 Task: Look for Airbnb options in Tamazunchale, Mexico from 5th December, 2023 to 16th December, 2023 for 2 adults.1  bedroom having 1 bed and 1 bathroom. Property type can be hotel. Look for 4 properties as per requirement.
Action: Mouse moved to (447, 101)
Screenshot: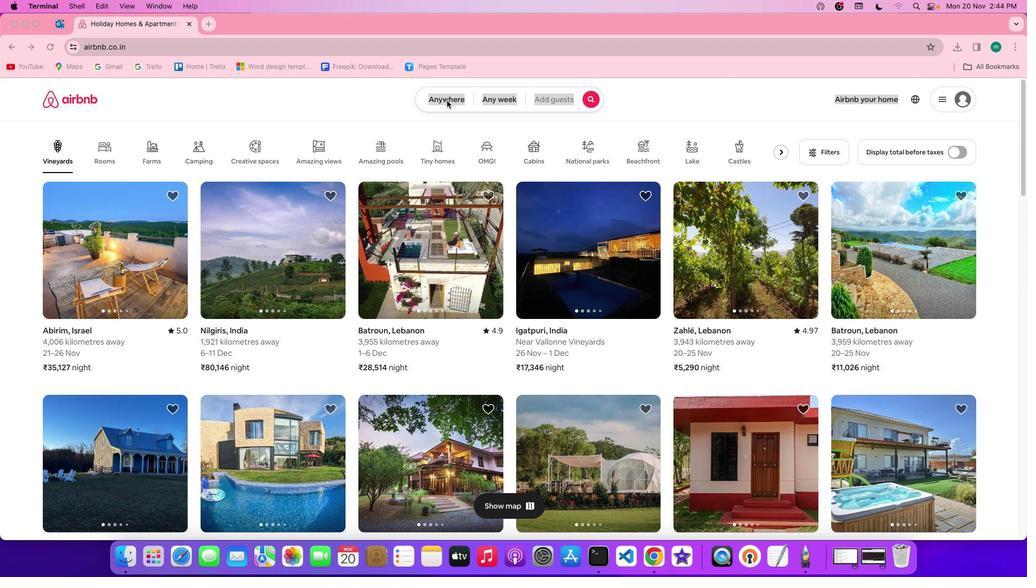 
Action: Mouse pressed left at (447, 101)
Screenshot: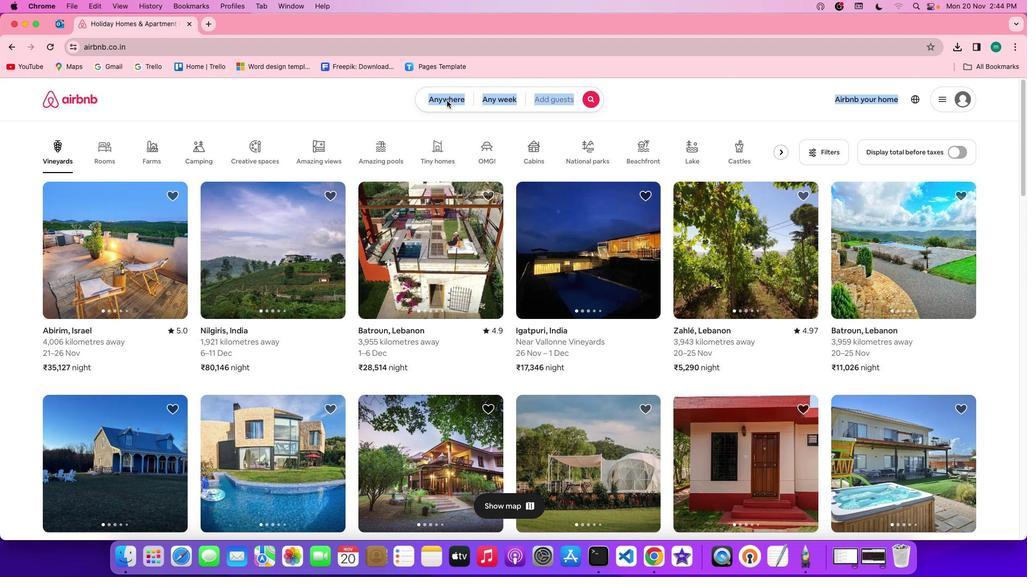 
Action: Mouse pressed left at (447, 101)
Screenshot: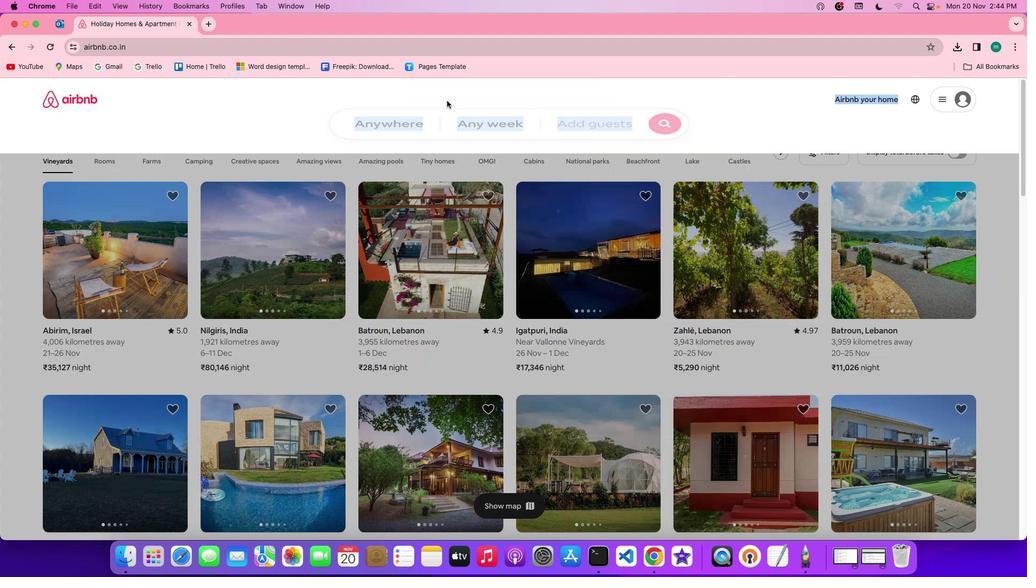 
Action: Mouse moved to (376, 144)
Screenshot: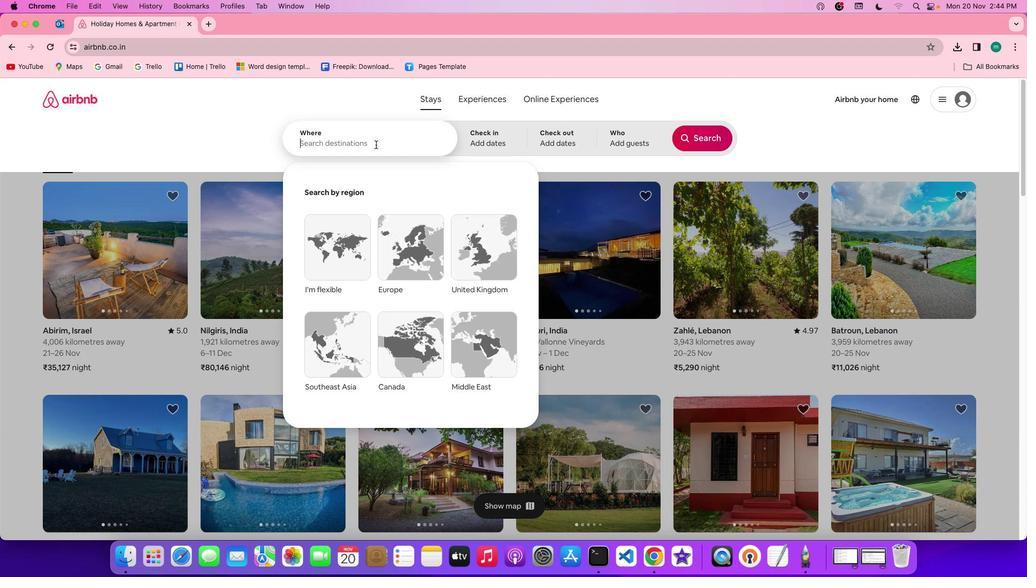 
Action: Mouse pressed left at (376, 144)
Screenshot: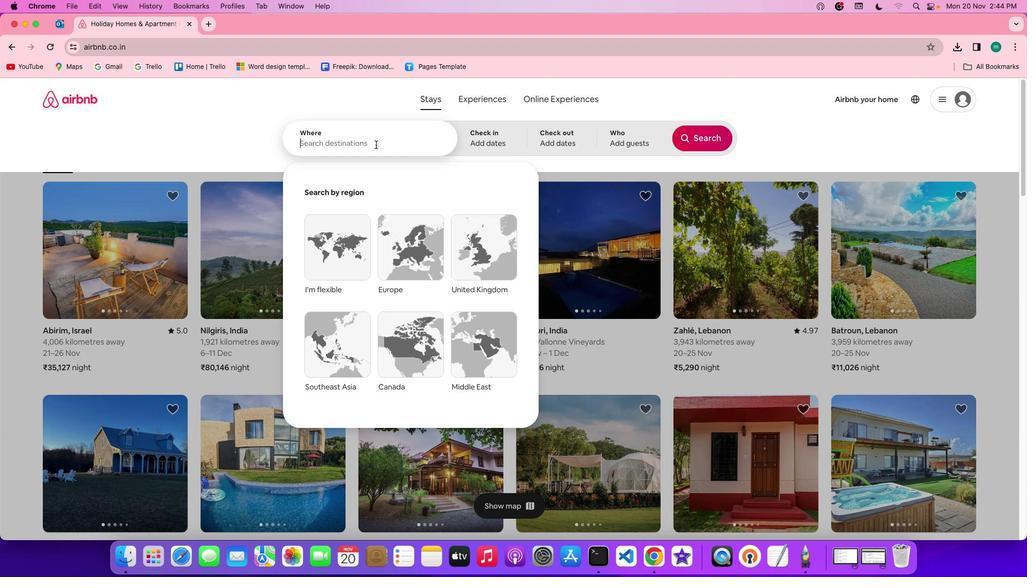 
Action: Mouse moved to (376, 144)
Screenshot: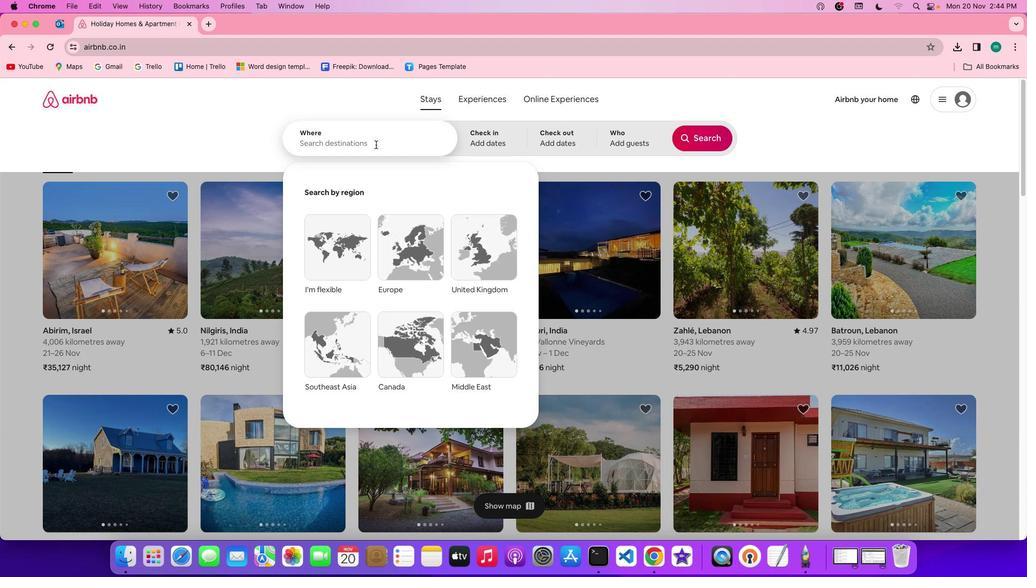 
Action: Key pressed Key.shift'T''a''m''a''z''u''n''c''h''a''l''e'','Key.spaceKey.shift'm''e''x''i''c''o'
Screenshot: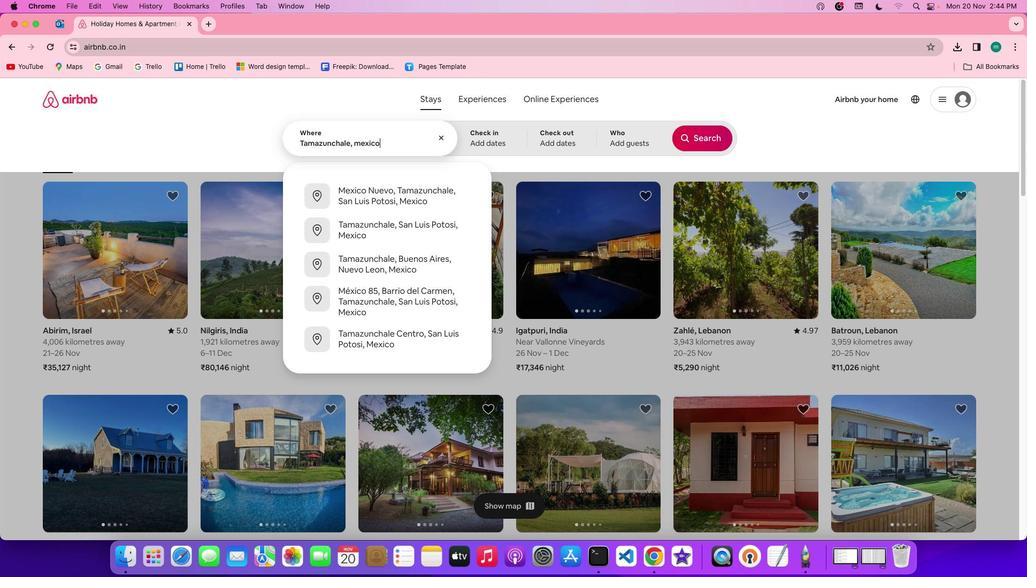 
Action: Mouse moved to (498, 131)
Screenshot: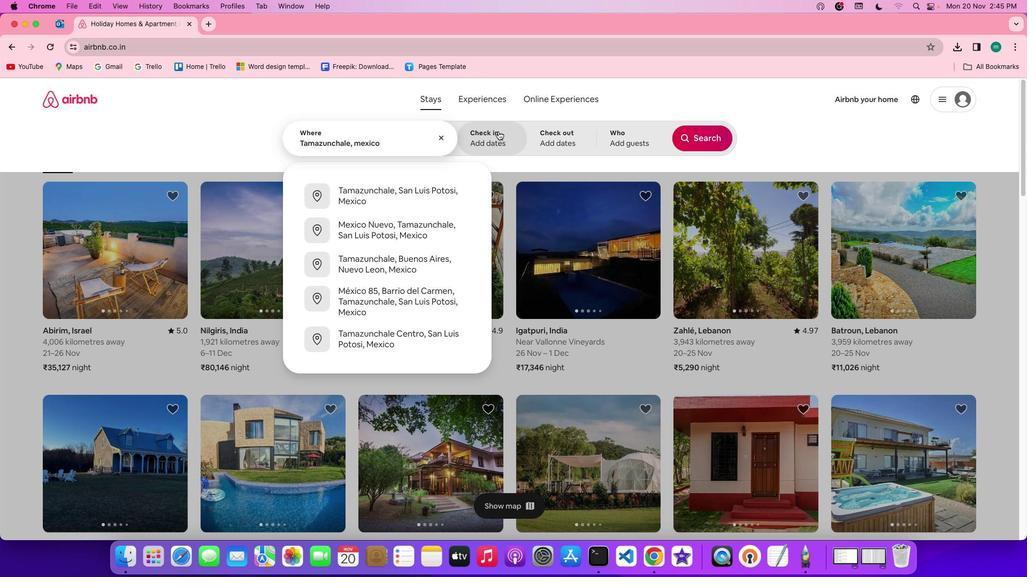 
Action: Mouse pressed left at (498, 131)
Screenshot: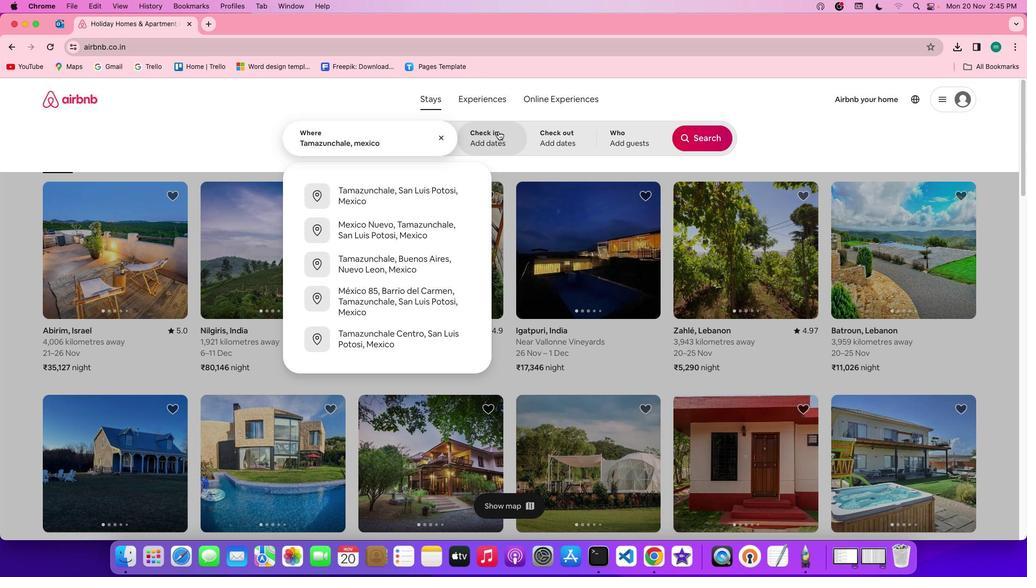 
Action: Mouse moved to (596, 291)
Screenshot: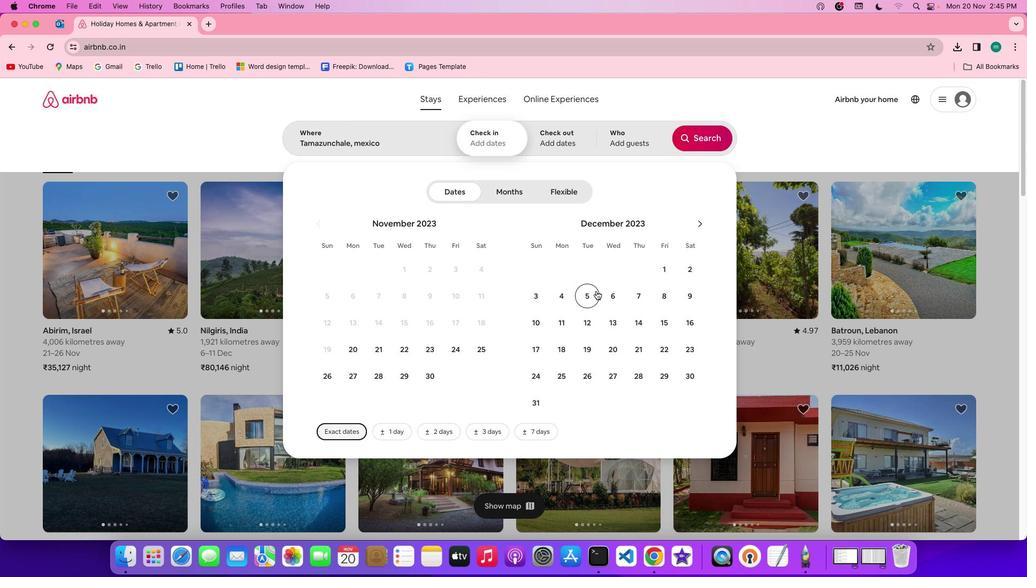 
Action: Mouse pressed left at (596, 291)
Screenshot: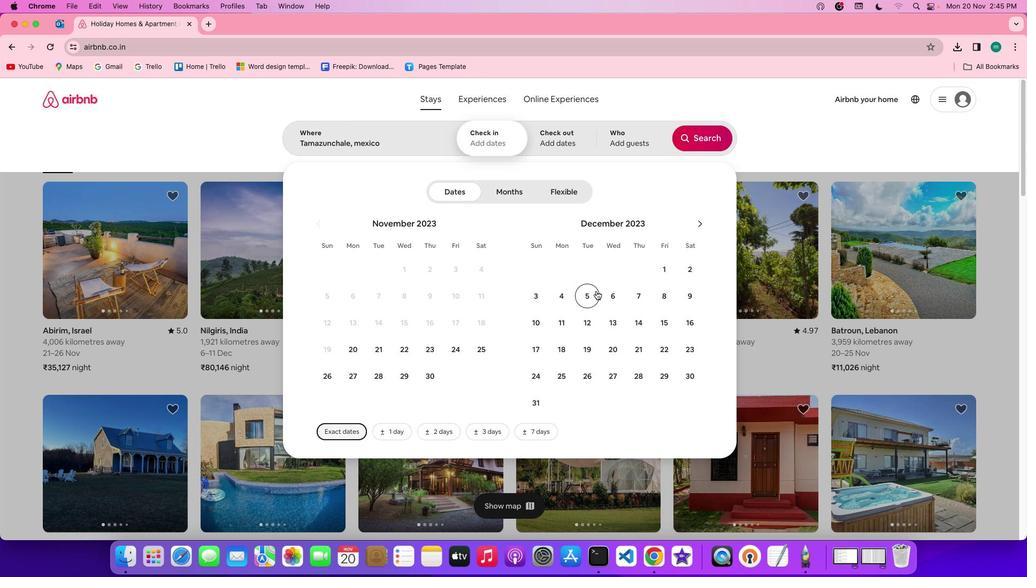 
Action: Mouse moved to (694, 330)
Screenshot: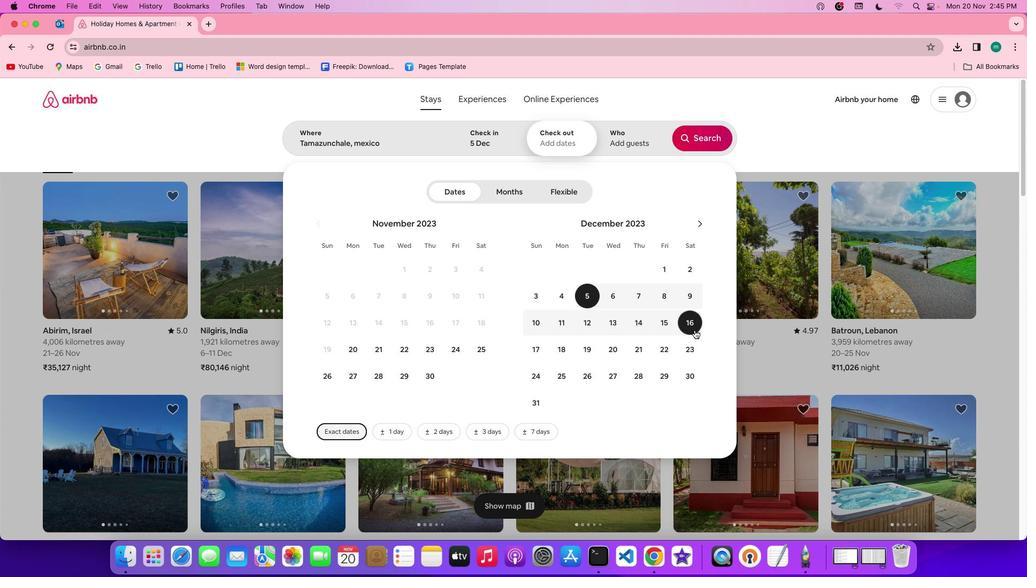 
Action: Mouse pressed left at (694, 330)
Screenshot: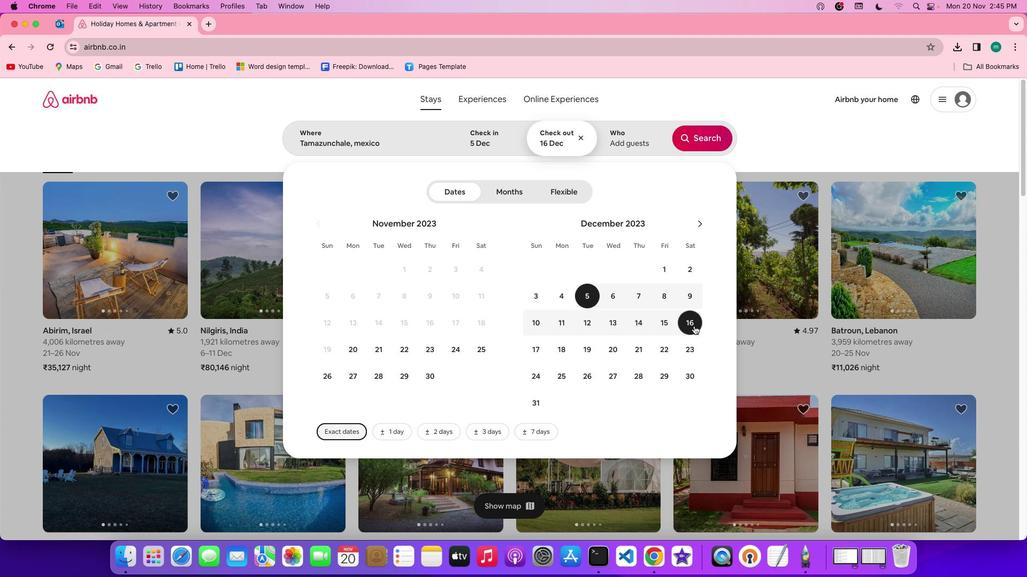 
Action: Mouse moved to (607, 137)
Screenshot: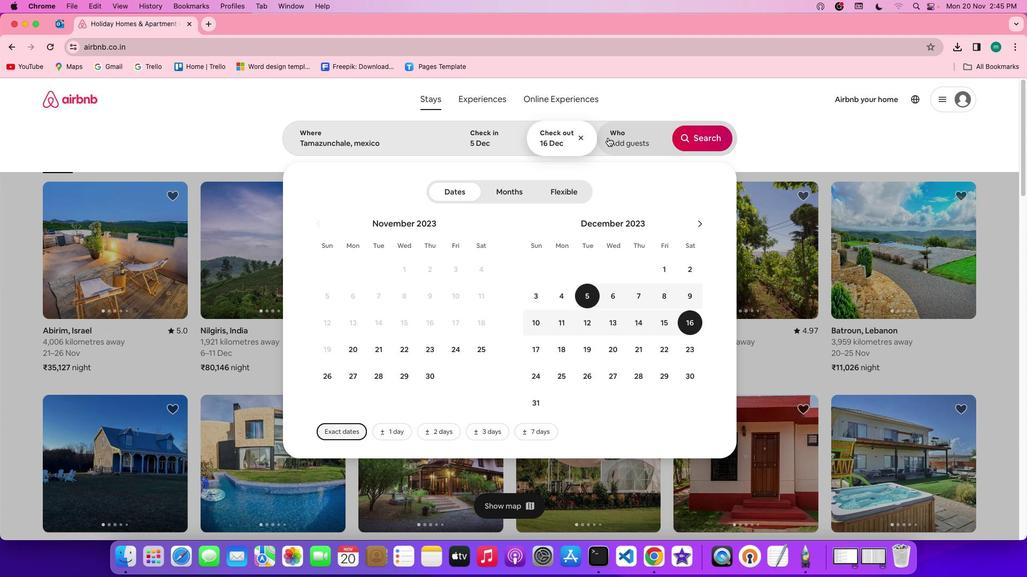 
Action: Mouse pressed left at (607, 137)
Screenshot: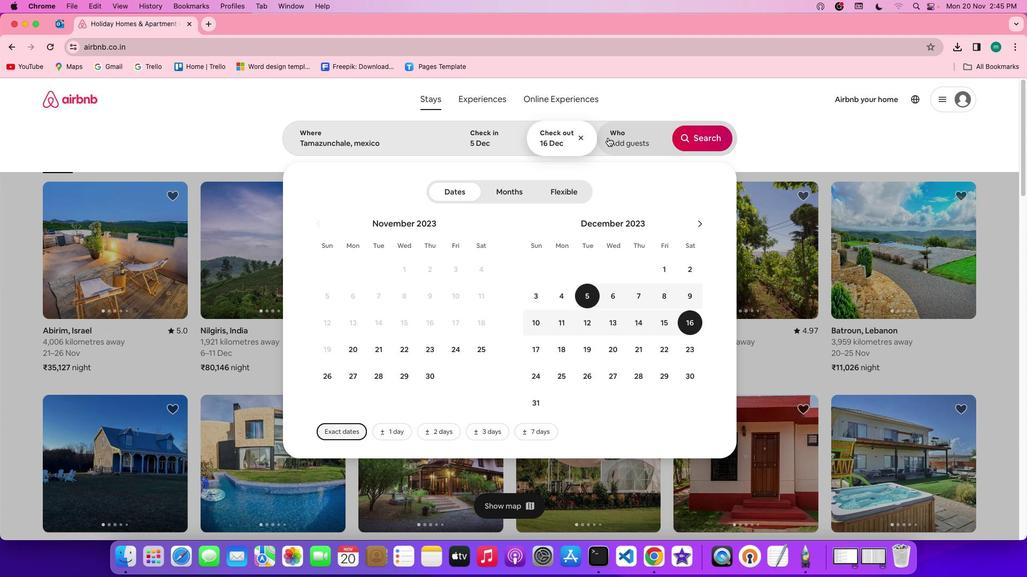 
Action: Mouse moved to (708, 196)
Screenshot: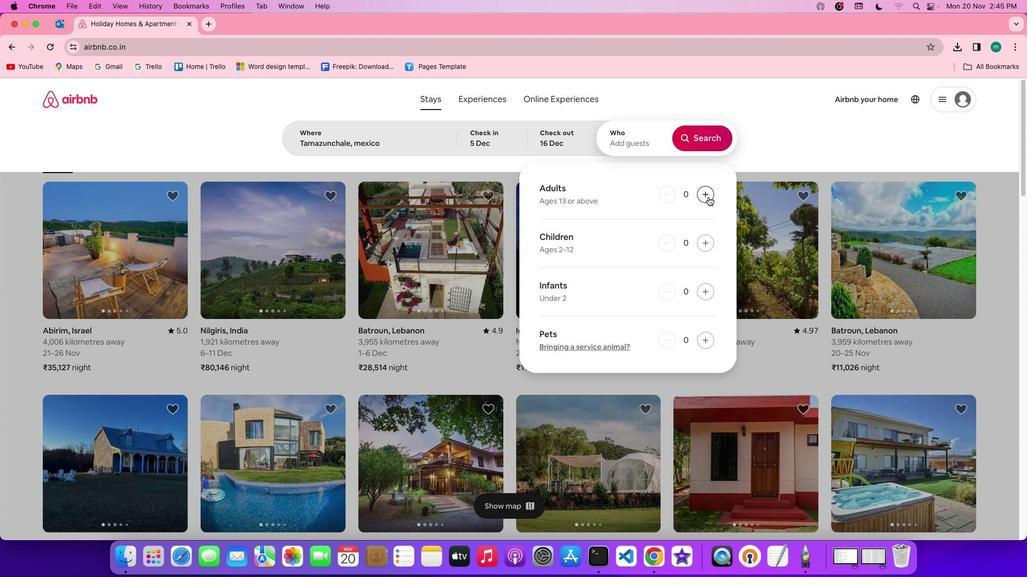 
Action: Mouse pressed left at (708, 196)
Screenshot: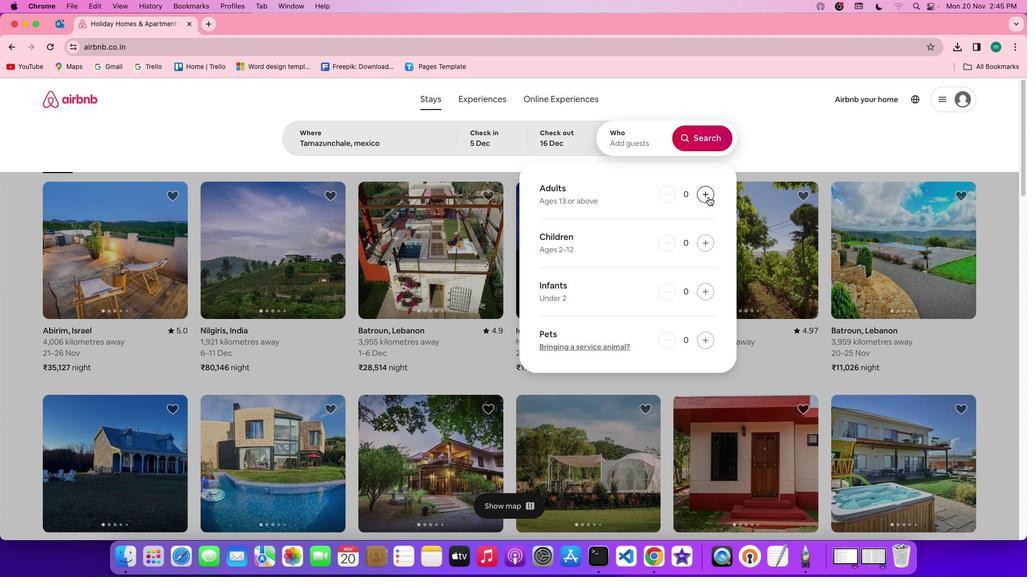 
Action: Mouse pressed left at (708, 196)
Screenshot: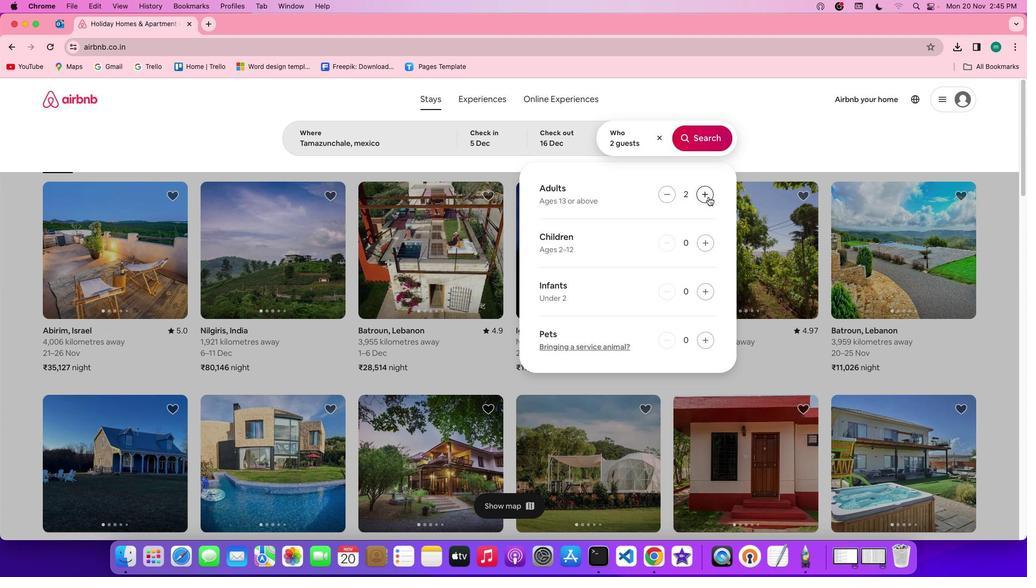 
Action: Mouse moved to (705, 140)
Screenshot: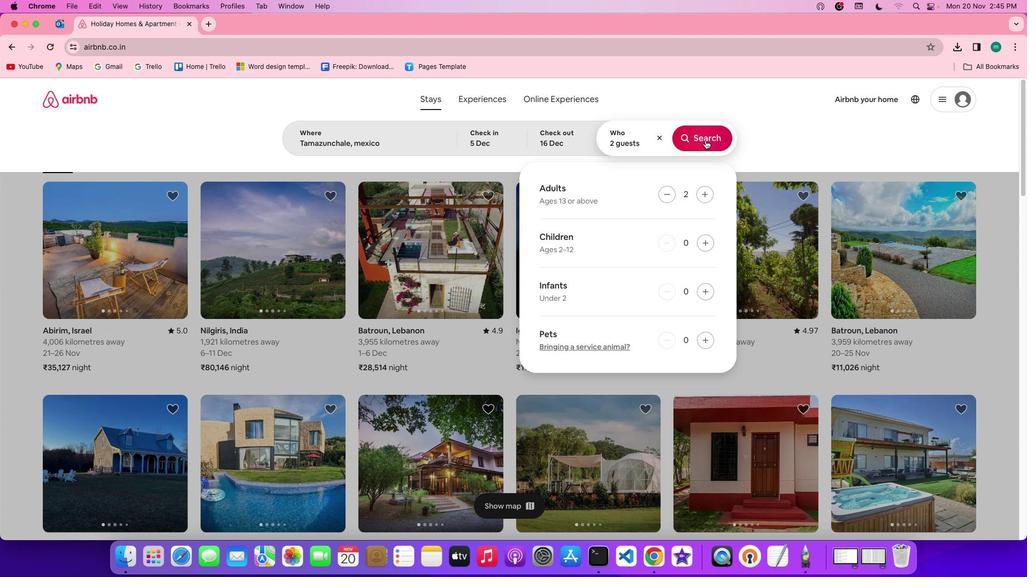 
Action: Mouse pressed left at (705, 140)
Screenshot: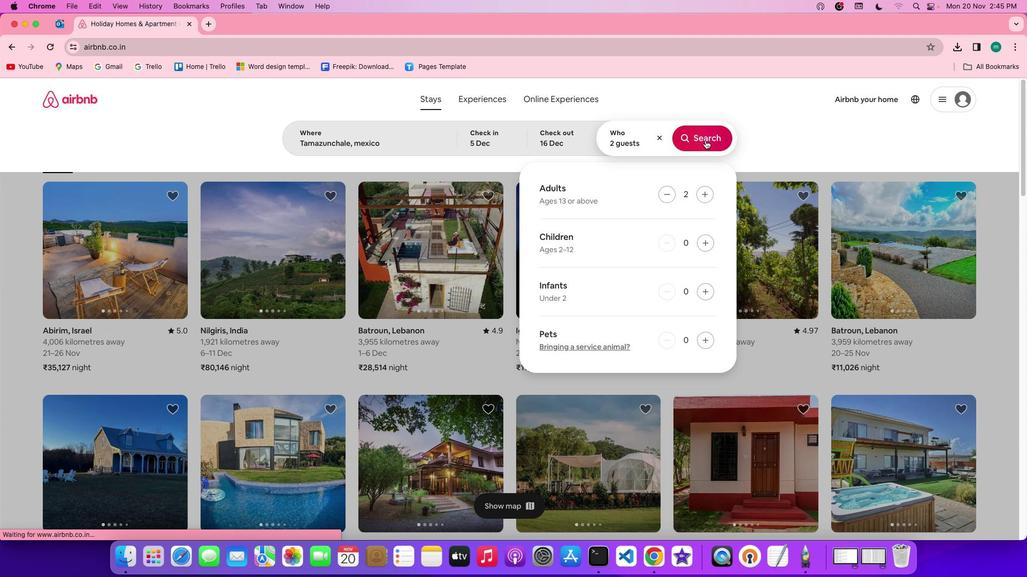 
Action: Mouse moved to (859, 139)
Screenshot: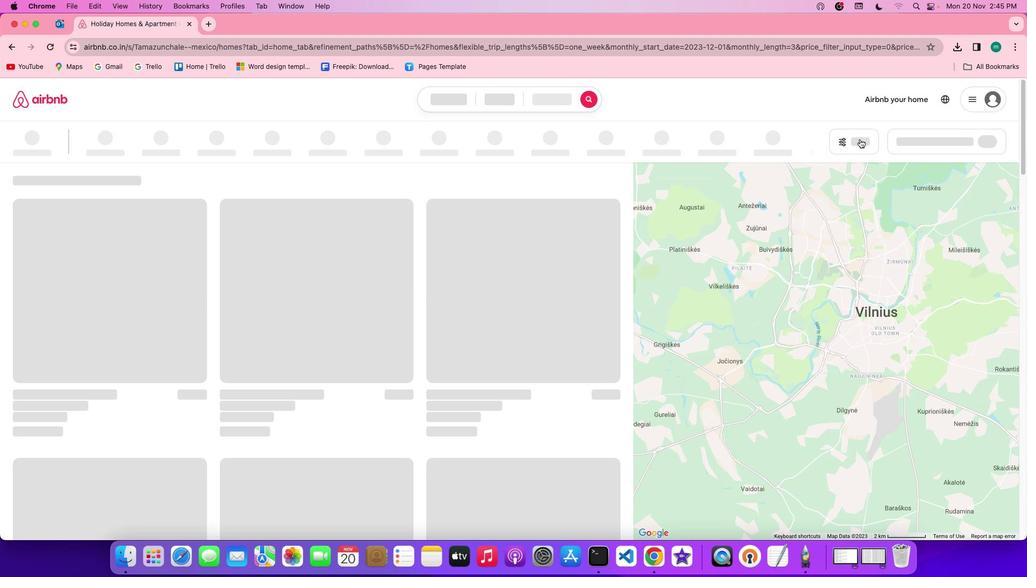 
Action: Mouse pressed left at (859, 139)
Screenshot: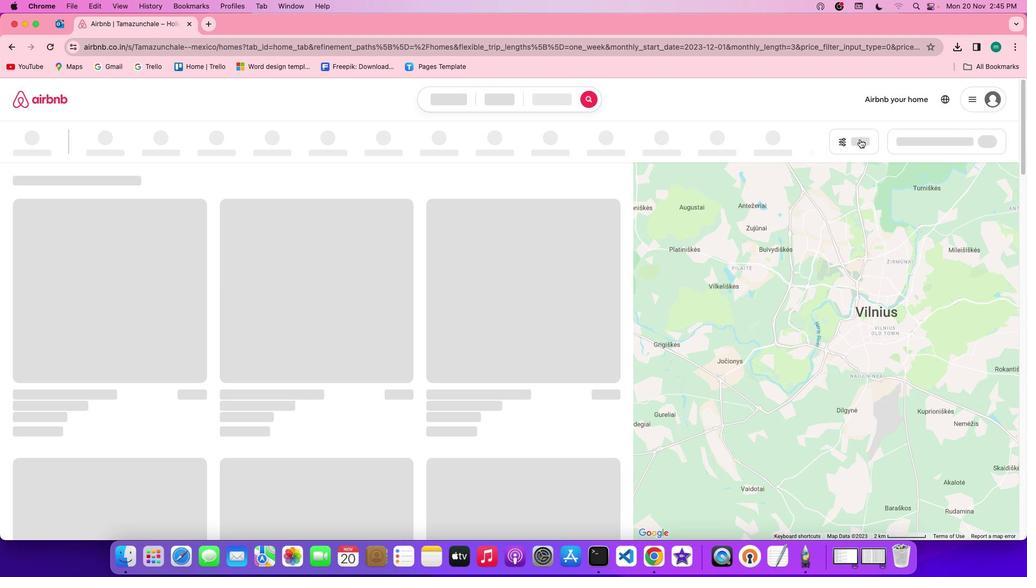 
Action: Mouse moved to (509, 288)
Screenshot: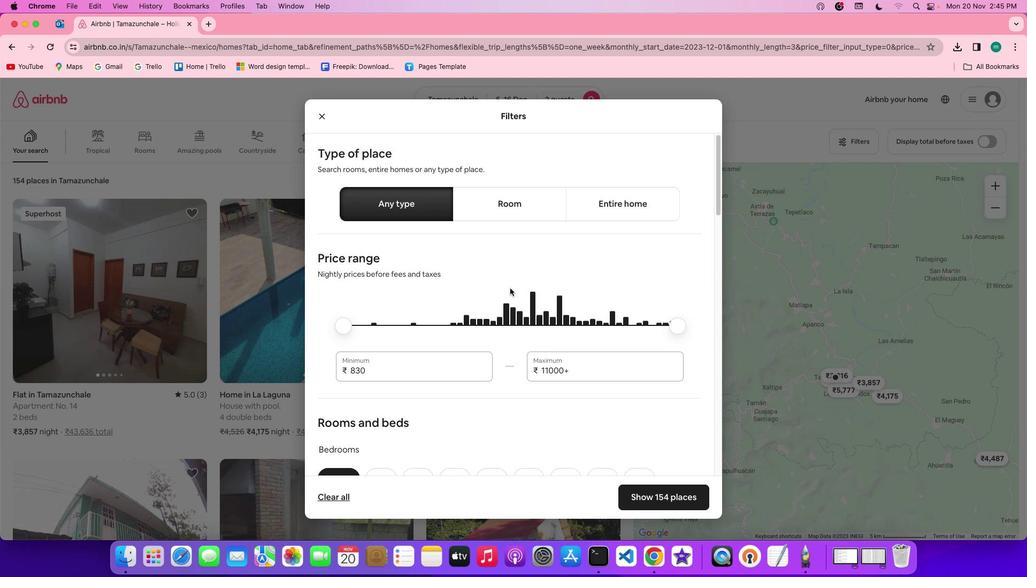 
Action: Mouse scrolled (509, 288) with delta (0, 0)
Screenshot: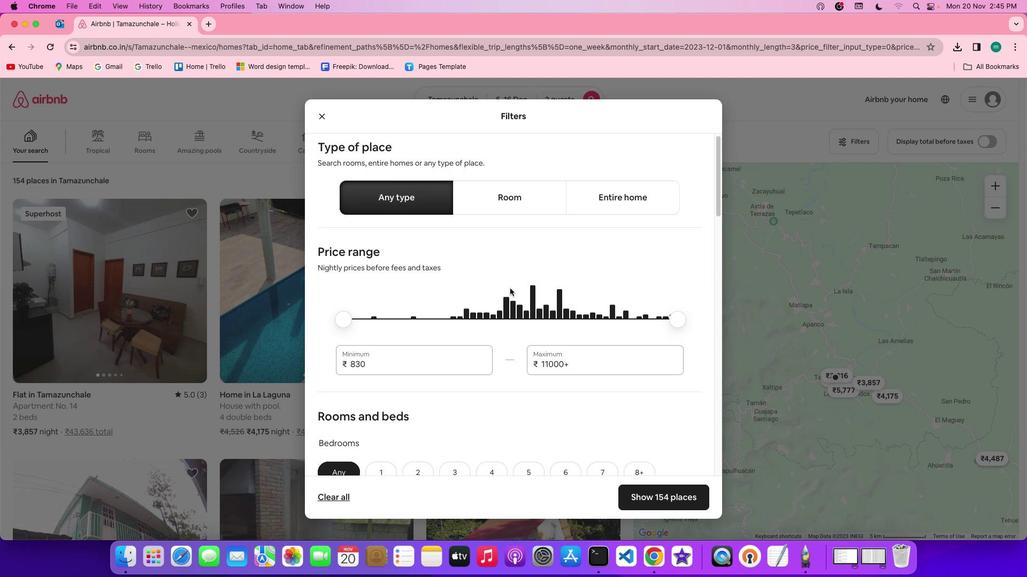 
Action: Mouse scrolled (509, 288) with delta (0, 0)
Screenshot: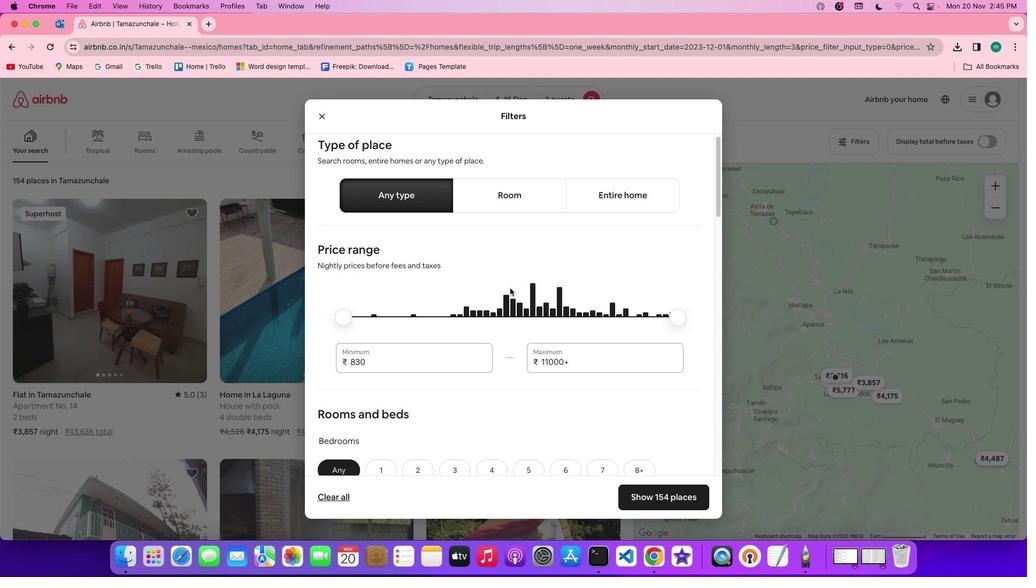 
Action: Mouse scrolled (509, 288) with delta (0, 0)
Screenshot: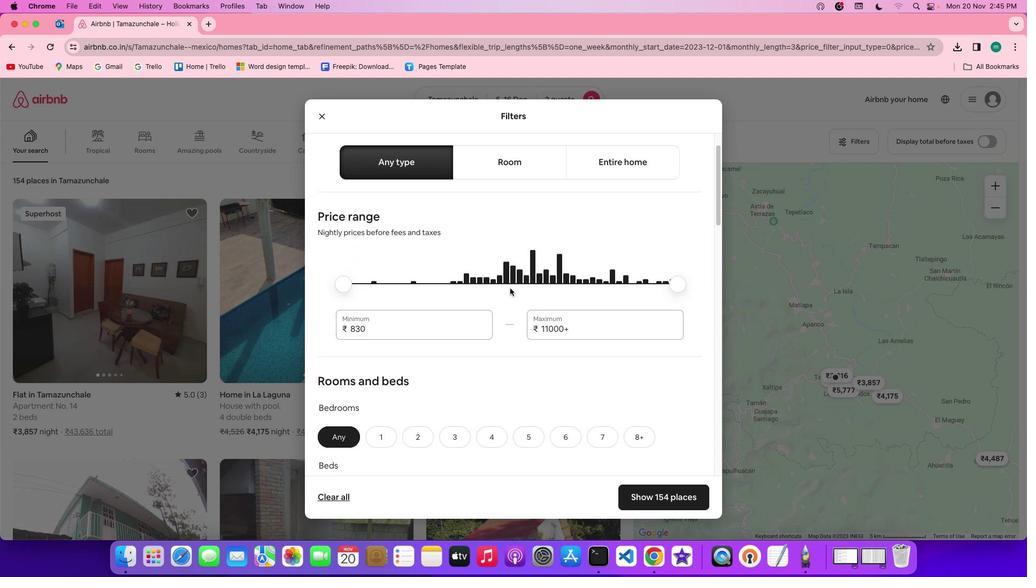 
Action: Mouse scrolled (509, 288) with delta (0, -1)
Screenshot: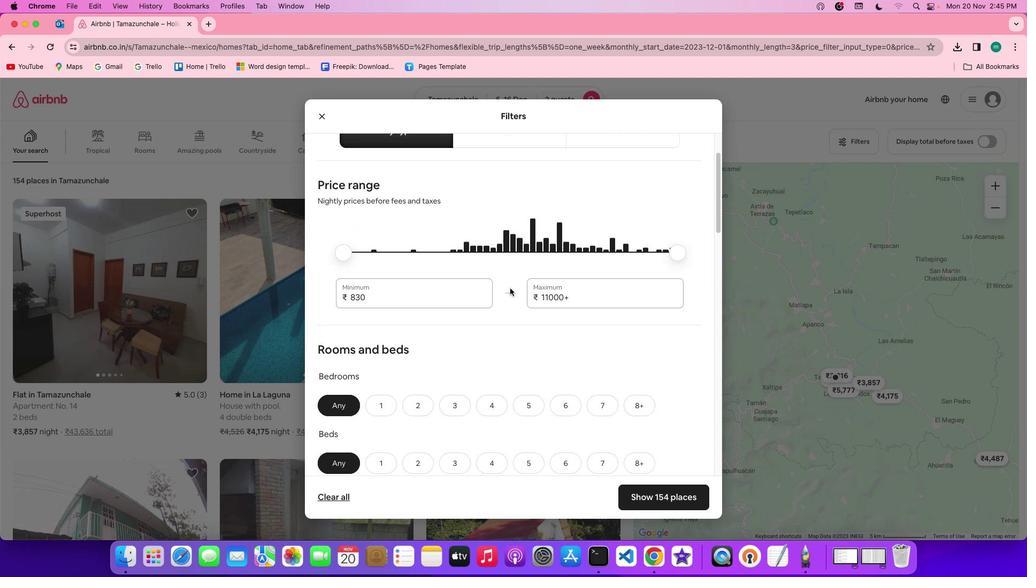
Action: Mouse scrolled (509, 288) with delta (0, 0)
Screenshot: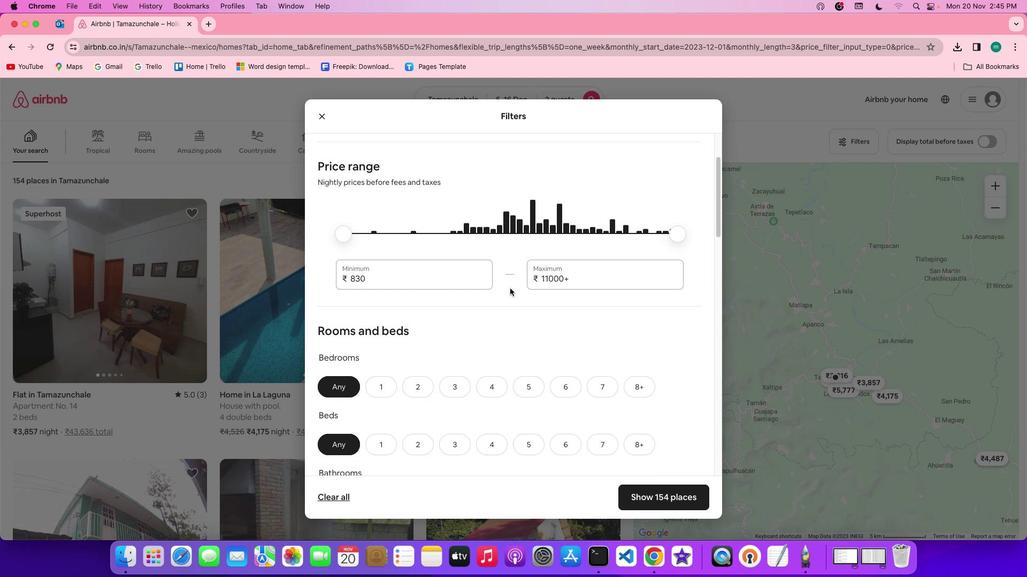 
Action: Mouse scrolled (509, 288) with delta (0, 0)
Screenshot: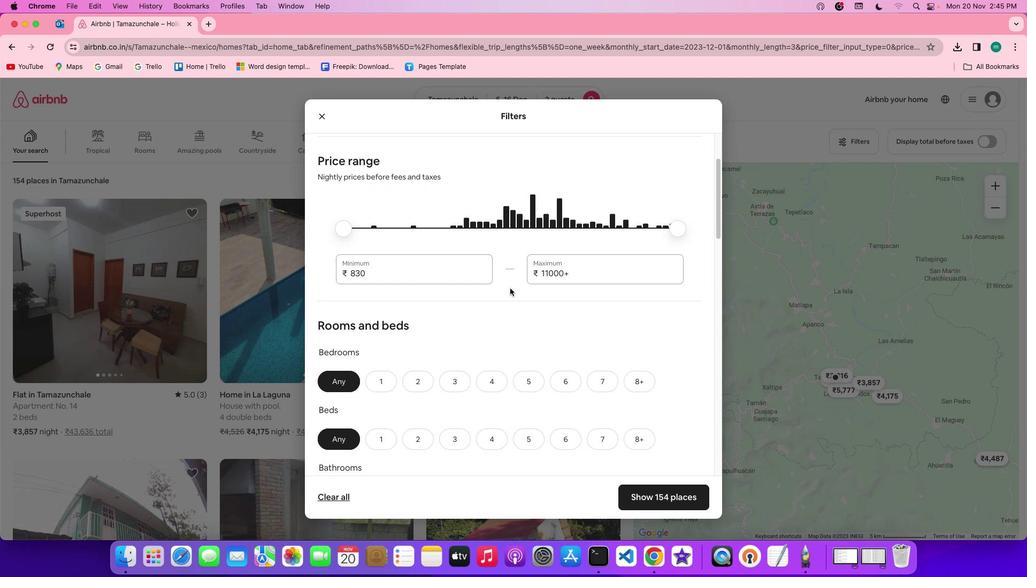 
Action: Mouse scrolled (509, 288) with delta (0, 0)
Screenshot: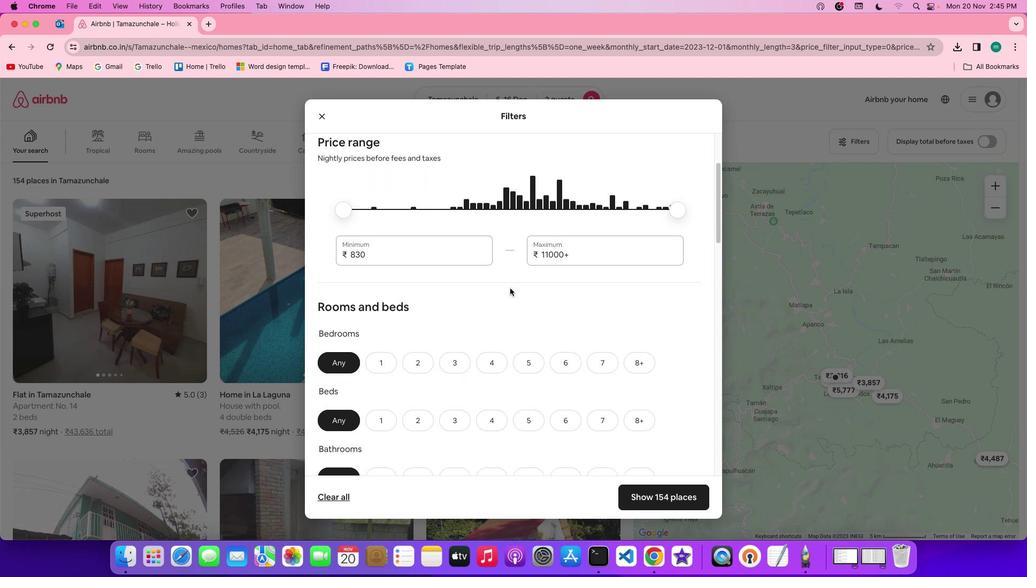 
Action: Mouse scrolled (509, 288) with delta (0, 0)
Screenshot: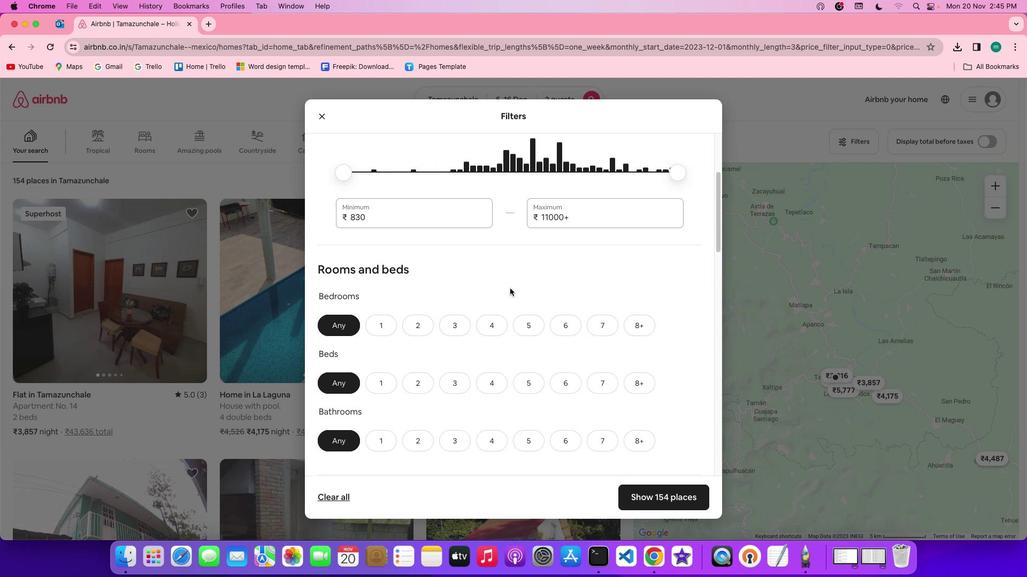 
Action: Mouse scrolled (509, 288) with delta (0, -1)
Screenshot: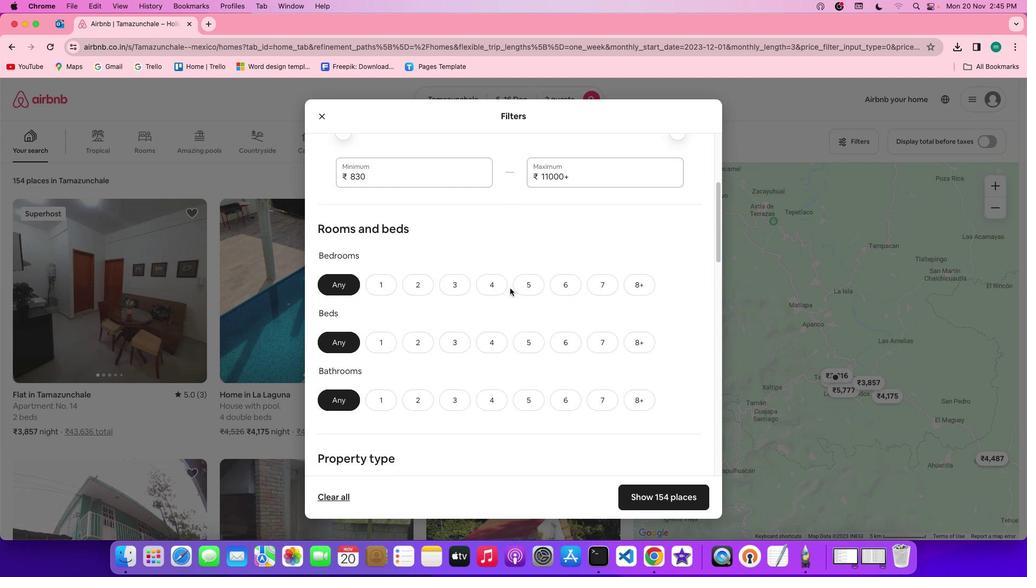 
Action: Mouse moved to (509, 288)
Screenshot: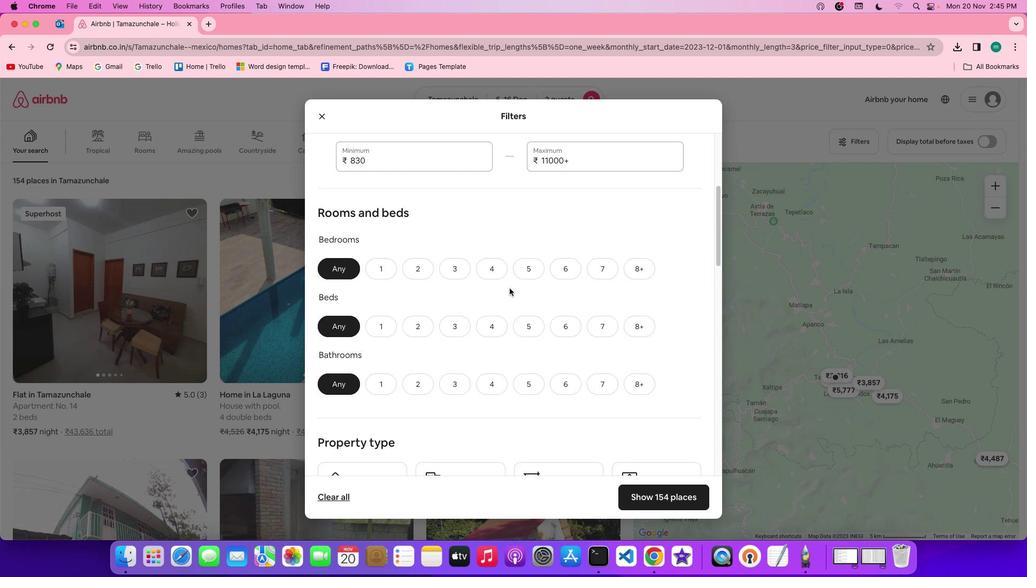 
Action: Mouse scrolled (509, 288) with delta (0, 0)
Screenshot: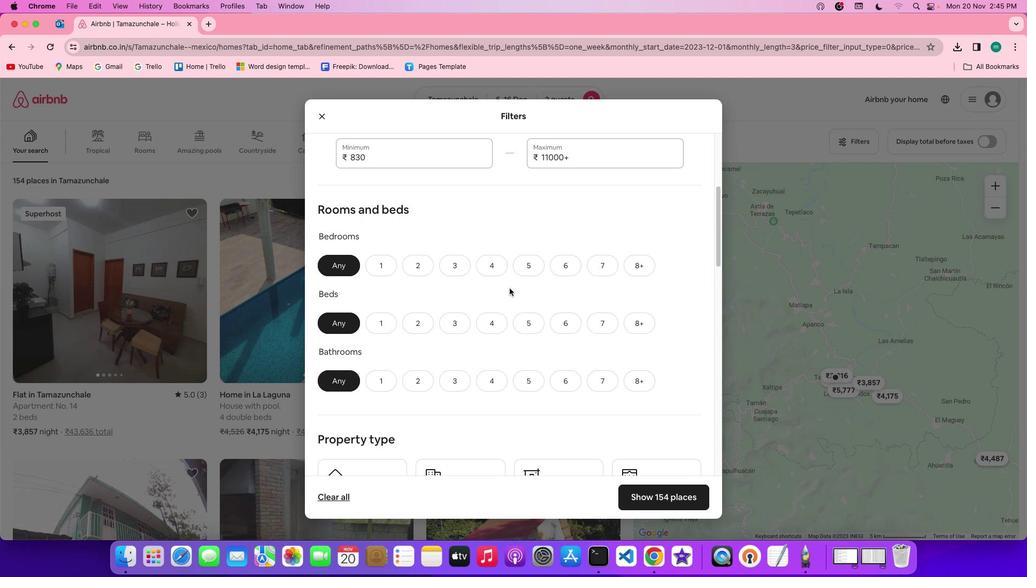 
Action: Mouse scrolled (509, 288) with delta (0, 0)
Screenshot: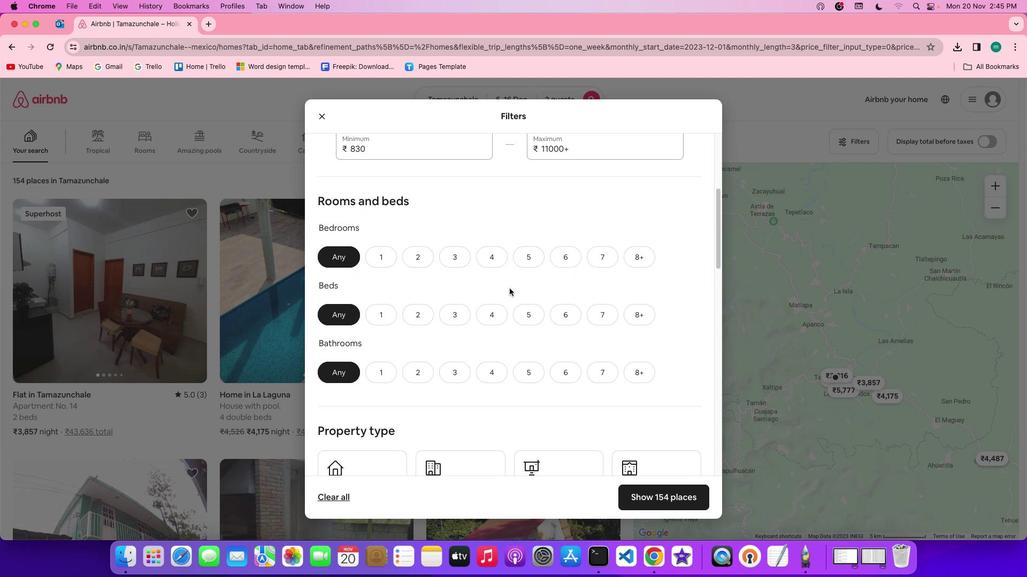 
Action: Mouse moved to (376, 252)
Screenshot: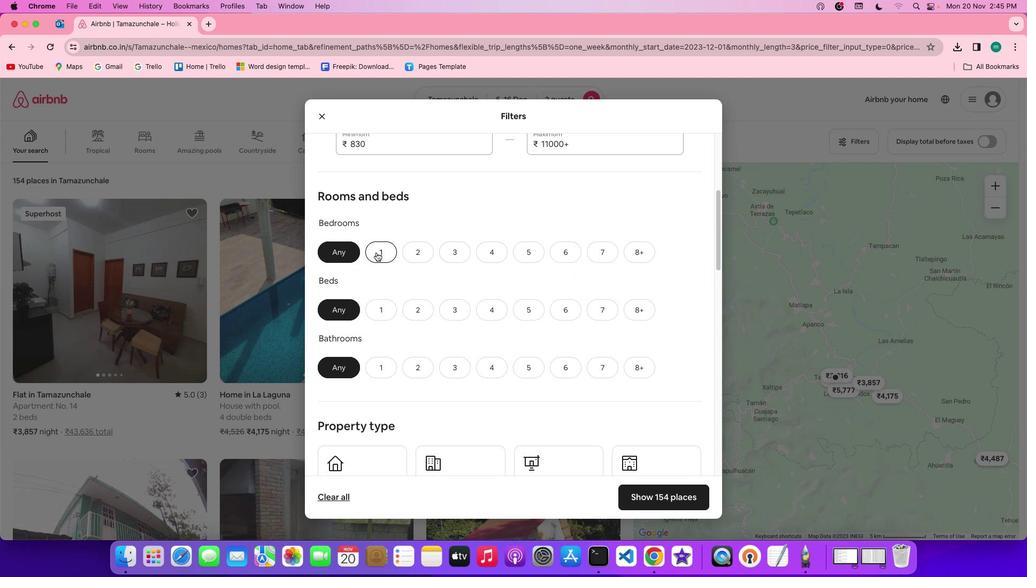 
Action: Mouse pressed left at (376, 252)
Screenshot: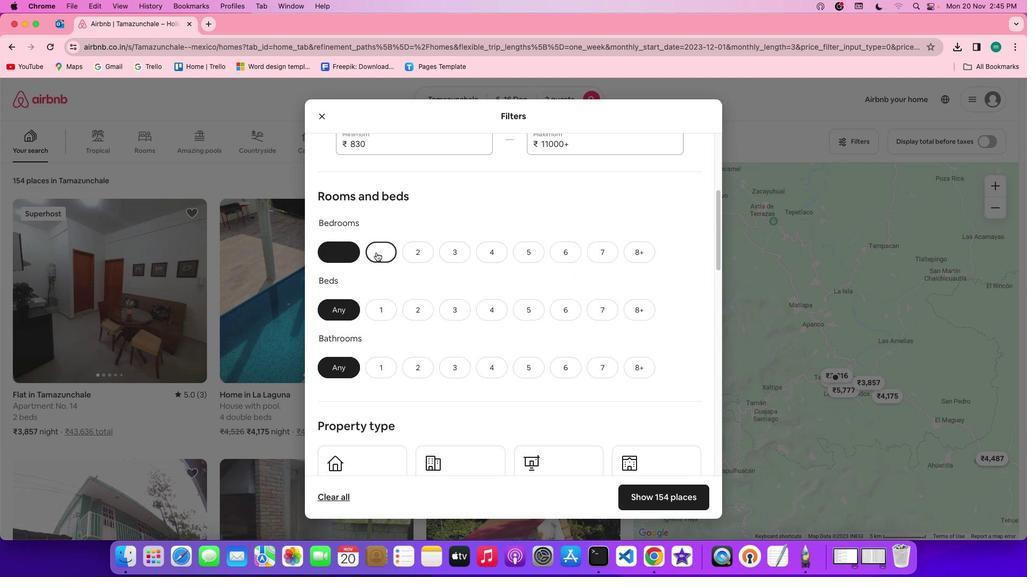 
Action: Mouse moved to (376, 308)
Screenshot: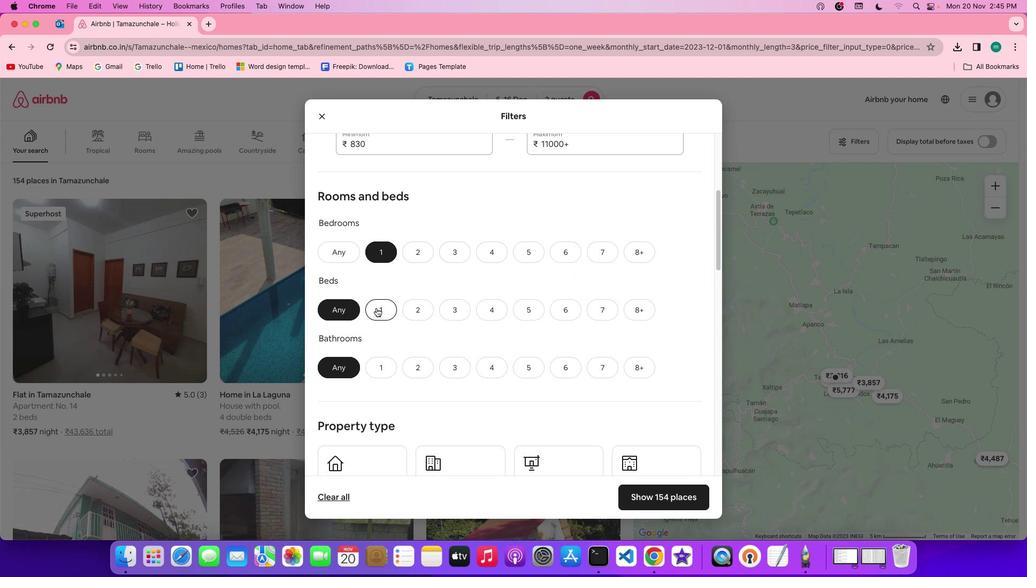 
Action: Mouse pressed left at (376, 308)
Screenshot: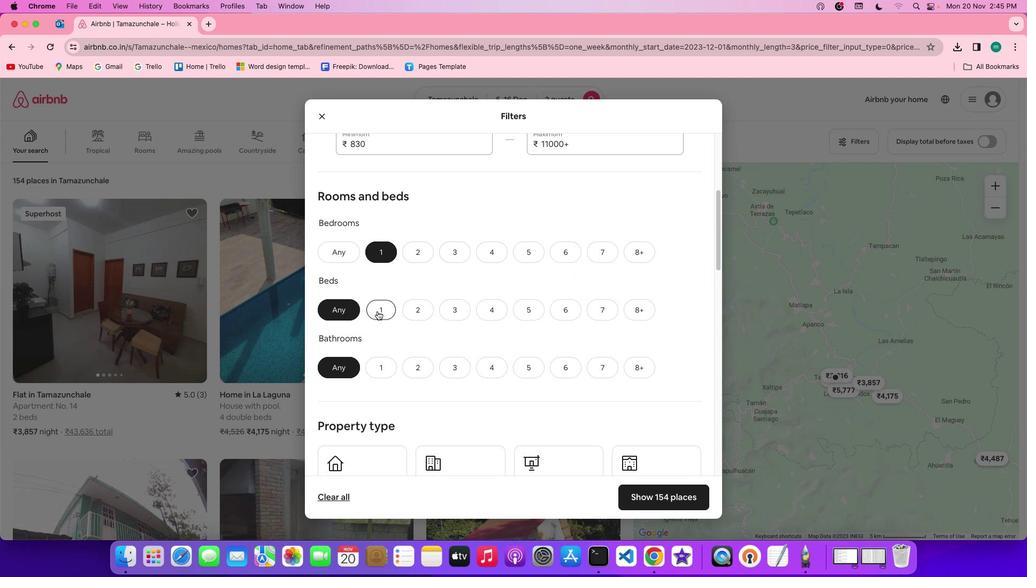 
Action: Mouse moved to (377, 368)
Screenshot: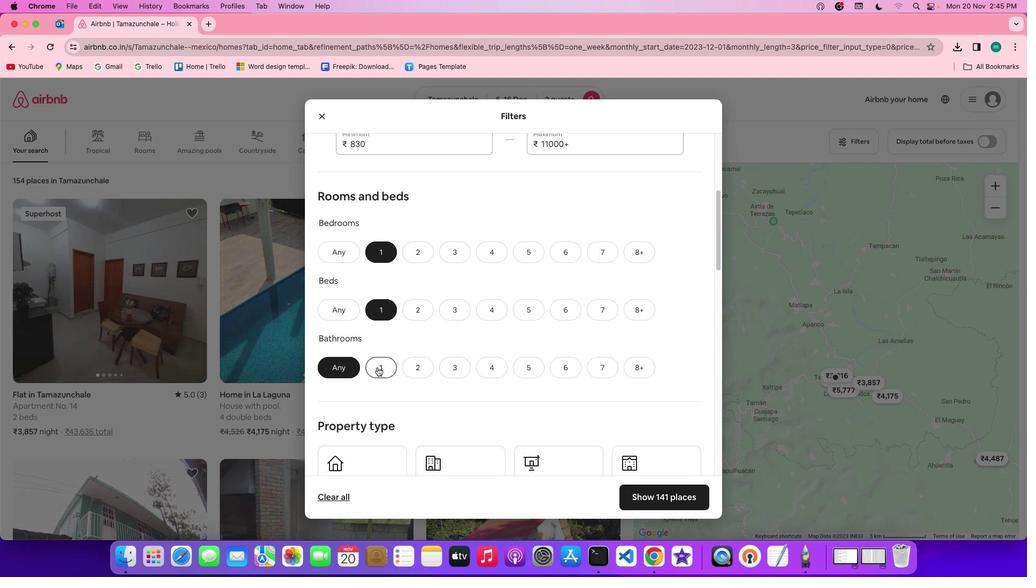 
Action: Mouse pressed left at (377, 368)
Screenshot: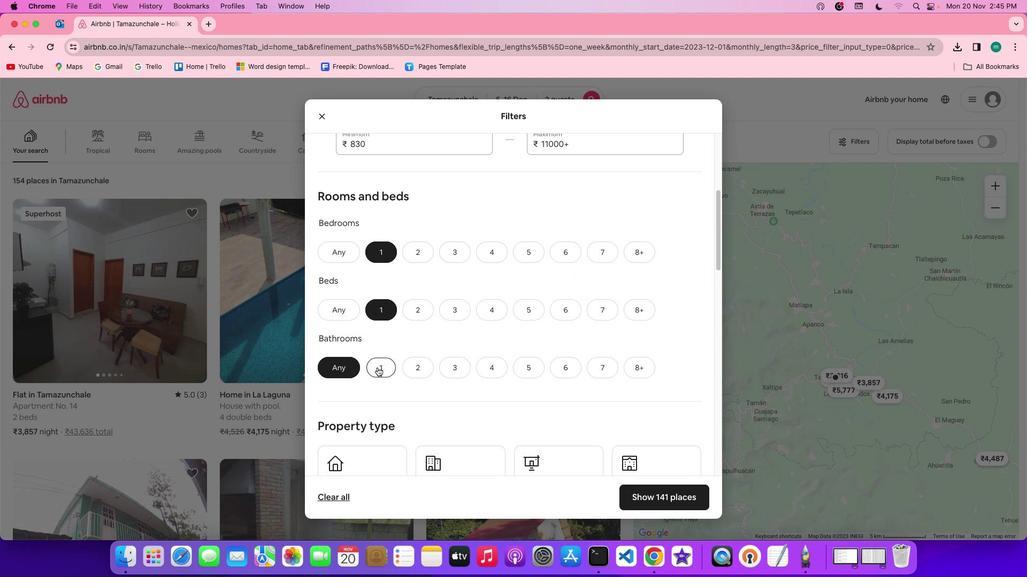 
Action: Mouse moved to (494, 353)
Screenshot: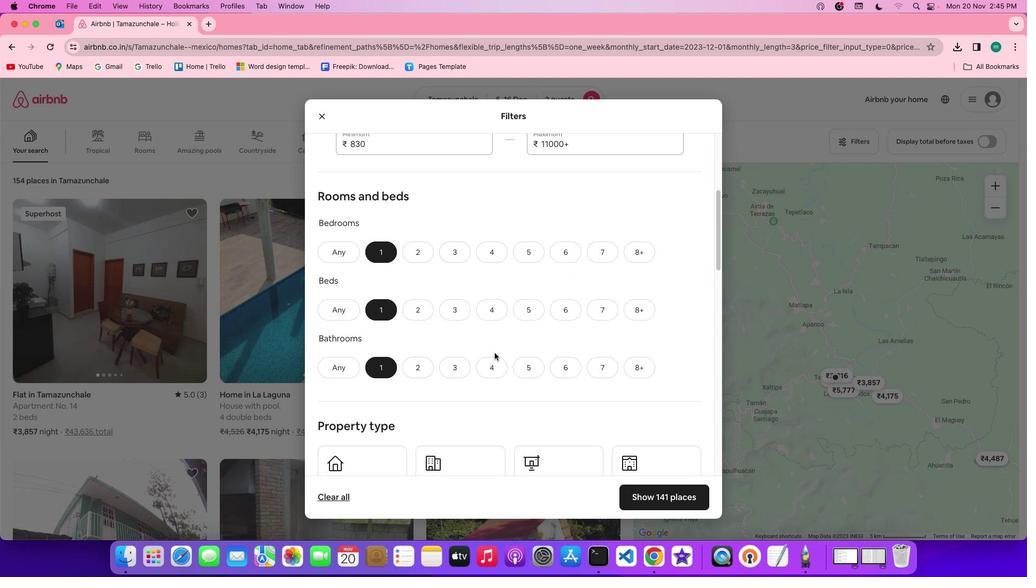 
Action: Mouse scrolled (494, 353) with delta (0, 0)
Screenshot: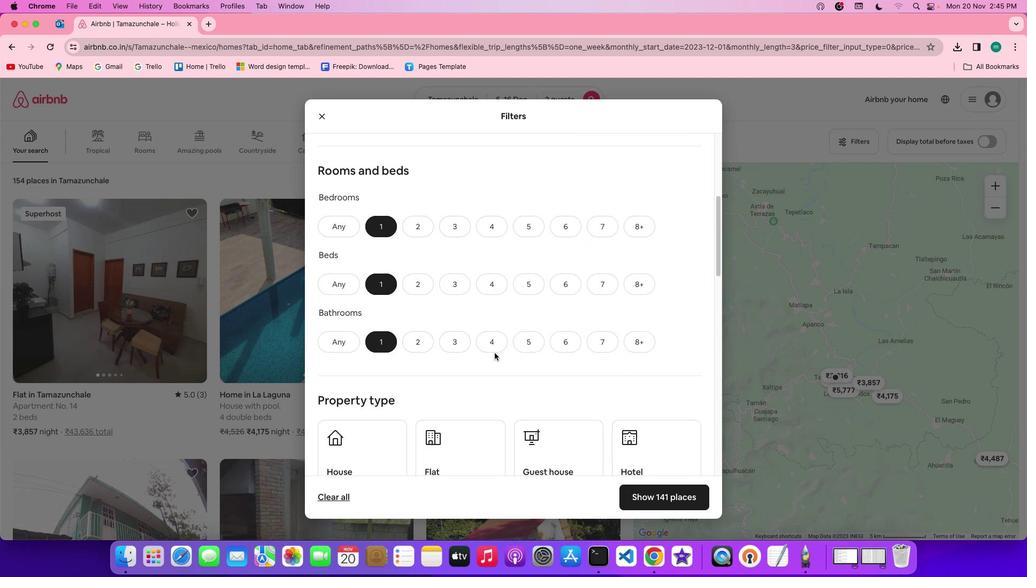 
Action: Mouse scrolled (494, 353) with delta (0, 0)
Screenshot: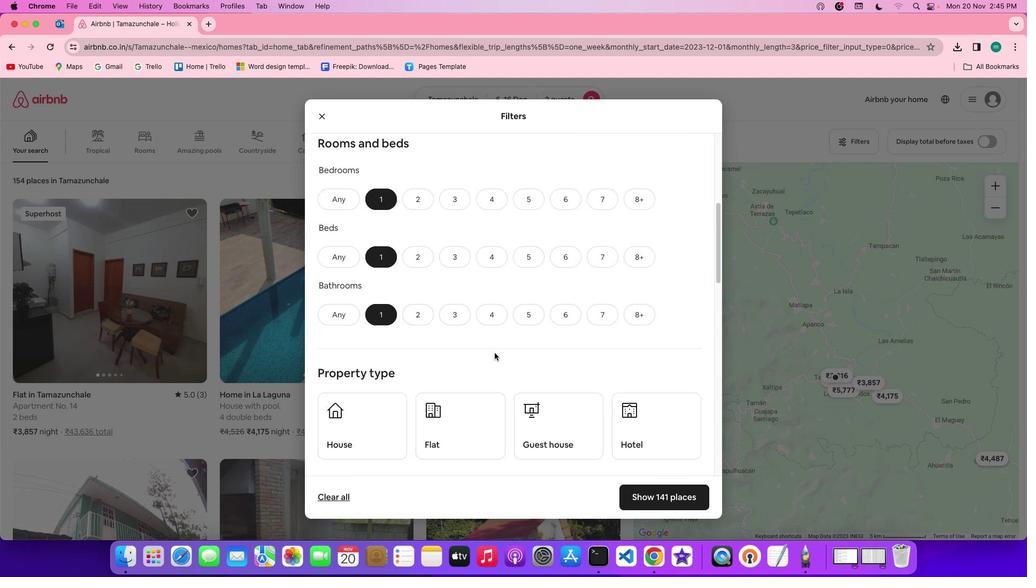 
Action: Mouse scrolled (494, 353) with delta (0, -1)
Screenshot: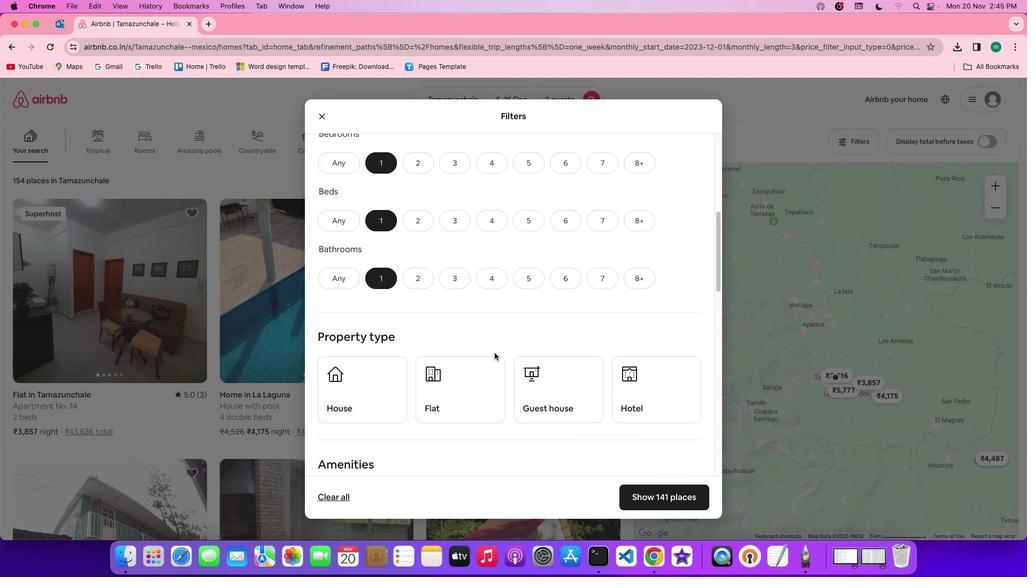 
Action: Mouse scrolled (494, 353) with delta (0, -1)
Screenshot: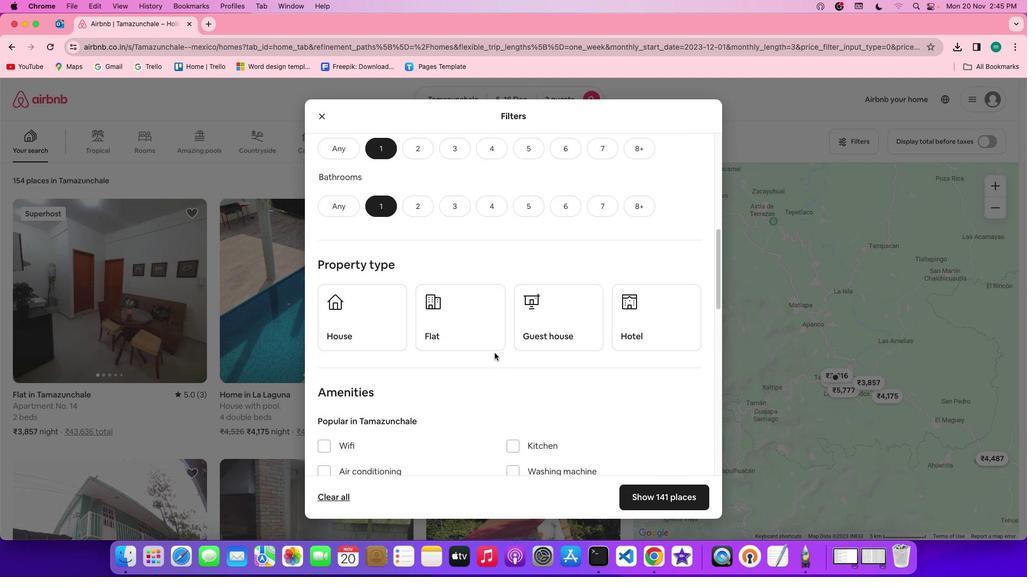
Action: Mouse moved to (645, 286)
Screenshot: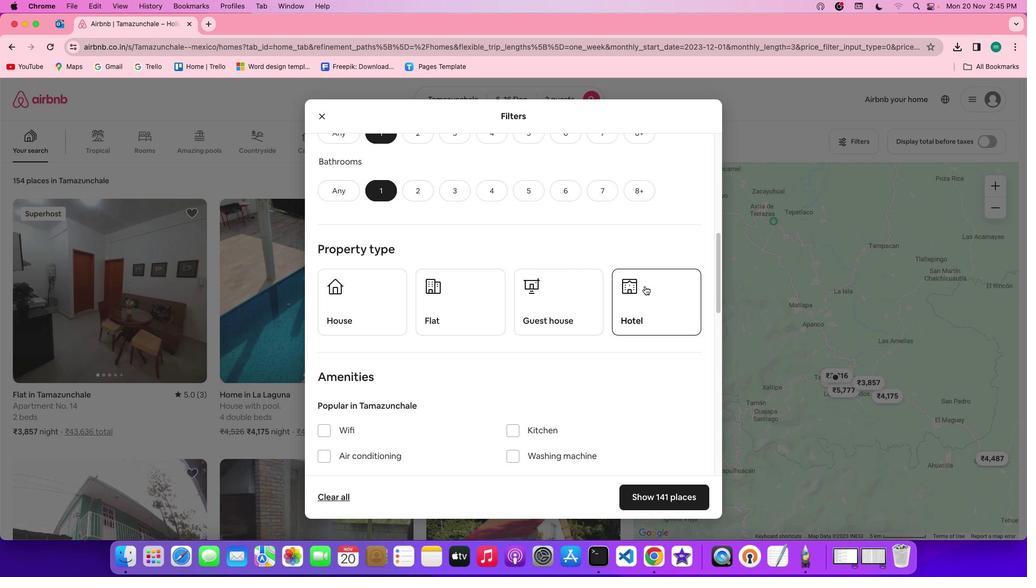 
Action: Mouse pressed left at (645, 286)
Screenshot: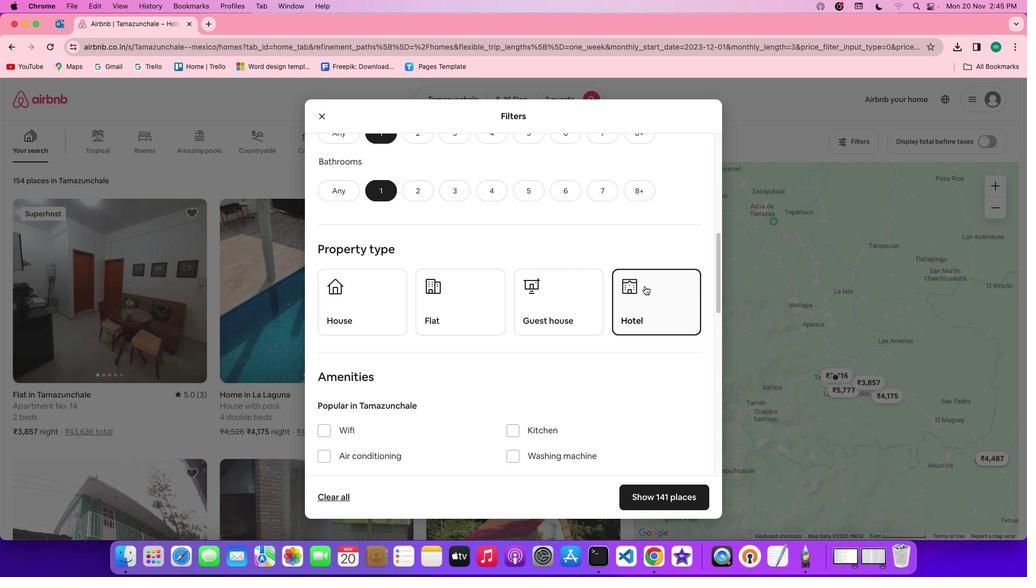 
Action: Mouse moved to (628, 347)
Screenshot: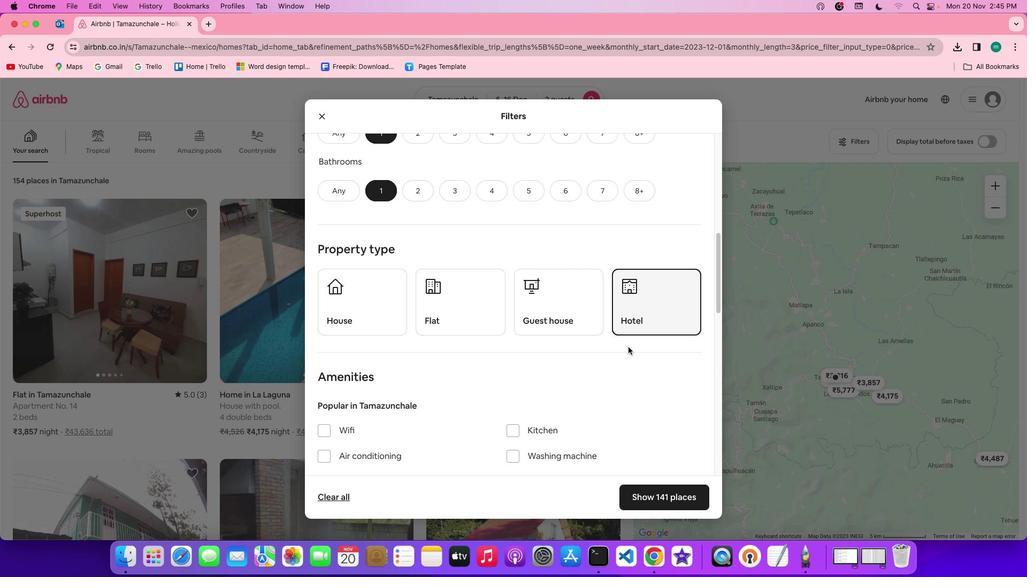 
Action: Mouse scrolled (628, 347) with delta (0, 0)
Screenshot: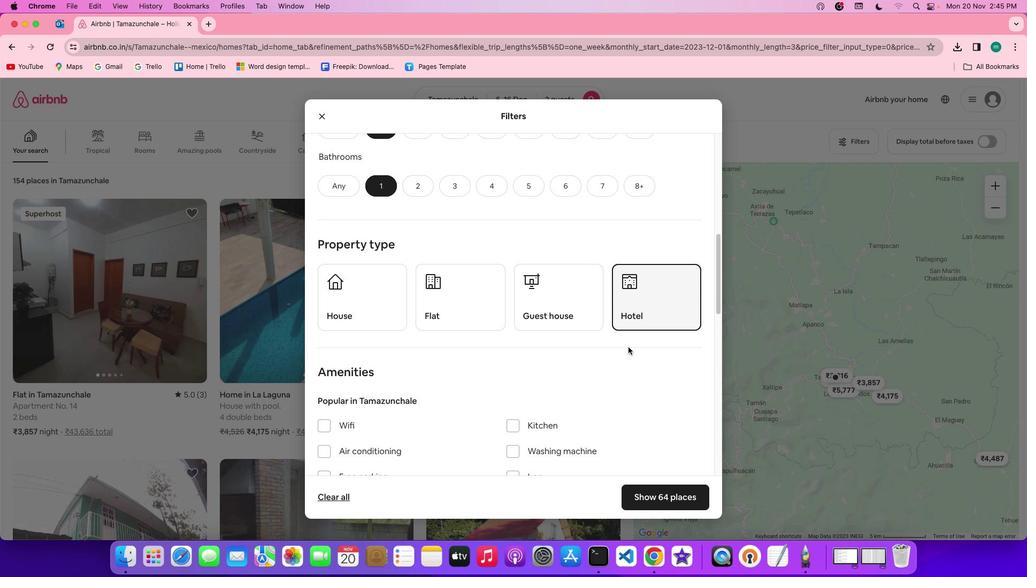 
Action: Mouse scrolled (628, 347) with delta (0, 0)
Screenshot: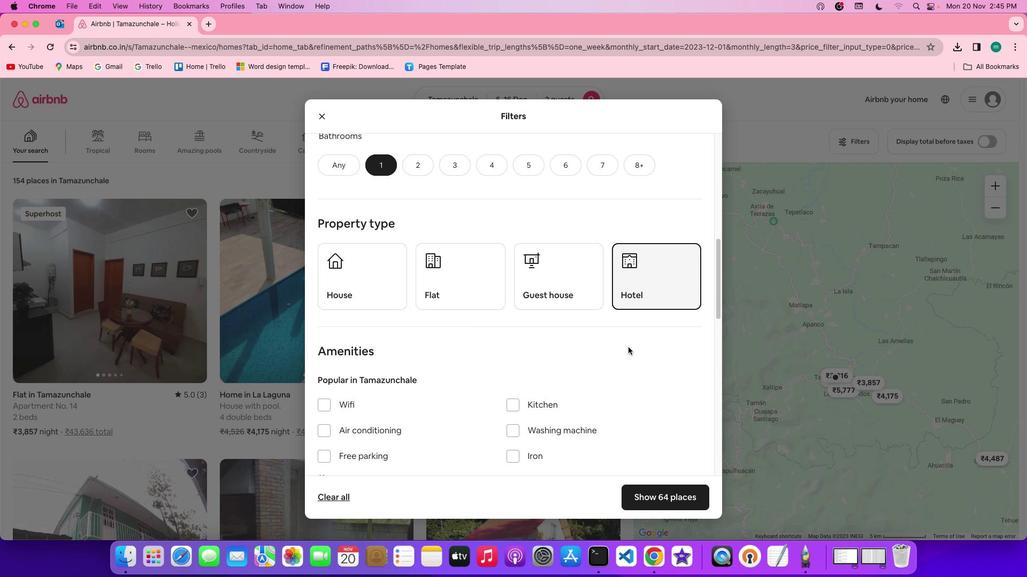 
Action: Mouse scrolled (628, 347) with delta (0, -1)
Screenshot: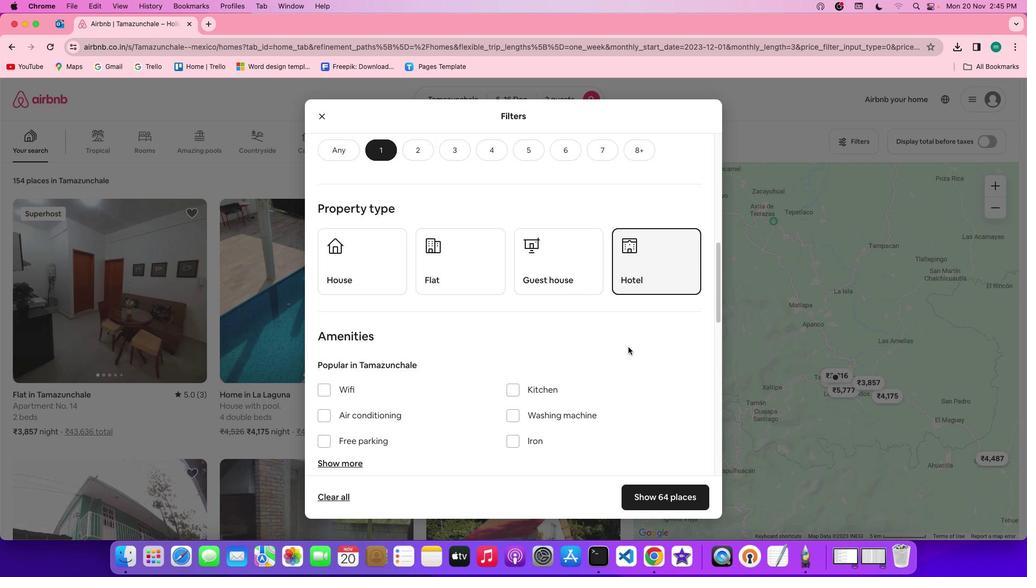 
Action: Mouse scrolled (628, 347) with delta (0, 0)
Screenshot: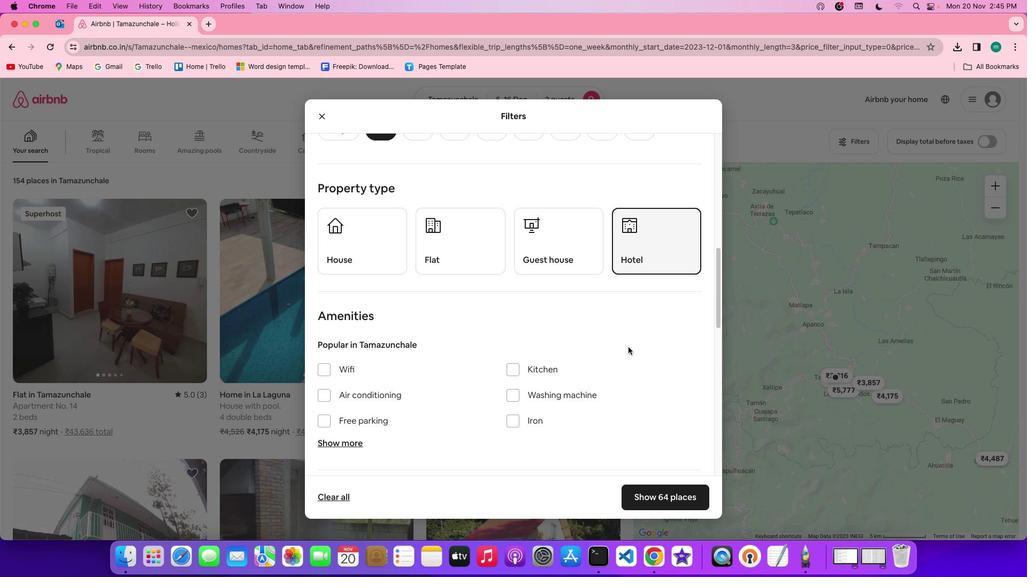 
Action: Mouse scrolled (628, 347) with delta (0, 0)
Screenshot: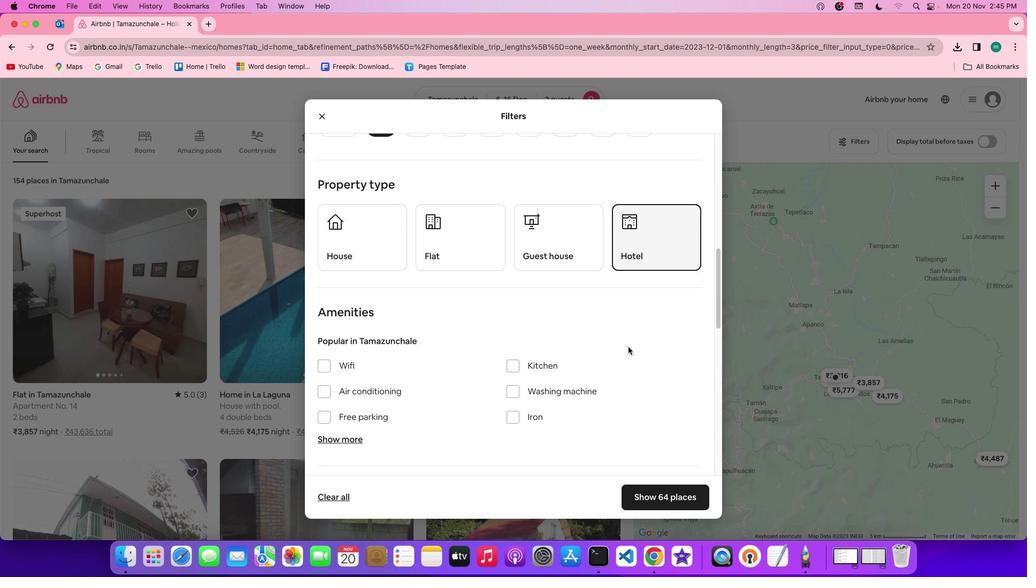 
Action: Mouse scrolled (628, 347) with delta (0, 0)
Screenshot: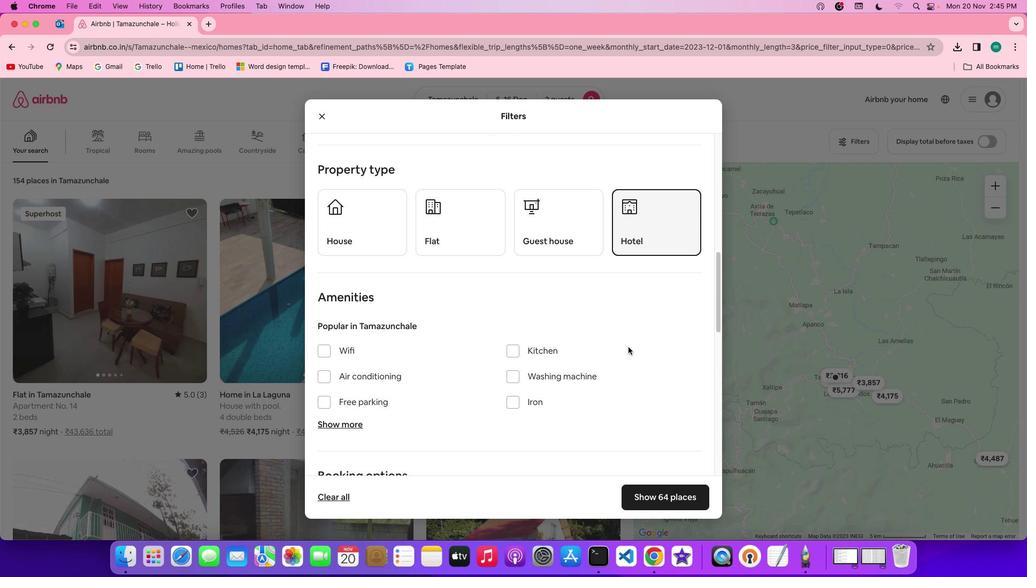 
Action: Mouse scrolled (628, 347) with delta (0, -1)
Screenshot: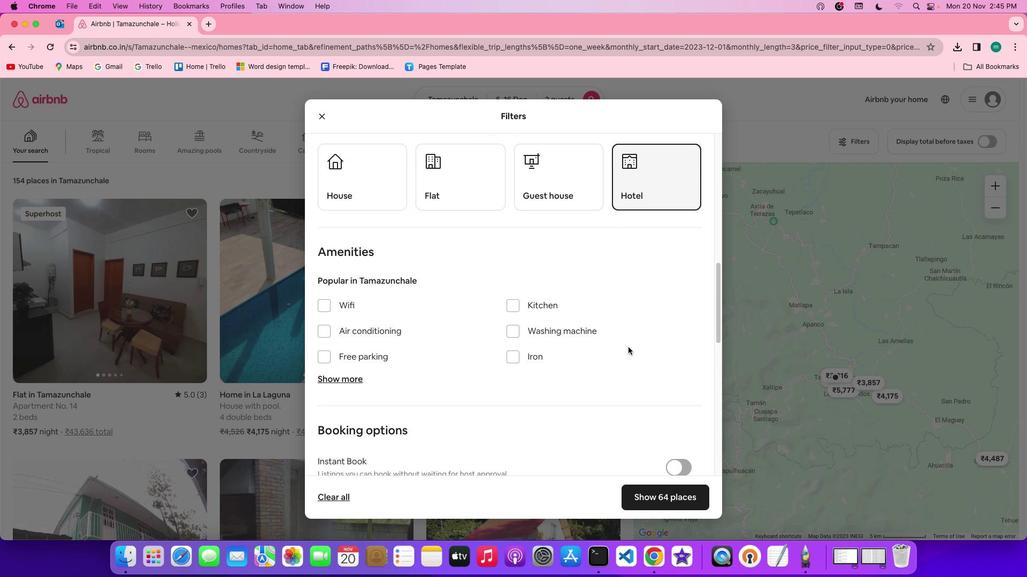 
Action: Mouse scrolled (628, 347) with delta (0, -1)
Screenshot: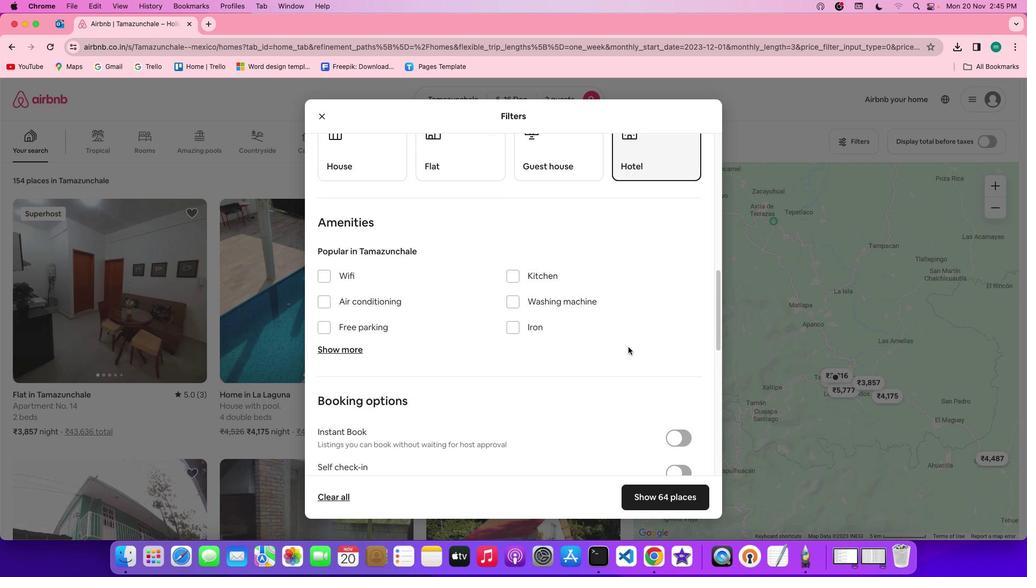 
Action: Mouse scrolled (628, 347) with delta (0, 0)
Screenshot: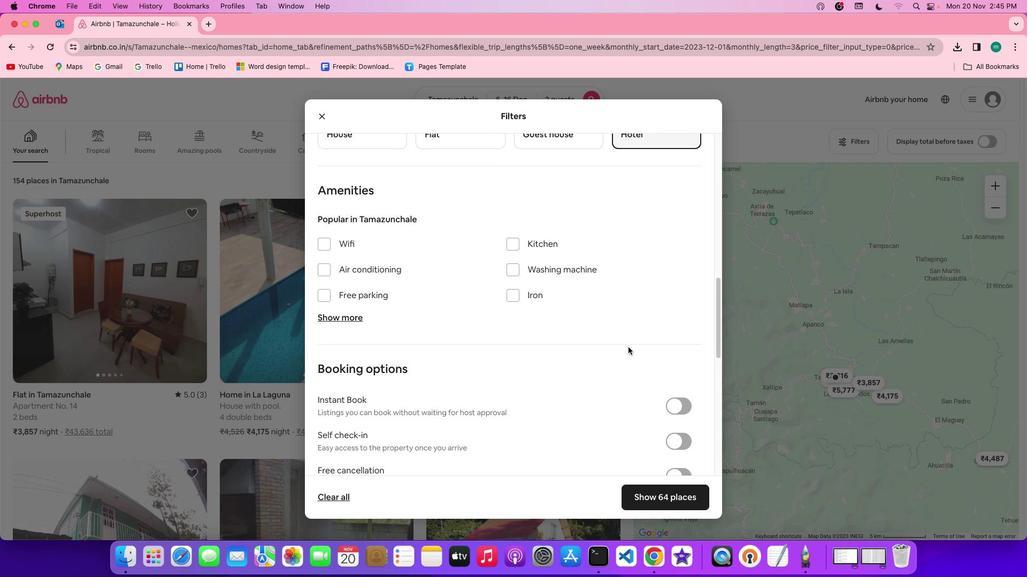 
Action: Mouse scrolled (628, 347) with delta (0, 0)
Screenshot: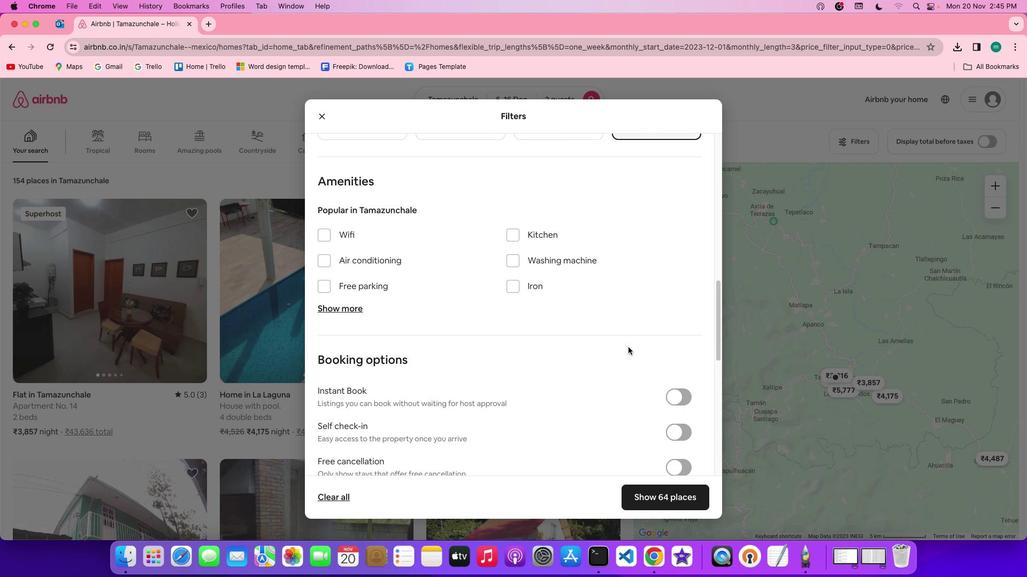 
Action: Mouse scrolled (628, 347) with delta (0, 0)
Screenshot: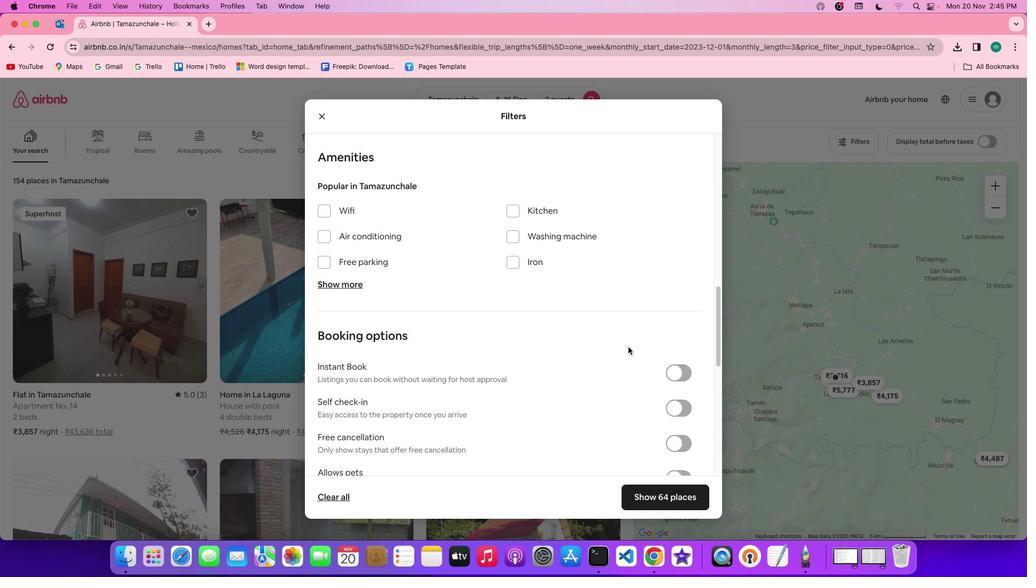 
Action: Mouse scrolled (628, 347) with delta (0, -1)
Screenshot: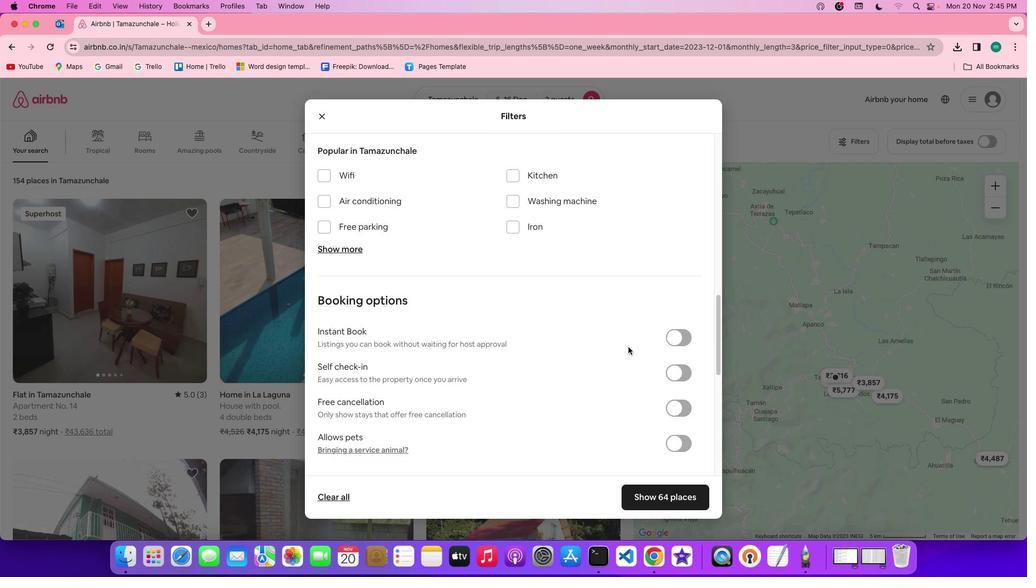 
Action: Mouse scrolled (628, 347) with delta (0, 0)
Screenshot: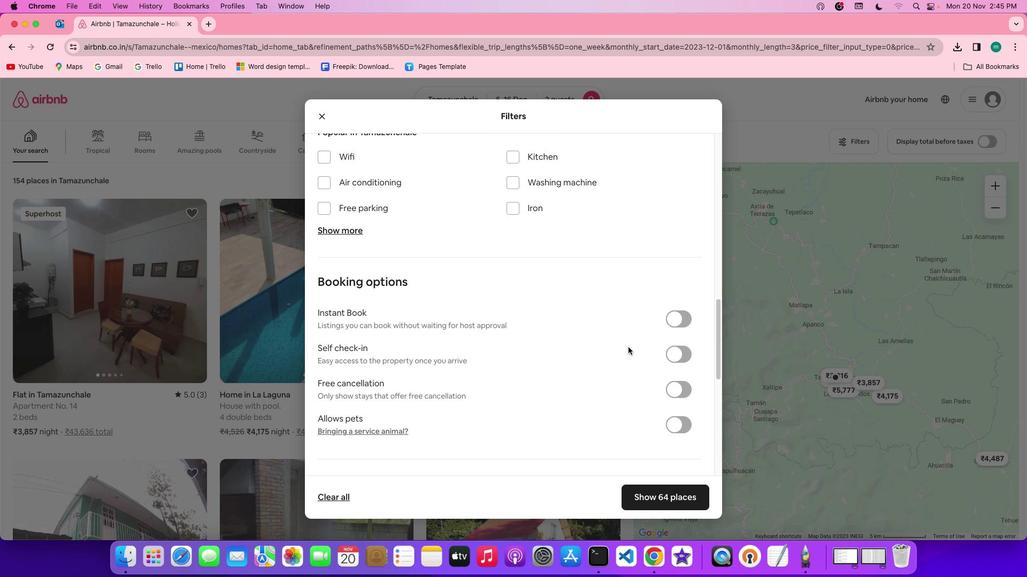 
Action: Mouse scrolled (628, 347) with delta (0, 0)
Screenshot: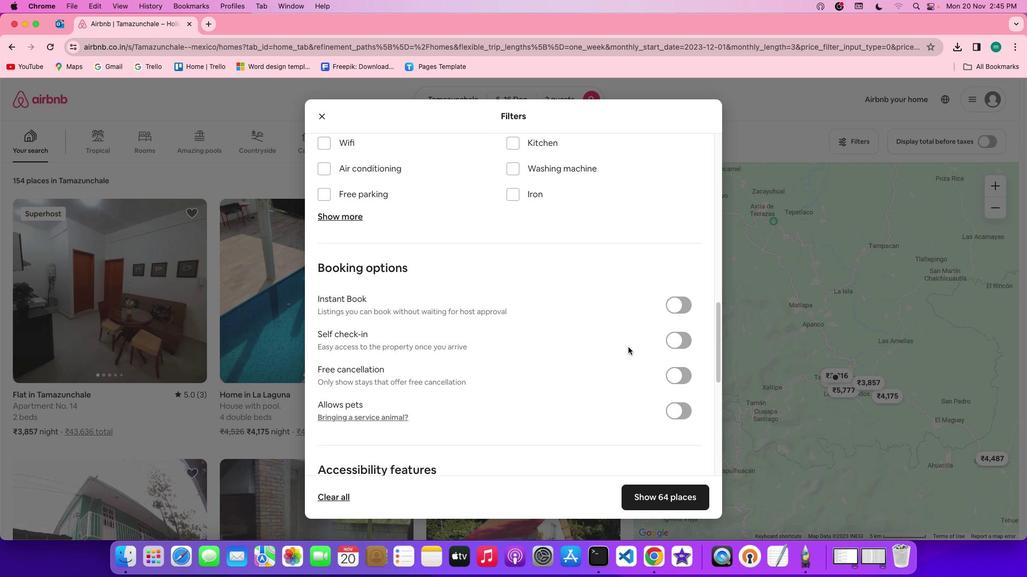 
Action: Mouse scrolled (628, 347) with delta (0, 0)
Screenshot: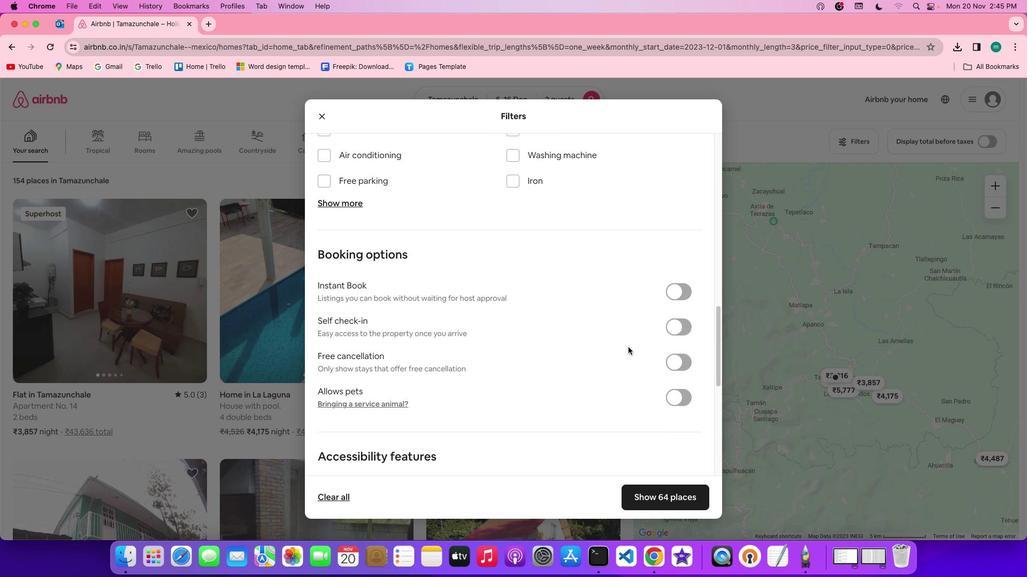 
Action: Mouse scrolled (628, 347) with delta (0, -1)
Screenshot: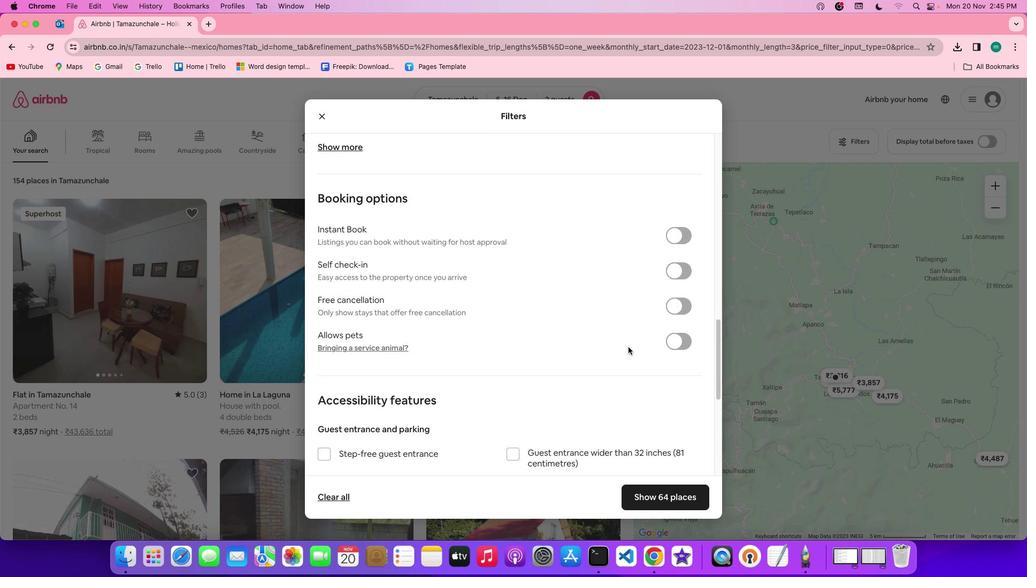 
Action: Mouse scrolled (628, 347) with delta (0, 0)
Screenshot: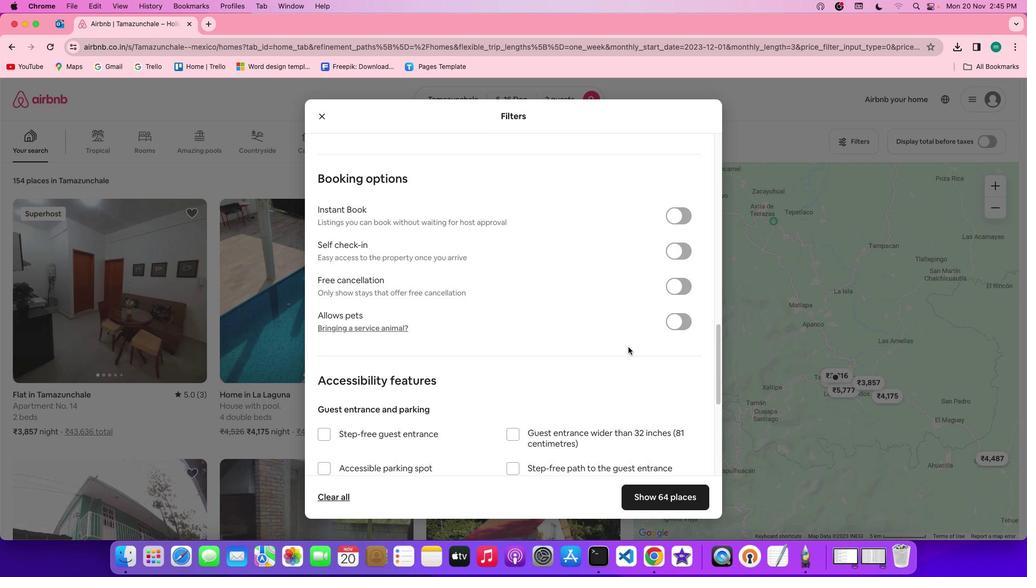 
Action: Mouse scrolled (628, 347) with delta (0, 0)
Screenshot: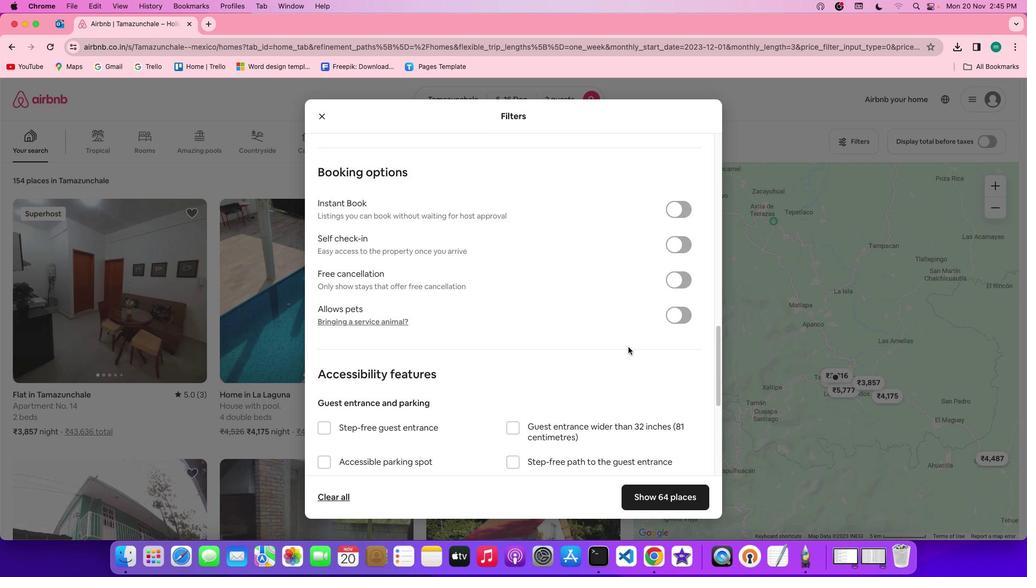 
Action: Mouse scrolled (628, 347) with delta (0, 0)
Screenshot: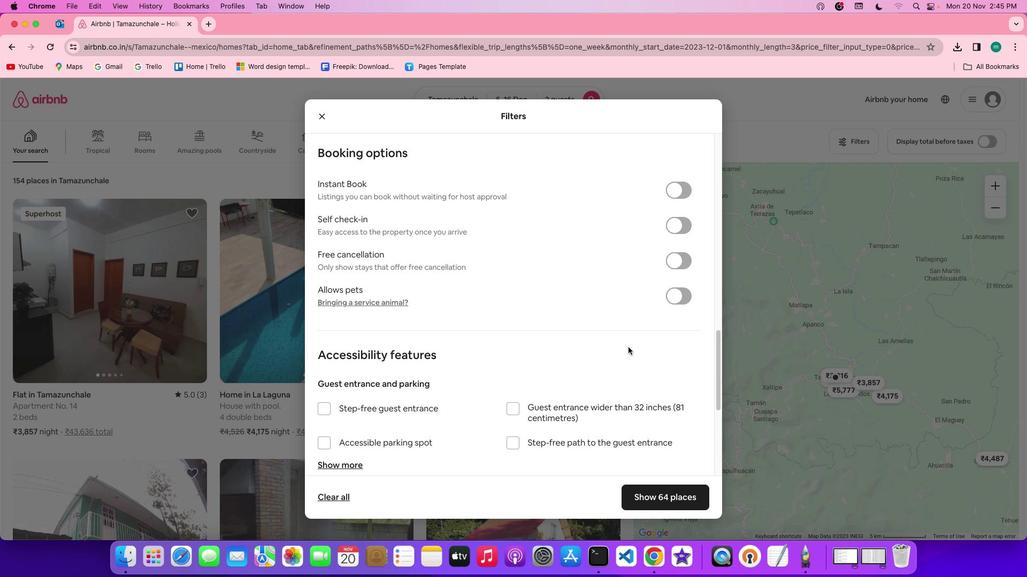 
Action: Mouse scrolled (628, 347) with delta (0, 0)
Screenshot: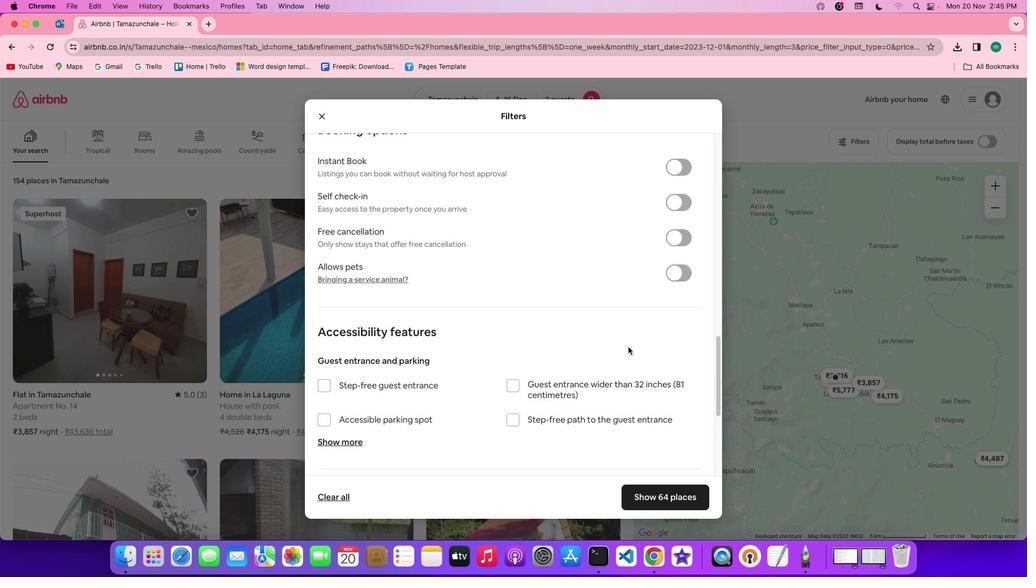 
Action: Mouse scrolled (628, 347) with delta (0, 0)
Screenshot: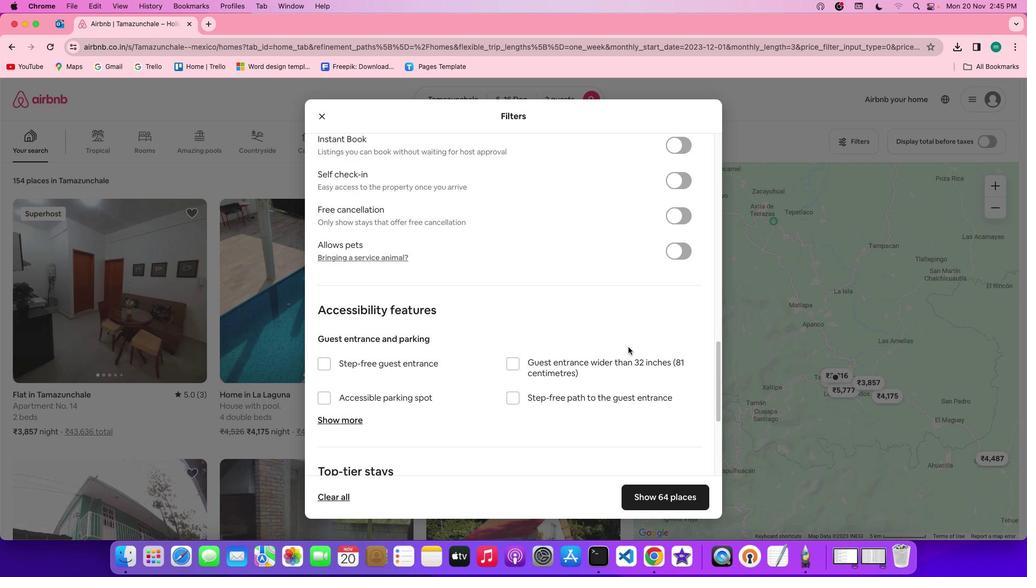
Action: Mouse scrolled (628, 347) with delta (0, 0)
Screenshot: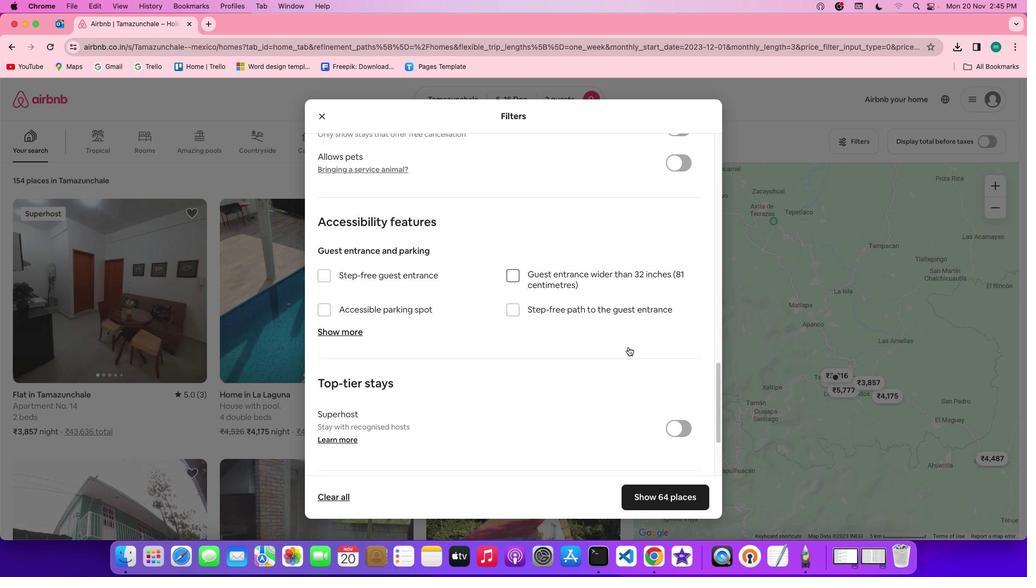 
Action: Mouse scrolled (628, 347) with delta (0, 0)
Screenshot: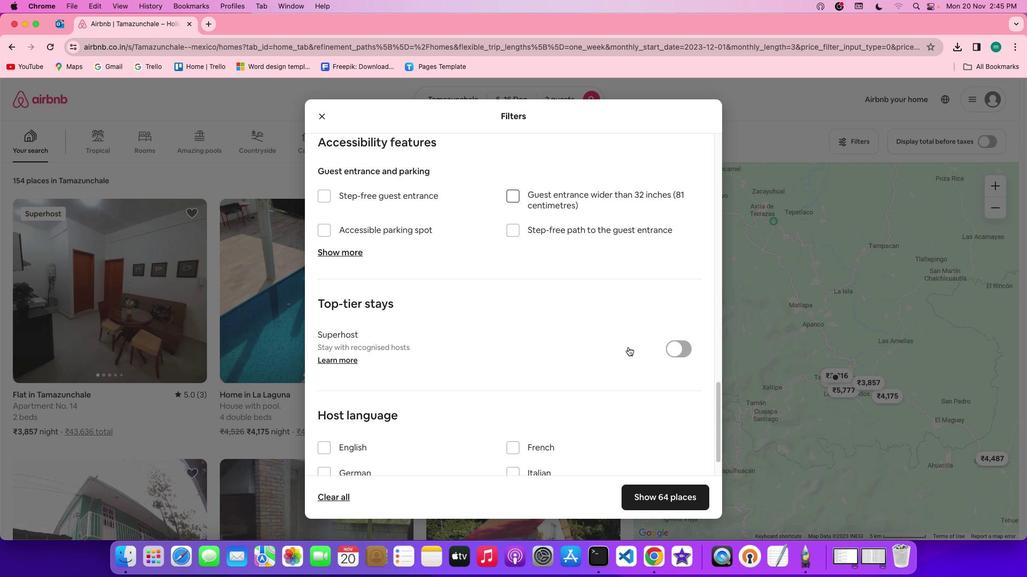 
Action: Mouse scrolled (628, 347) with delta (0, -1)
Screenshot: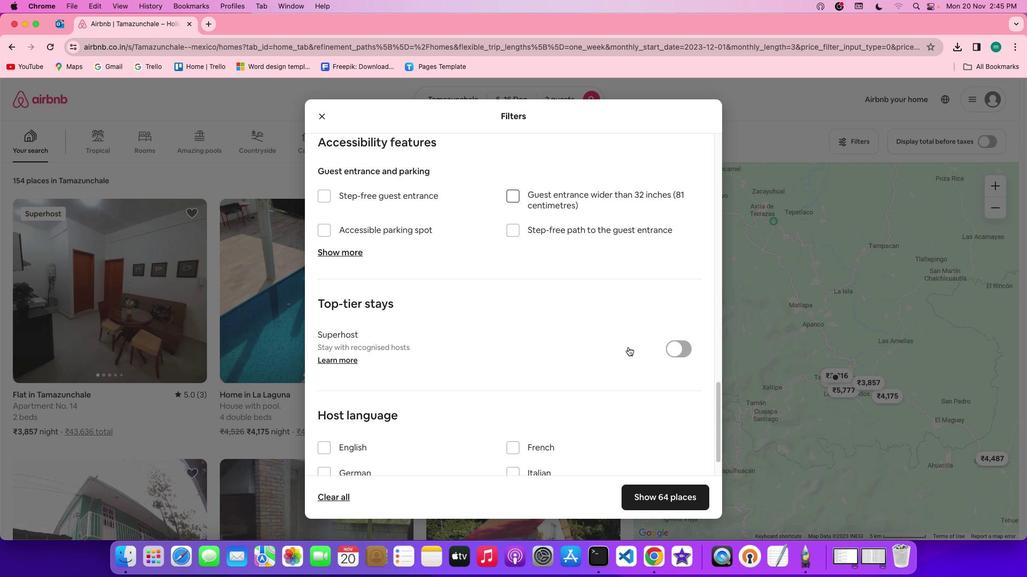
Action: Mouse scrolled (628, 347) with delta (0, -2)
Screenshot: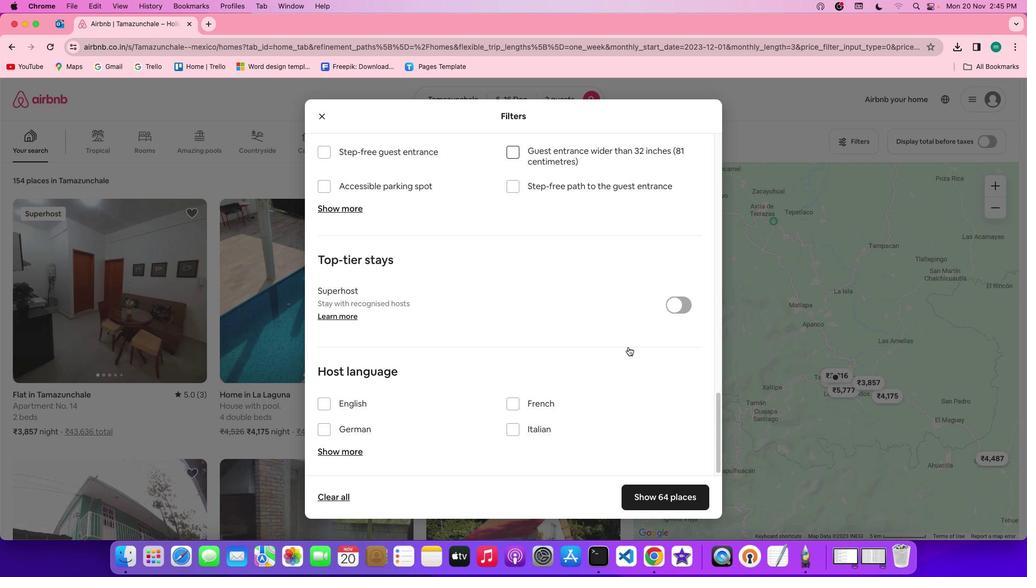 
Action: Mouse scrolled (628, 347) with delta (0, -3)
Screenshot: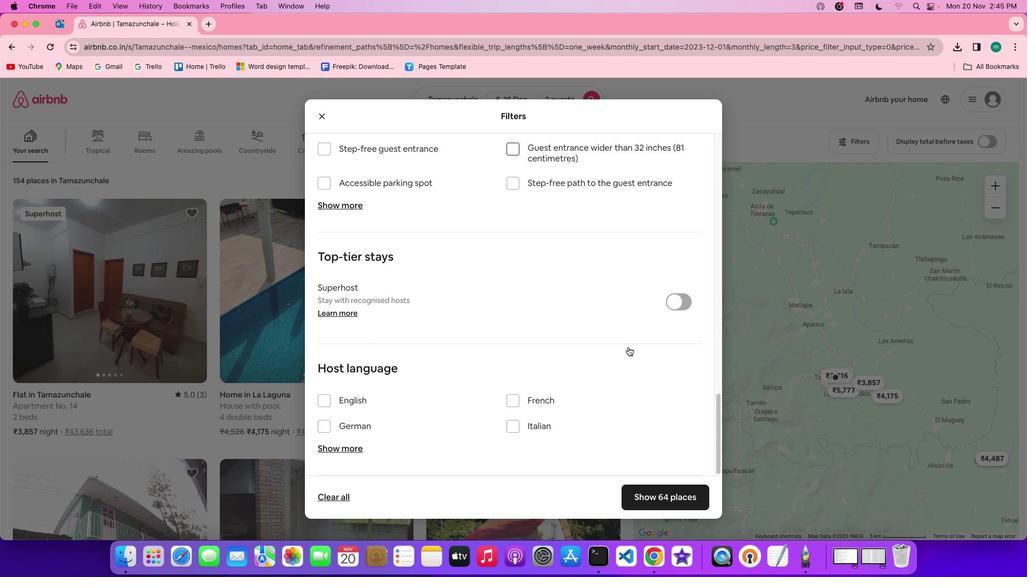 
Action: Mouse scrolled (628, 347) with delta (0, -3)
Screenshot: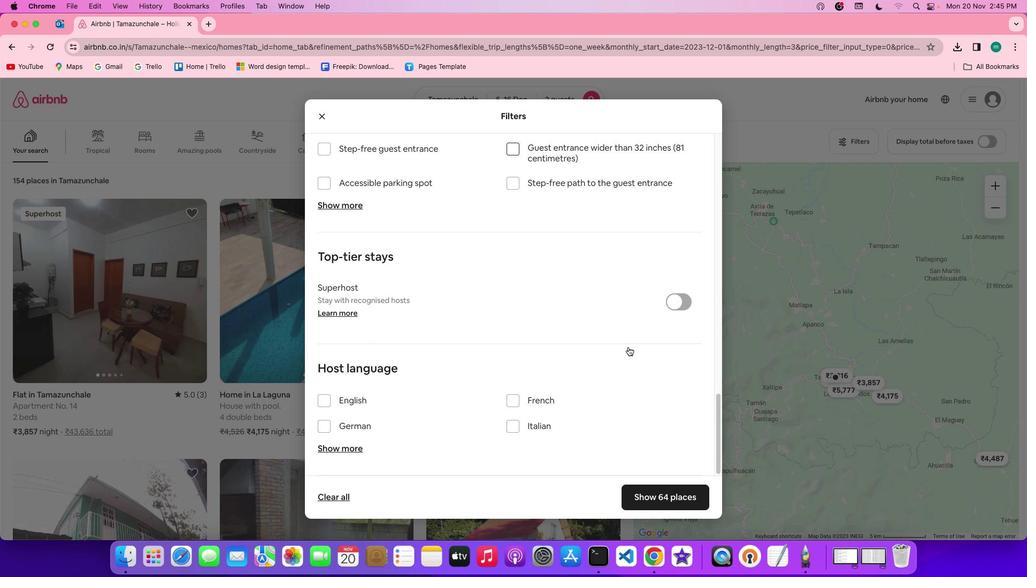 
Action: Mouse scrolled (628, 347) with delta (0, 0)
Screenshot: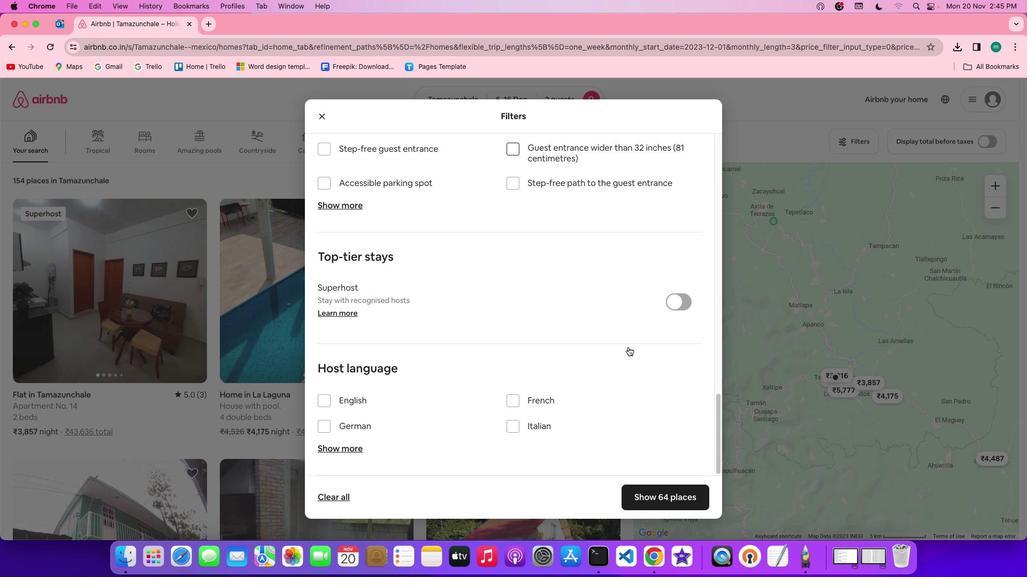 
Action: Mouse scrolled (628, 347) with delta (0, 0)
Screenshot: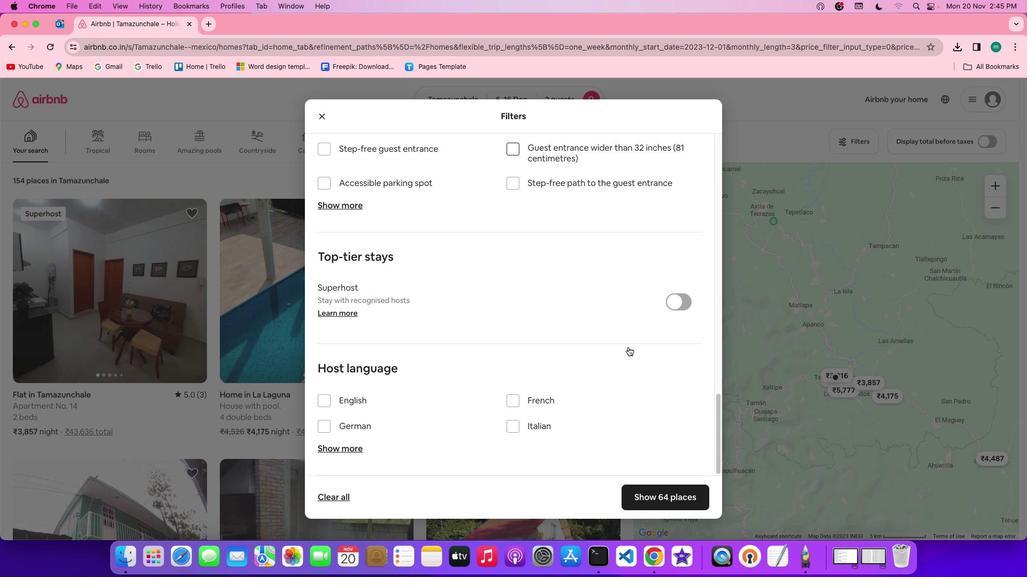 
Action: Mouse scrolled (628, 347) with delta (0, -1)
Screenshot: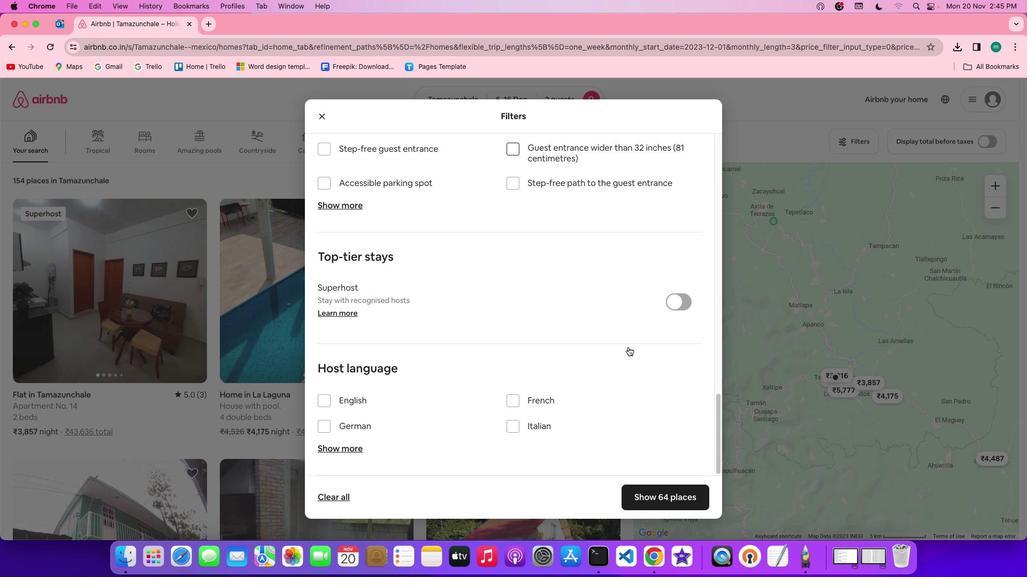 
Action: Mouse scrolled (628, 347) with delta (0, -2)
Screenshot: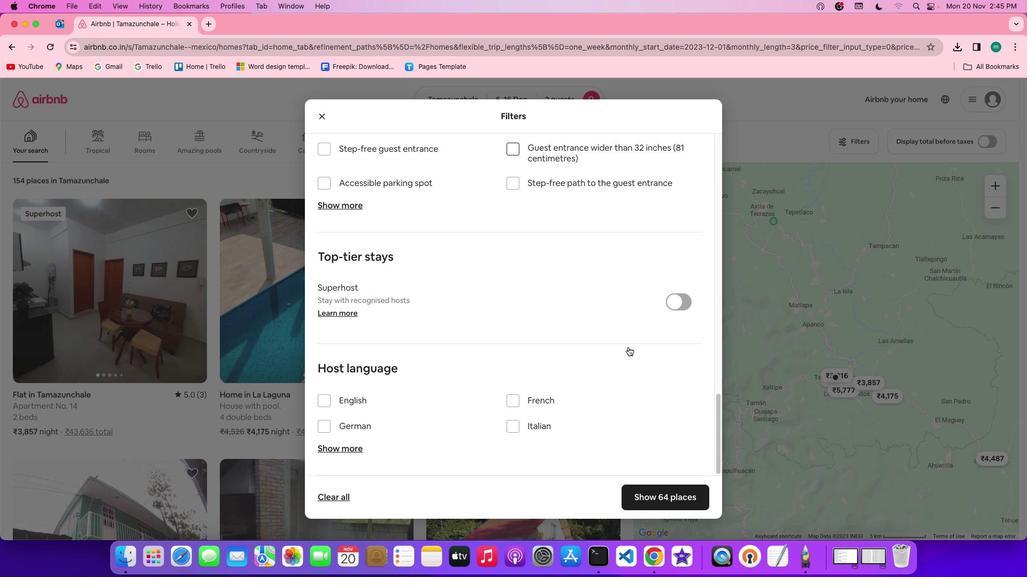
Action: Mouse scrolled (628, 347) with delta (0, -3)
Screenshot: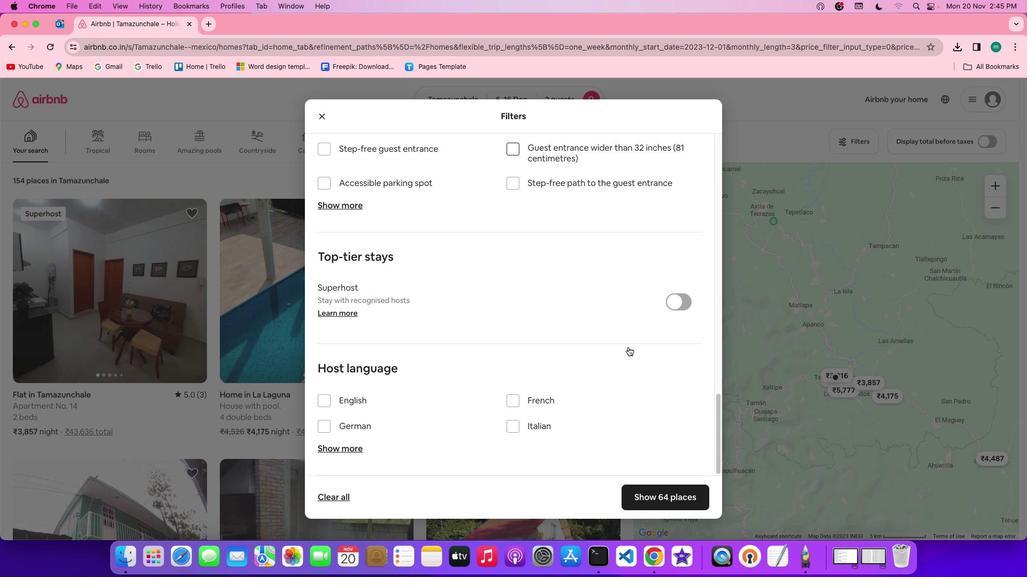 
Action: Mouse scrolled (628, 347) with delta (0, -3)
Screenshot: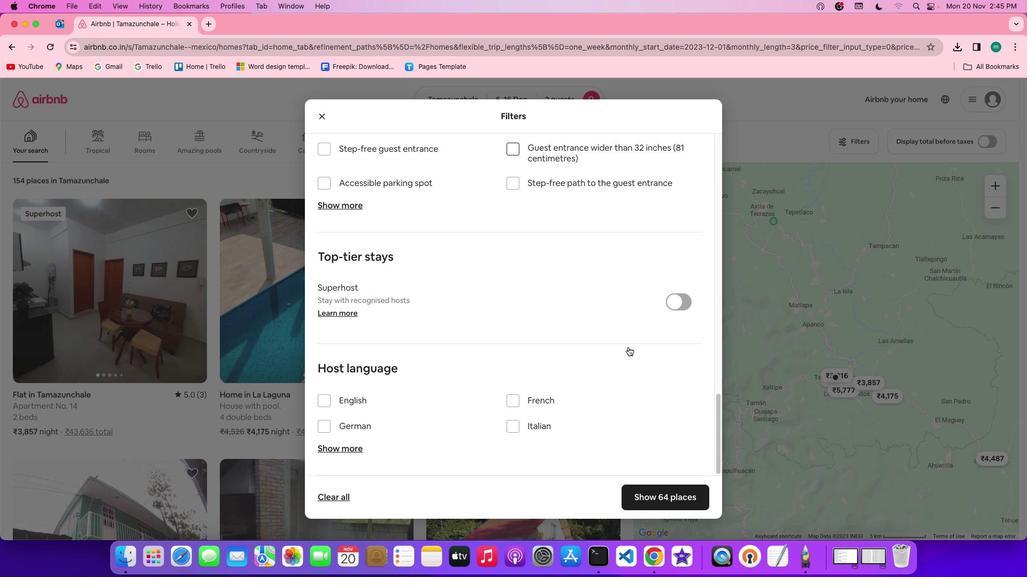 
Action: Mouse moved to (665, 505)
Screenshot: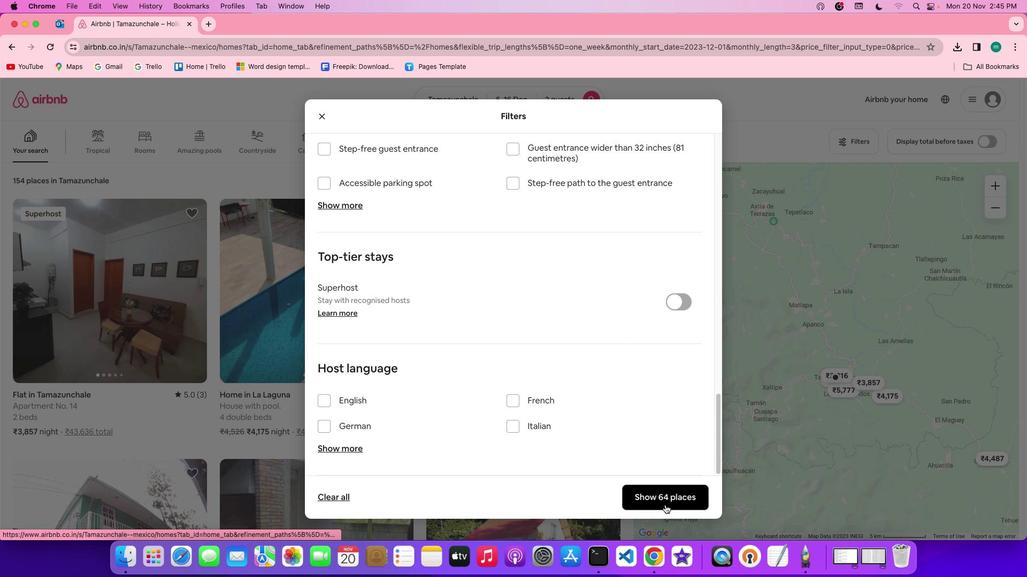 
Action: Mouse pressed left at (665, 505)
Screenshot: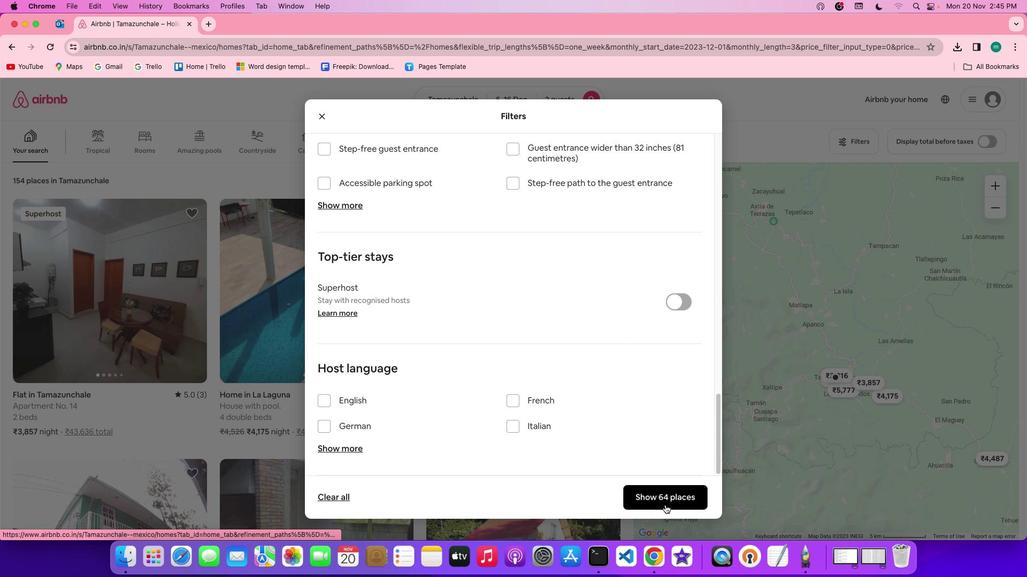 
Action: Mouse moved to (426, 390)
Screenshot: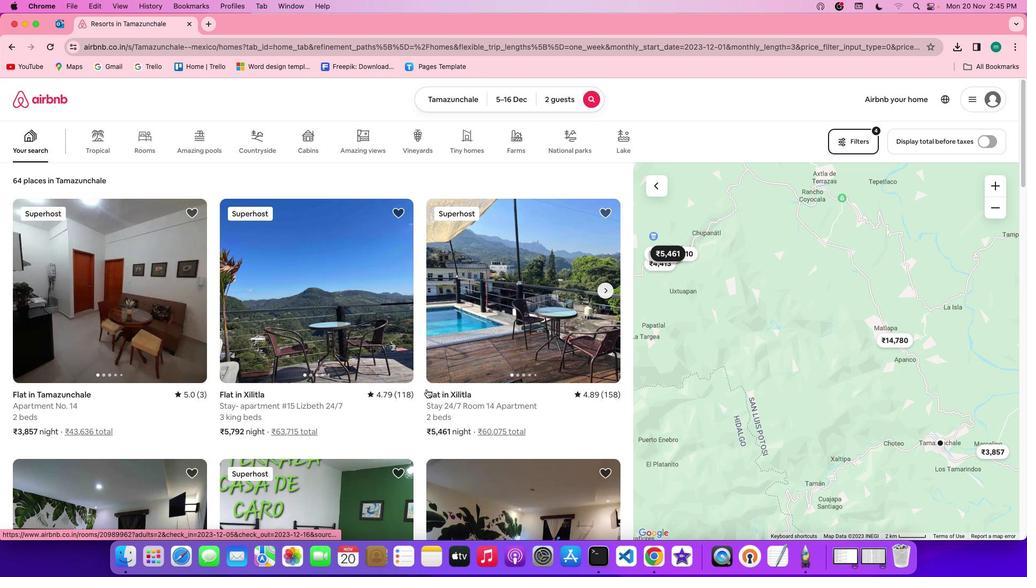 
Action: Mouse scrolled (426, 390) with delta (0, 0)
Screenshot: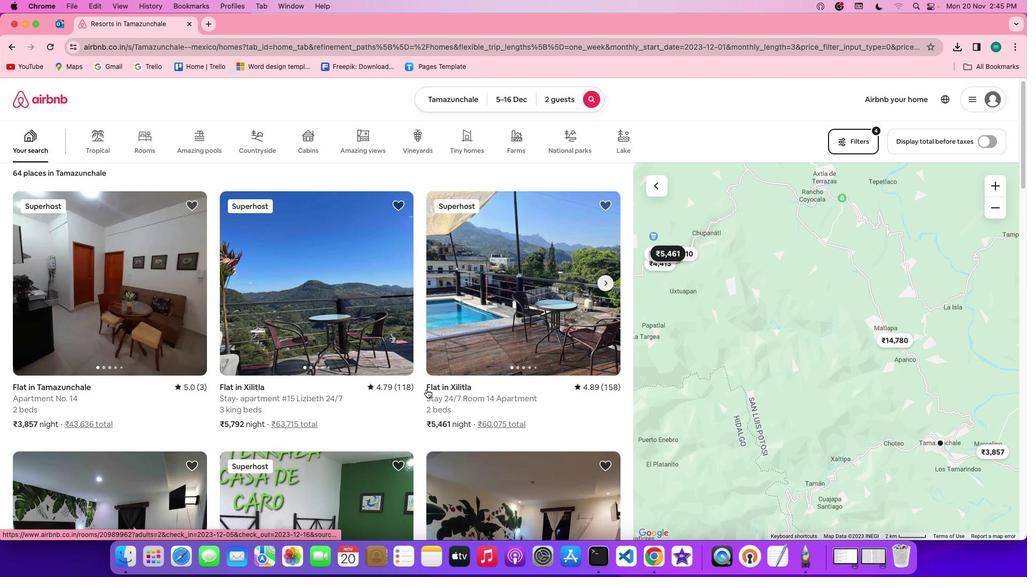 
Action: Mouse scrolled (426, 390) with delta (0, 0)
Screenshot: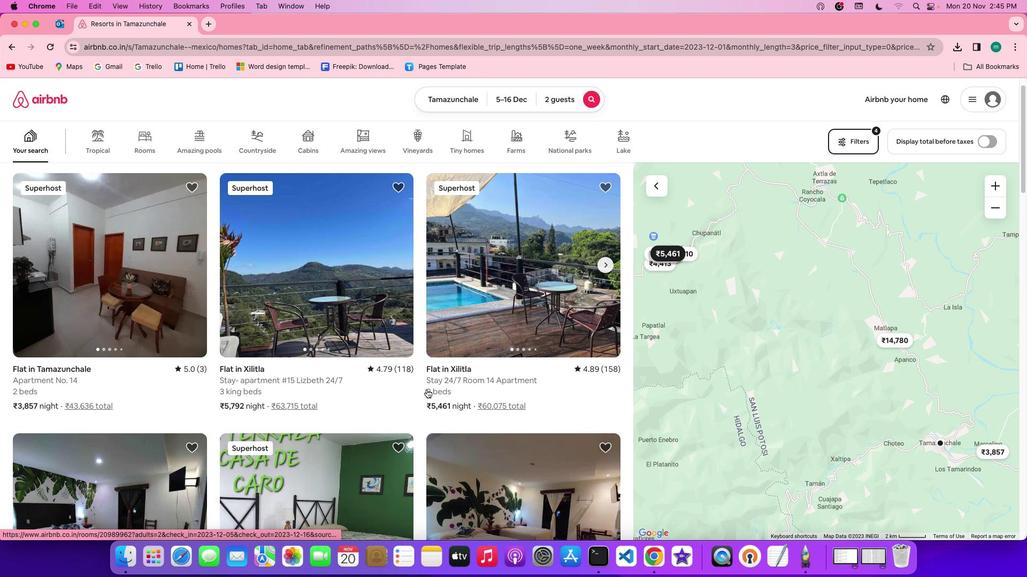 
Action: Mouse scrolled (426, 390) with delta (0, -1)
Screenshot: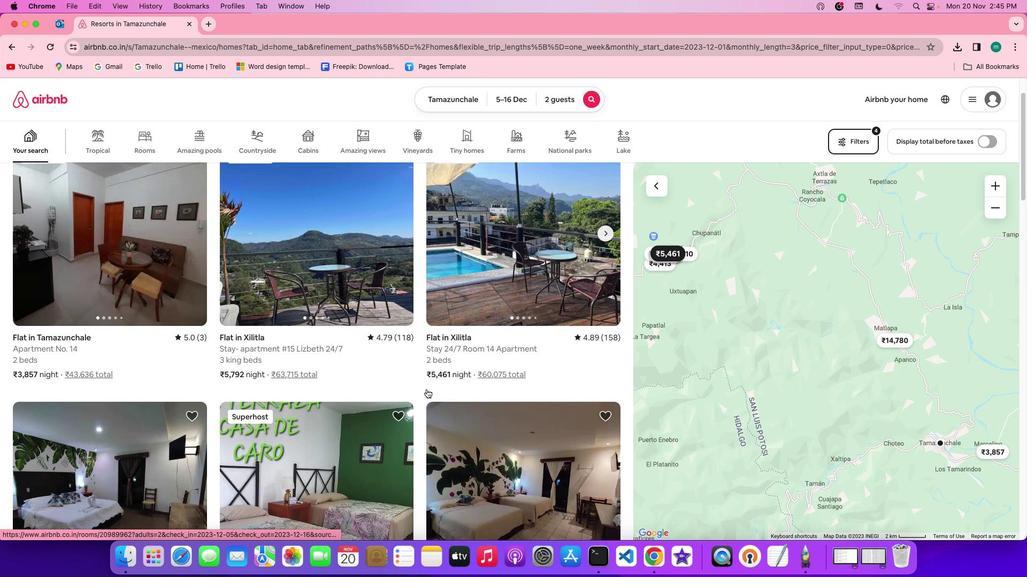 
Action: Mouse scrolled (426, 390) with delta (0, -1)
Screenshot: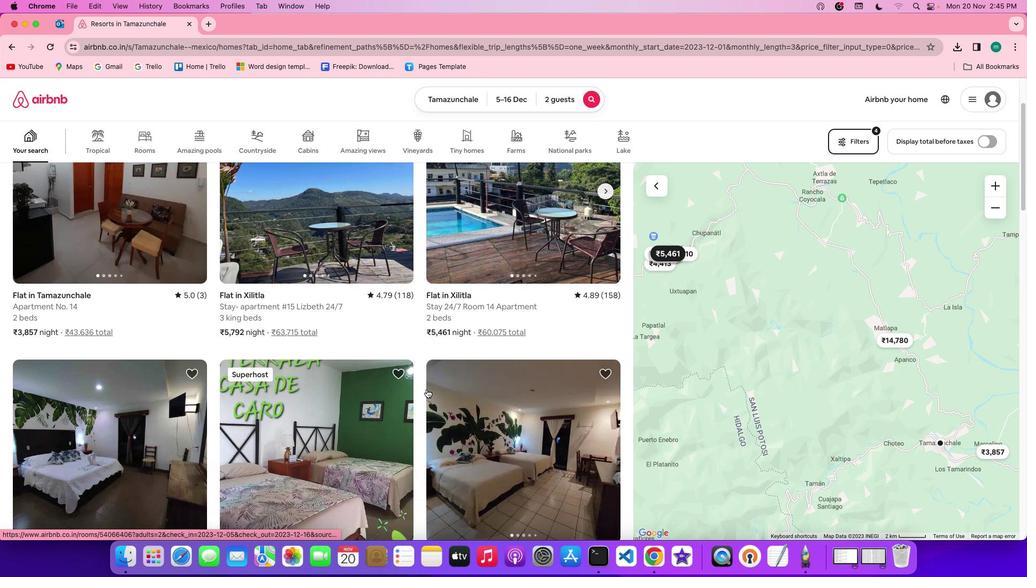 
Action: Mouse scrolled (426, 390) with delta (0, 0)
Screenshot: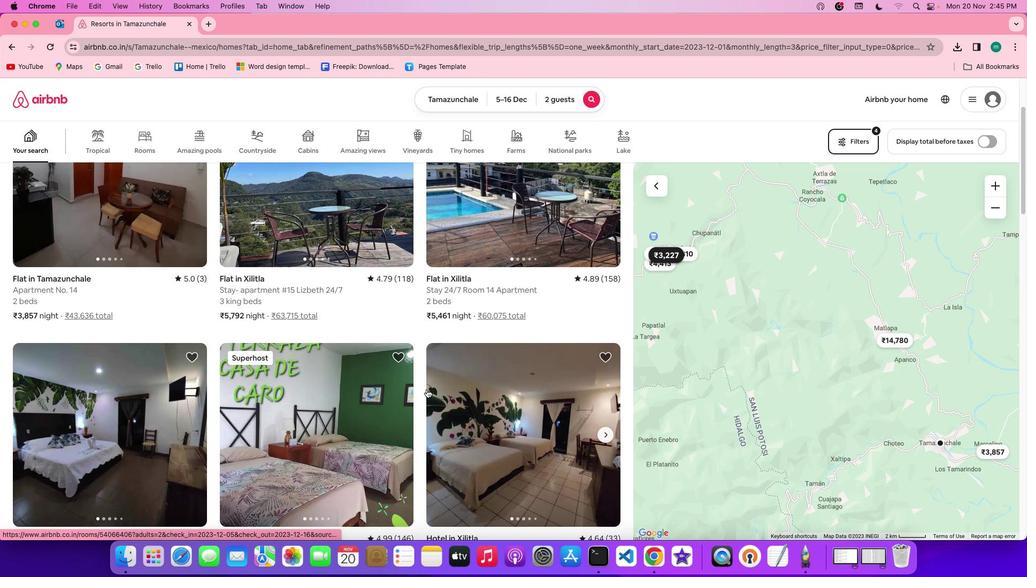 
Action: Mouse scrolled (426, 390) with delta (0, 0)
Screenshot: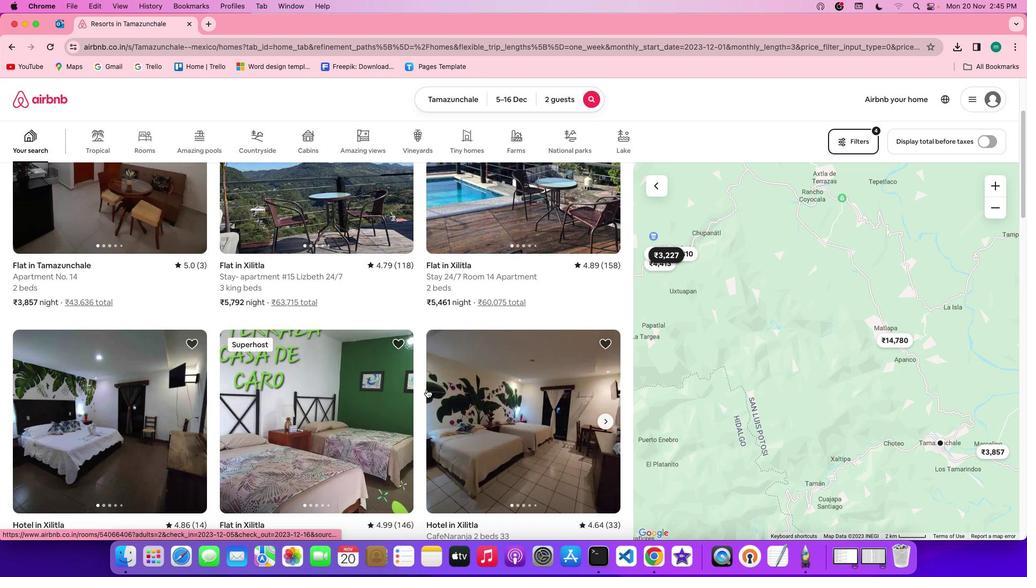 
Action: Mouse scrolled (426, 390) with delta (0, 0)
Screenshot: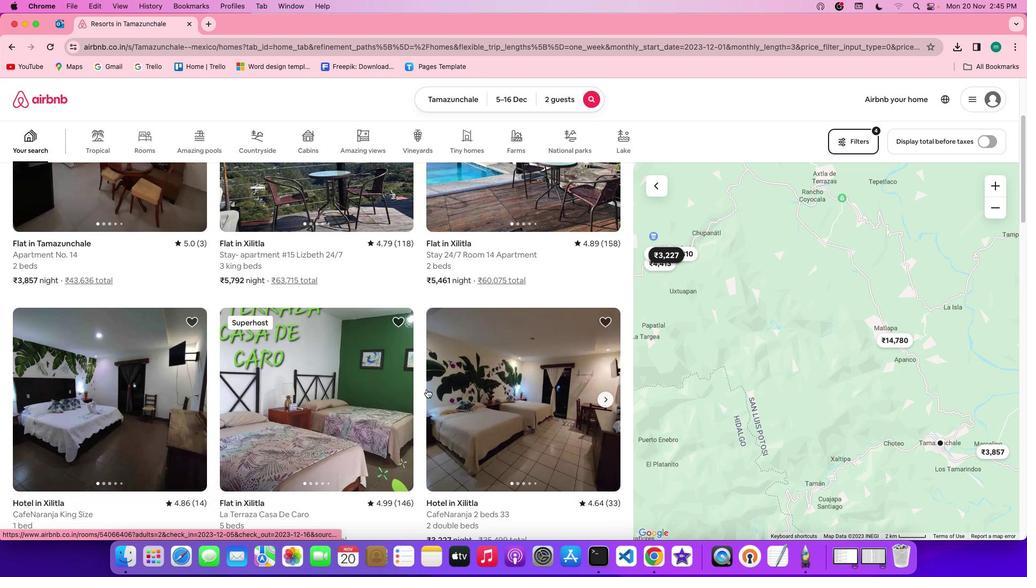
Action: Mouse scrolled (426, 390) with delta (0, -1)
Screenshot: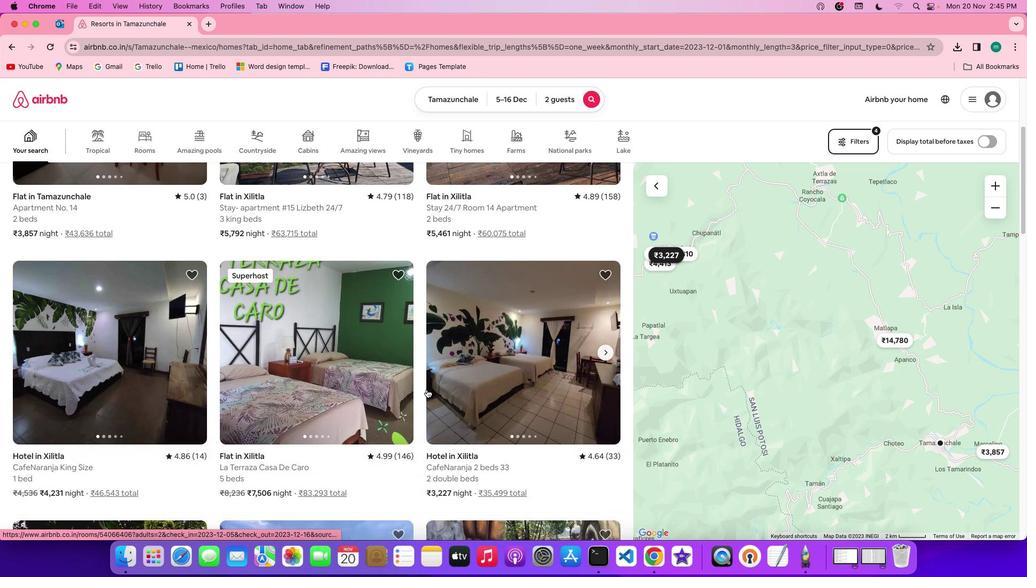 
Action: Mouse moved to (426, 389)
Screenshot: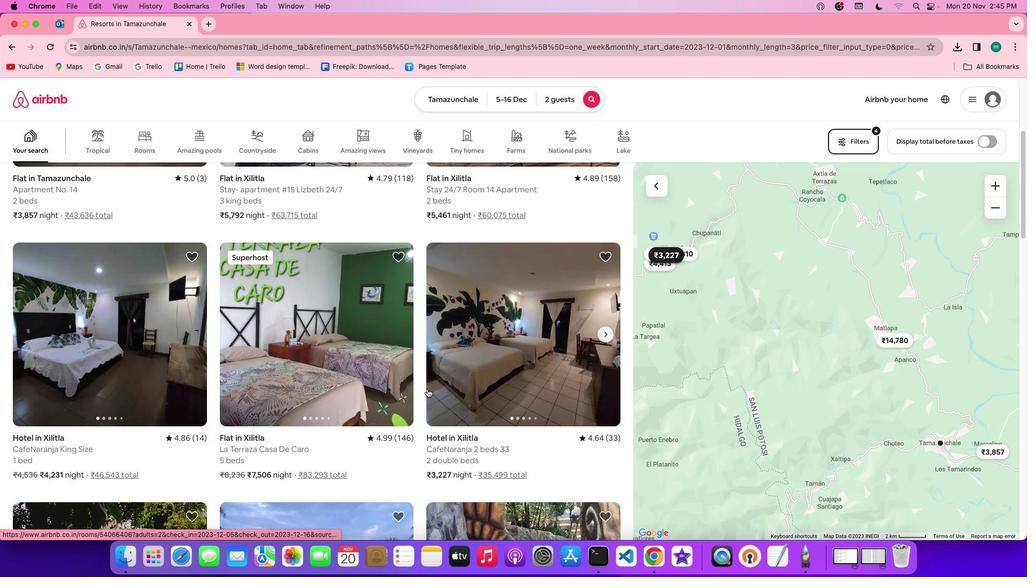 
Action: Mouse scrolled (426, 389) with delta (0, 0)
Screenshot: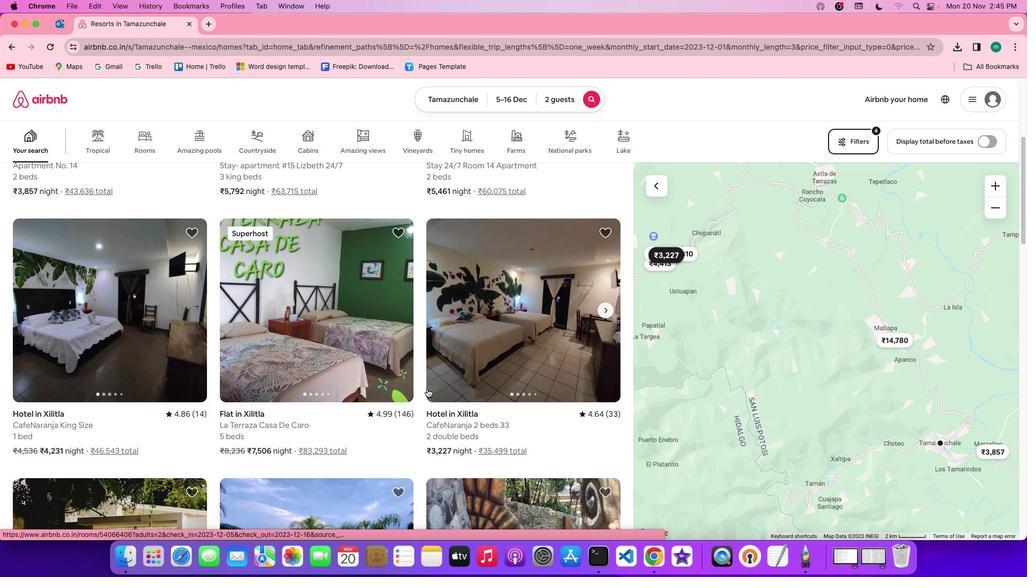 
Action: Mouse scrolled (426, 389) with delta (0, 0)
Screenshot: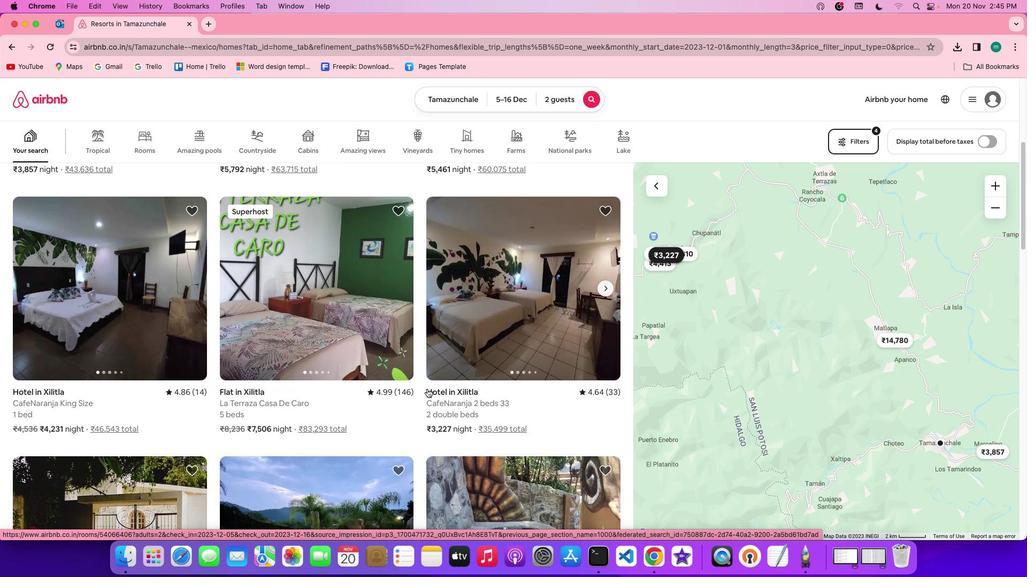 
Action: Mouse scrolled (426, 389) with delta (0, -1)
Screenshot: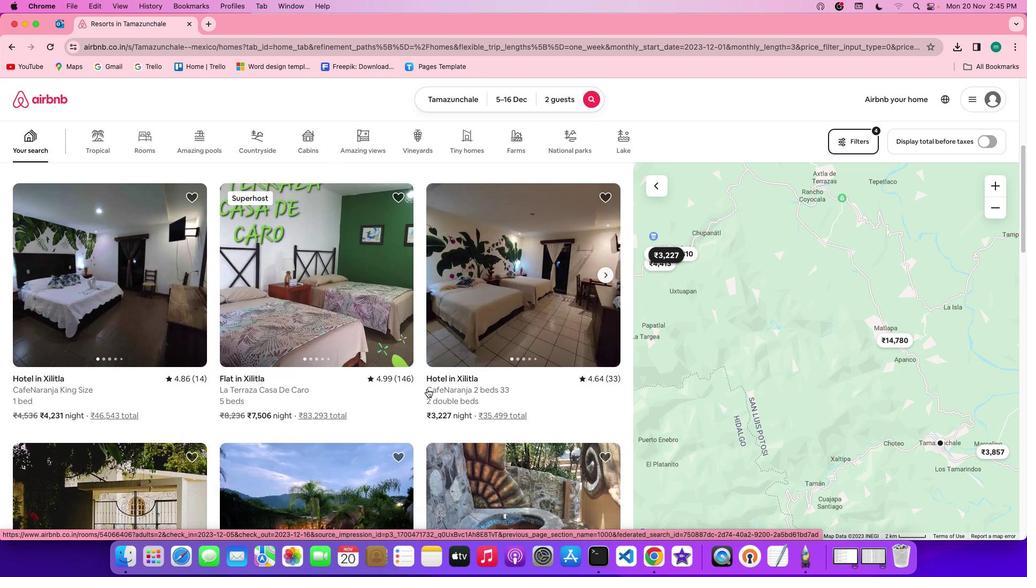 
Action: Mouse scrolled (426, 389) with delta (0, -1)
Screenshot: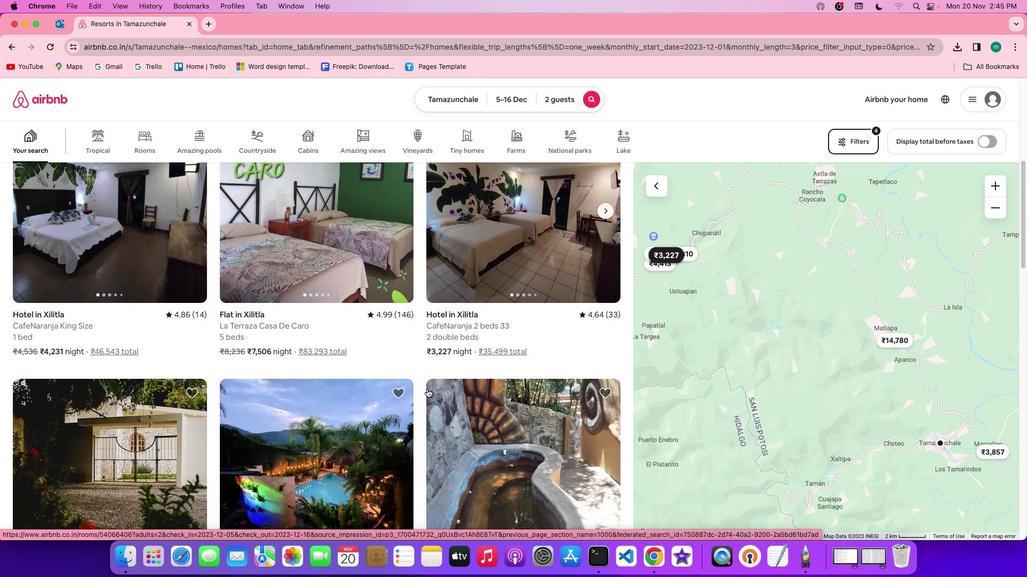 
Action: Mouse scrolled (426, 389) with delta (0, 0)
Screenshot: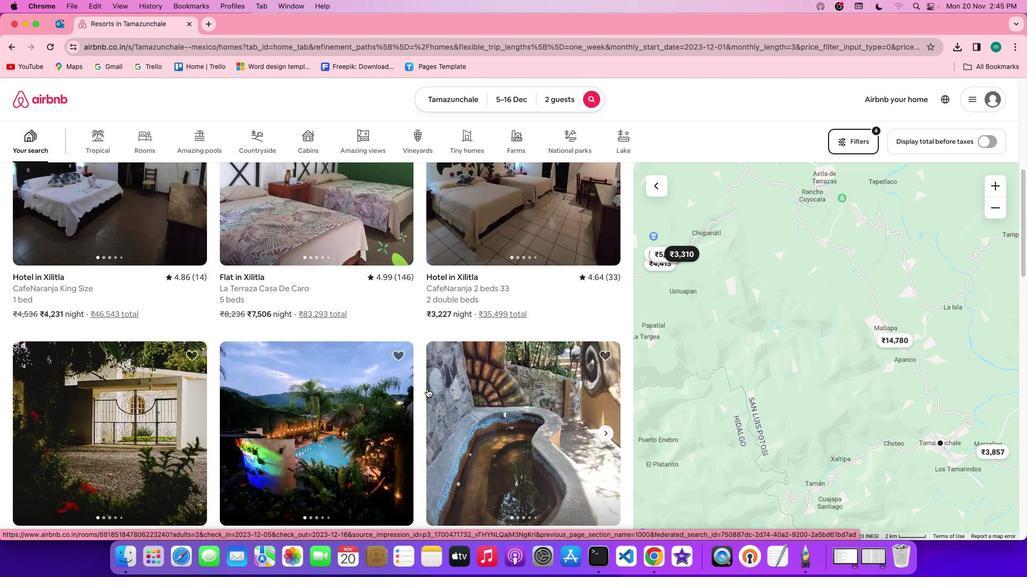 
Action: Mouse scrolled (426, 389) with delta (0, 0)
Screenshot: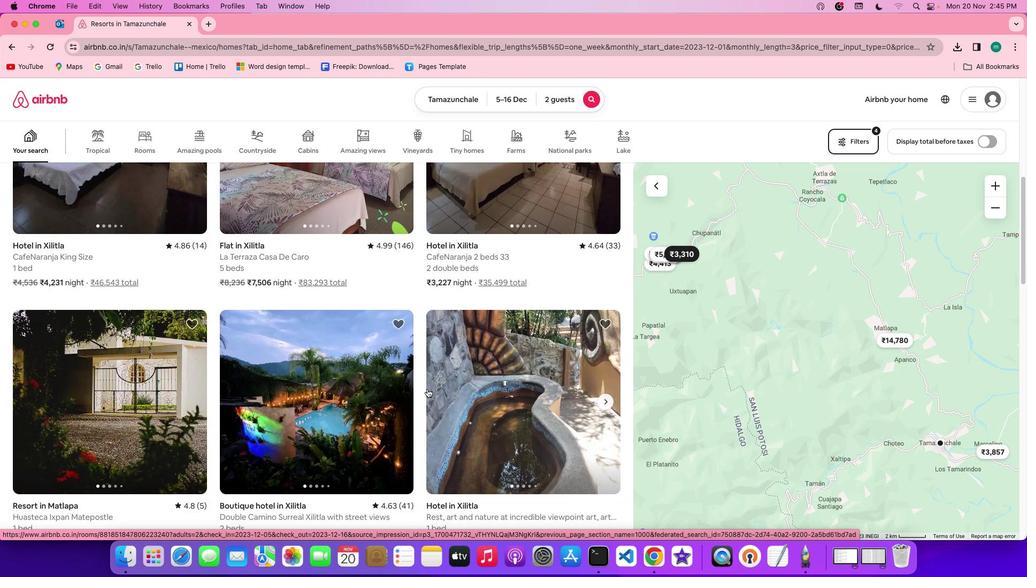 
Action: Mouse scrolled (426, 389) with delta (0, -1)
Screenshot: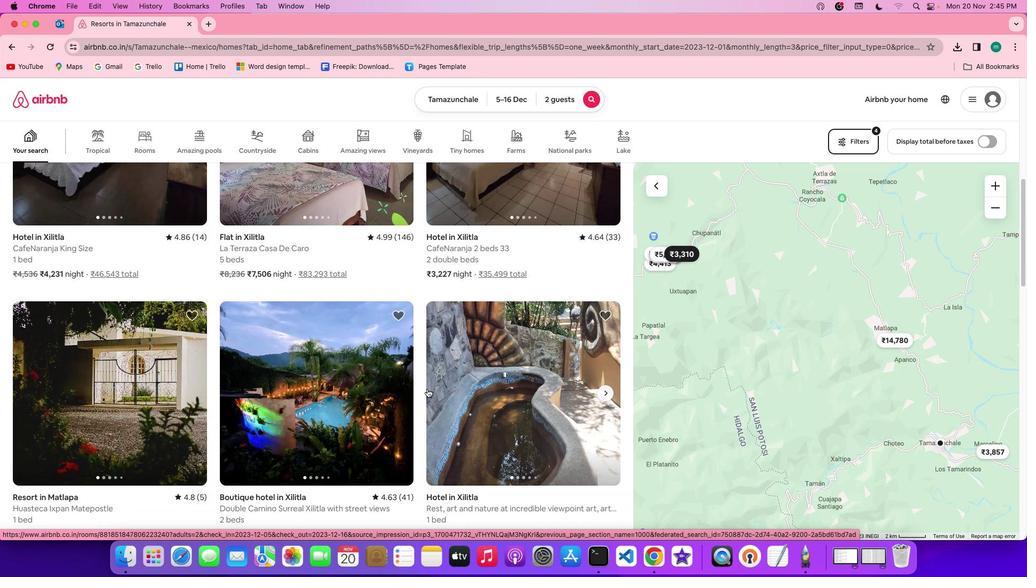 
Action: Mouse scrolled (426, 389) with delta (0, 0)
Screenshot: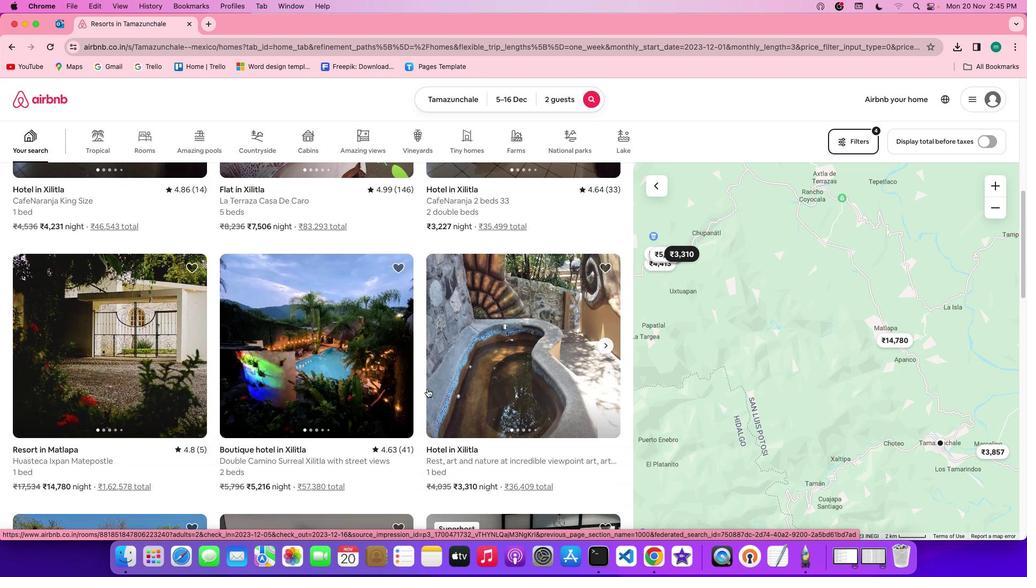 
Action: Mouse moved to (323, 364)
Screenshot: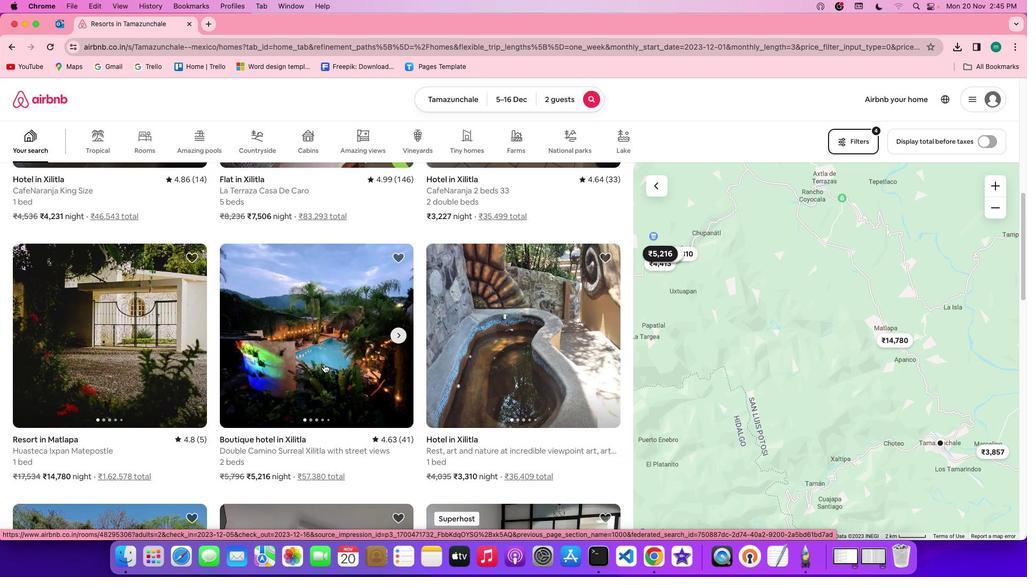 
Action: Mouse pressed left at (323, 364)
Screenshot: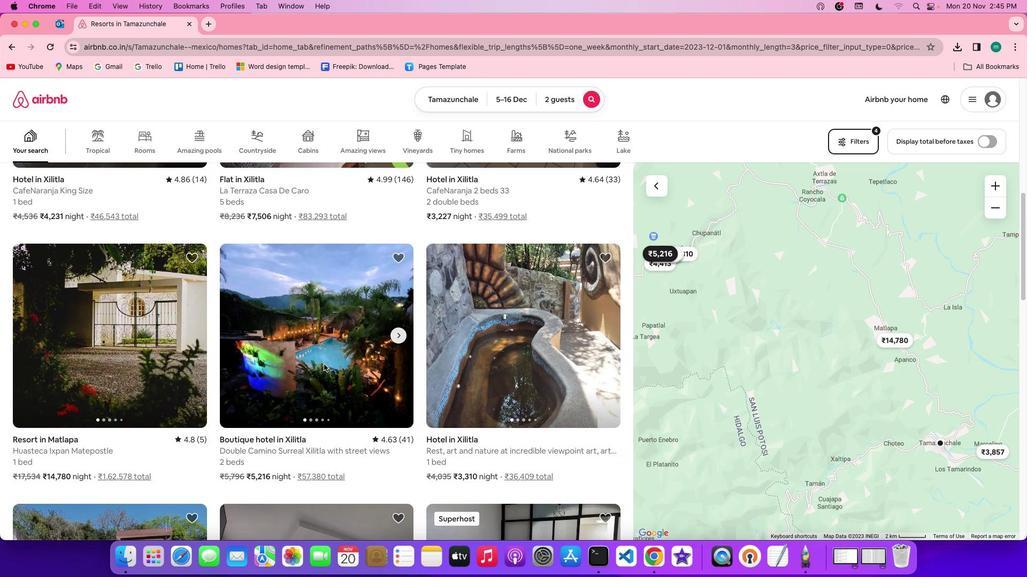 
Action: Mouse moved to (727, 397)
Screenshot: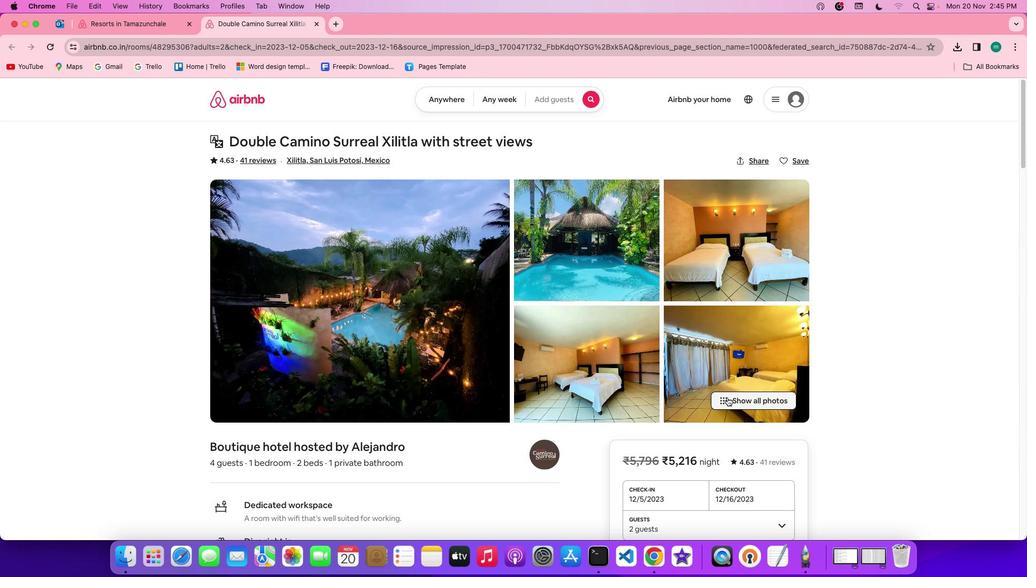 
Action: Mouse pressed left at (727, 397)
Screenshot: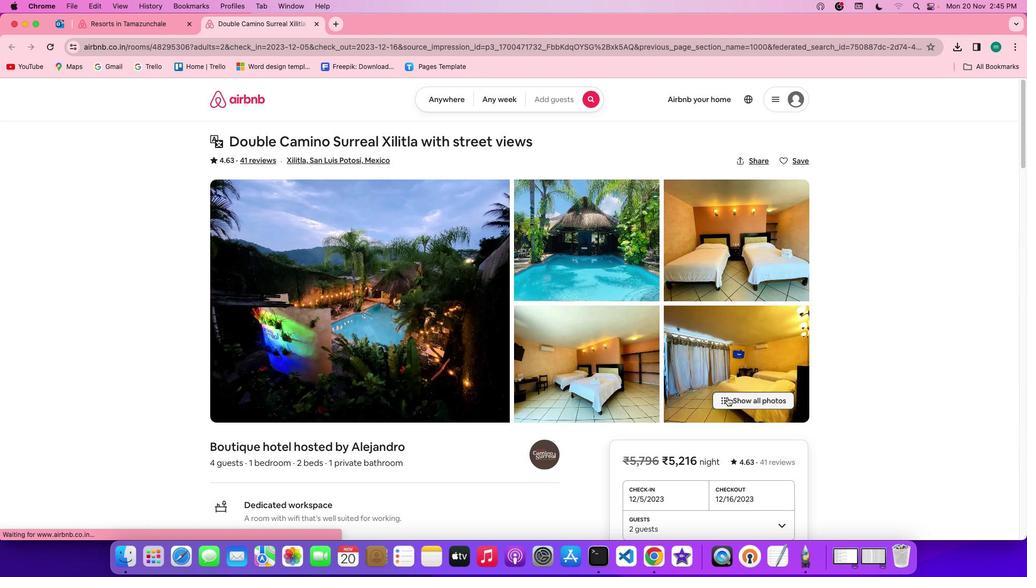 
Action: Mouse moved to (470, 385)
Screenshot: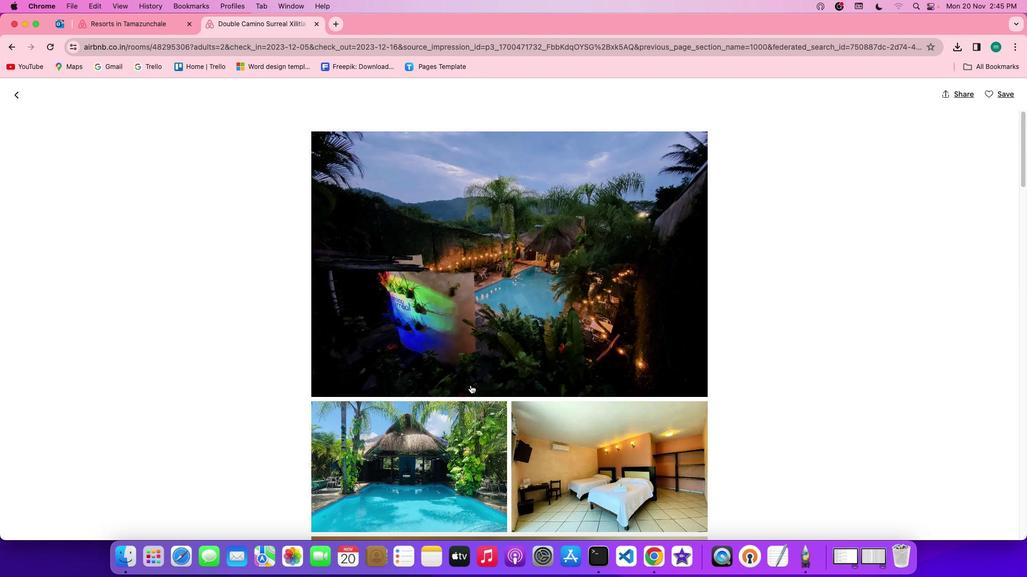 
Action: Mouse scrolled (470, 385) with delta (0, 0)
Screenshot: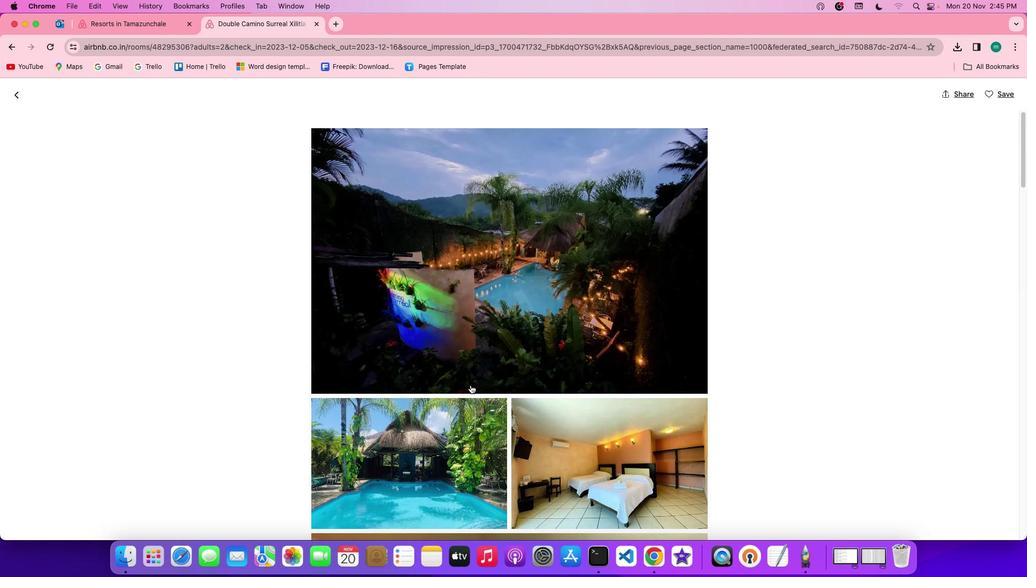 
Action: Mouse scrolled (470, 385) with delta (0, 0)
Screenshot: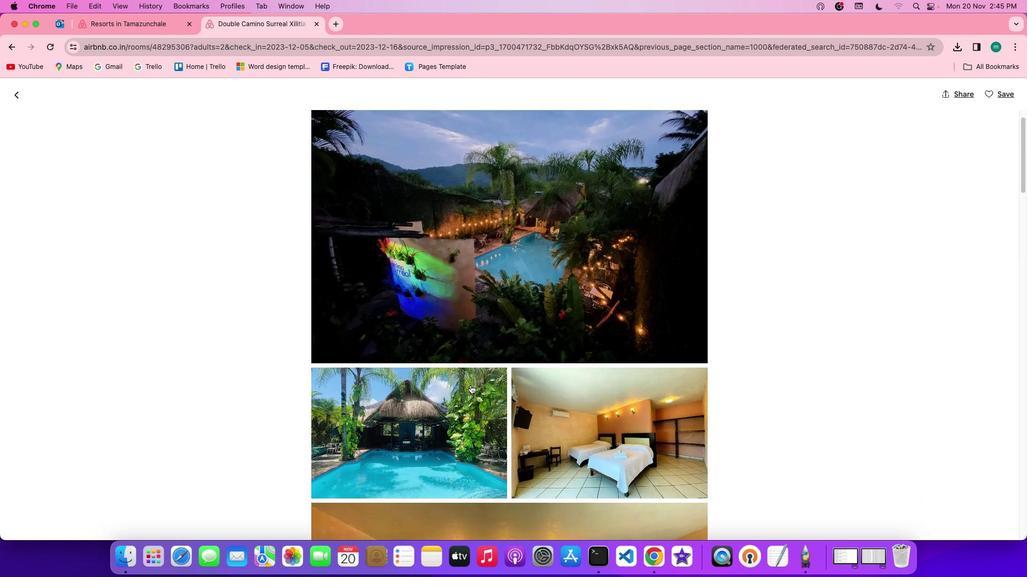 
Action: Mouse scrolled (470, 385) with delta (0, -1)
Screenshot: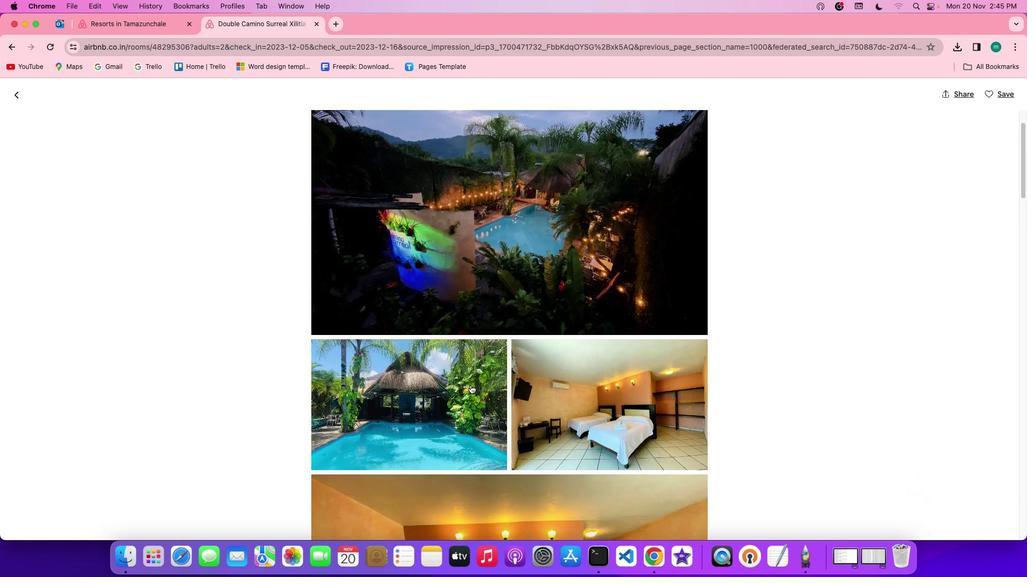 
Action: Mouse scrolled (470, 385) with delta (0, -1)
Screenshot: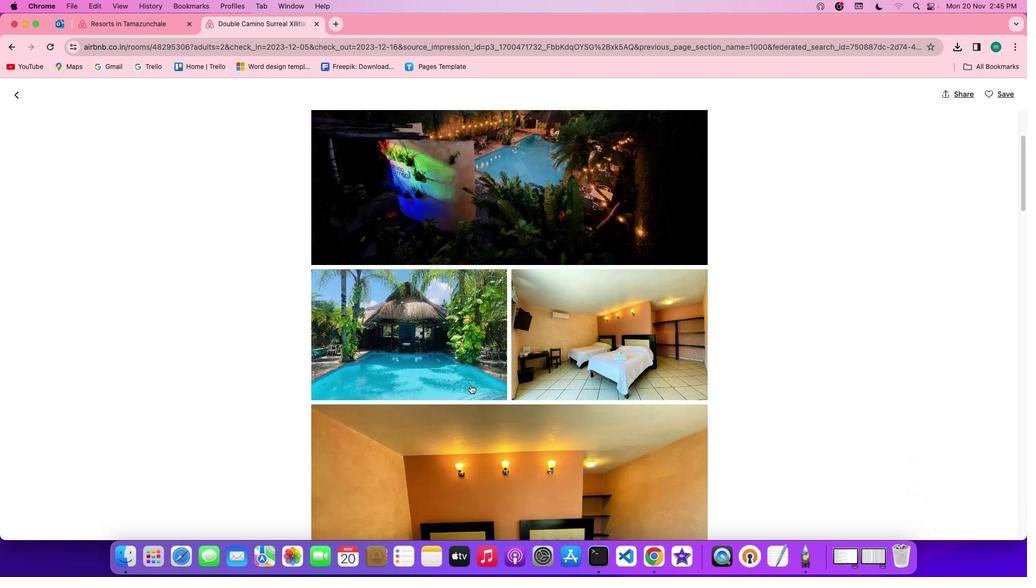 
Action: Mouse scrolled (470, 385) with delta (0, 0)
Screenshot: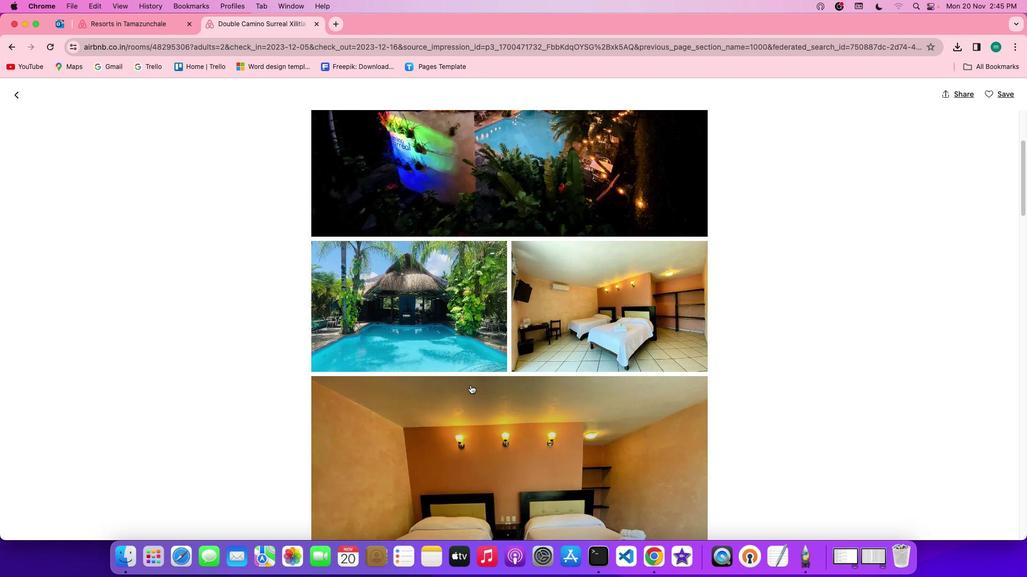 
Action: Mouse scrolled (470, 385) with delta (0, 0)
Screenshot: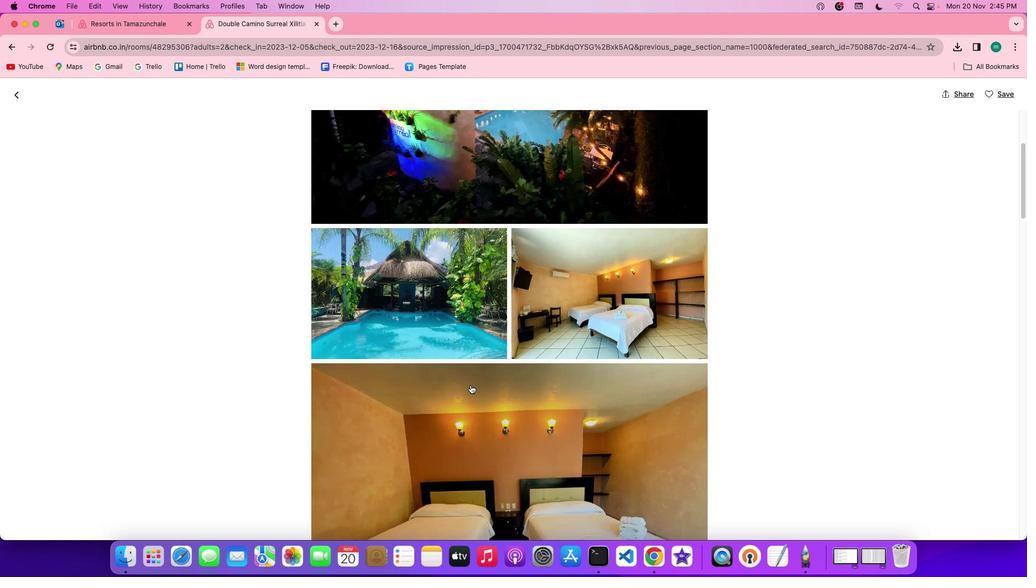 
Action: Mouse scrolled (470, 385) with delta (0, 0)
Screenshot: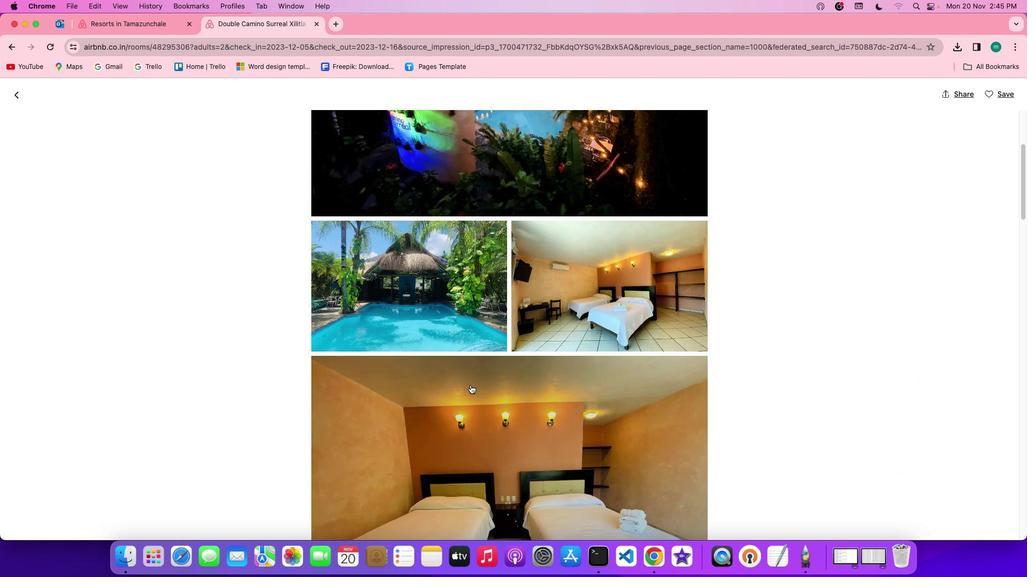 
Action: Mouse scrolled (470, 385) with delta (0, -1)
Screenshot: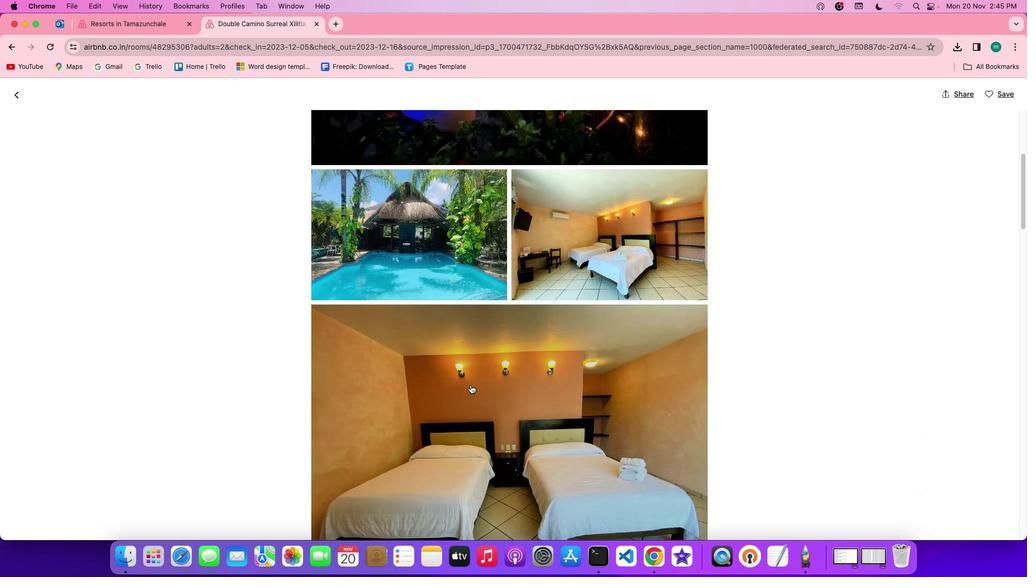
Action: Mouse scrolled (470, 385) with delta (0, 0)
Screenshot: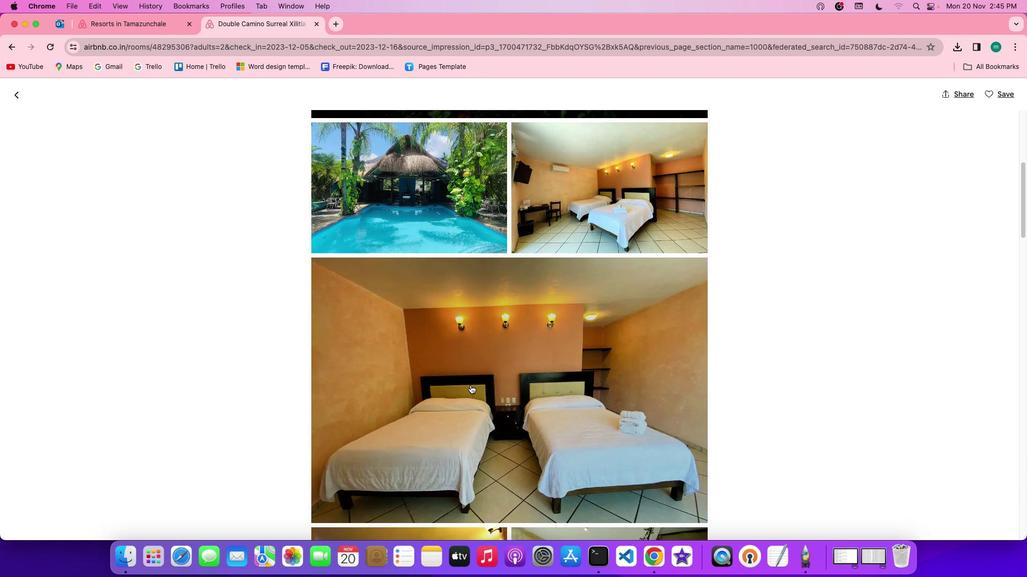
Action: Mouse scrolled (470, 385) with delta (0, 0)
Screenshot: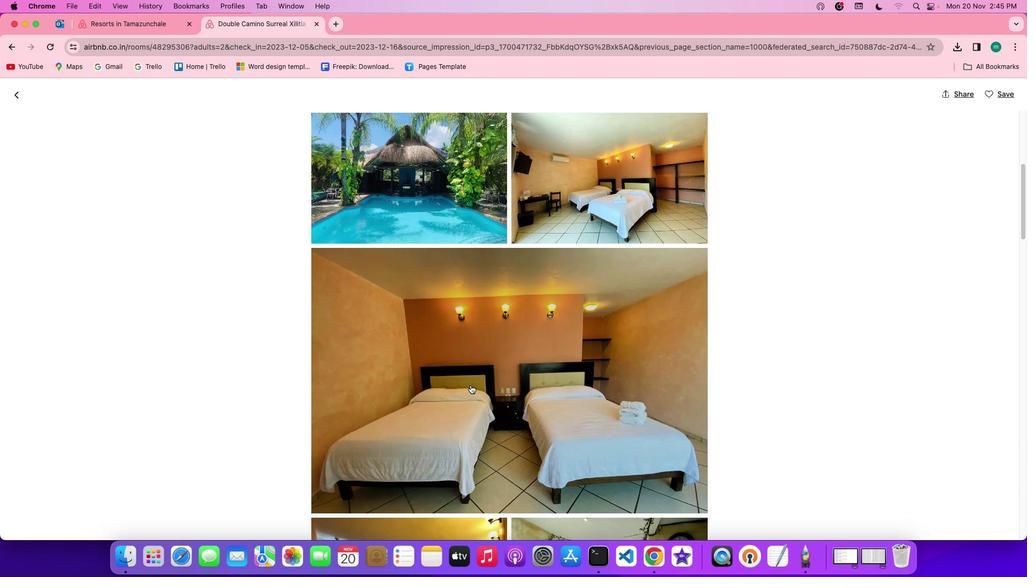 
Action: Mouse scrolled (470, 385) with delta (0, 0)
Screenshot: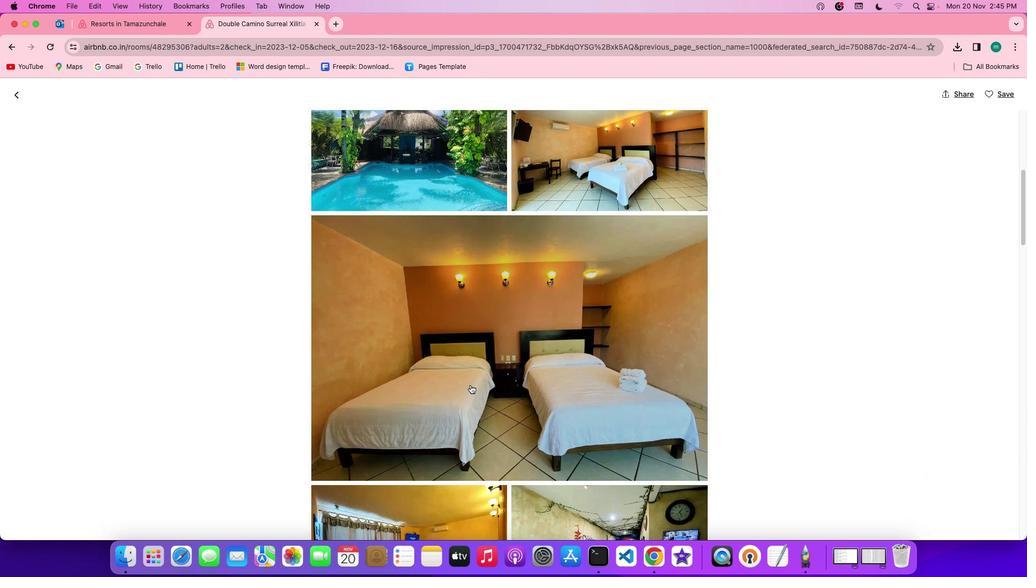 
Action: Mouse scrolled (470, 385) with delta (0, -1)
Screenshot: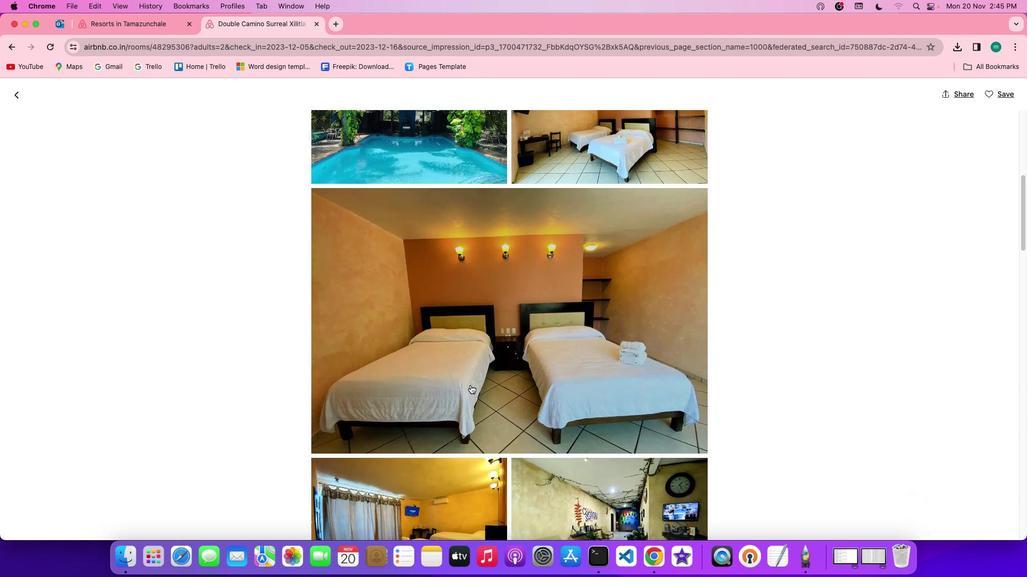 
Action: Mouse scrolled (470, 385) with delta (0, -1)
Screenshot: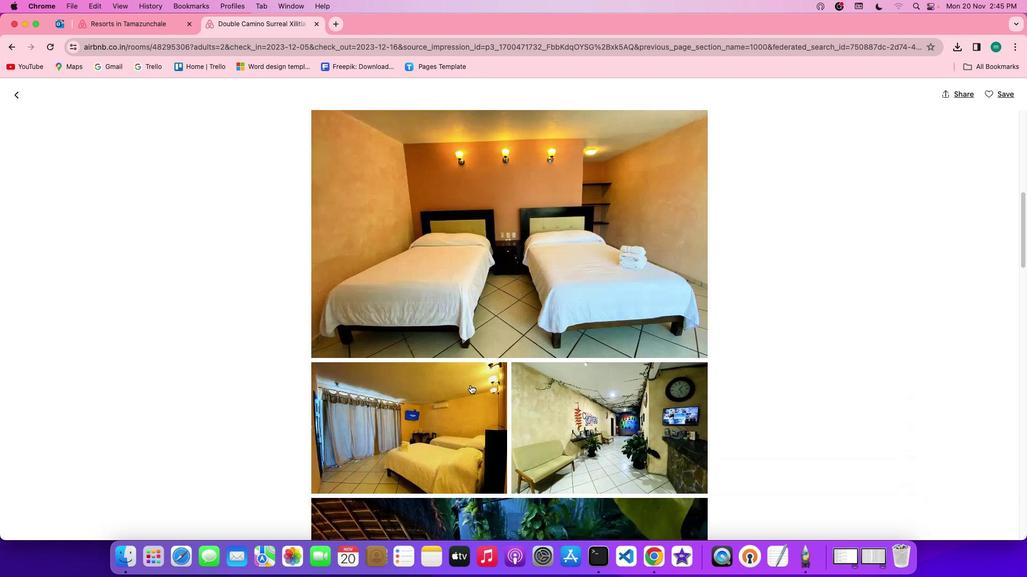 
Action: Mouse scrolled (470, 385) with delta (0, 0)
Screenshot: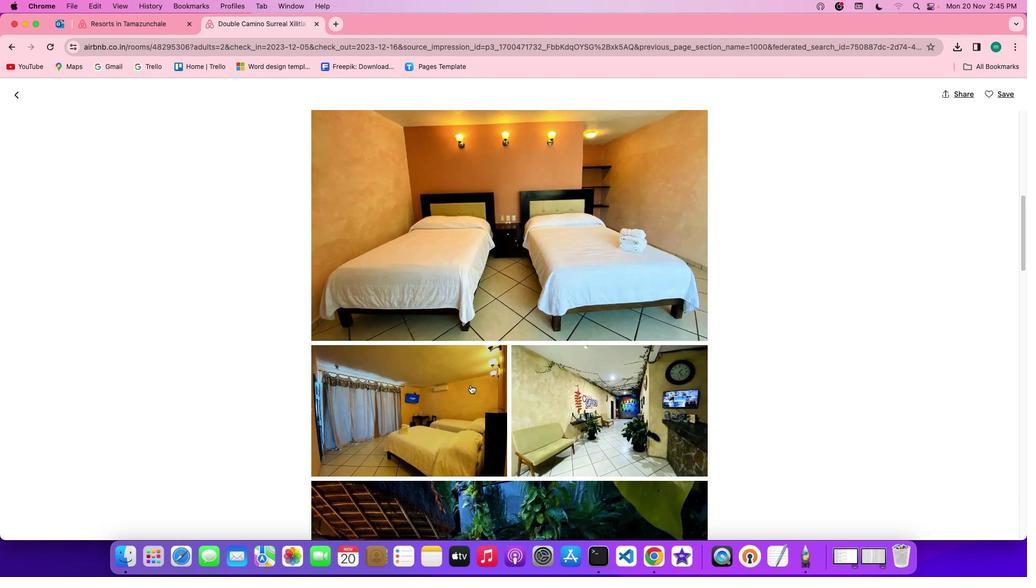 
Action: Mouse scrolled (470, 385) with delta (0, 0)
Screenshot: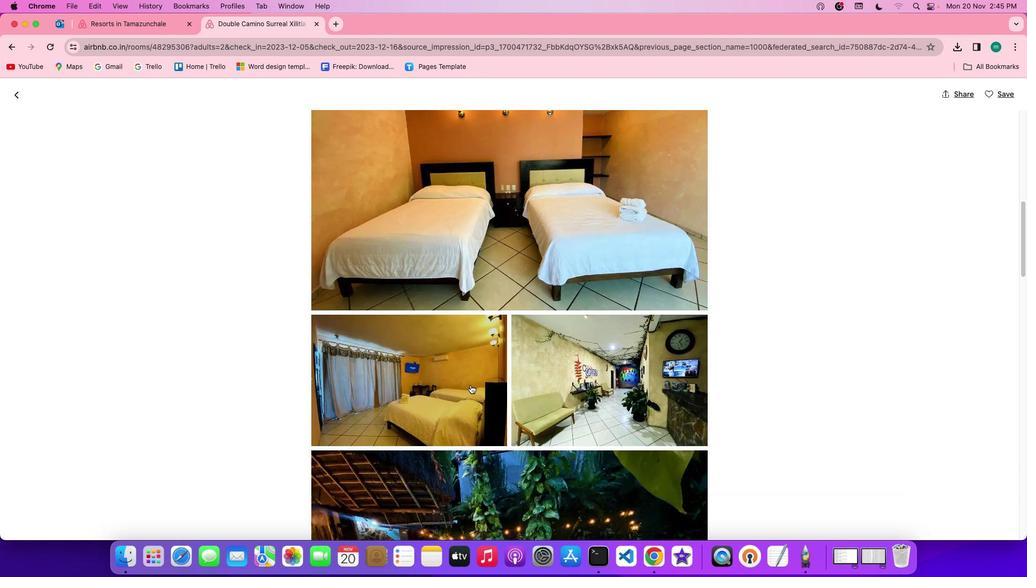 
Action: Mouse scrolled (470, 385) with delta (0, -1)
Screenshot: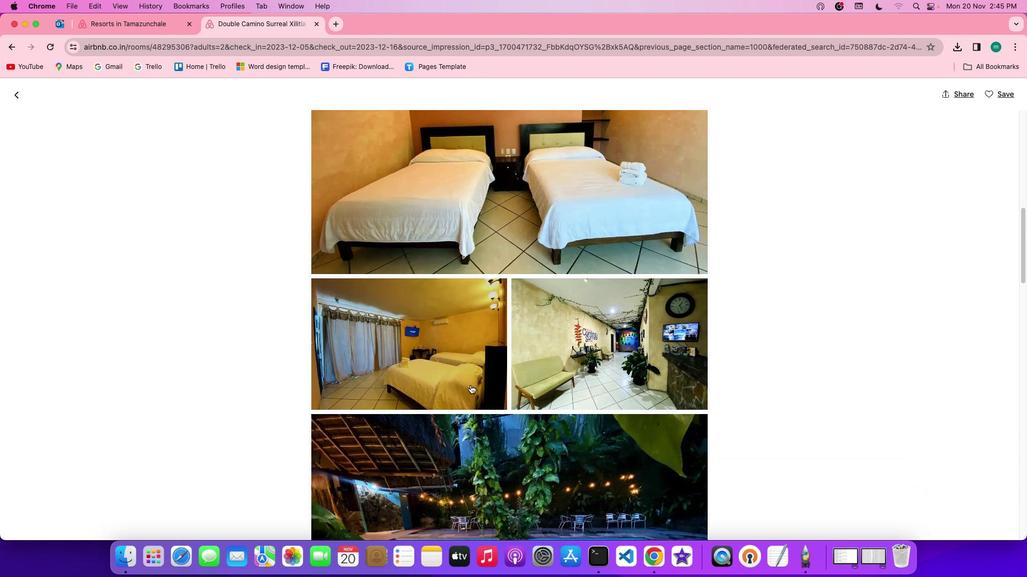 
Action: Mouse scrolled (470, 385) with delta (0, -1)
Screenshot: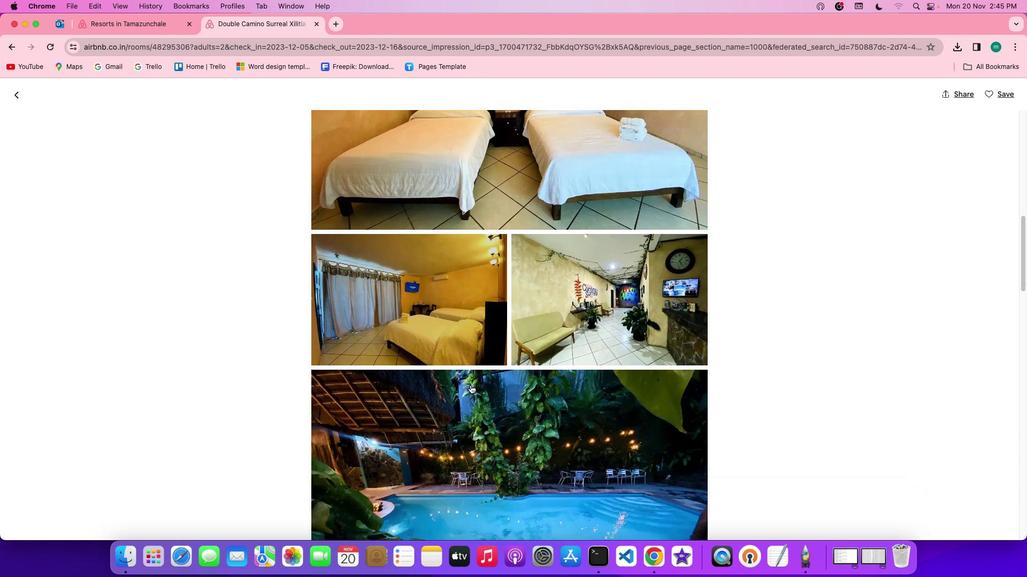 
Action: Mouse scrolled (470, 385) with delta (0, -1)
Screenshot: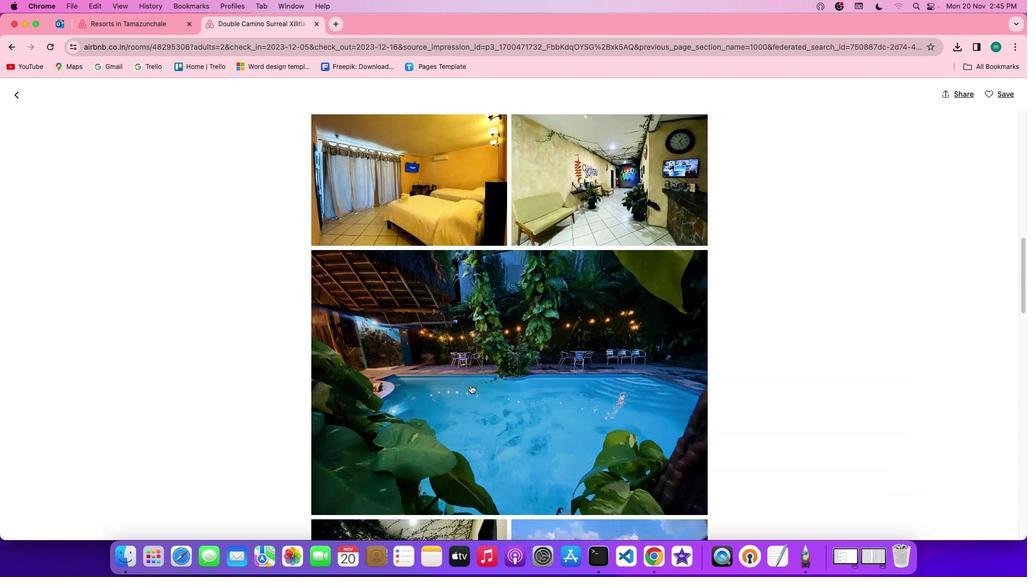
Action: Mouse moved to (470, 385)
Screenshot: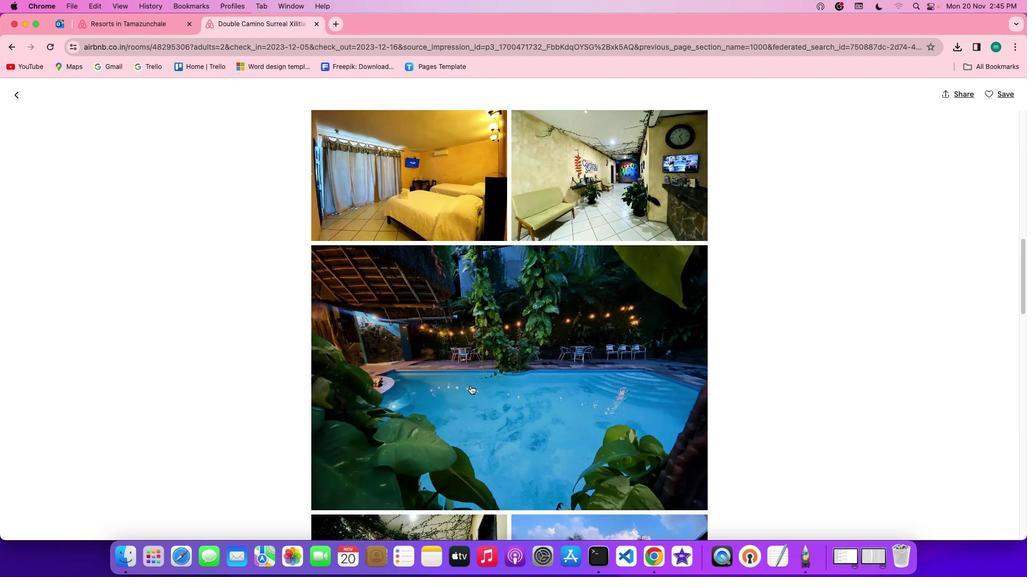 
Action: Mouse scrolled (470, 385) with delta (0, 0)
Screenshot: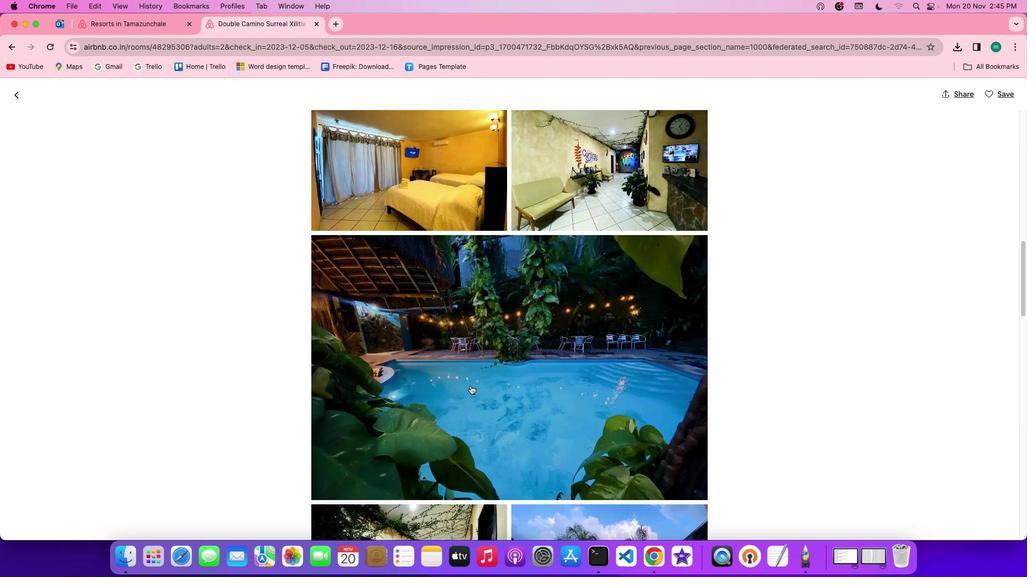 
Action: Mouse scrolled (470, 385) with delta (0, 0)
Screenshot: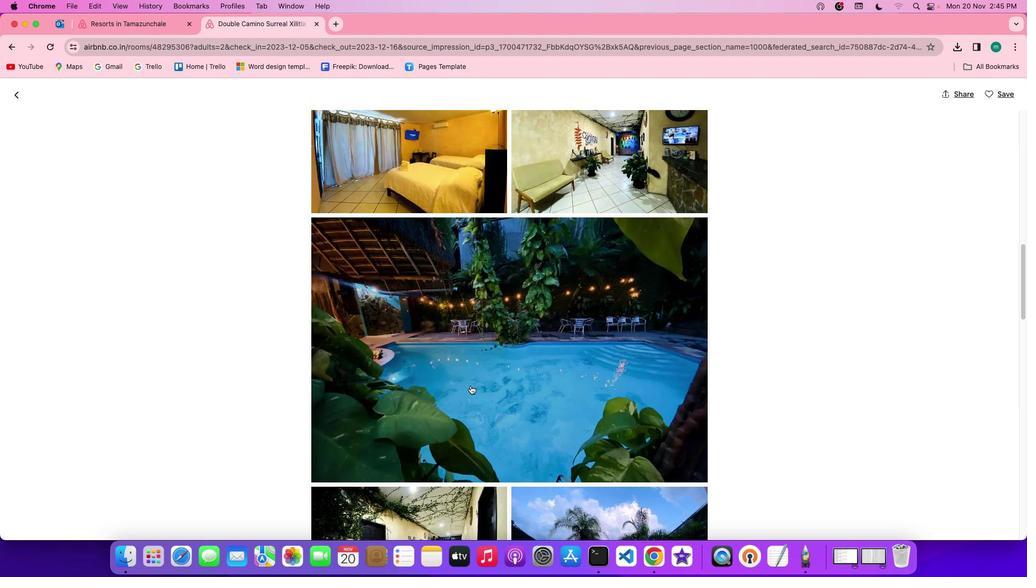 
Action: Mouse scrolled (470, 385) with delta (0, -1)
Screenshot: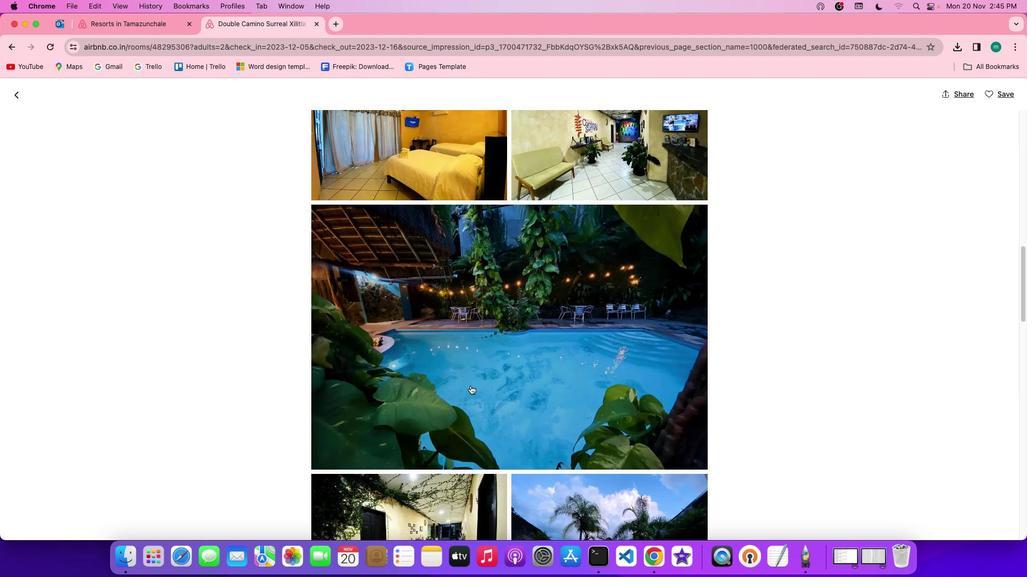 
Action: Mouse scrolled (470, 385) with delta (0, -1)
Screenshot: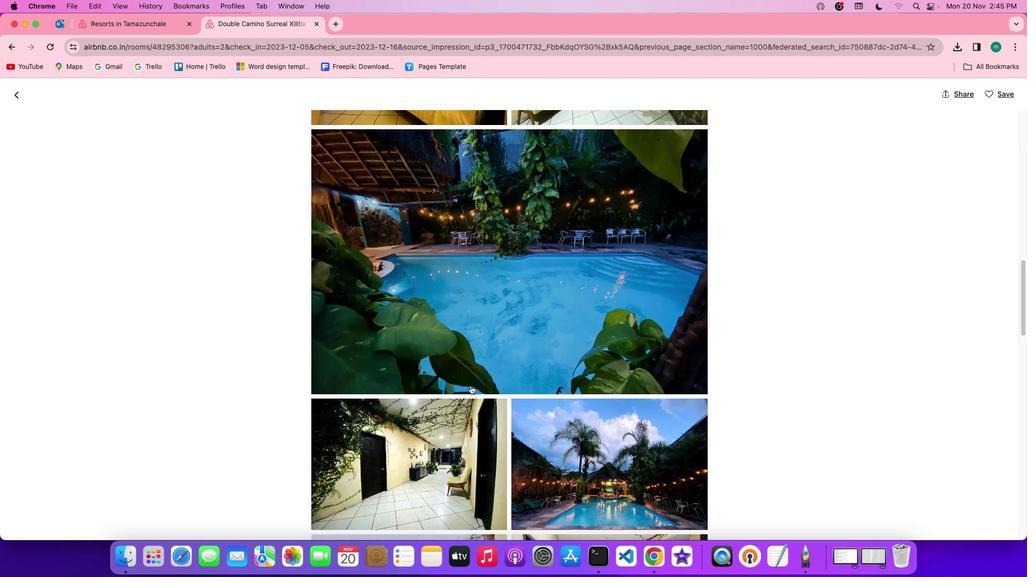 
Action: Mouse scrolled (470, 385) with delta (0, 0)
Screenshot: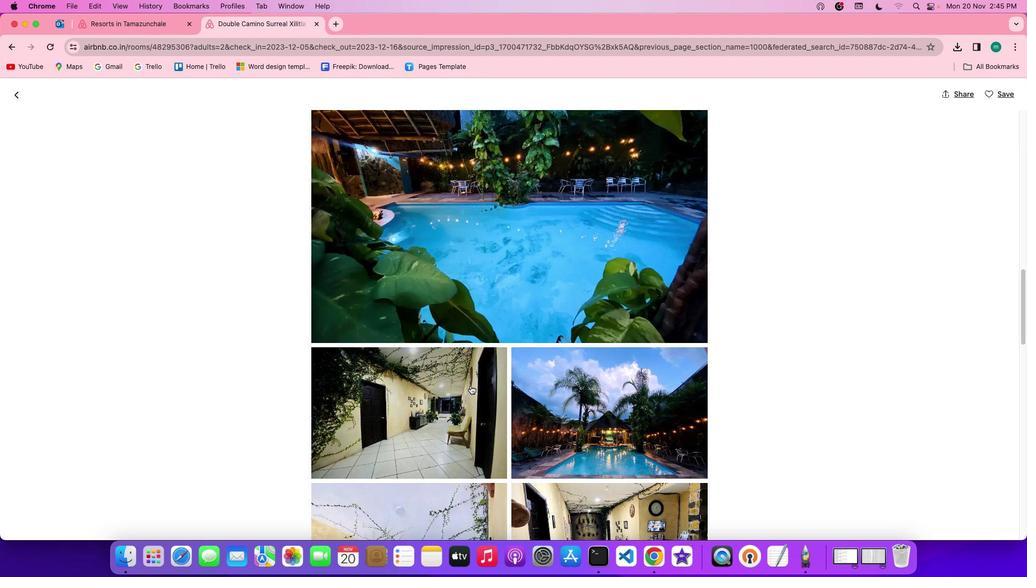 
Action: Mouse scrolled (470, 385) with delta (0, 0)
Screenshot: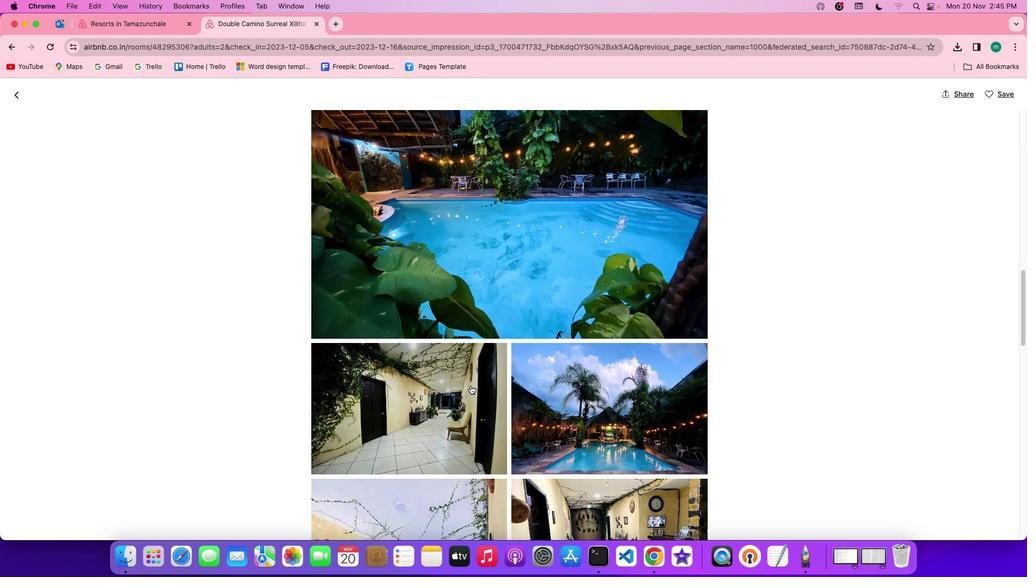 
Action: Mouse scrolled (470, 385) with delta (0, -1)
Screenshot: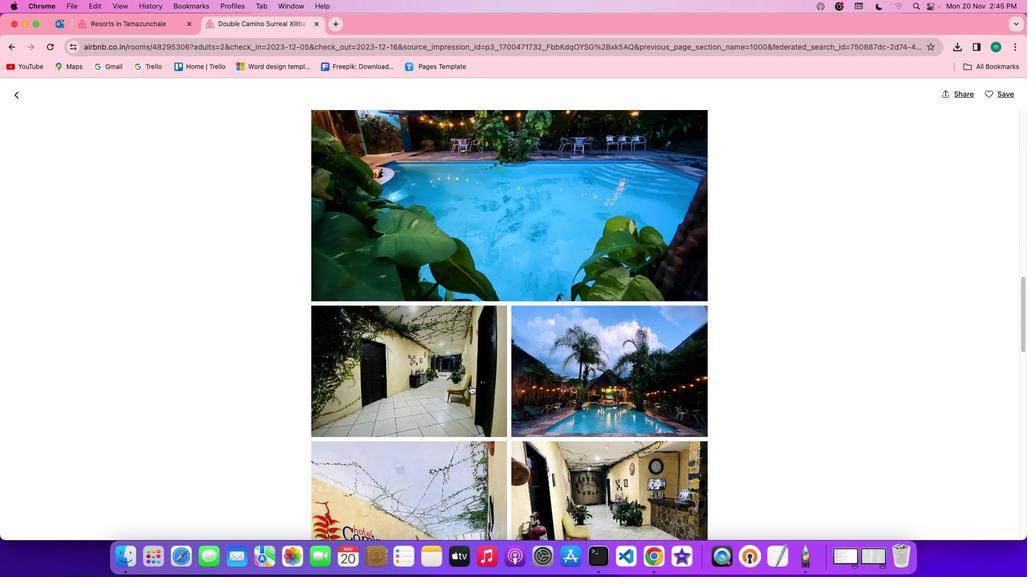 
Action: Mouse scrolled (470, 385) with delta (0, -1)
Screenshot: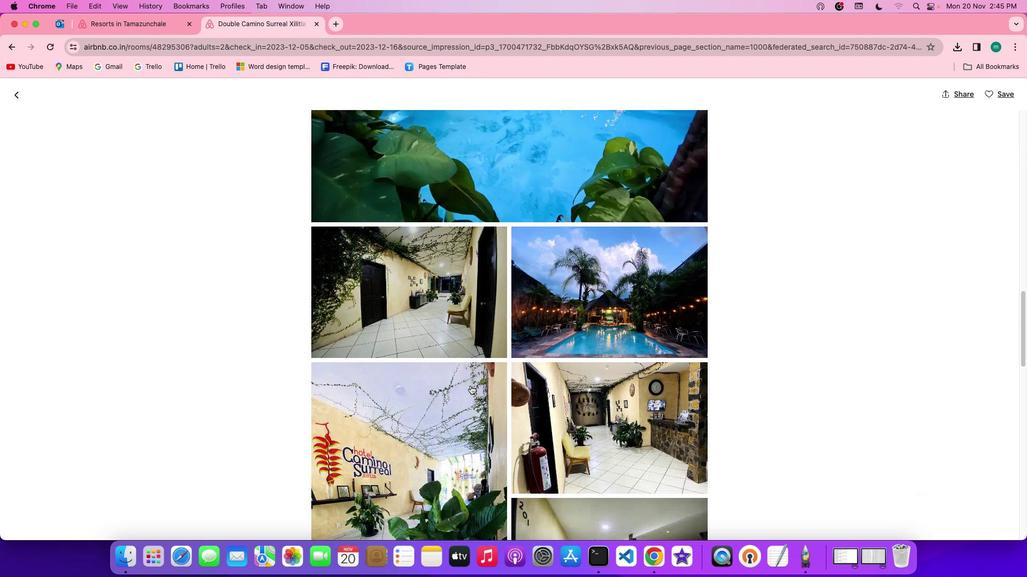 
Action: Mouse scrolled (470, 385) with delta (0, 0)
Screenshot: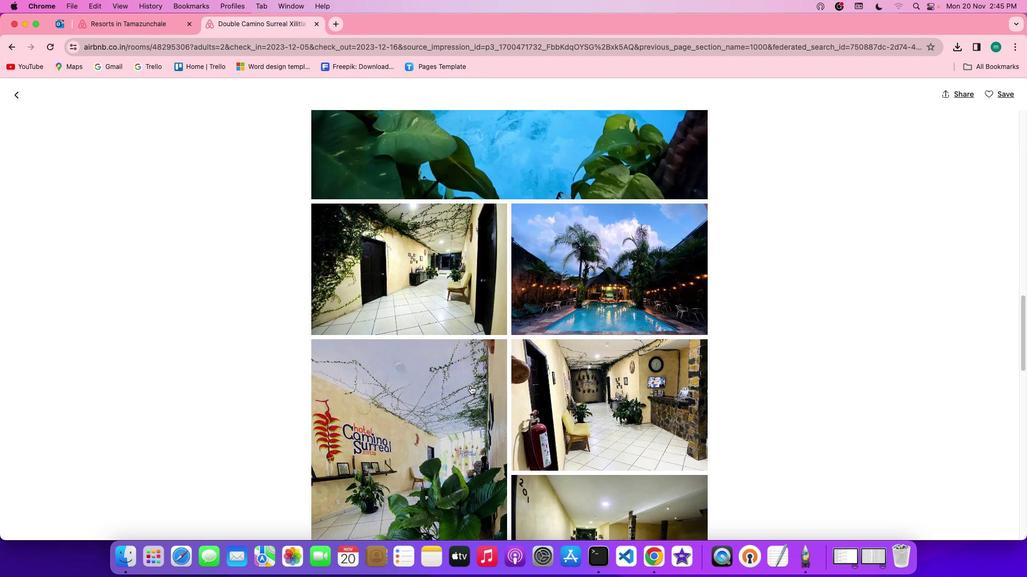 
Action: Mouse scrolled (470, 385) with delta (0, 0)
Screenshot: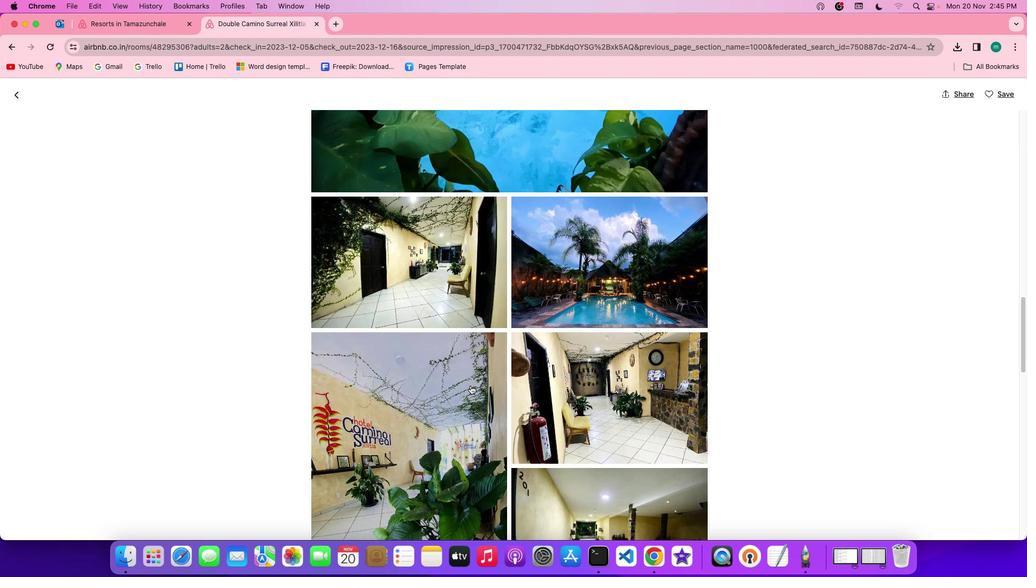 
Action: Mouse scrolled (470, 385) with delta (0, -1)
Screenshot: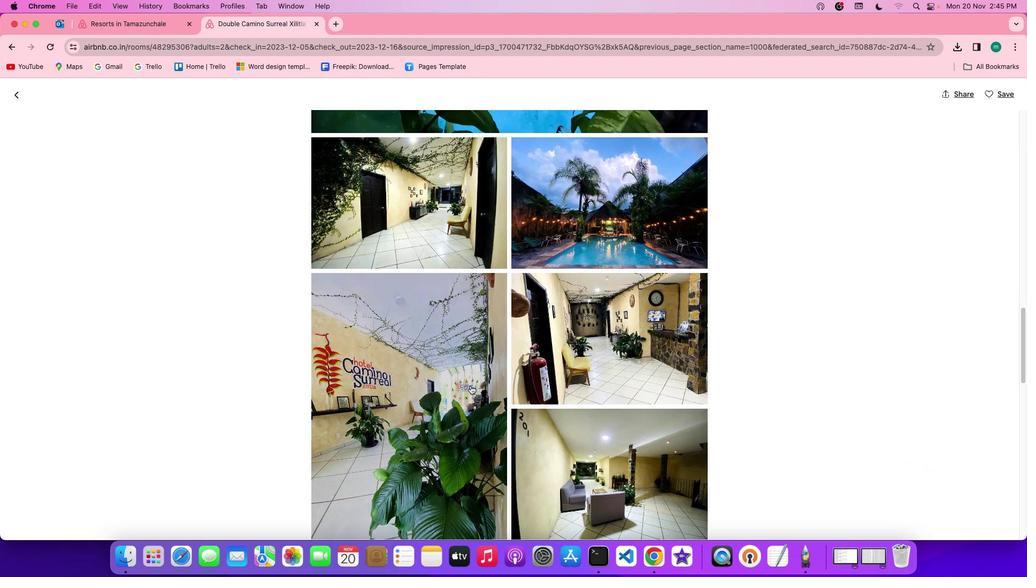 
Action: Mouse scrolled (470, 385) with delta (0, -1)
Screenshot: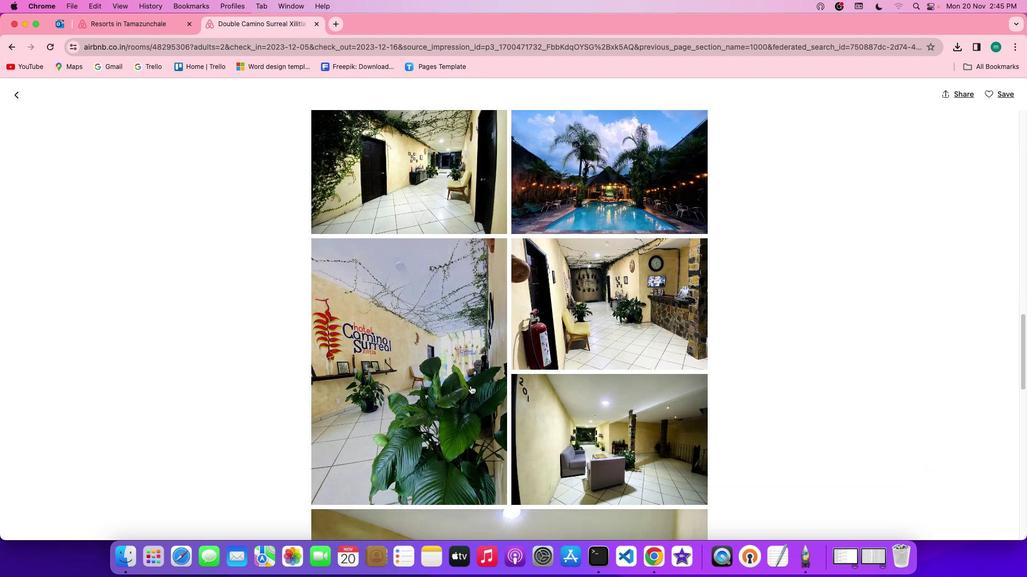 
Action: Mouse scrolled (470, 385) with delta (0, 0)
Screenshot: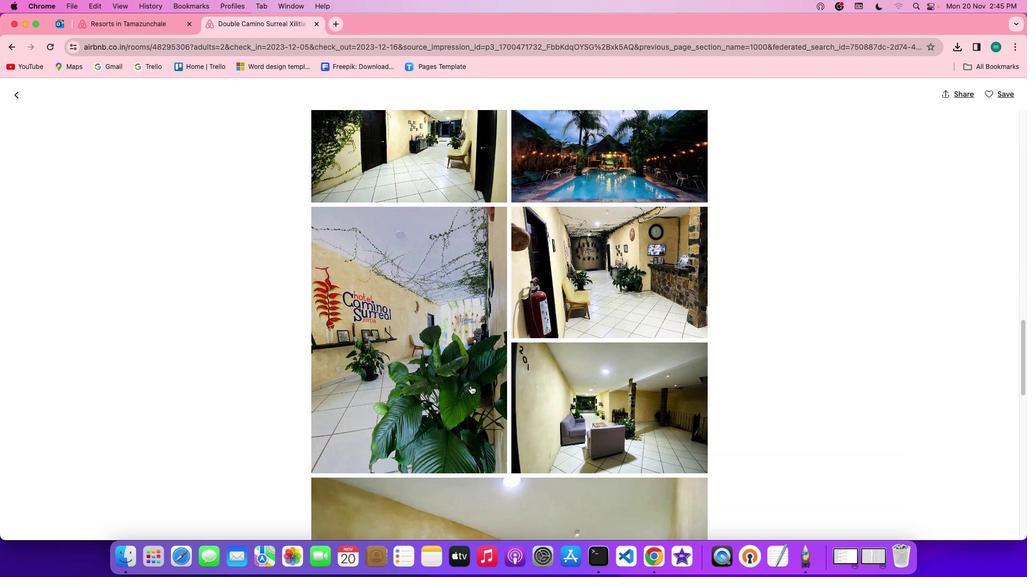 
Action: Mouse scrolled (470, 385) with delta (0, 0)
Screenshot: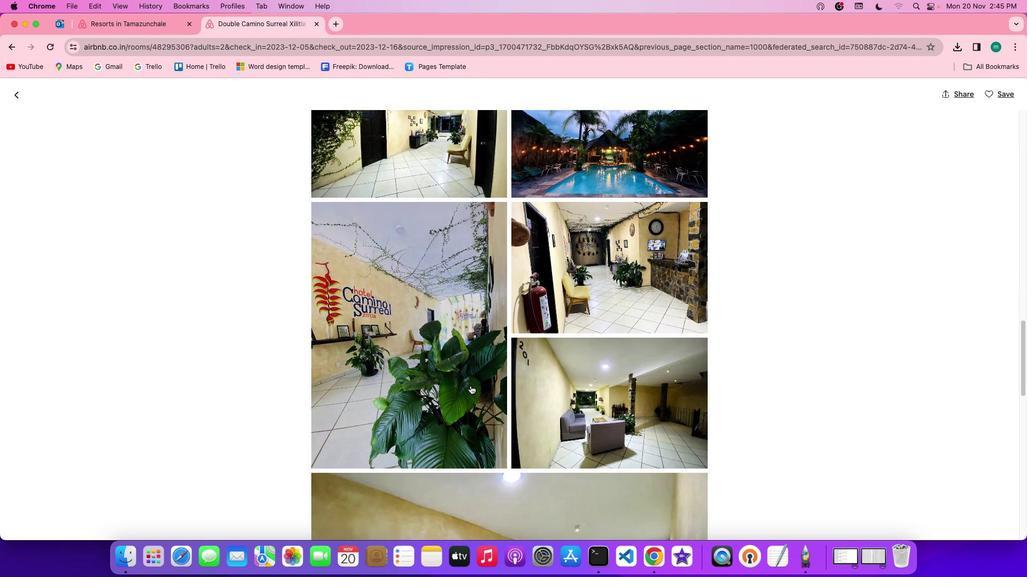 
Action: Mouse scrolled (470, 385) with delta (0, 0)
Screenshot: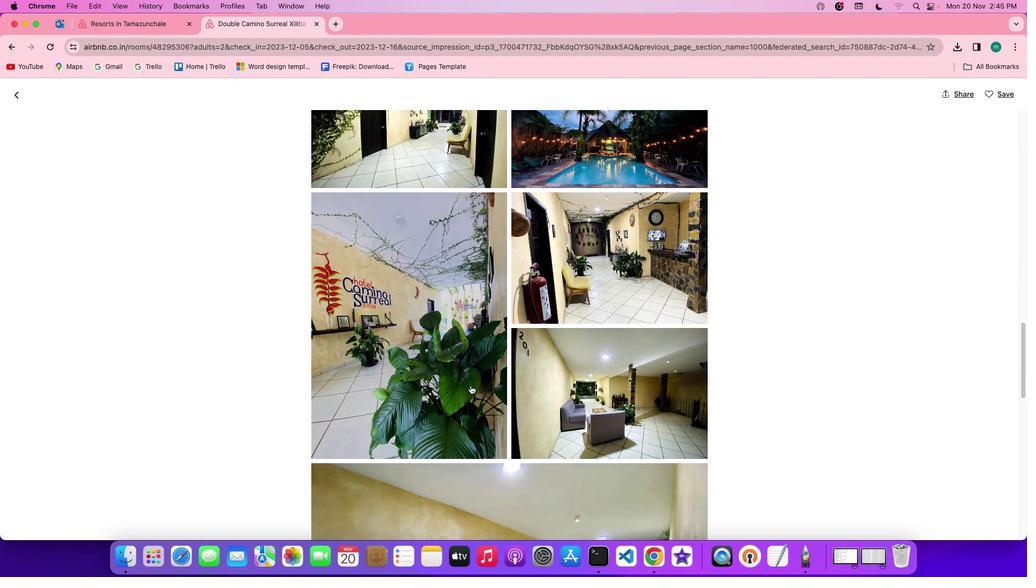 
Action: Mouse scrolled (470, 385) with delta (0, -1)
Screenshot: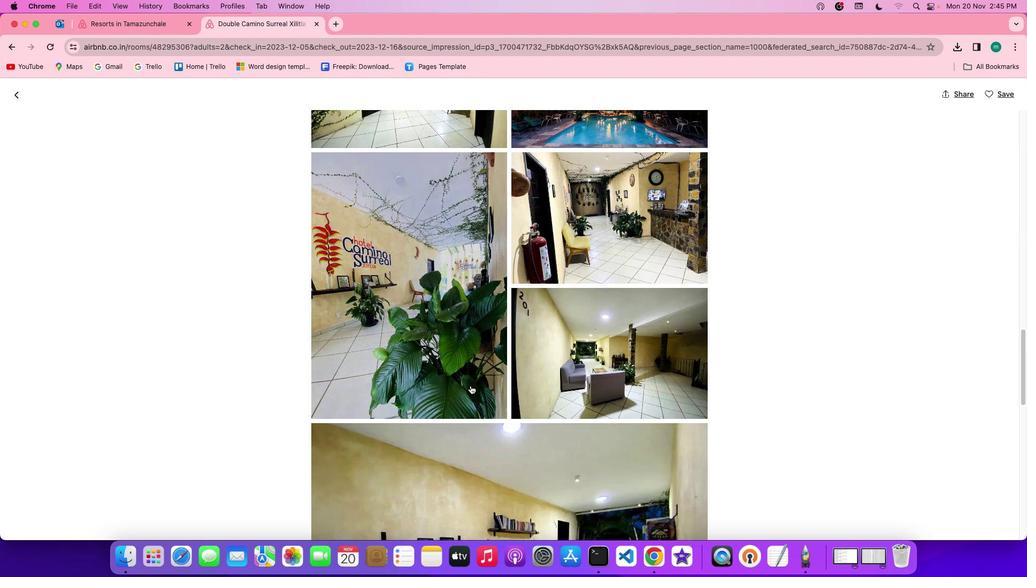 
Action: Mouse scrolled (470, 385) with delta (0, -1)
Screenshot: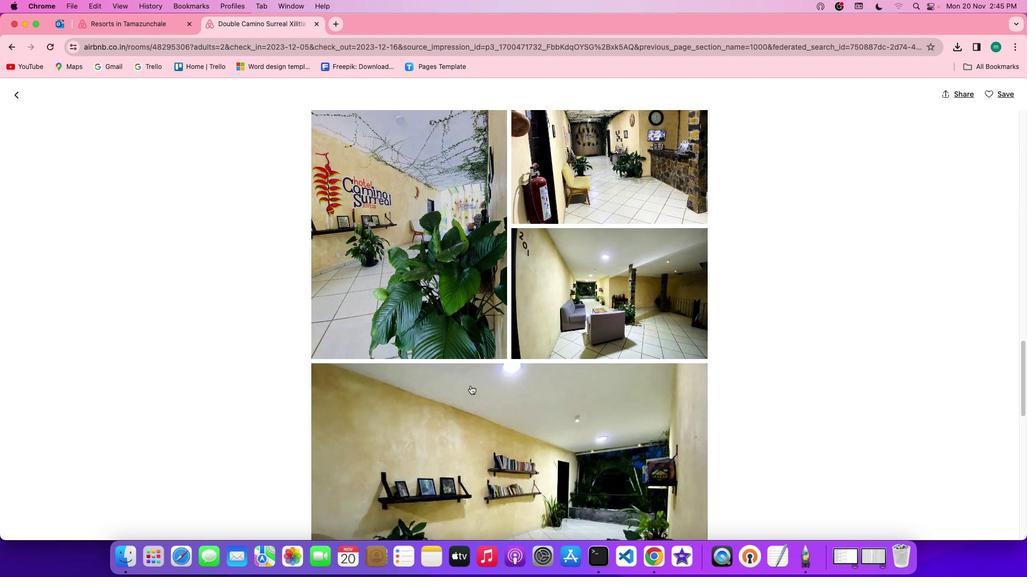 
Action: Mouse scrolled (470, 385) with delta (0, 0)
Screenshot: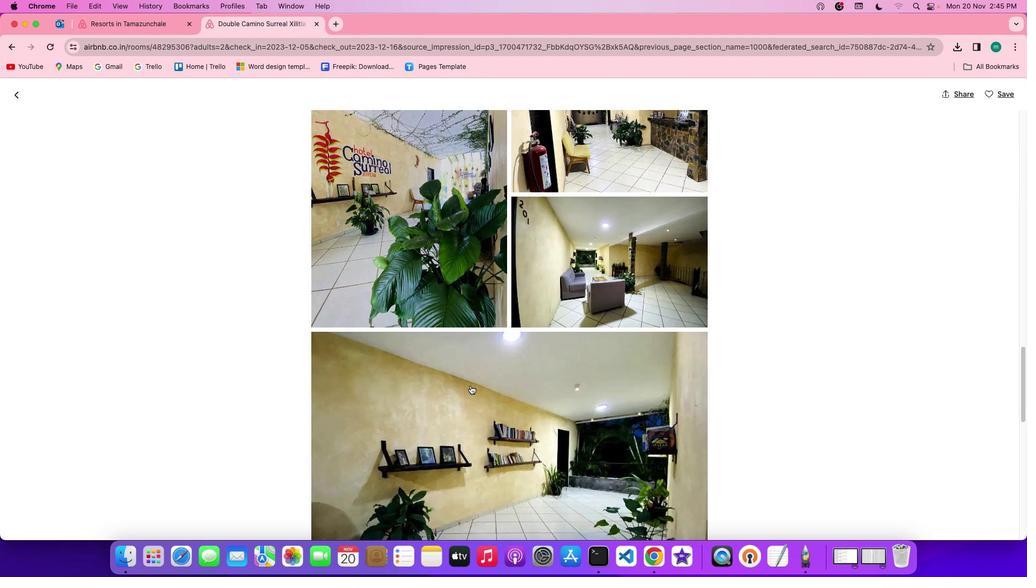 
Action: Mouse scrolled (470, 385) with delta (0, 0)
Screenshot: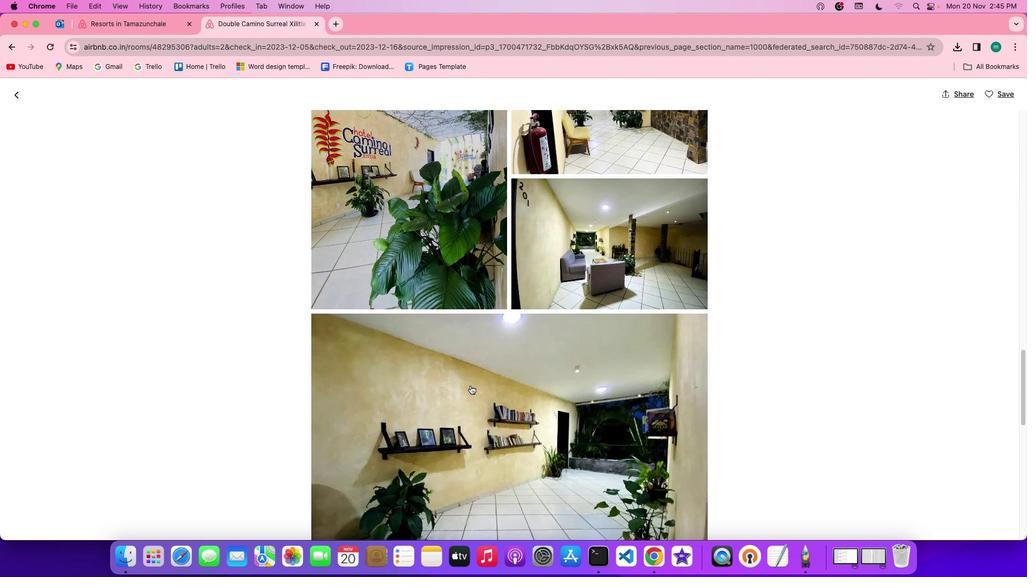 
Action: Mouse scrolled (470, 385) with delta (0, -1)
Screenshot: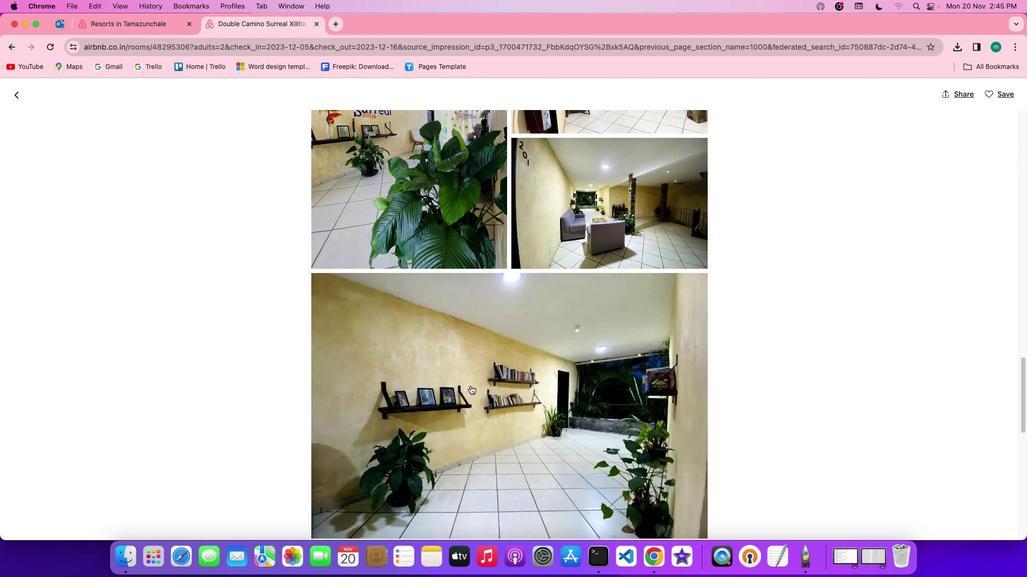 
Action: Mouse scrolled (470, 385) with delta (0, -1)
Screenshot: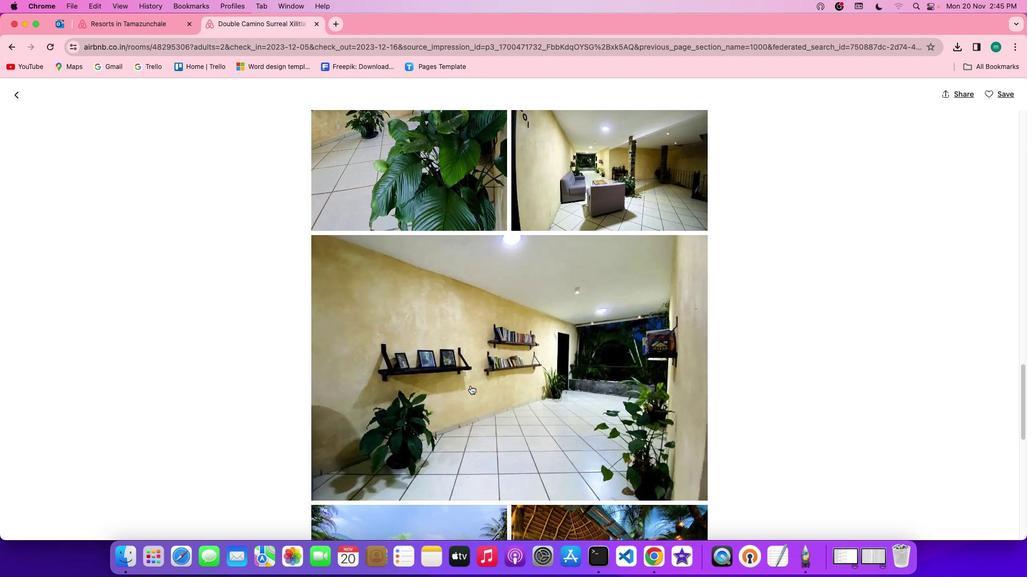 
Action: Mouse moved to (470, 385)
Screenshot: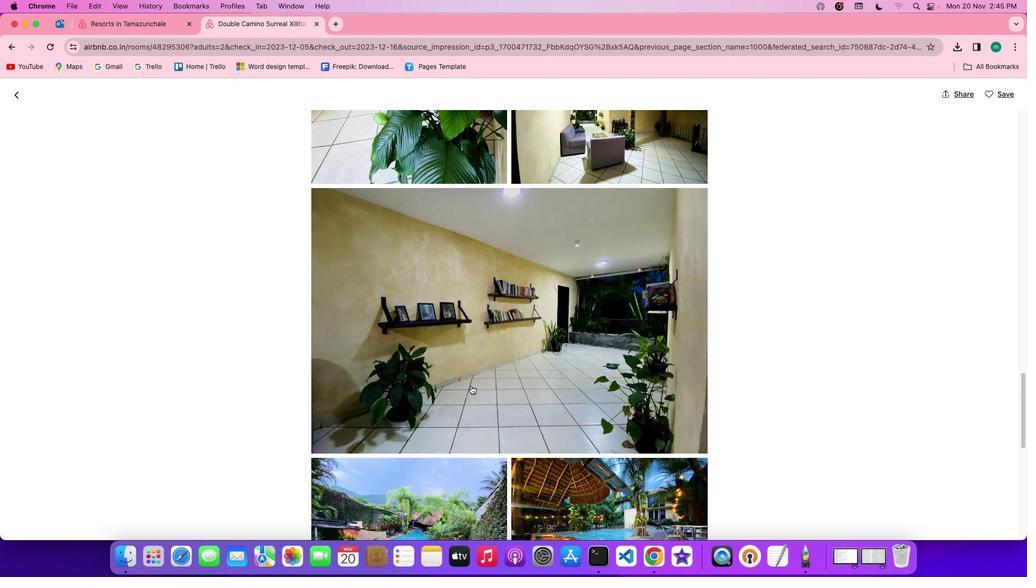 
Action: Mouse scrolled (470, 385) with delta (0, 0)
Screenshot: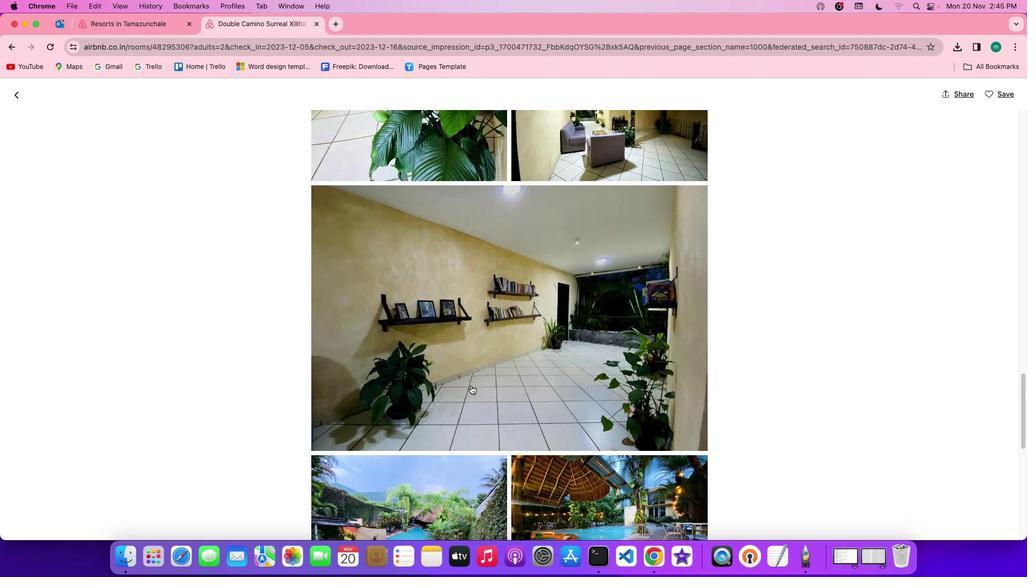 
Action: Mouse scrolled (470, 385) with delta (0, 0)
Screenshot: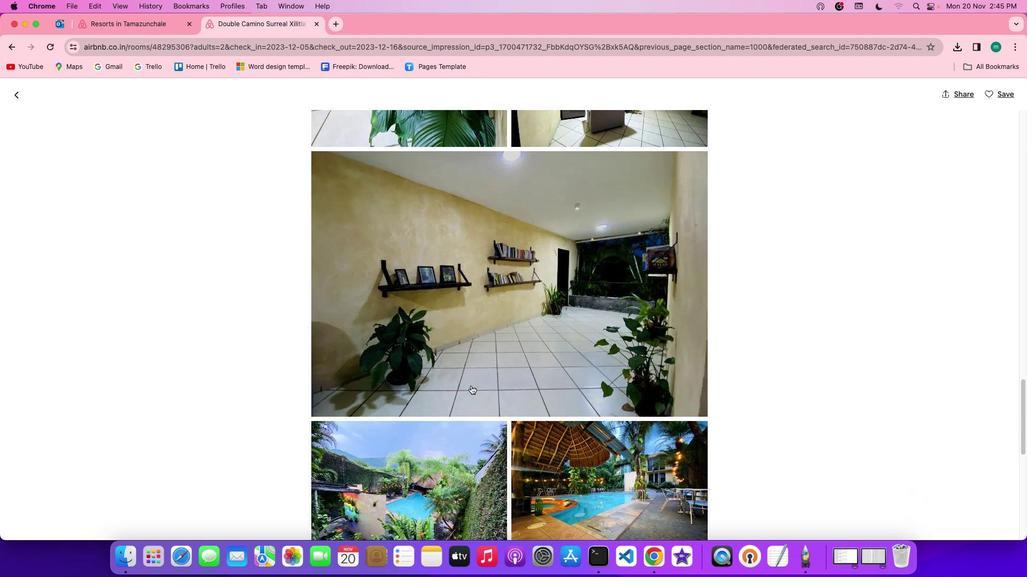 
Action: Mouse scrolled (470, 385) with delta (0, -1)
Screenshot: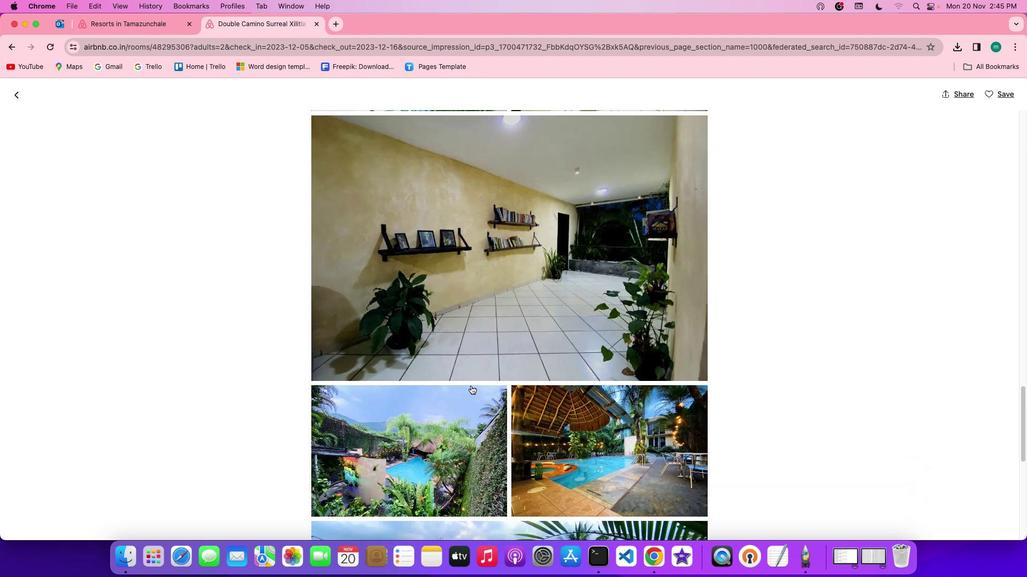 
Action: Mouse scrolled (470, 385) with delta (0, -1)
Screenshot: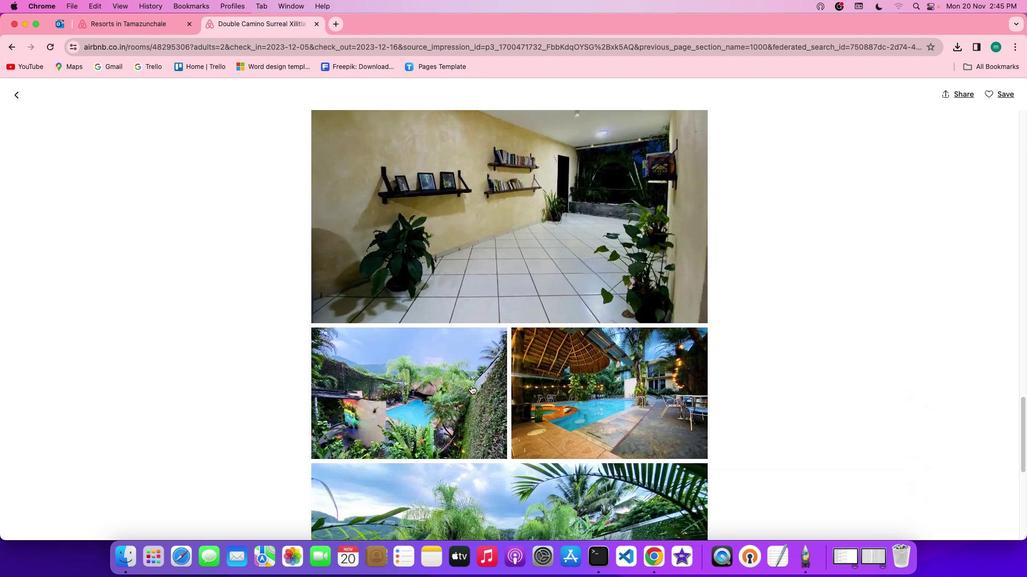 
Action: Mouse scrolled (470, 385) with delta (0, 0)
Screenshot: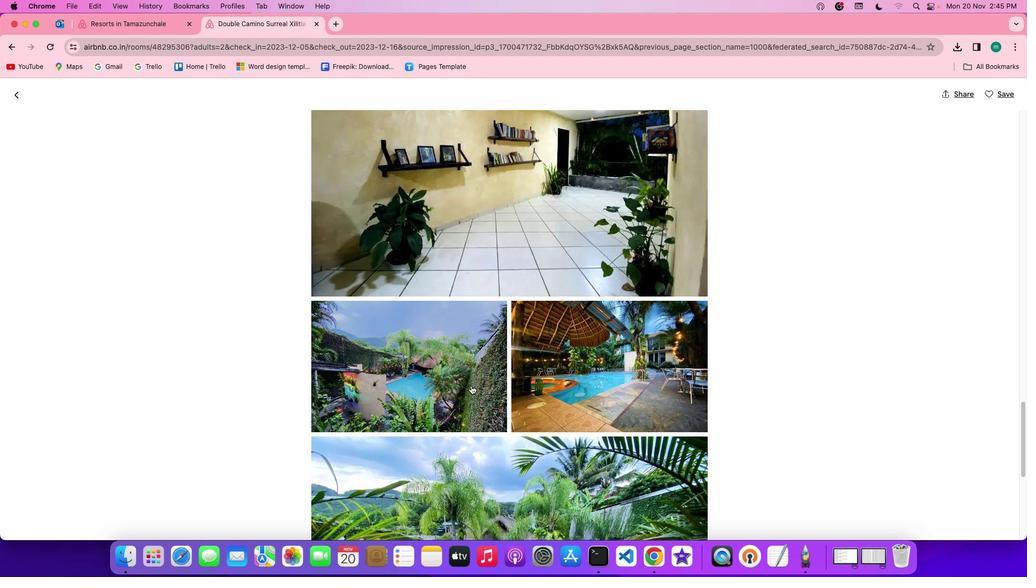 
Action: Mouse scrolled (470, 385) with delta (0, 0)
Screenshot: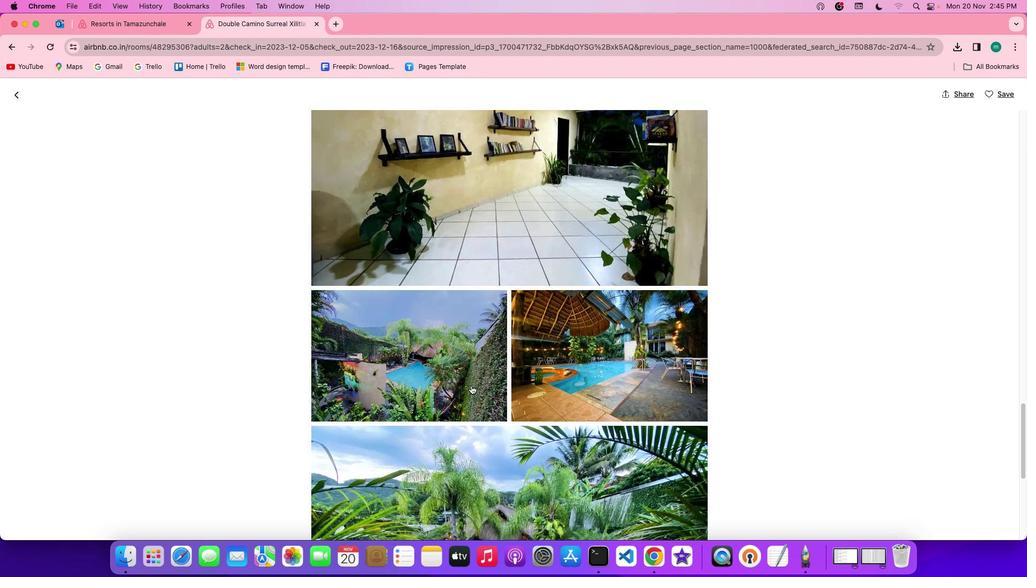 
Action: Mouse scrolled (470, 385) with delta (0, -1)
Screenshot: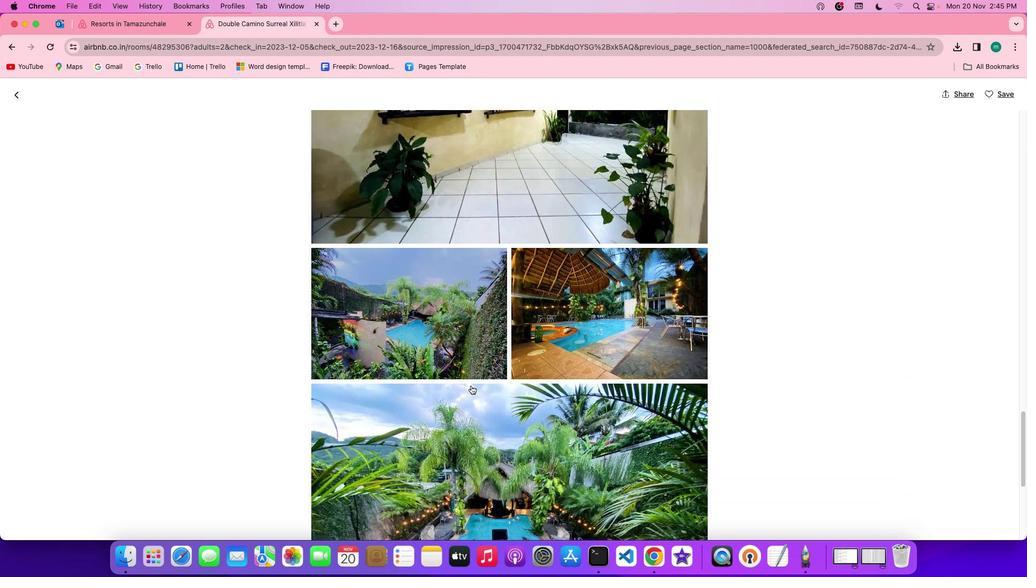 
Action: Mouse scrolled (470, 385) with delta (0, -1)
Screenshot: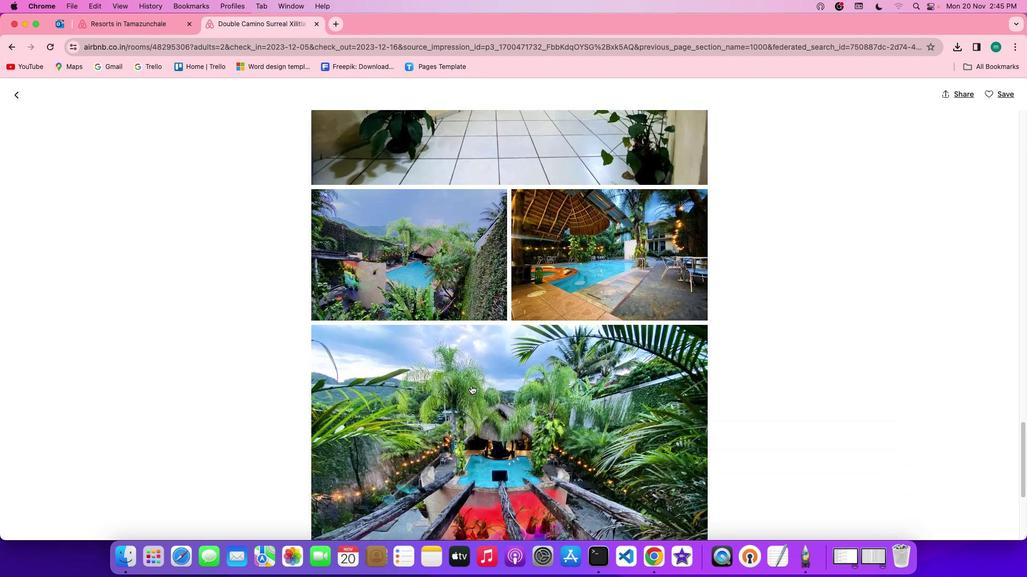 
Action: Mouse scrolled (470, 385) with delta (0, 0)
Screenshot: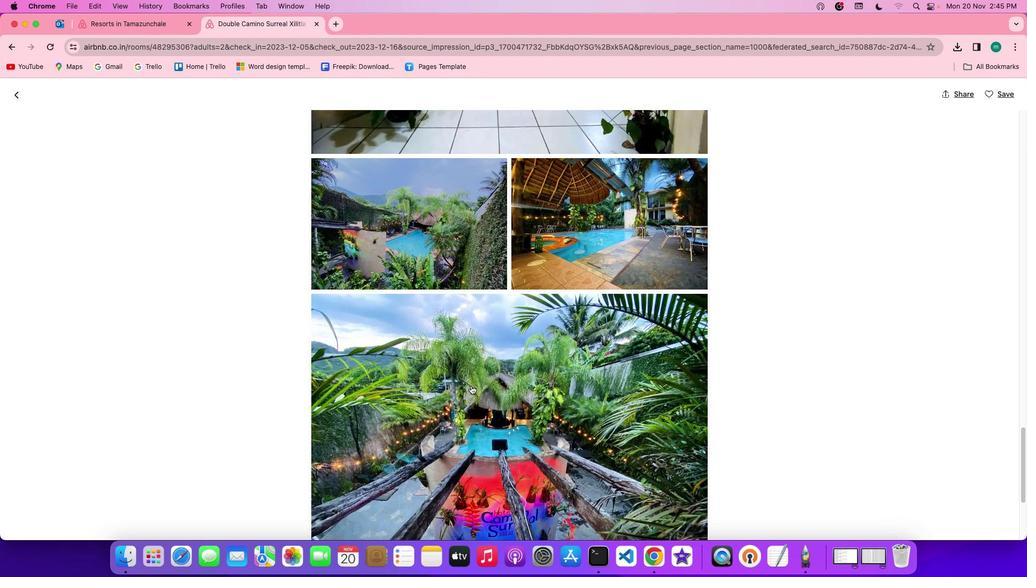 
Action: Mouse scrolled (470, 385) with delta (0, 0)
Screenshot: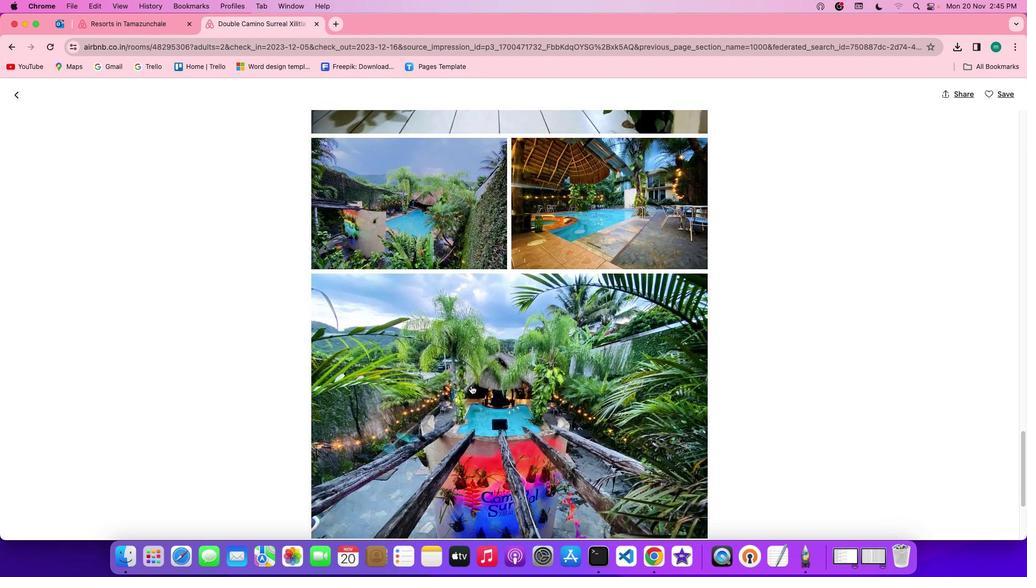 
Action: Mouse scrolled (470, 385) with delta (0, -1)
Screenshot: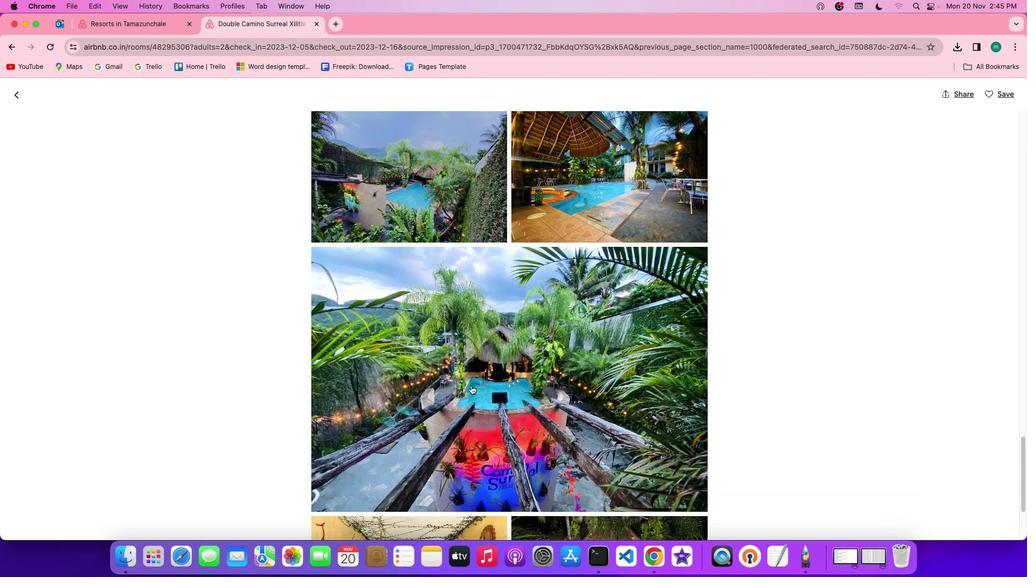 
Action: Mouse scrolled (470, 385) with delta (0, -1)
Screenshot: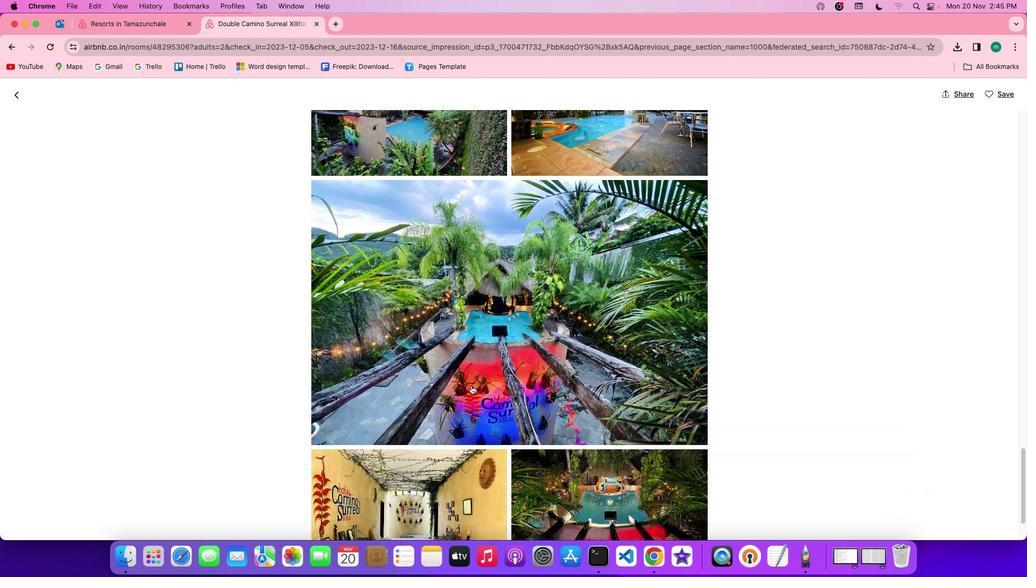 
Action: Mouse scrolled (470, 385) with delta (0, 0)
Screenshot: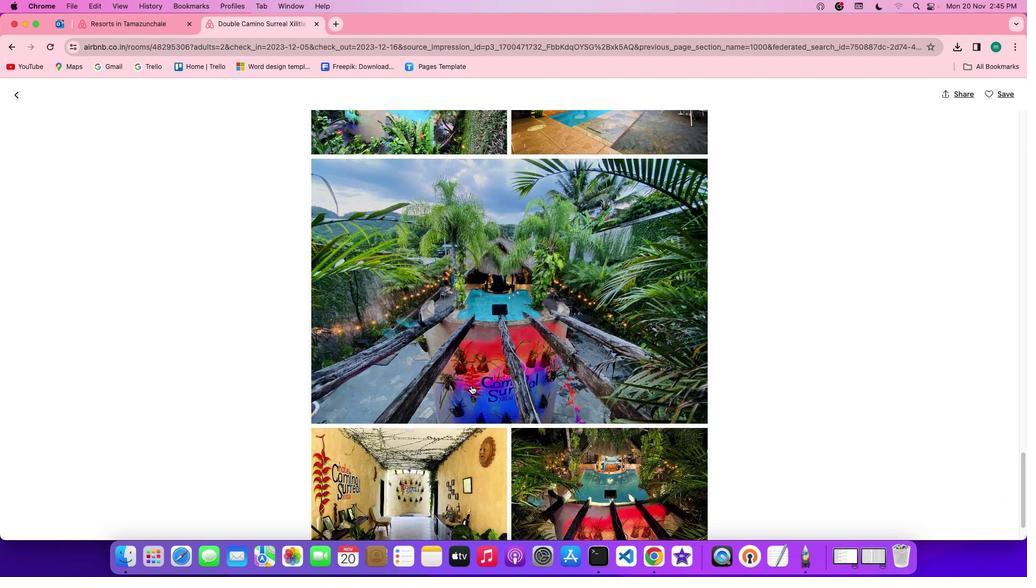 
Action: Mouse scrolled (470, 385) with delta (0, 0)
Screenshot: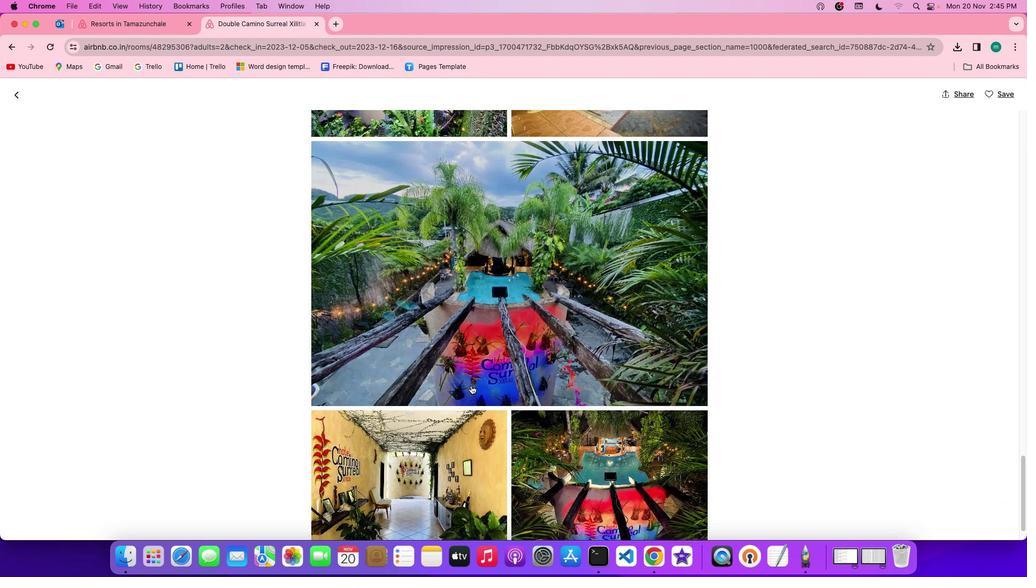 
Action: Mouse scrolled (470, 385) with delta (0, -1)
Screenshot: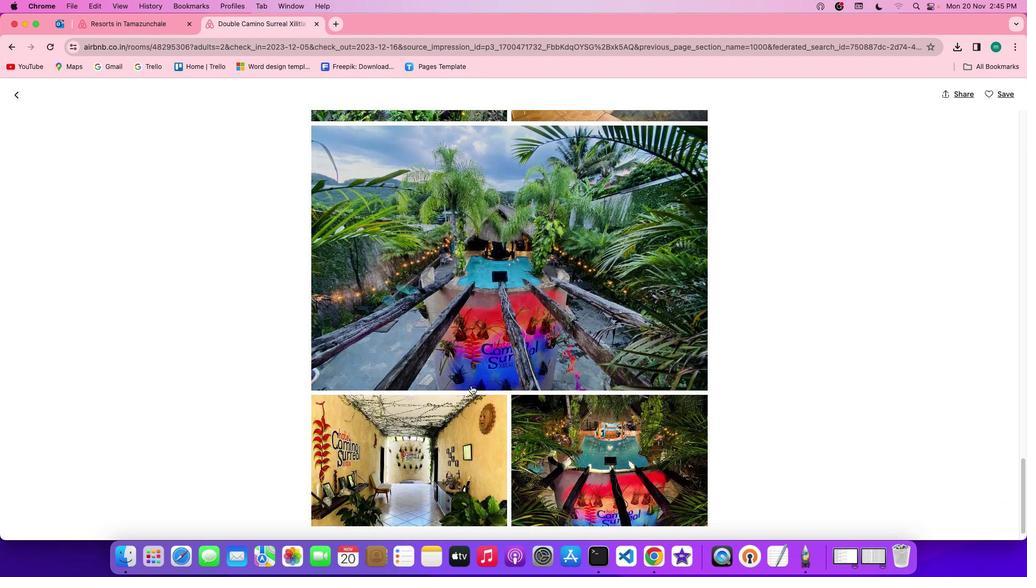 
Action: Mouse scrolled (470, 385) with delta (0, -1)
Screenshot: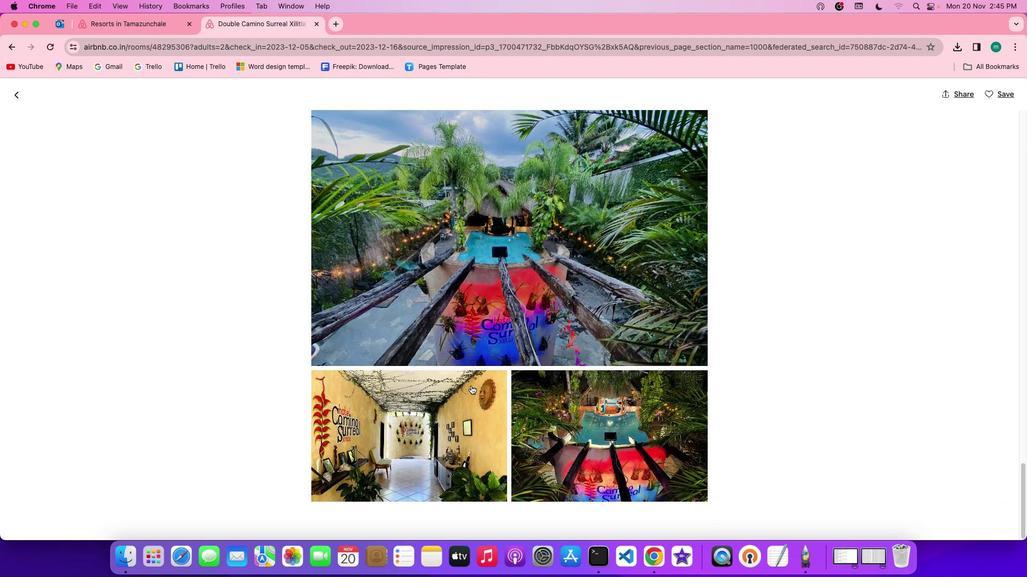 
Action: Mouse scrolled (470, 385) with delta (0, 0)
Screenshot: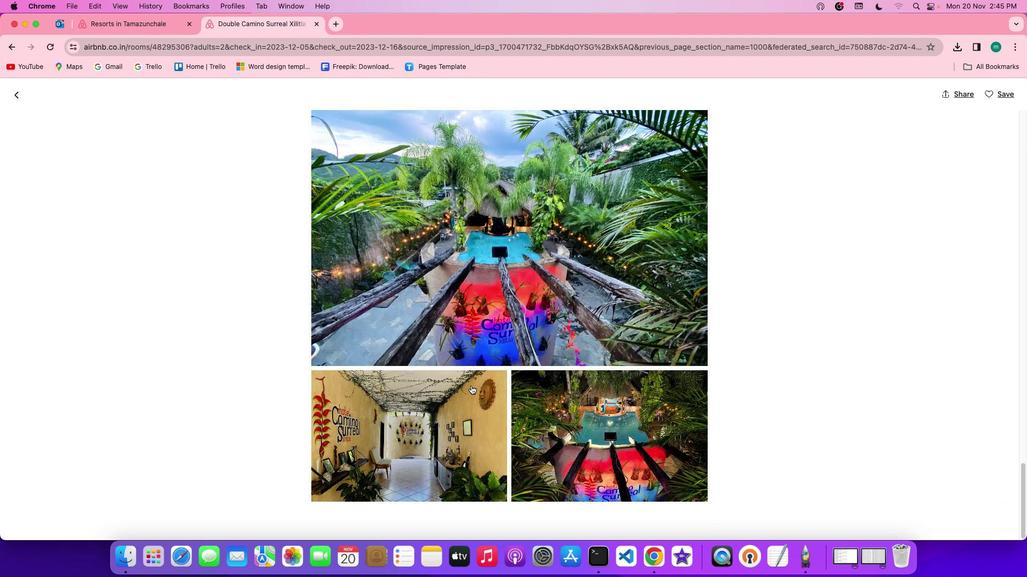 
Action: Mouse scrolled (470, 385) with delta (0, 0)
Screenshot: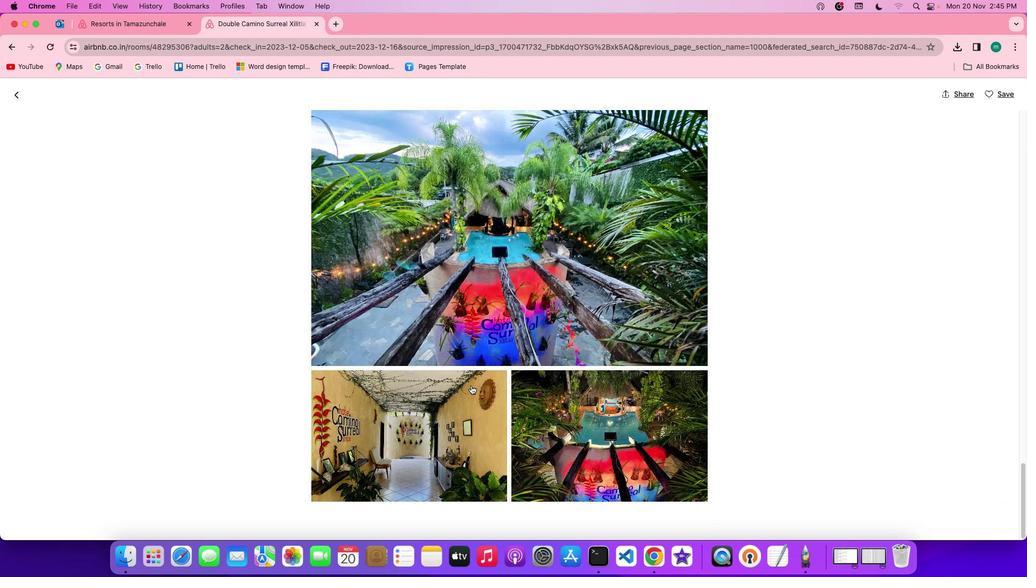 
Action: Mouse scrolled (470, 385) with delta (0, -1)
Screenshot: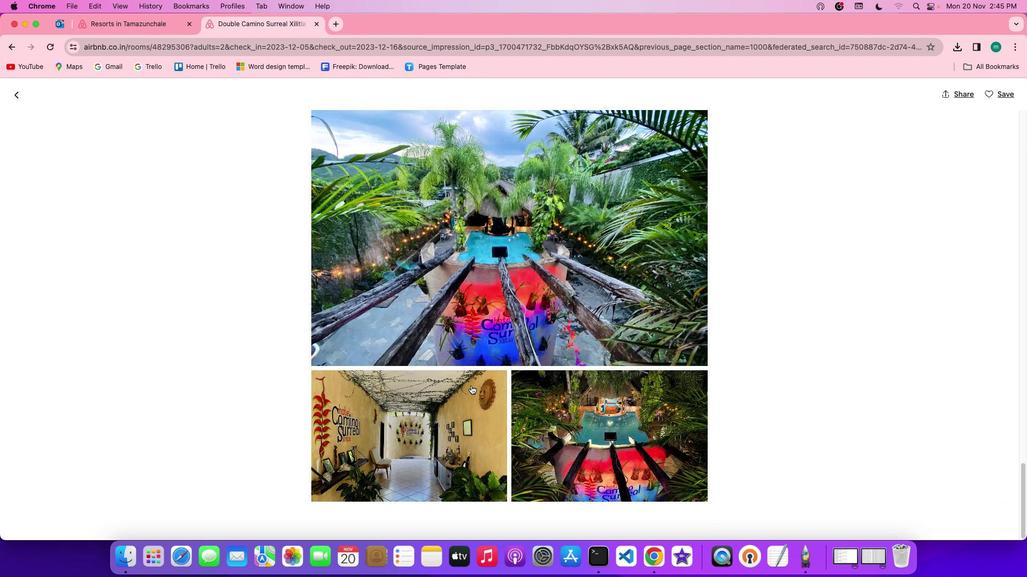 
Action: Mouse scrolled (470, 385) with delta (0, -2)
Screenshot: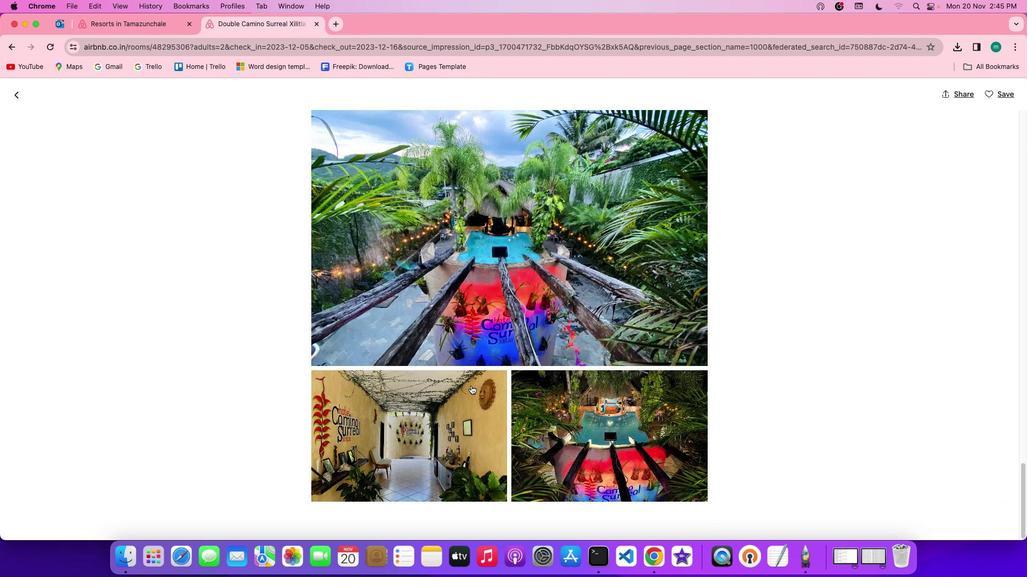 
Action: Mouse moved to (14, 93)
Screenshot: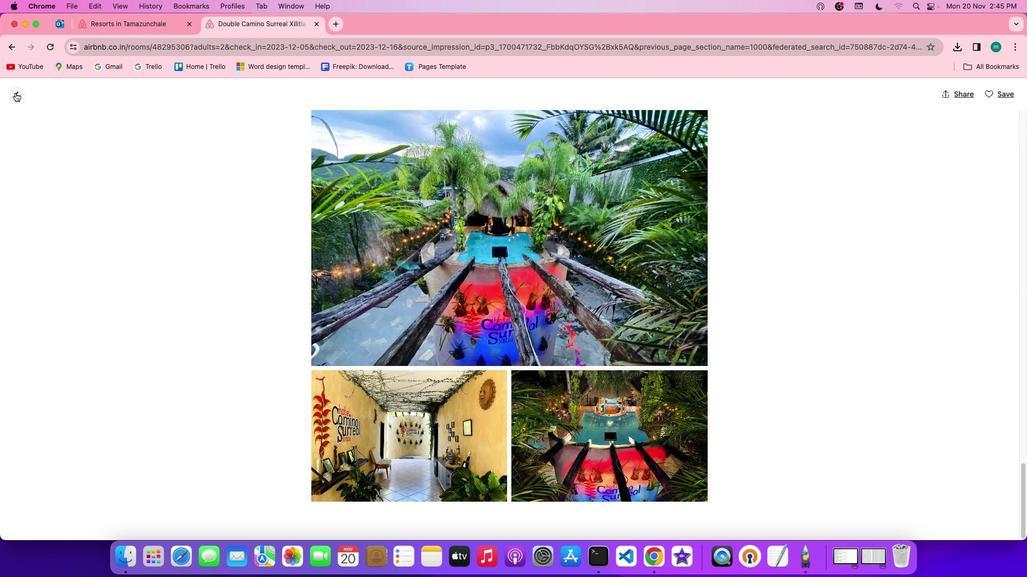 
Action: Mouse pressed left at (14, 93)
Screenshot: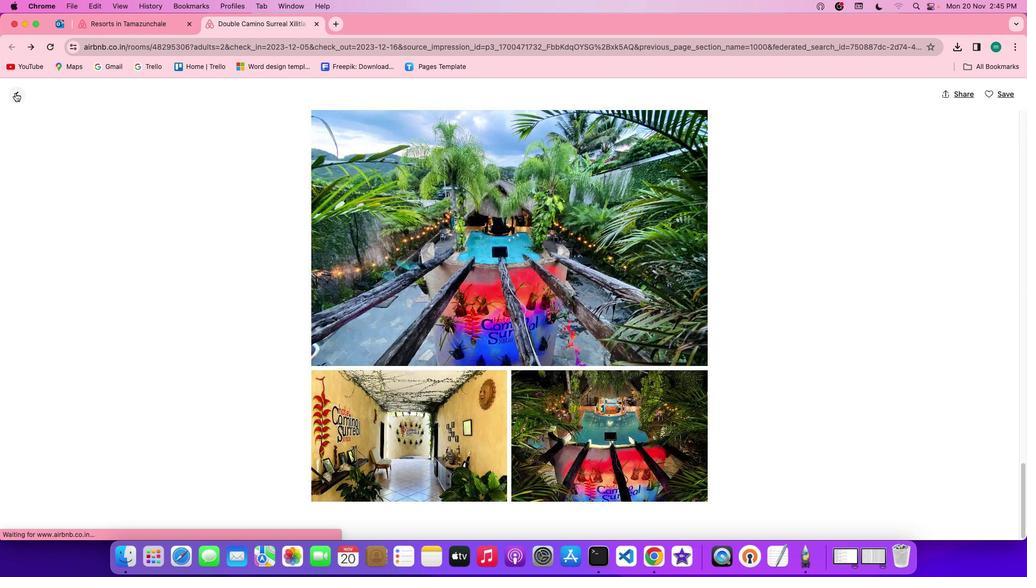 
Action: Mouse moved to (498, 296)
Screenshot: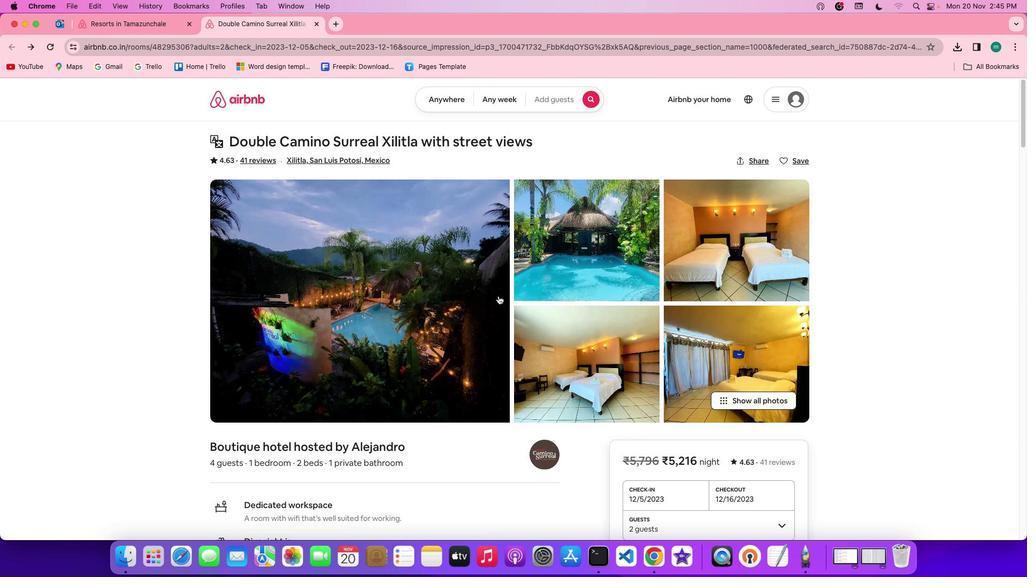 
Action: Mouse scrolled (498, 296) with delta (0, 0)
Screenshot: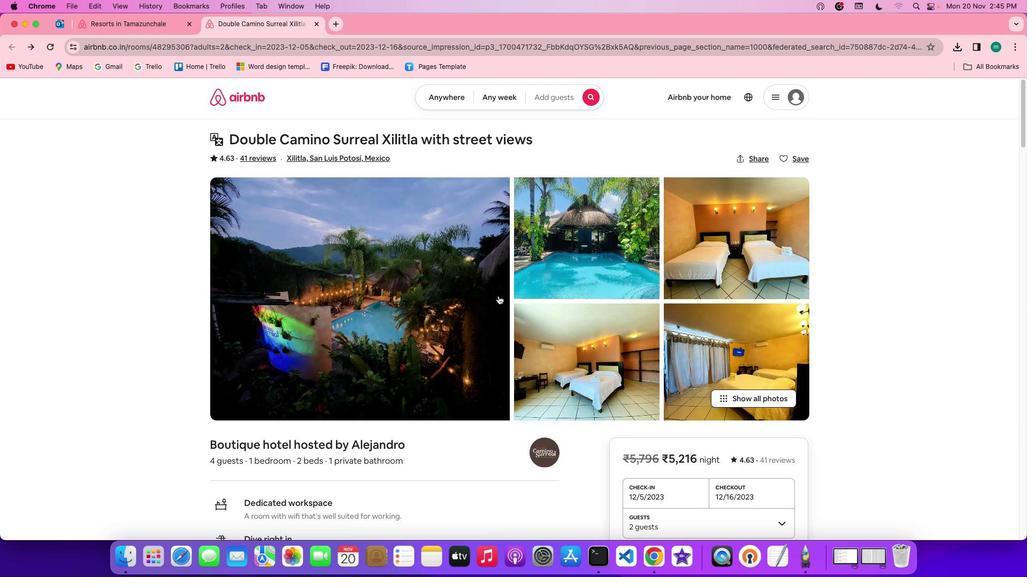
Action: Mouse scrolled (498, 296) with delta (0, 0)
Screenshot: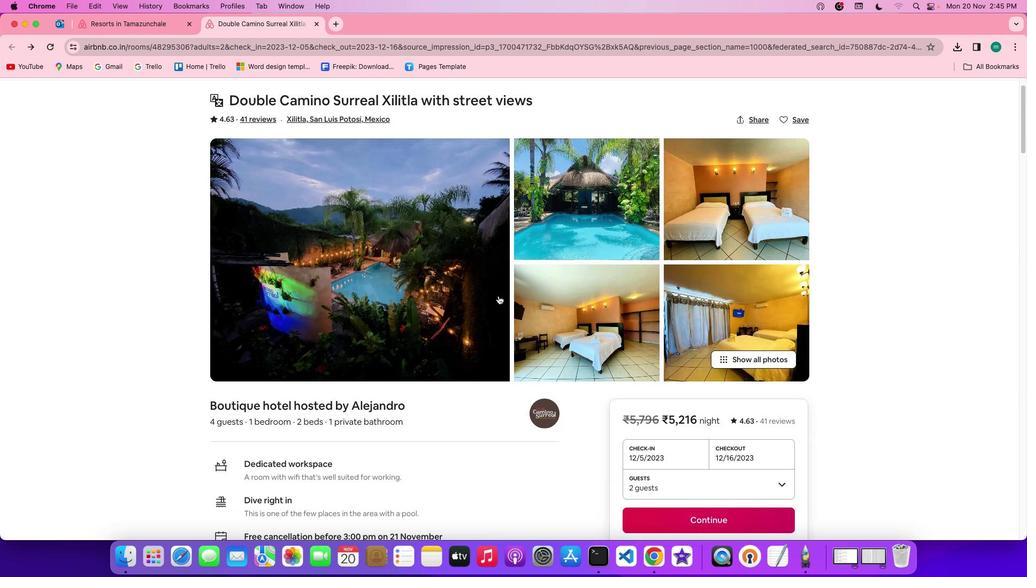 
Action: Mouse scrolled (498, 296) with delta (0, -1)
Screenshot: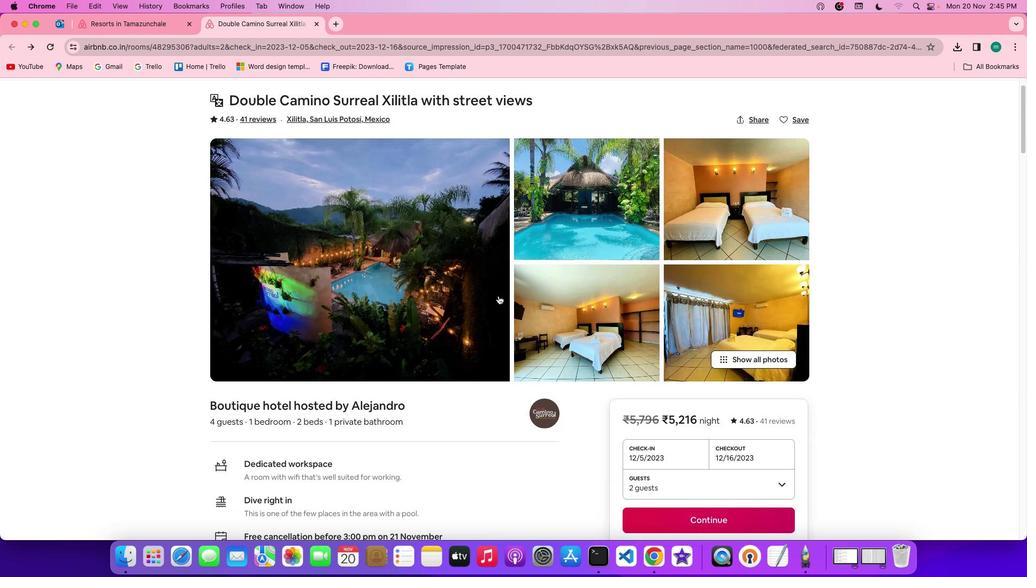 
Action: Mouse scrolled (498, 296) with delta (0, -2)
Screenshot: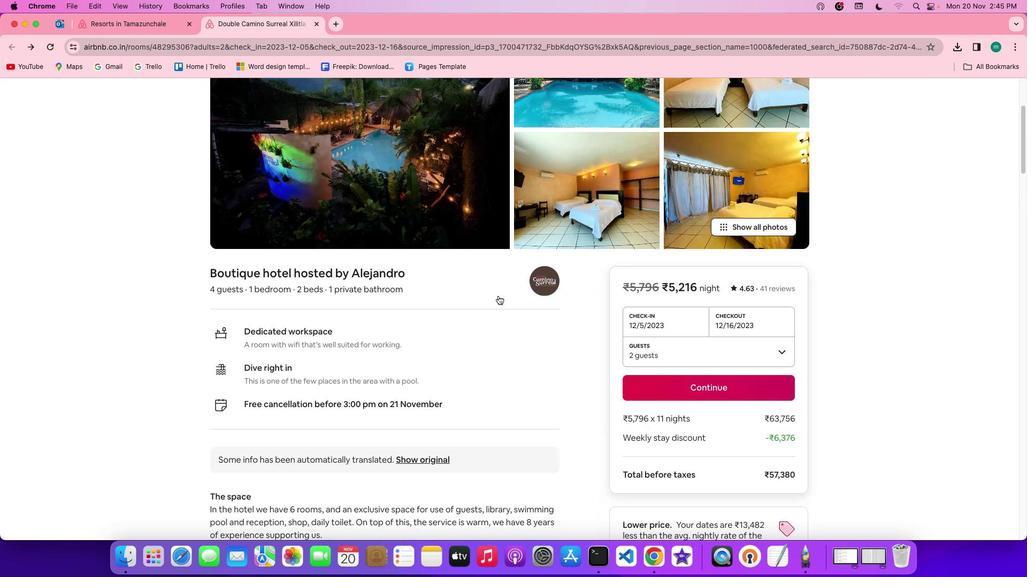 
Action: Mouse scrolled (498, 296) with delta (0, -2)
Screenshot: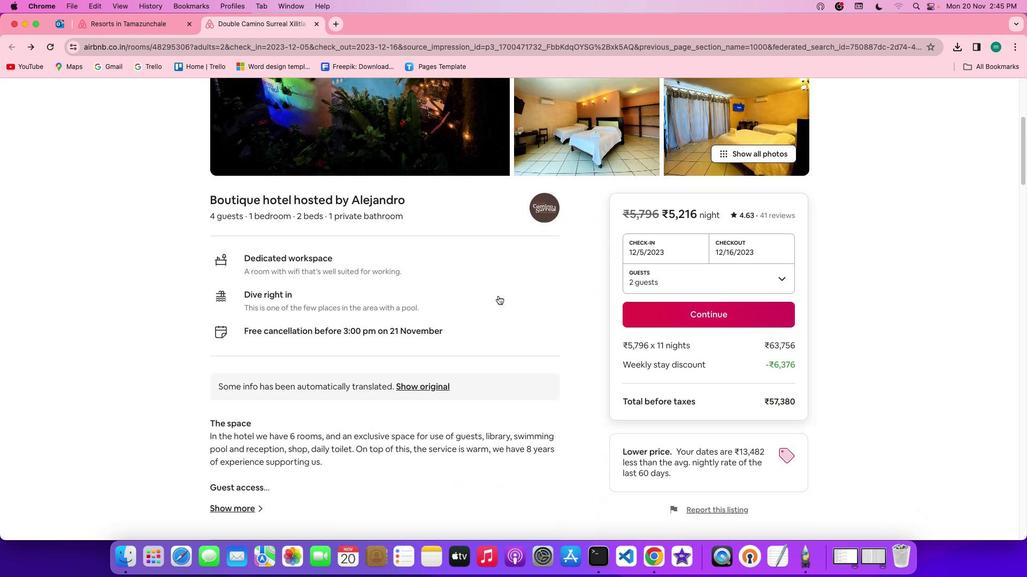 
Action: Mouse scrolled (498, 296) with delta (0, 0)
Screenshot: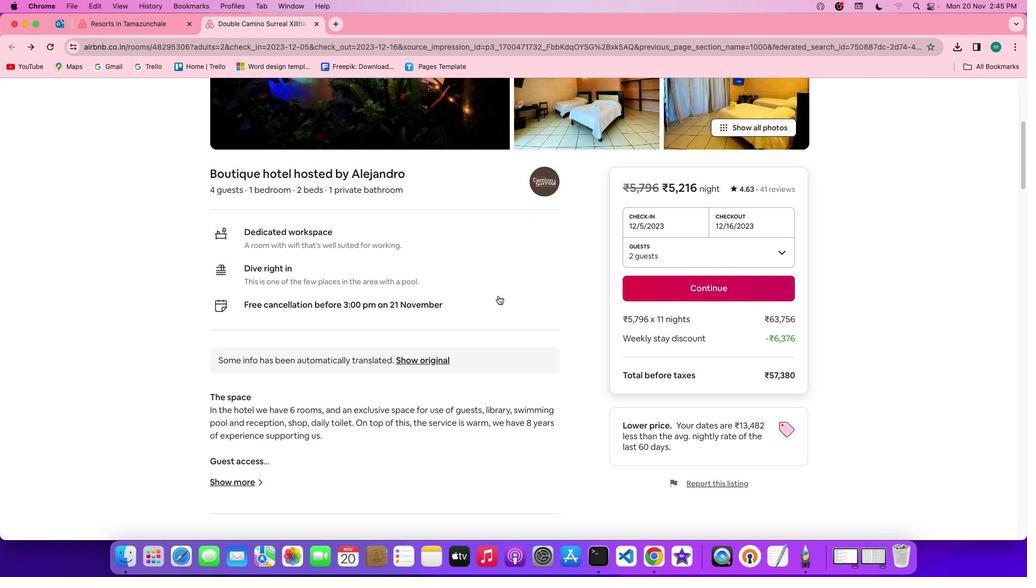 
Action: Mouse scrolled (498, 296) with delta (0, 0)
Screenshot: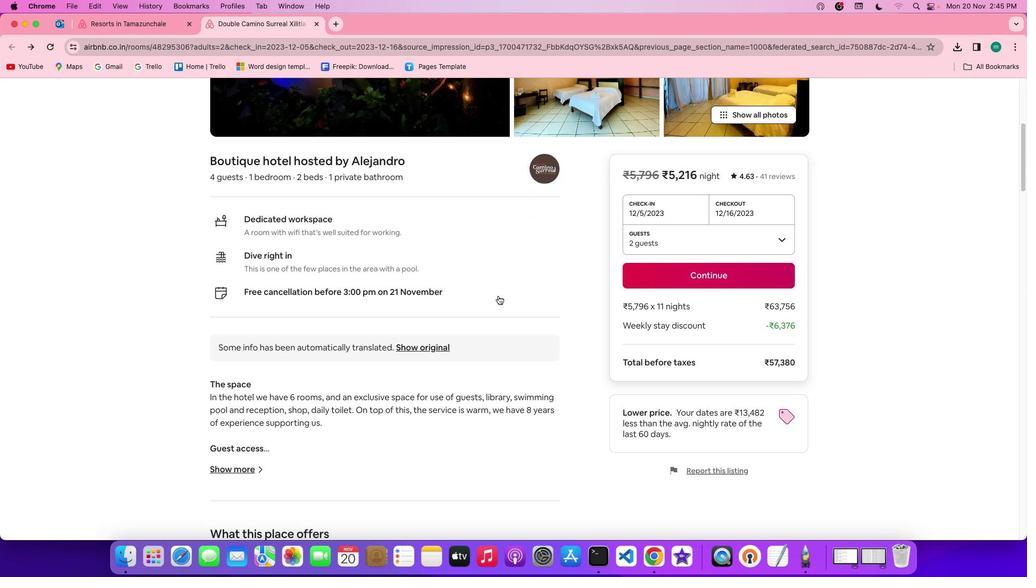 
Action: Mouse scrolled (498, 296) with delta (0, 0)
Screenshot: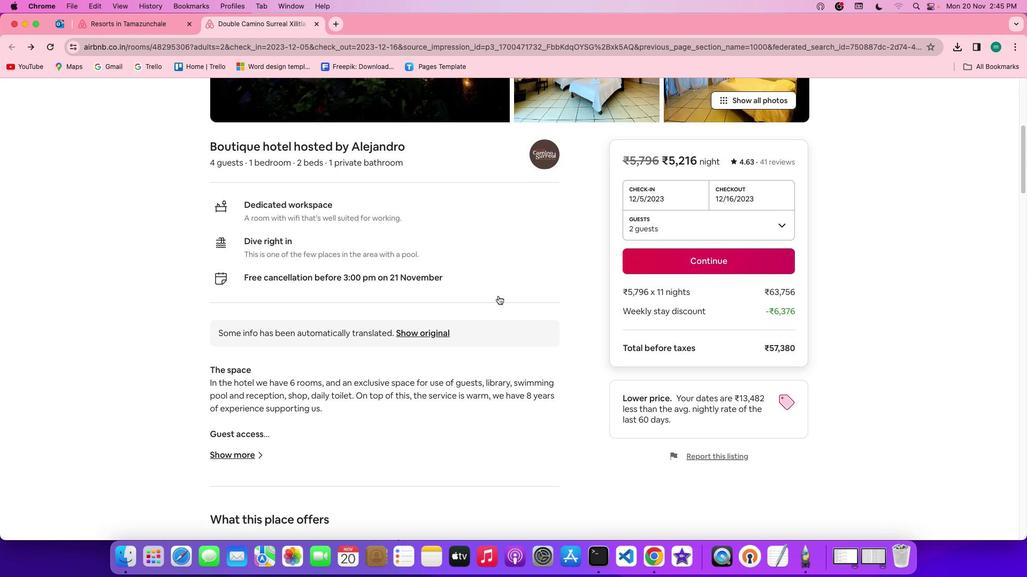 
Action: Mouse scrolled (498, 296) with delta (0, -1)
Screenshot: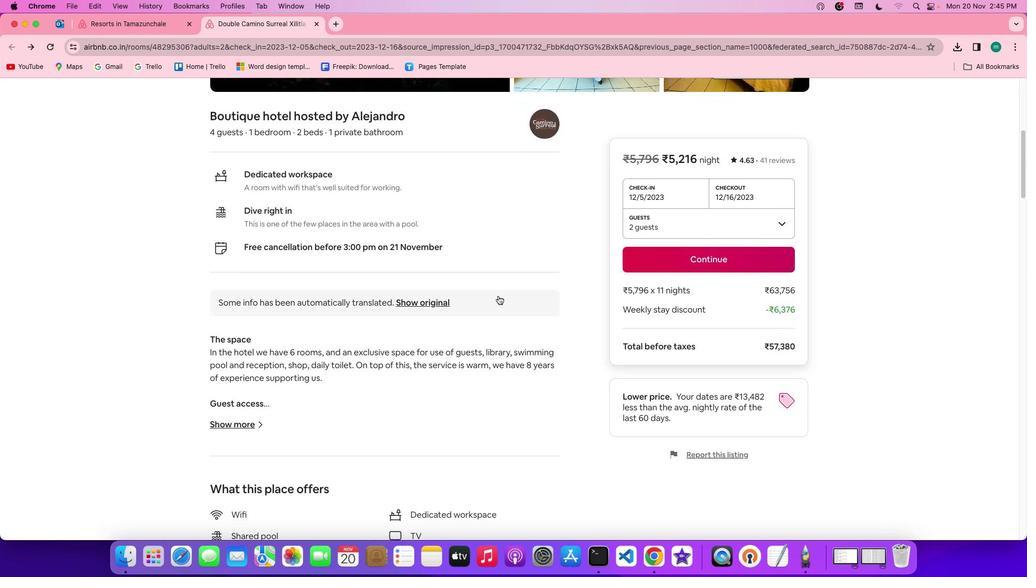 
Action: Mouse scrolled (498, 296) with delta (0, -1)
Screenshot: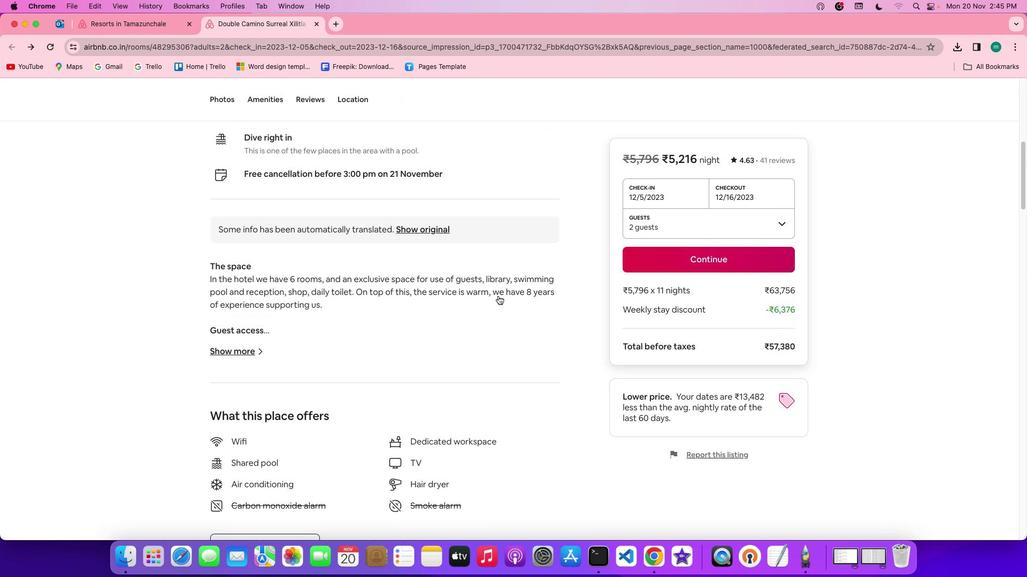 
Action: Mouse moved to (238, 339)
Screenshot: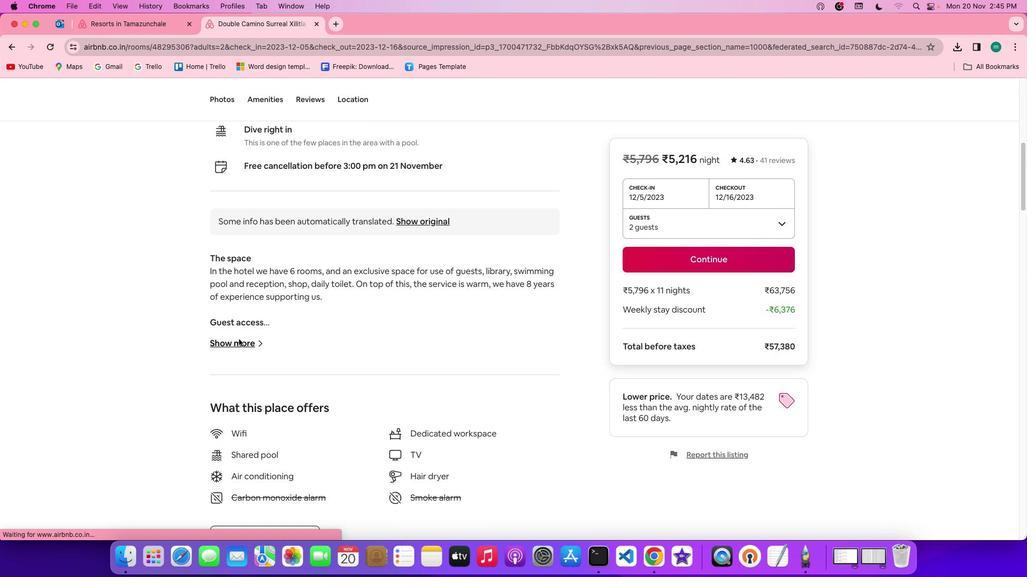 
Action: Mouse pressed left at (238, 339)
Screenshot: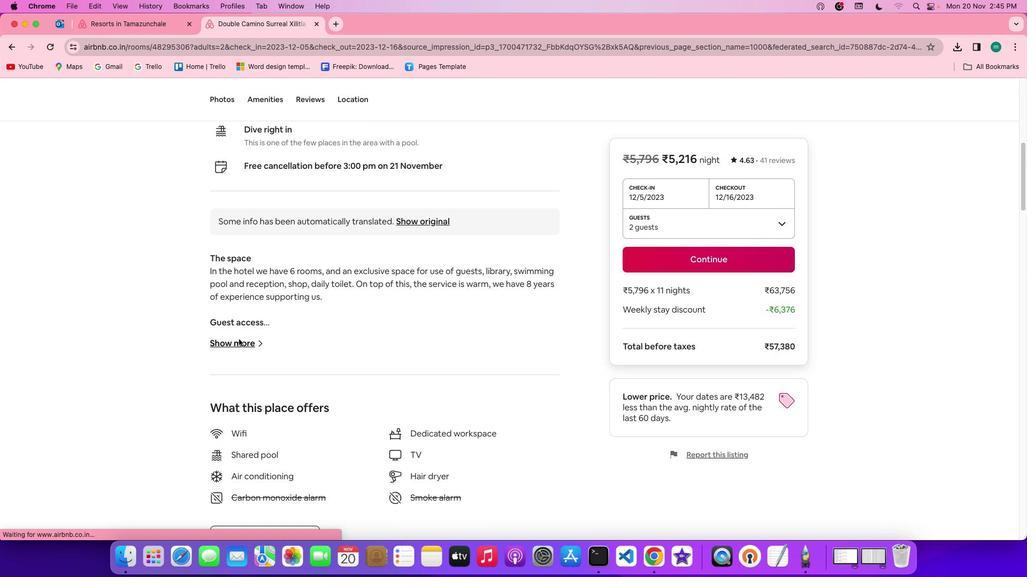 
Action: Mouse moved to (413, 326)
Screenshot: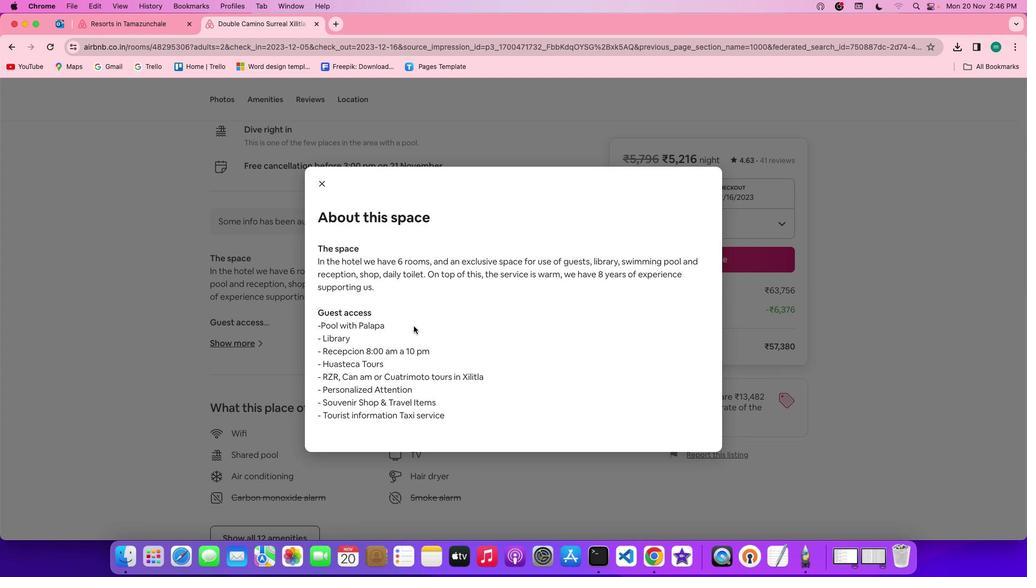
Action: Mouse scrolled (413, 326) with delta (0, 0)
Screenshot: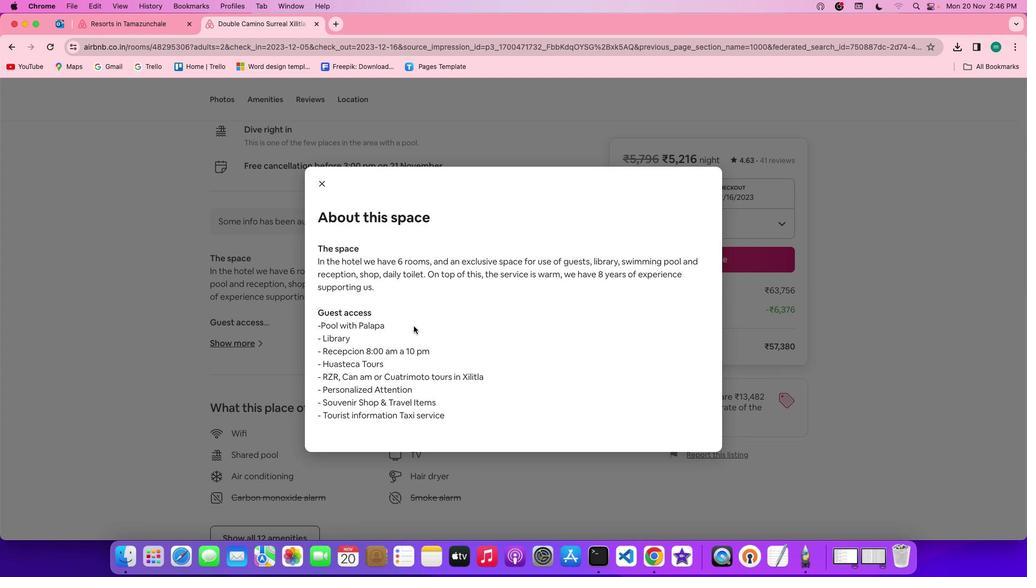 
Action: Mouse scrolled (413, 326) with delta (0, 0)
Screenshot: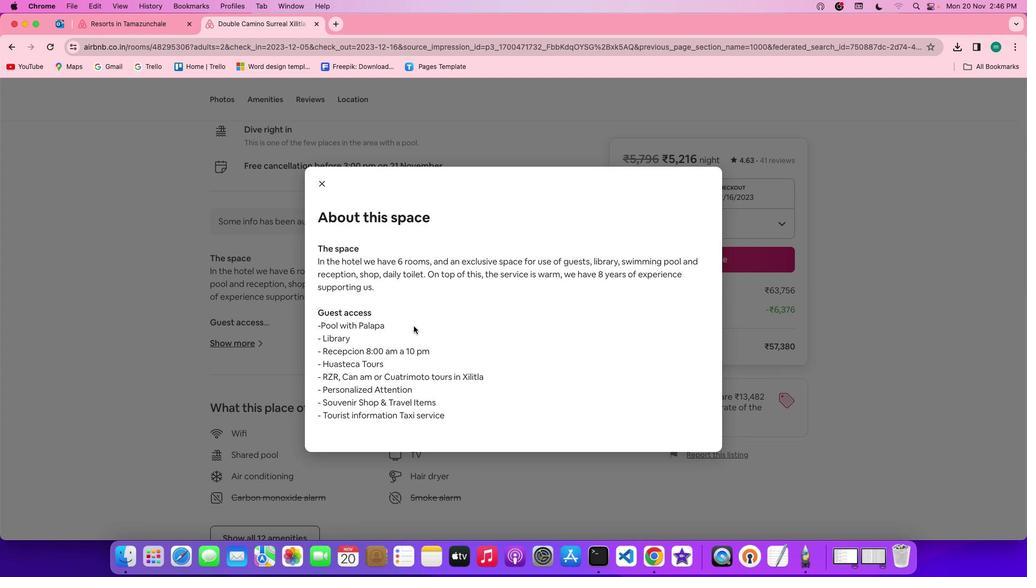 
Action: Mouse scrolled (413, 326) with delta (0, -1)
Screenshot: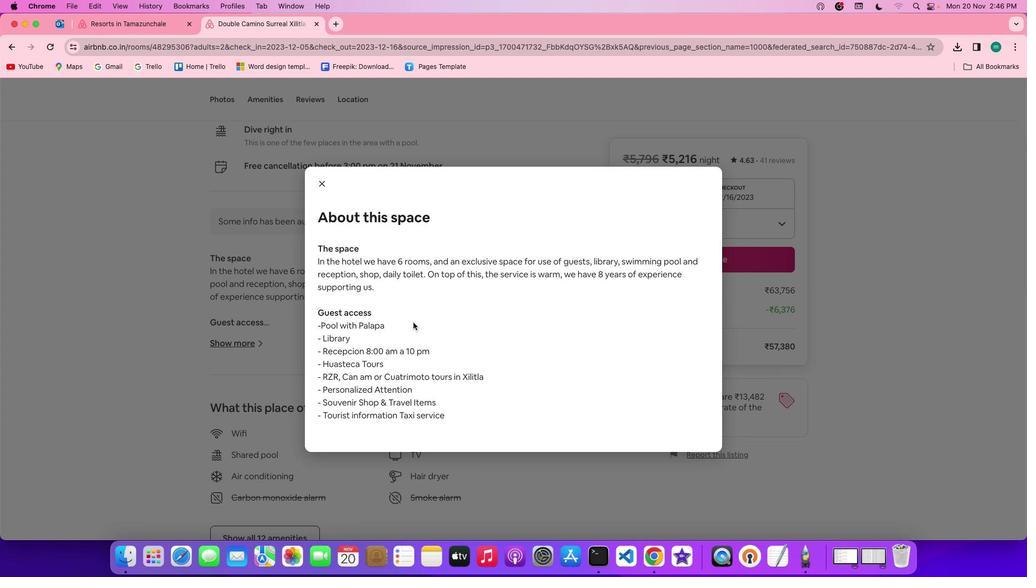 
Action: Mouse scrolled (413, 326) with delta (0, -2)
Screenshot: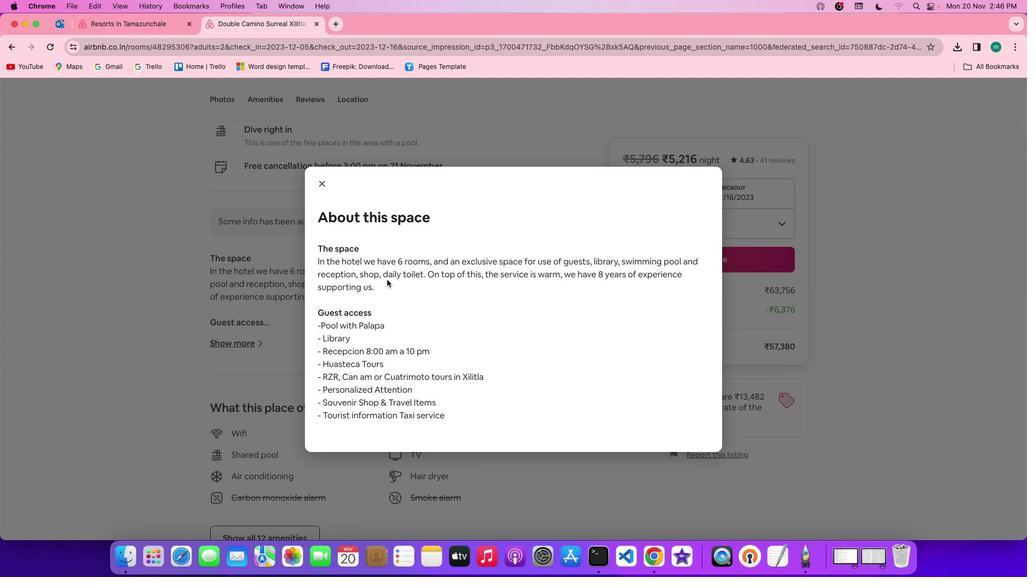 
Action: Mouse moved to (319, 177)
Screenshot: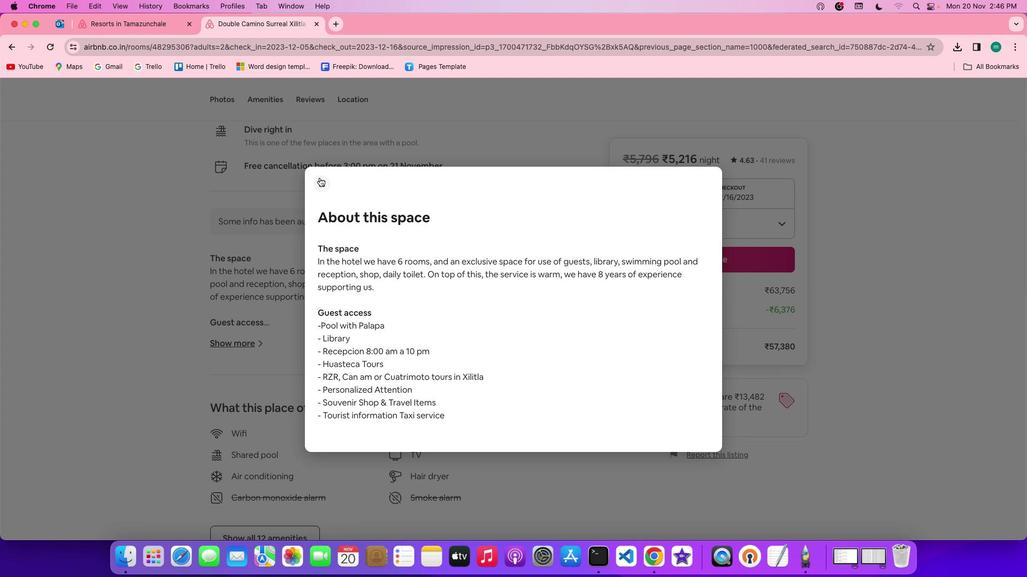
Action: Mouse pressed left at (319, 177)
Screenshot: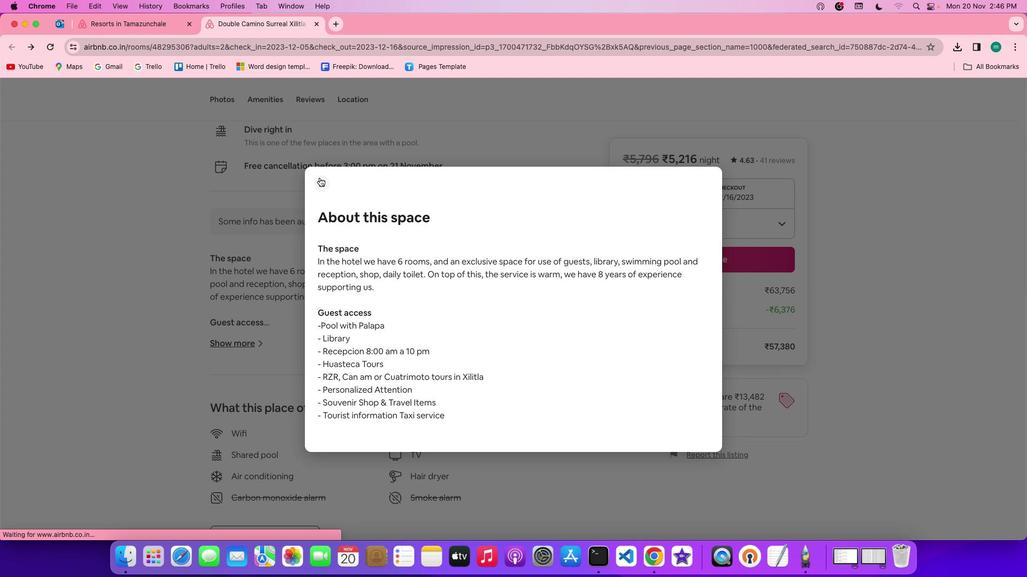 
Action: Mouse moved to (459, 292)
Screenshot: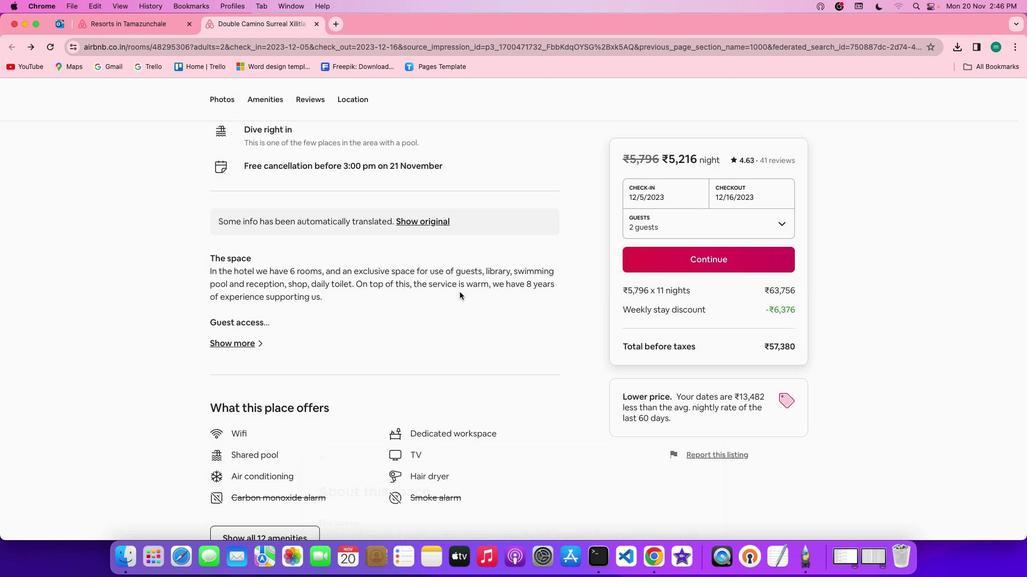 
Action: Mouse scrolled (459, 292) with delta (0, 0)
Screenshot: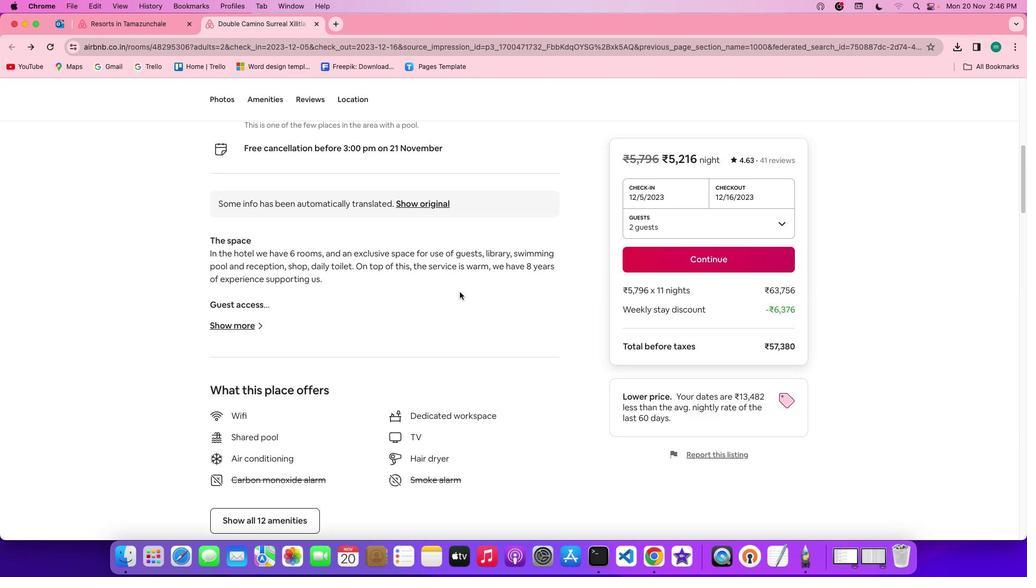 
Action: Mouse scrolled (459, 292) with delta (0, 0)
Screenshot: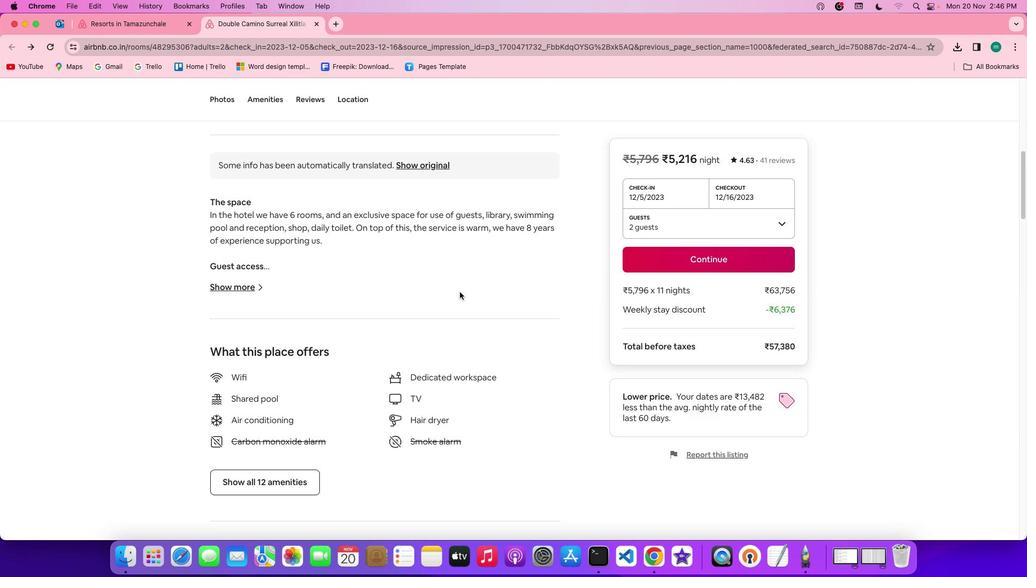 
Action: Mouse scrolled (459, 292) with delta (0, -1)
Screenshot: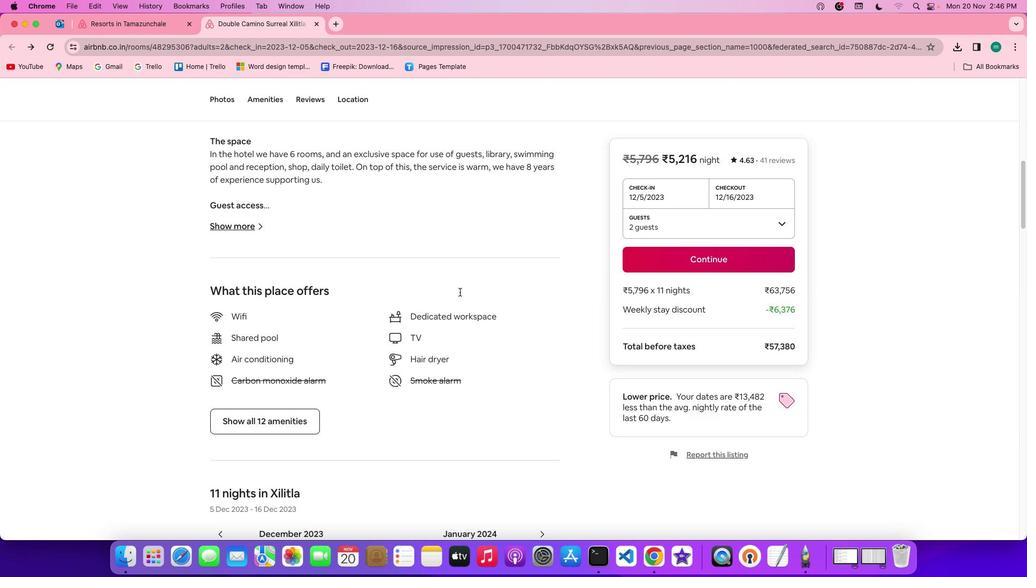 
Action: Mouse scrolled (459, 292) with delta (0, -2)
Screenshot: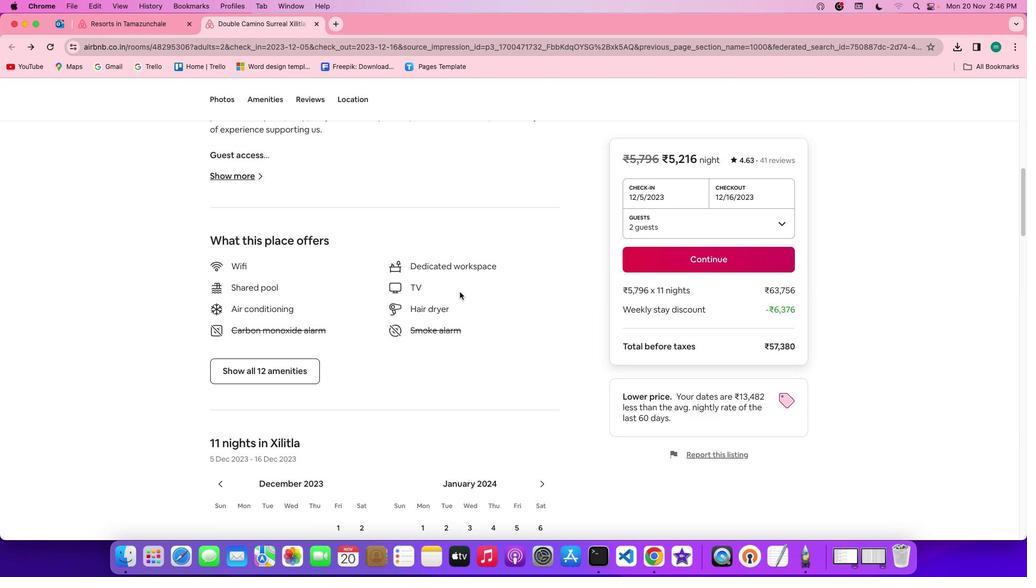 
Action: Mouse scrolled (459, 292) with delta (0, -2)
Screenshot: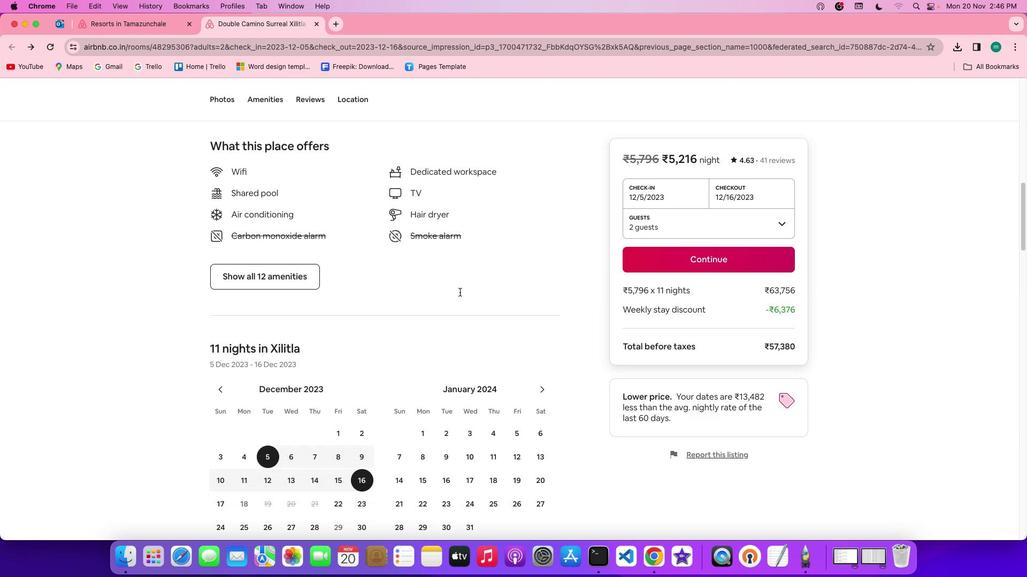 
Action: Mouse moved to (272, 266)
Screenshot: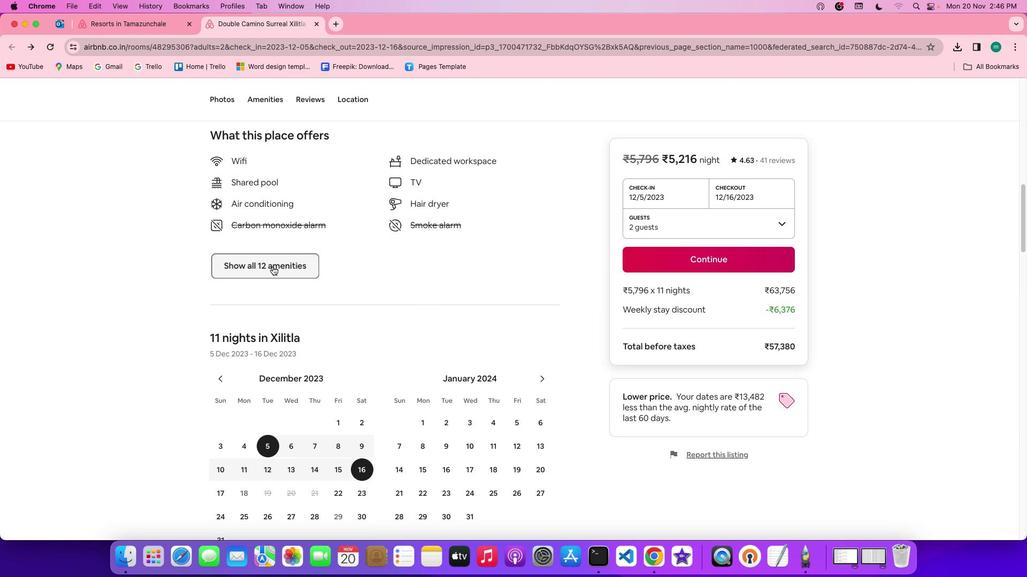 
Action: Mouse pressed left at (272, 266)
Screenshot: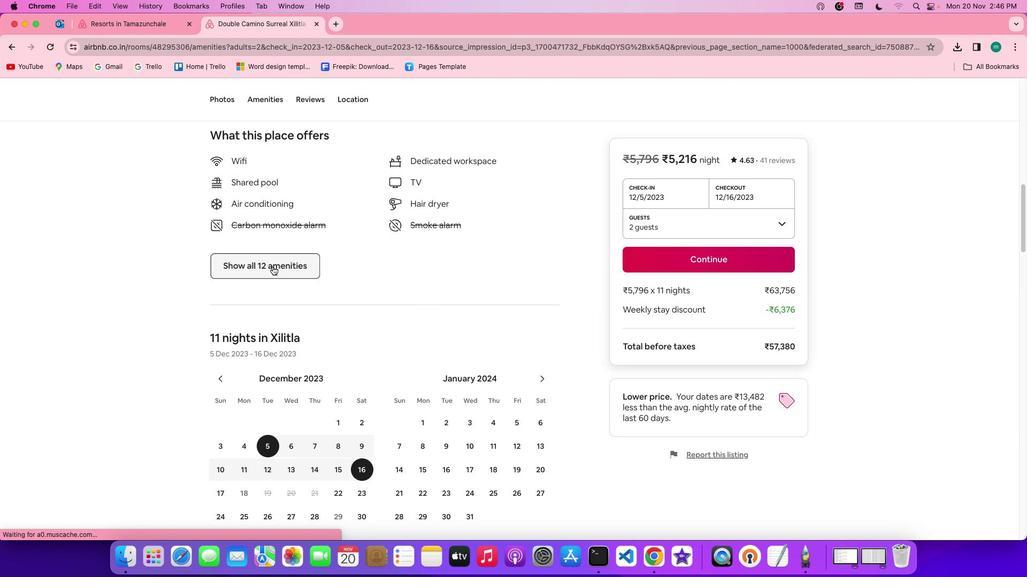
Action: Mouse moved to (500, 306)
Screenshot: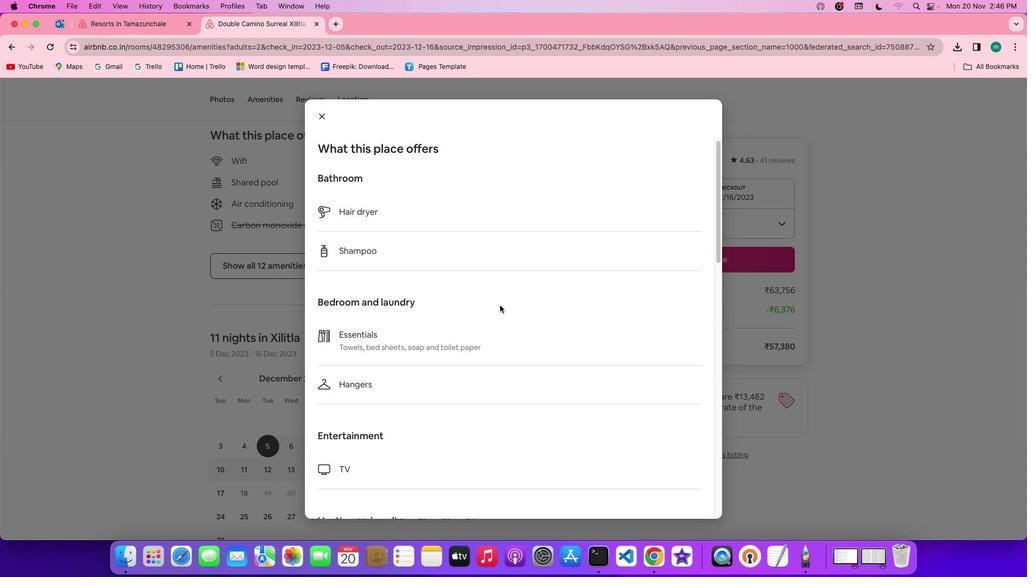 
Action: Mouse scrolled (500, 306) with delta (0, 0)
Screenshot: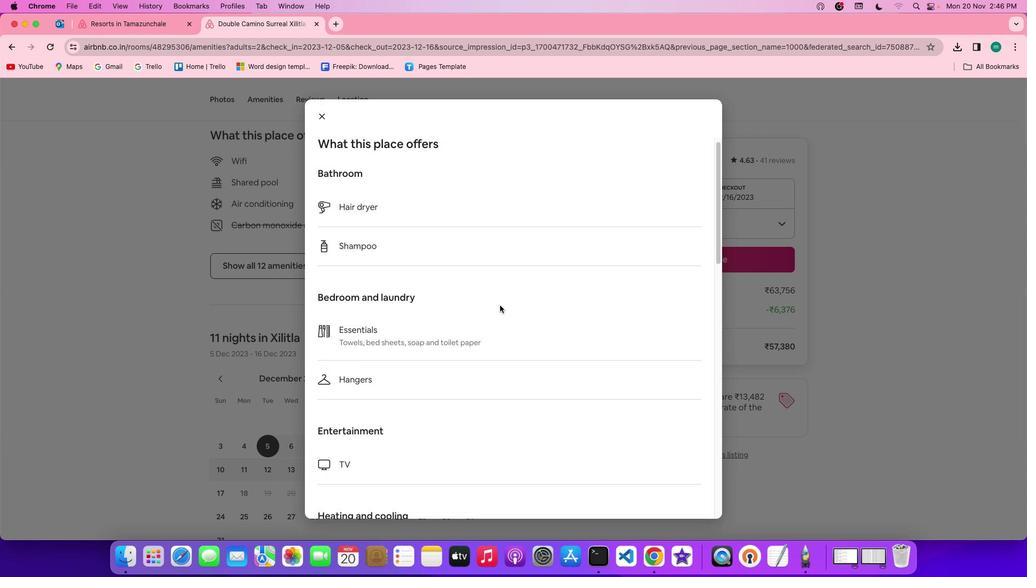
Action: Mouse scrolled (500, 306) with delta (0, 0)
Screenshot: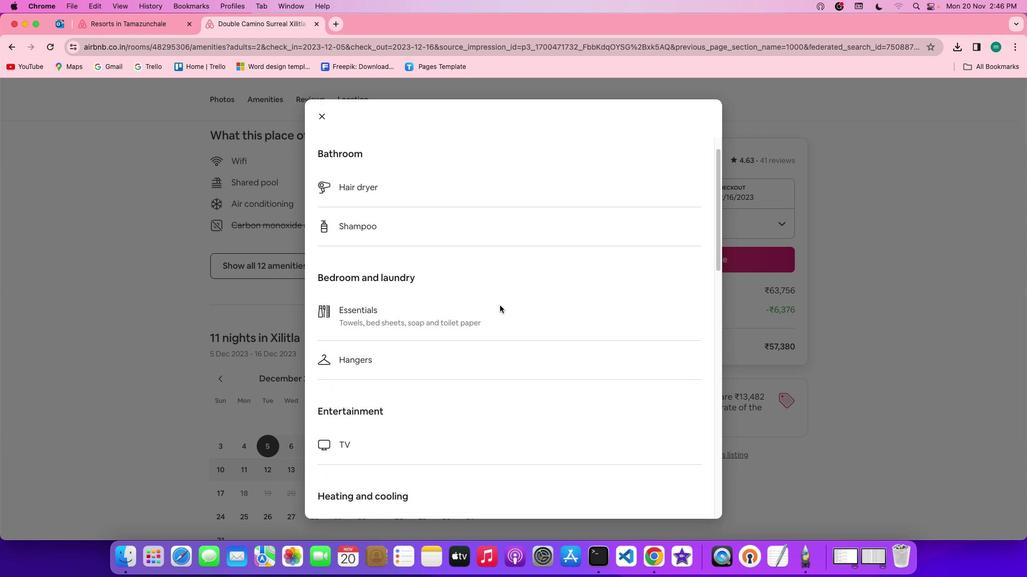 
Action: Mouse scrolled (500, 306) with delta (0, -1)
Screenshot: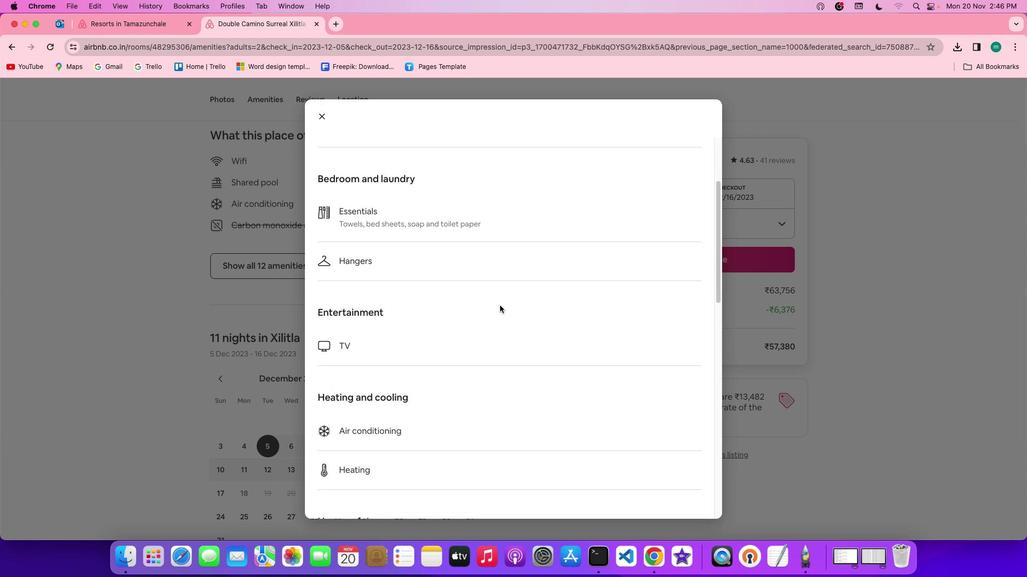 
Action: Mouse scrolled (500, 306) with delta (0, -2)
Screenshot: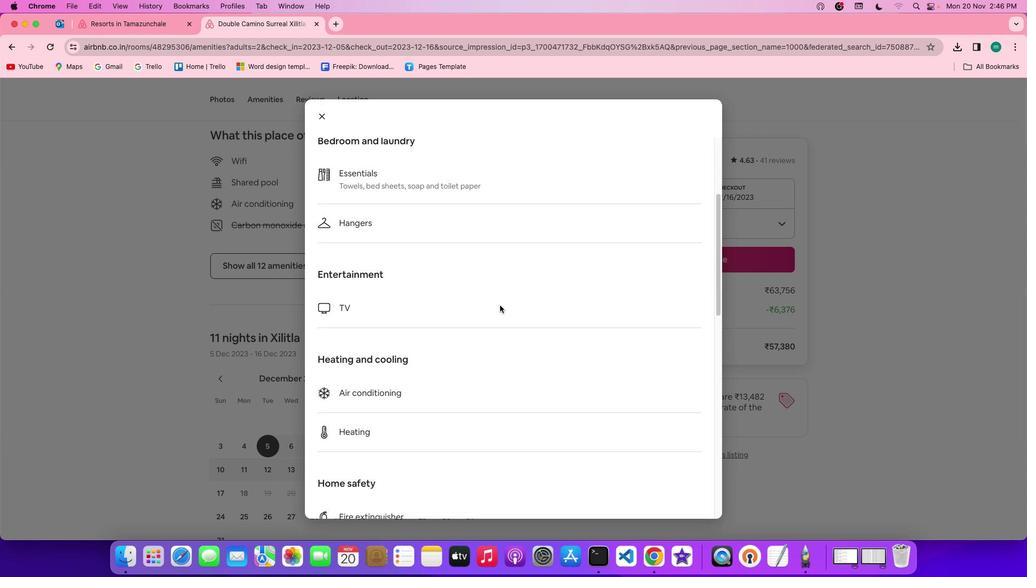 
Action: Mouse scrolled (500, 306) with delta (0, 0)
Screenshot: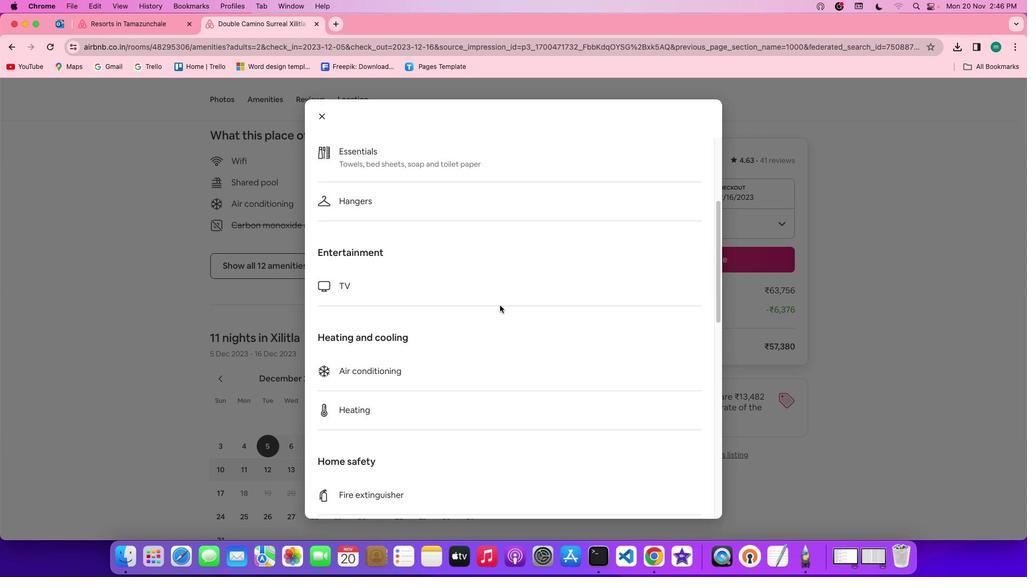 
Action: Mouse scrolled (500, 306) with delta (0, 0)
Screenshot: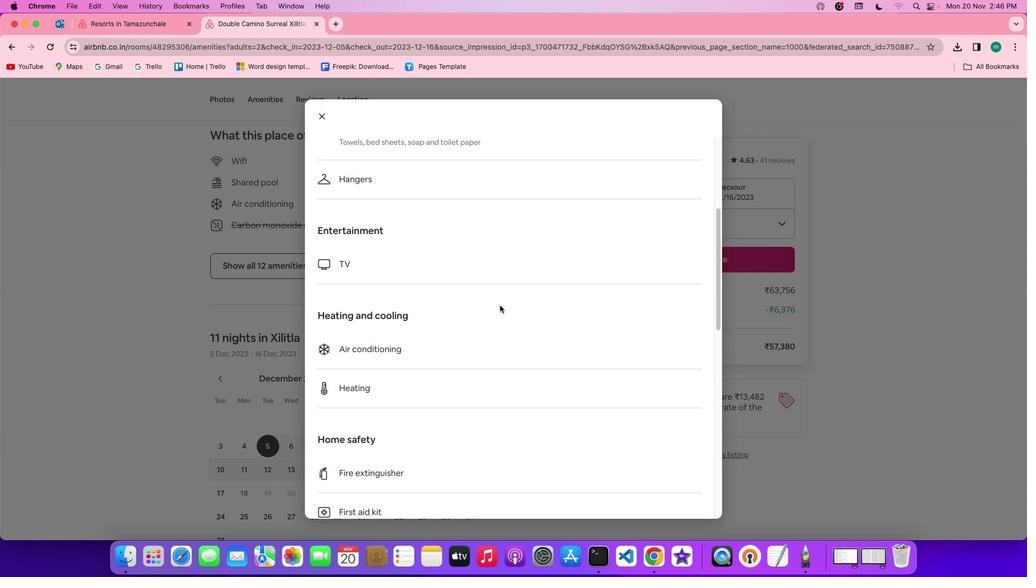 
Action: Mouse scrolled (500, 306) with delta (0, -1)
Screenshot: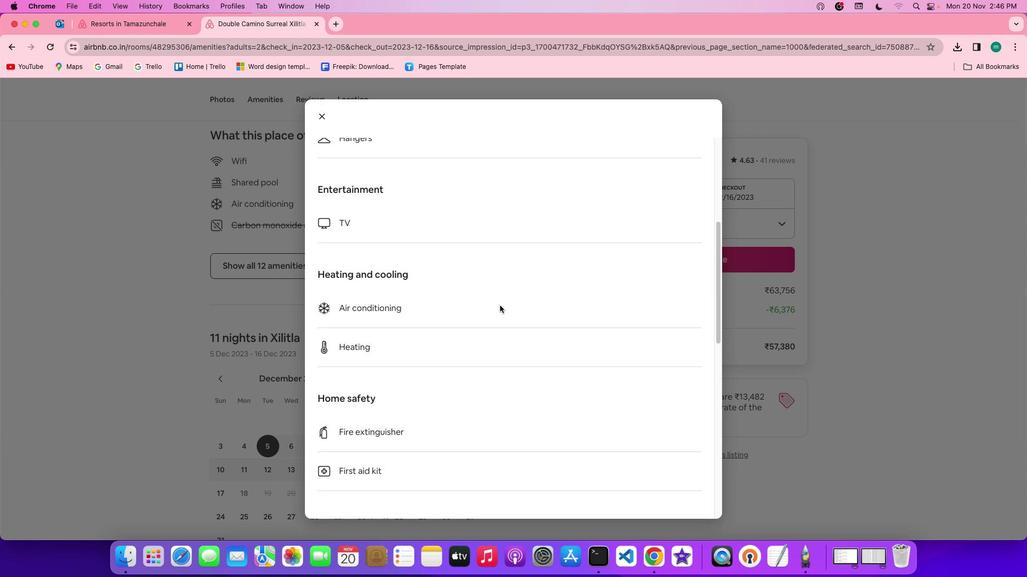 
Action: Mouse scrolled (500, 306) with delta (0, -2)
Screenshot: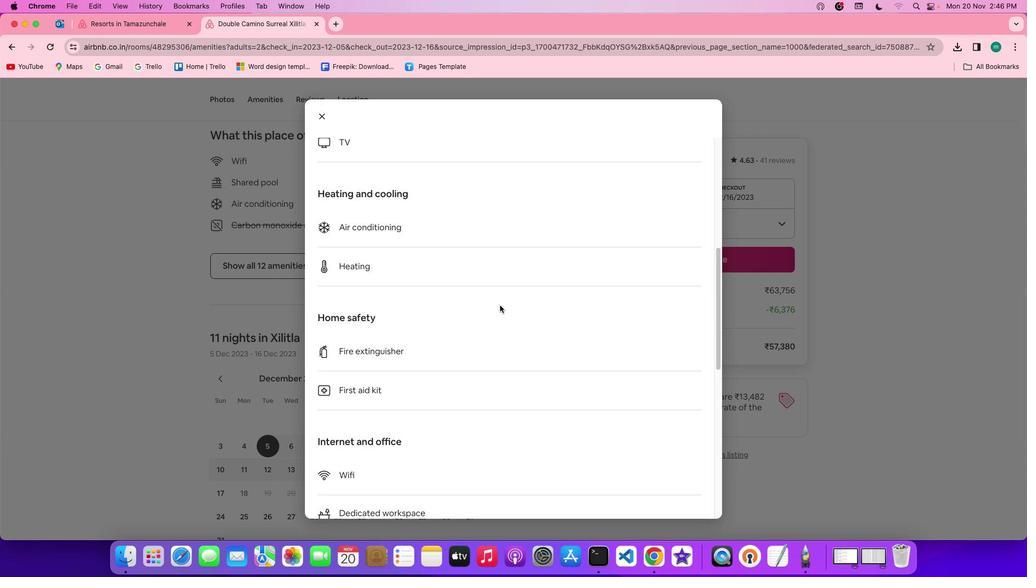 
Action: Mouse moved to (498, 311)
Screenshot: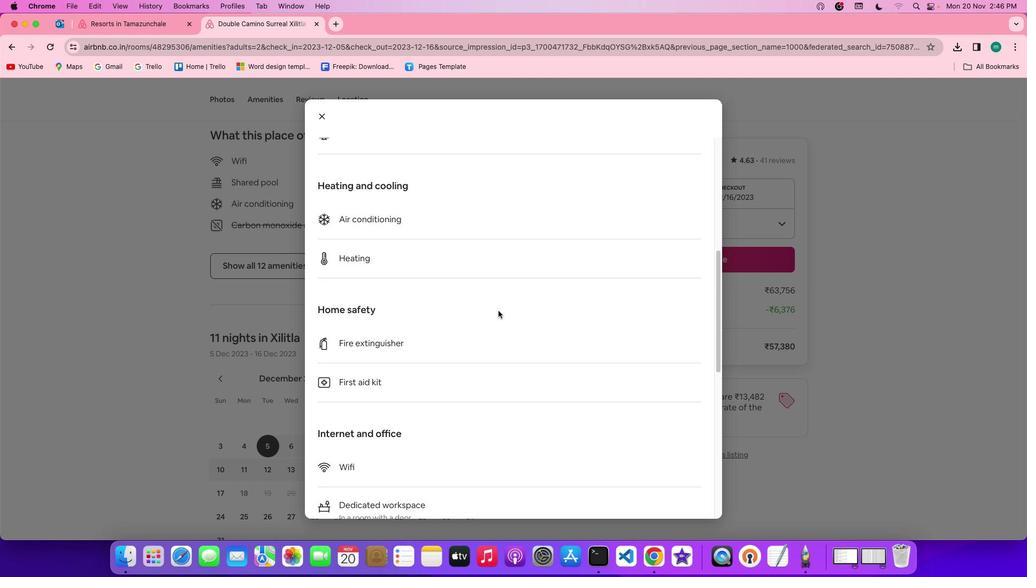
Action: Mouse scrolled (498, 311) with delta (0, 0)
Screenshot: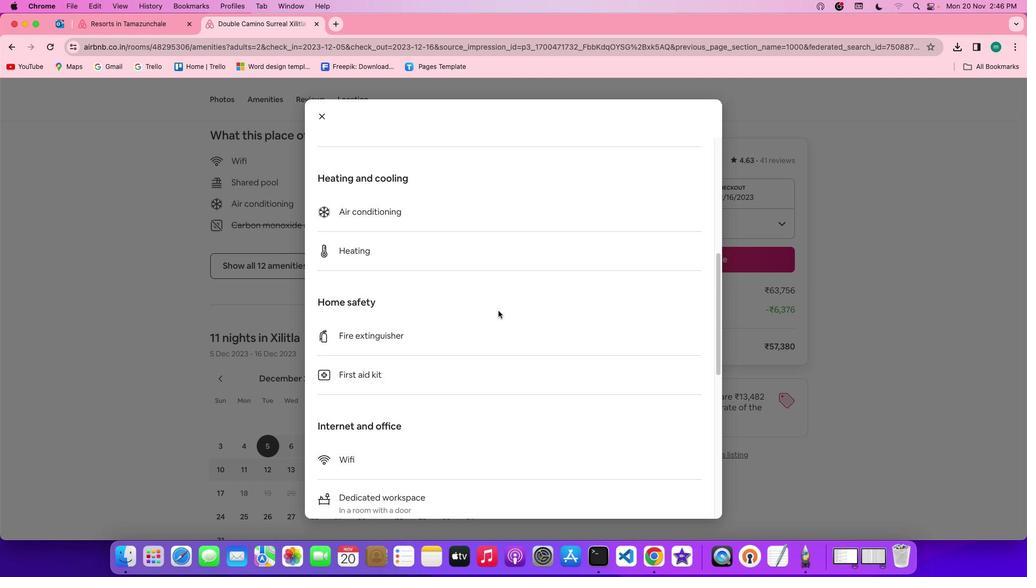 
Action: Mouse scrolled (498, 311) with delta (0, 0)
Screenshot: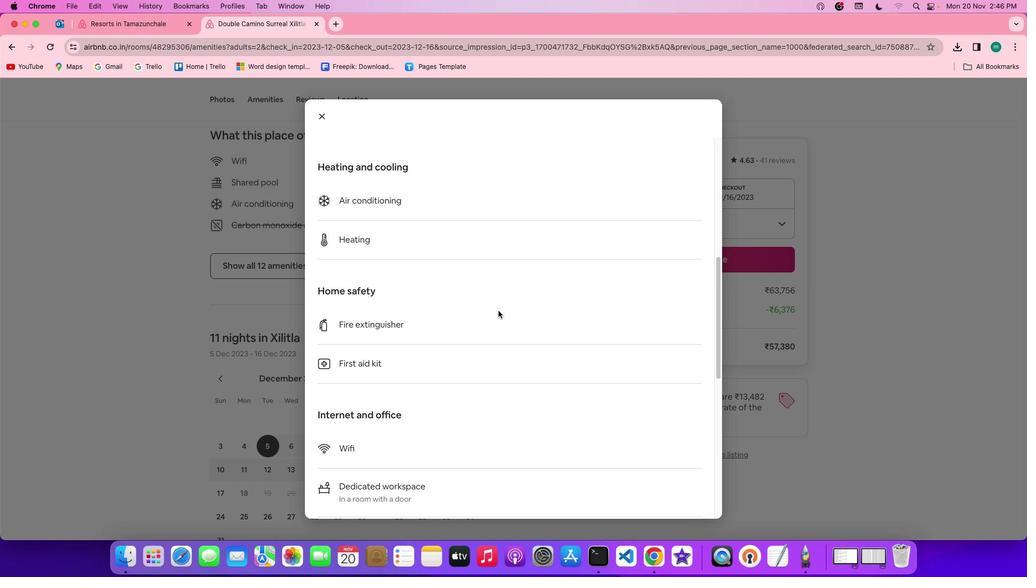 
Action: Mouse scrolled (498, 311) with delta (0, -1)
Screenshot: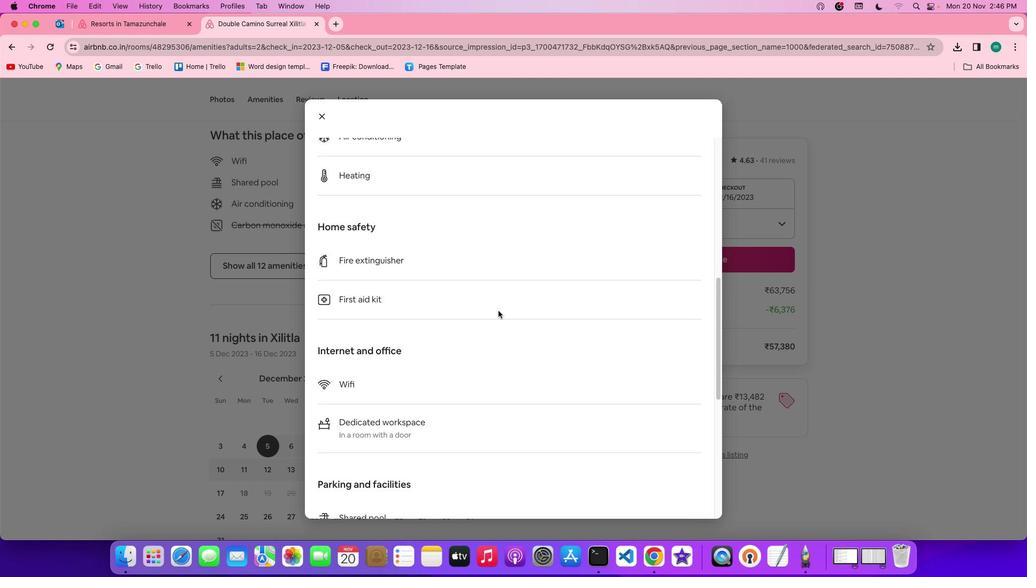 
Action: Mouse scrolled (498, 311) with delta (0, -1)
Screenshot: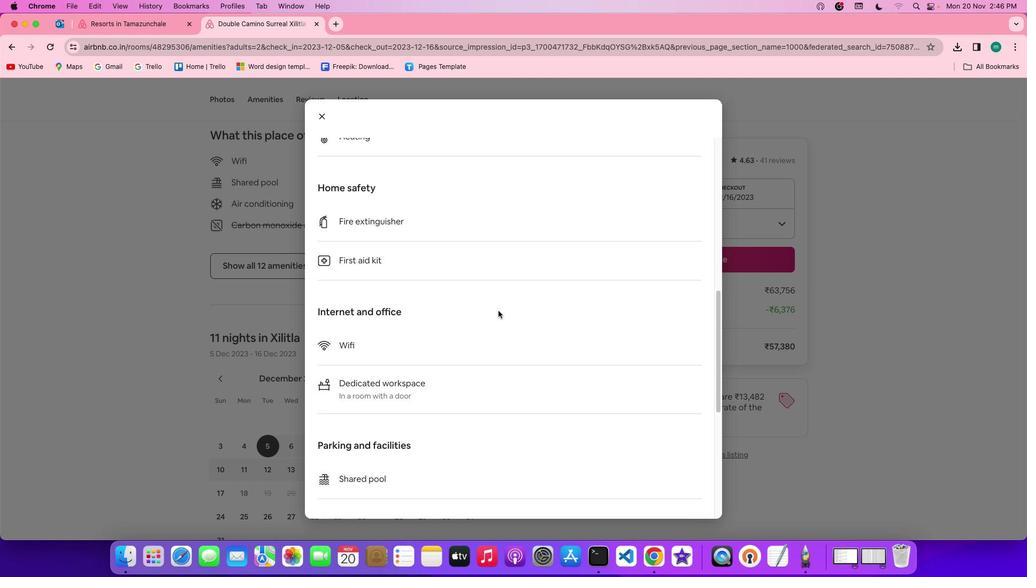 
Action: Mouse scrolled (498, 311) with delta (0, 0)
Screenshot: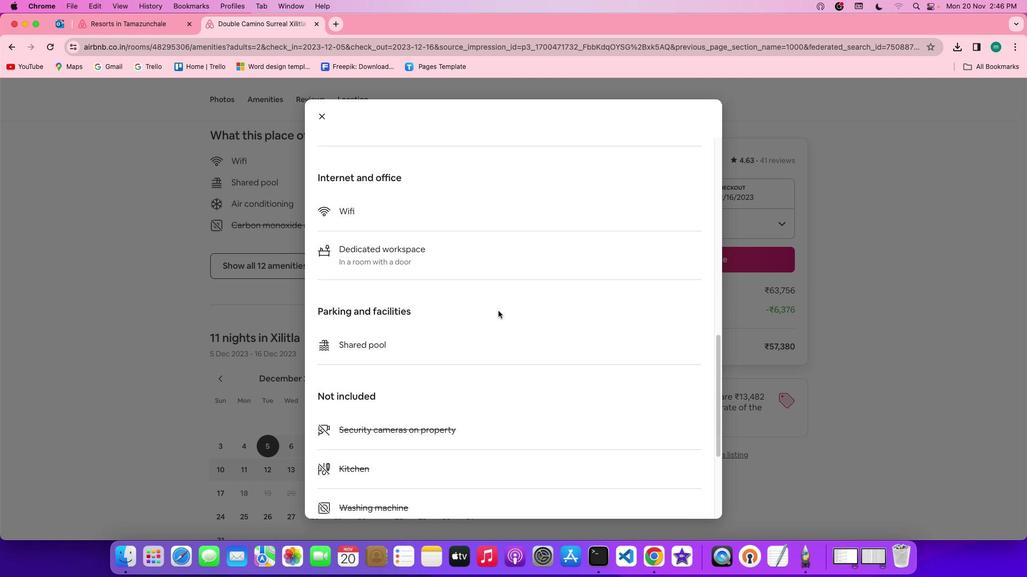 
Action: Mouse scrolled (498, 311) with delta (0, 0)
Screenshot: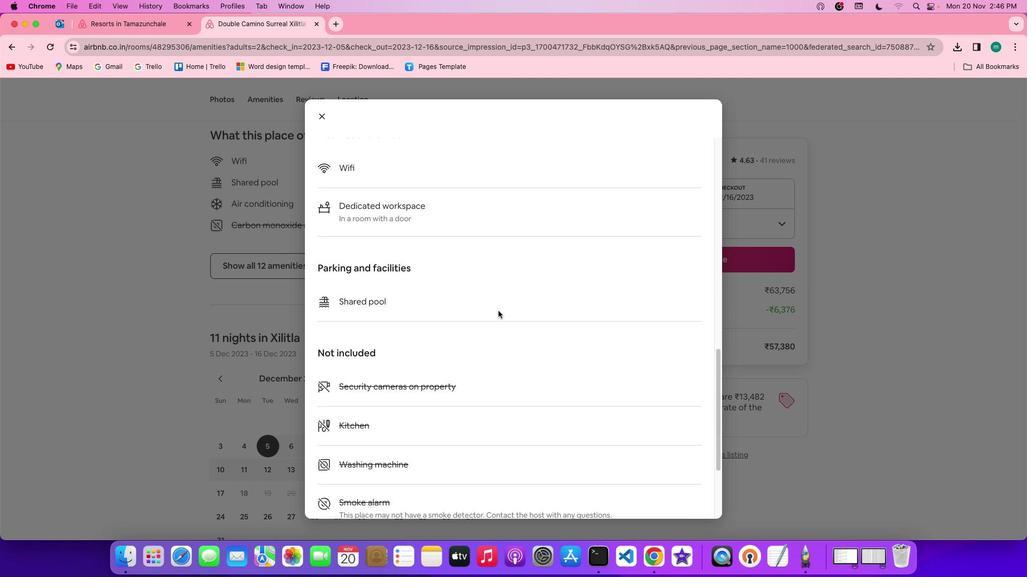 
Action: Mouse scrolled (498, 311) with delta (0, -1)
Screenshot: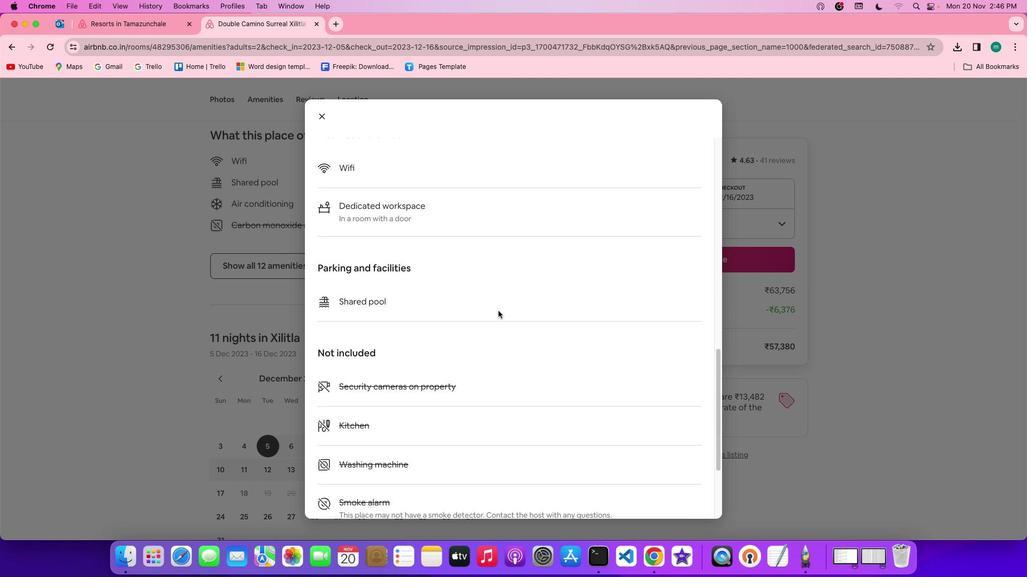 
Action: Mouse scrolled (498, 311) with delta (0, -2)
Screenshot: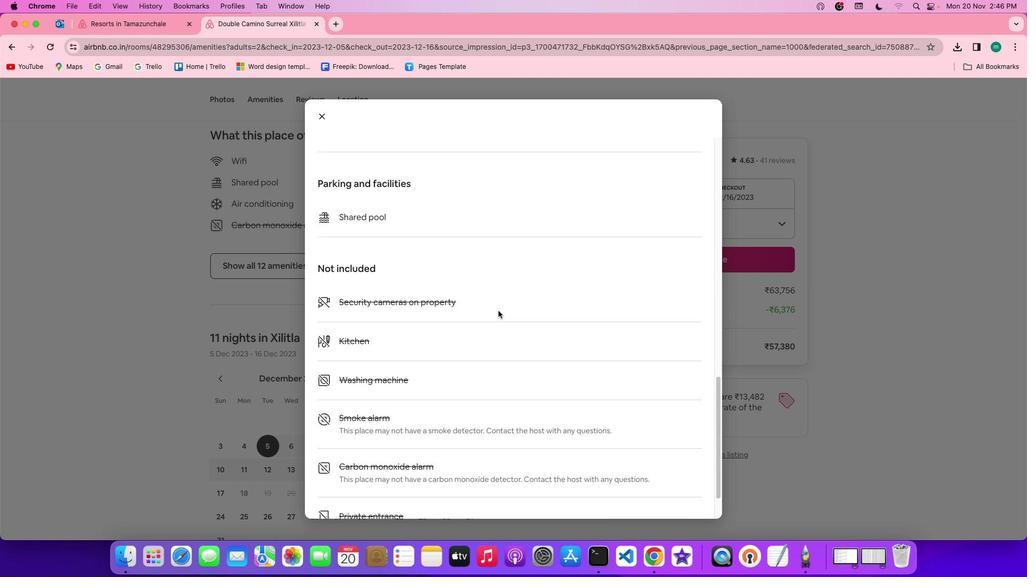 
Action: Mouse scrolled (498, 311) with delta (0, -2)
Screenshot: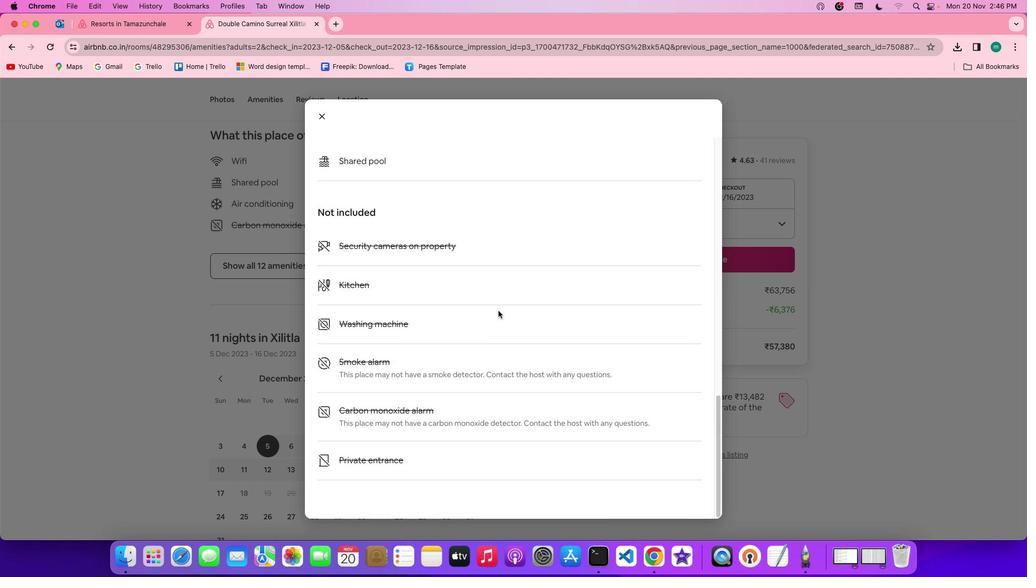 
Action: Mouse moved to (495, 309)
Screenshot: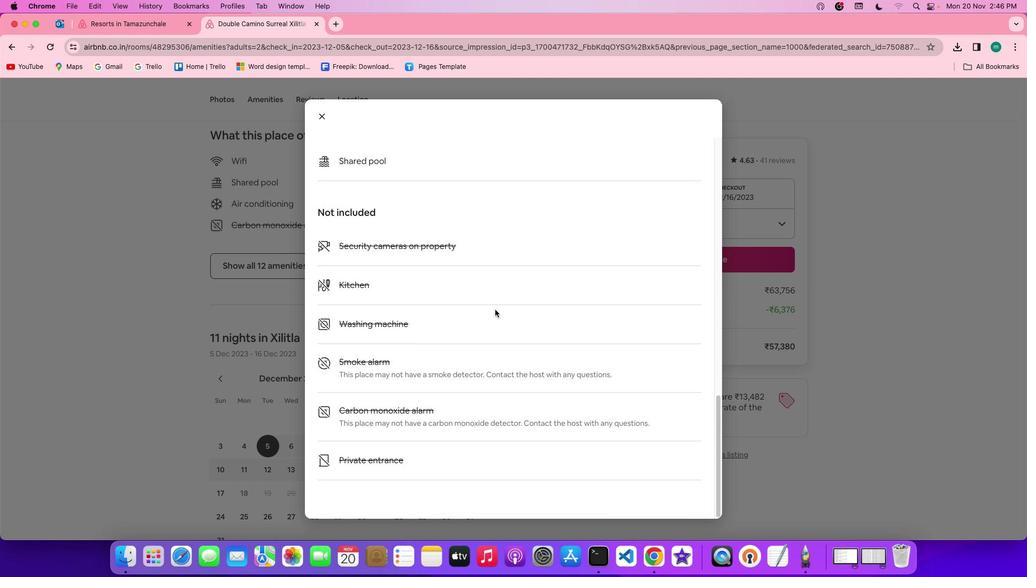 
Action: Mouse scrolled (495, 309) with delta (0, 0)
Screenshot: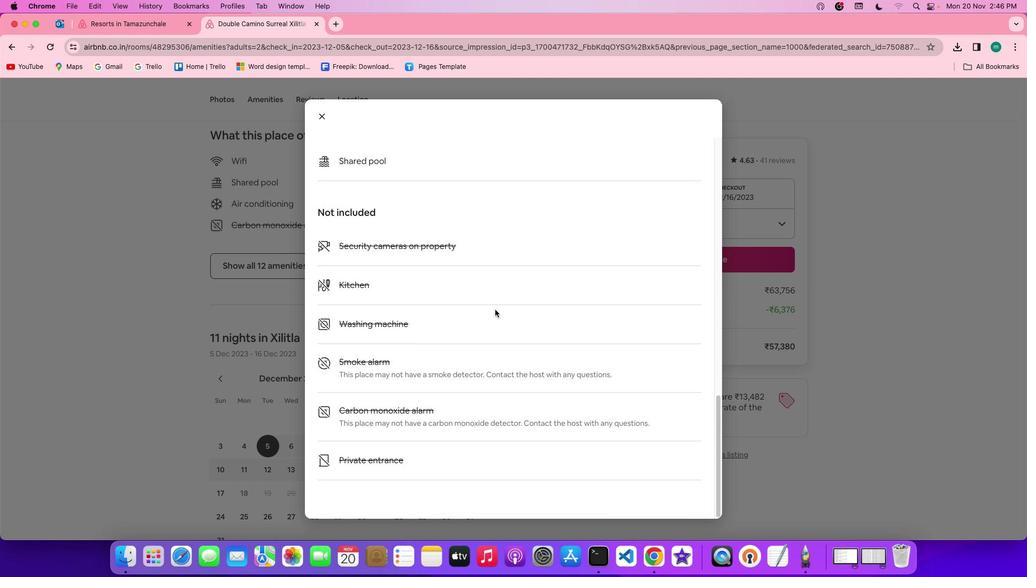 
Action: Mouse scrolled (495, 309) with delta (0, 0)
Screenshot: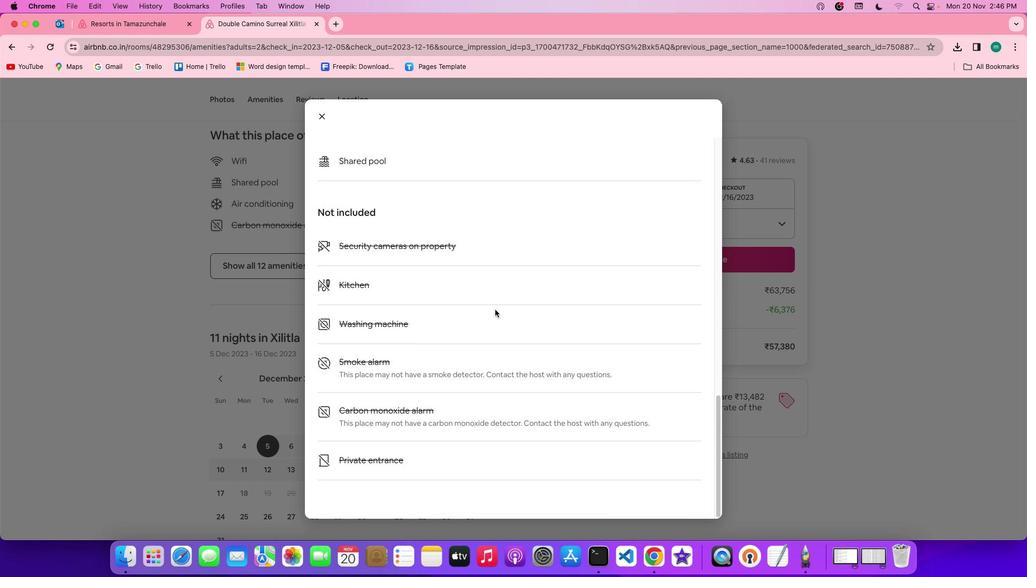 
Action: Mouse scrolled (495, 309) with delta (0, -1)
Screenshot: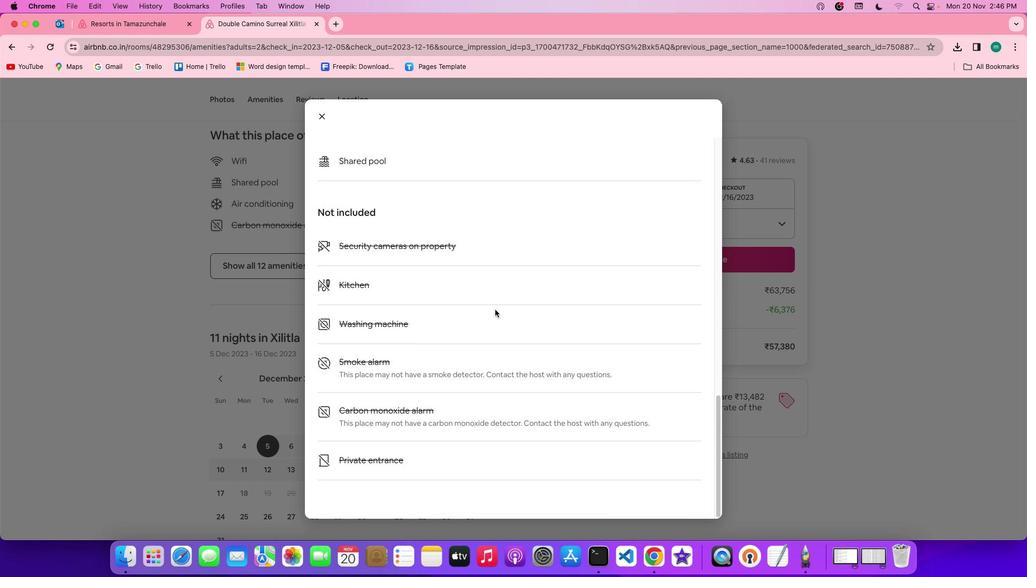 
Action: Mouse scrolled (495, 309) with delta (0, -2)
Screenshot: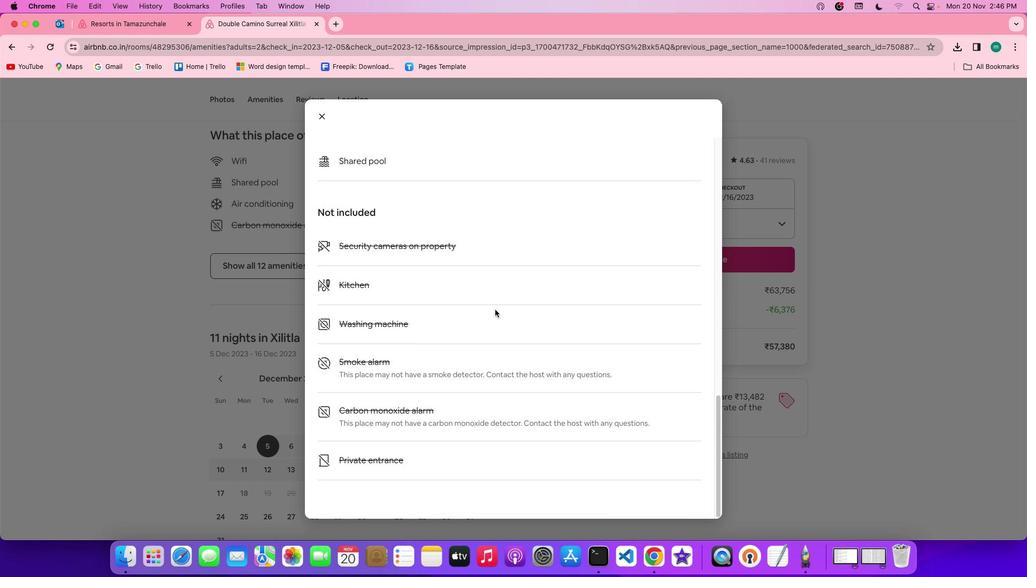 
Action: Mouse scrolled (495, 309) with delta (0, -2)
Screenshot: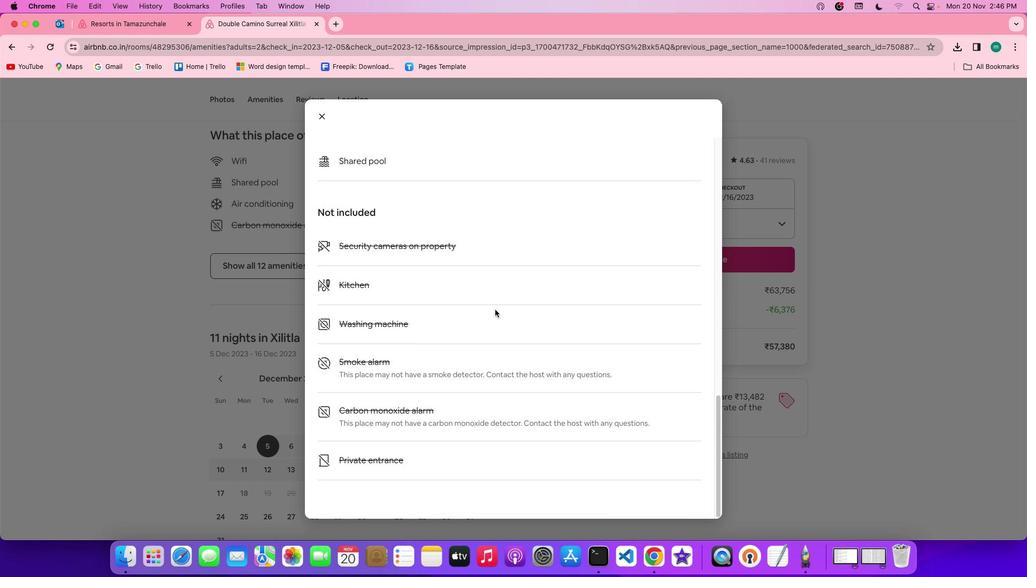 
Action: Mouse scrolled (495, 309) with delta (0, -2)
Screenshot: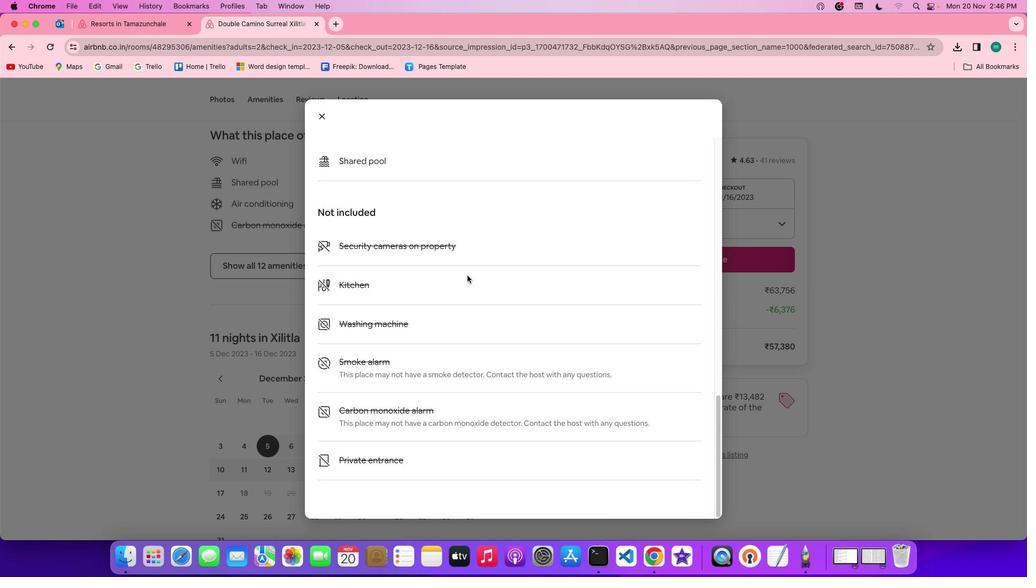 
Action: Mouse moved to (322, 116)
Screenshot: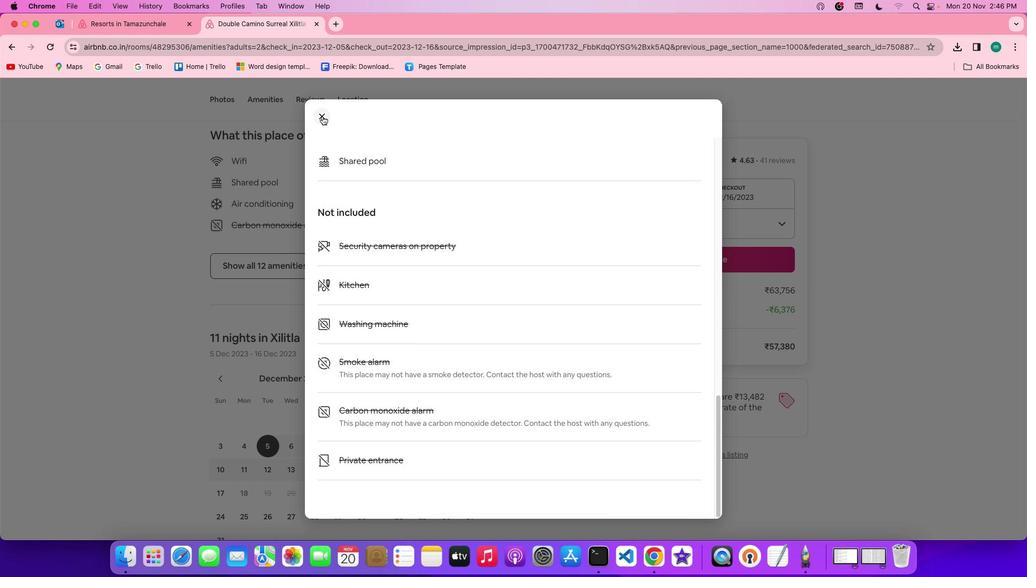 
Action: Mouse pressed left at (322, 116)
Screenshot: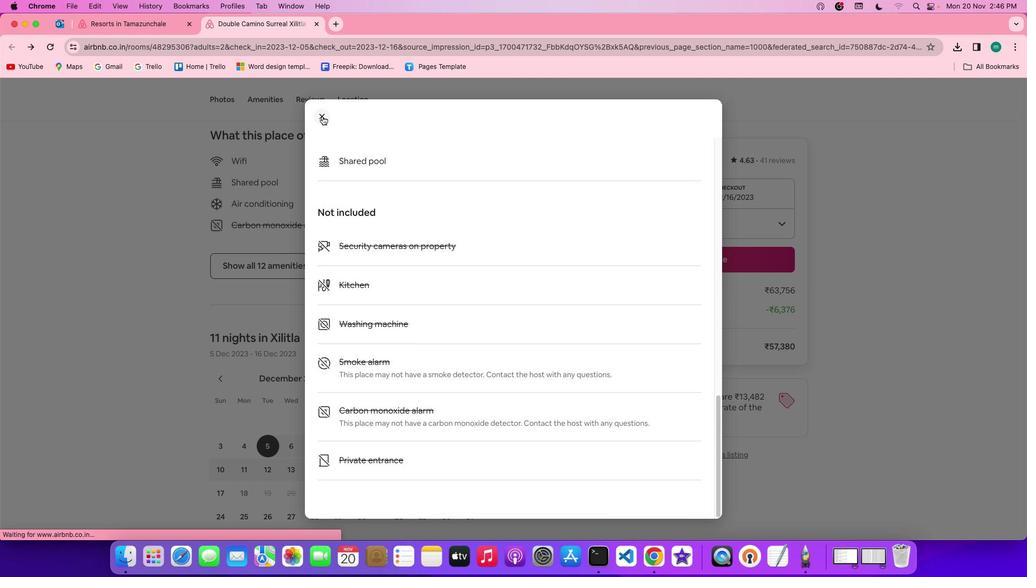 
Action: Mouse moved to (457, 376)
Screenshot: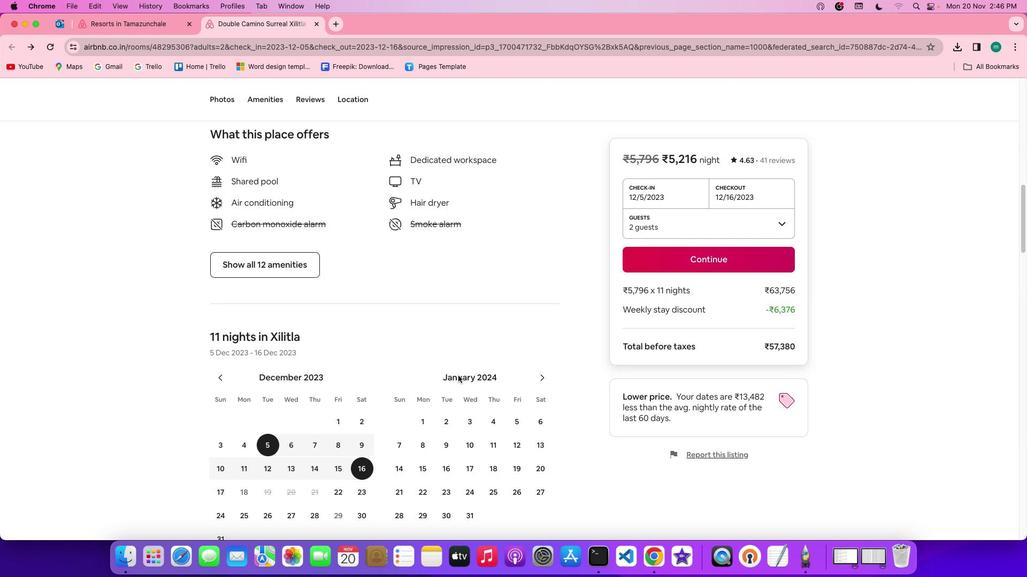 
Action: Mouse scrolled (457, 376) with delta (0, 0)
Screenshot: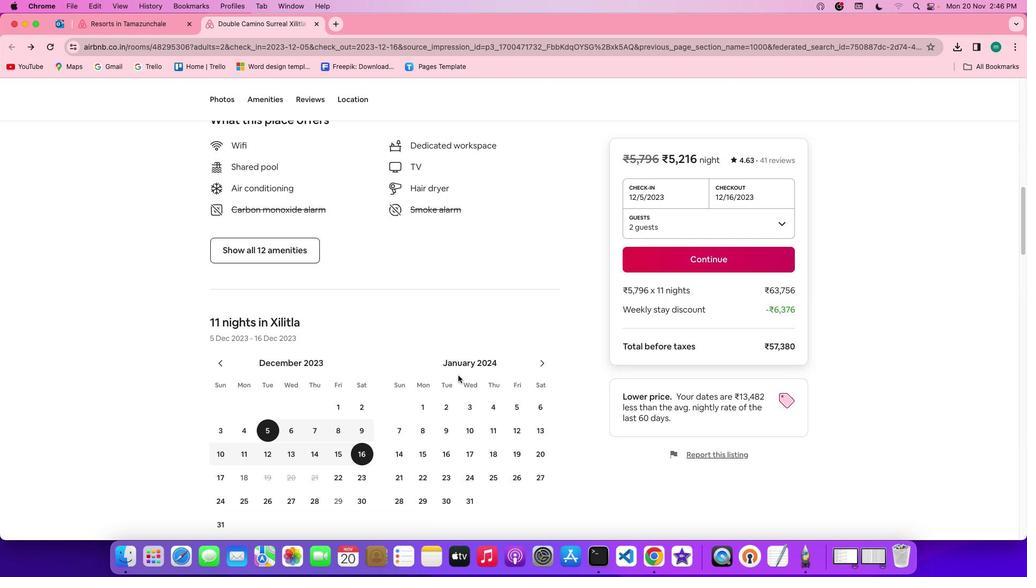
Action: Mouse scrolled (457, 376) with delta (0, 0)
Screenshot: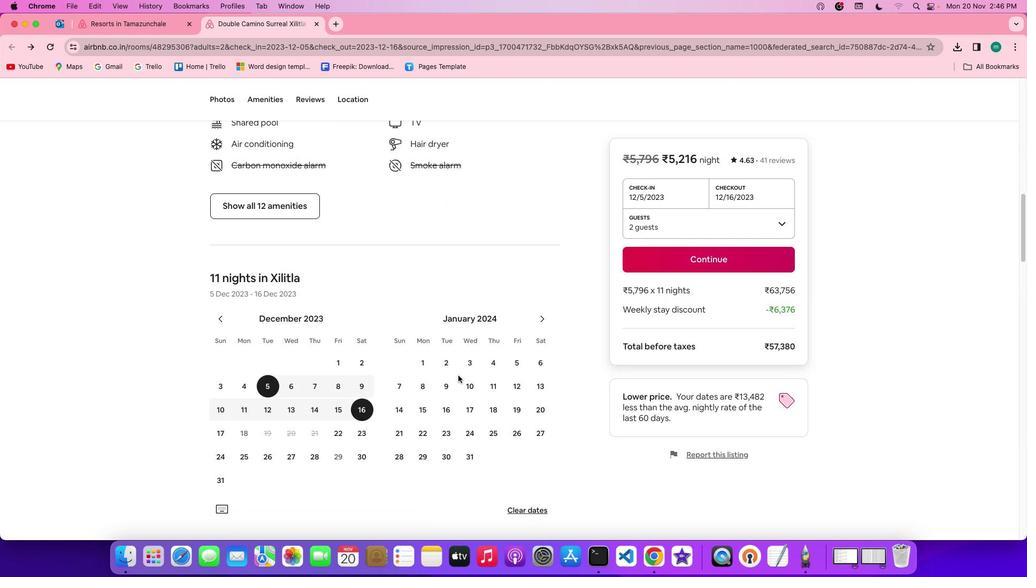 
Action: Mouse scrolled (457, 376) with delta (0, -1)
Screenshot: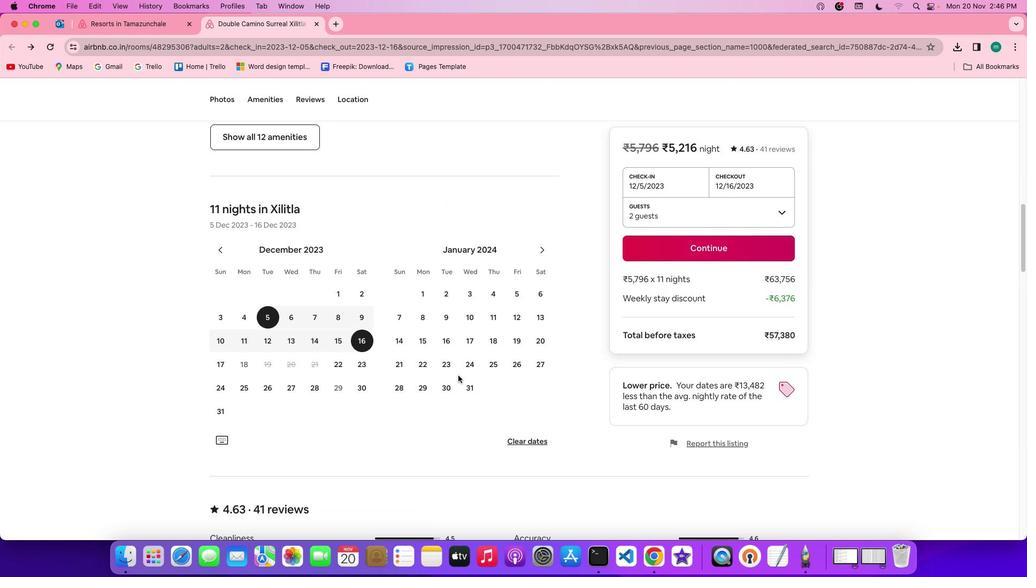 
Action: Mouse scrolled (457, 376) with delta (0, -2)
Screenshot: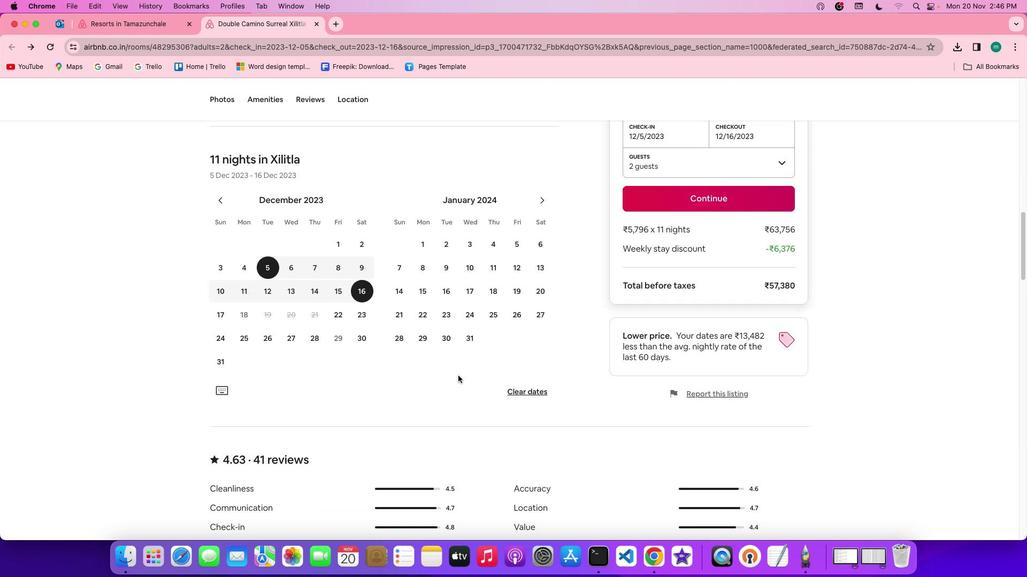 
Action: Mouse moved to (456, 374)
Screenshot: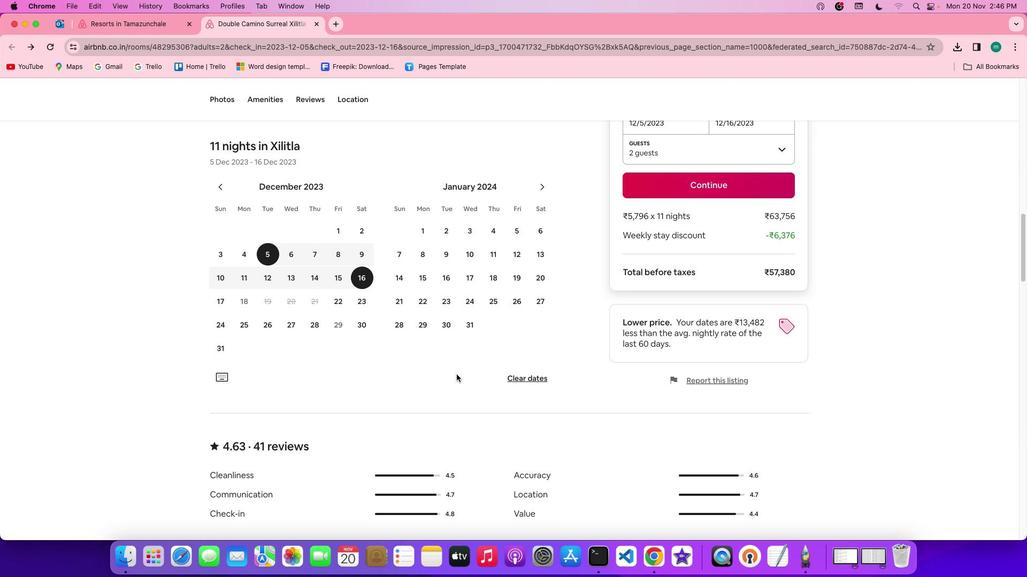 
Action: Mouse scrolled (456, 374) with delta (0, 0)
Screenshot: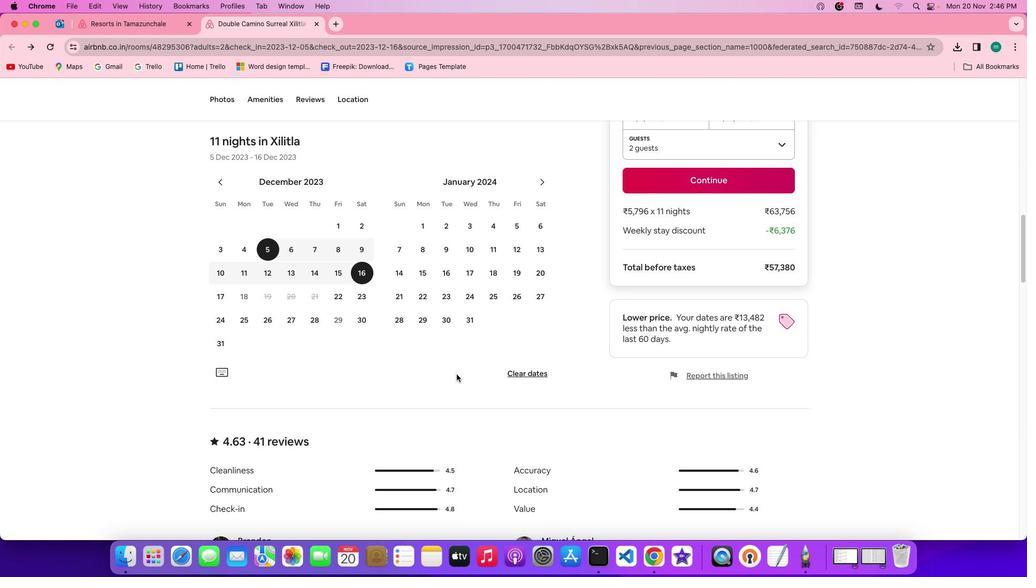 
Action: Mouse scrolled (456, 374) with delta (0, 0)
Screenshot: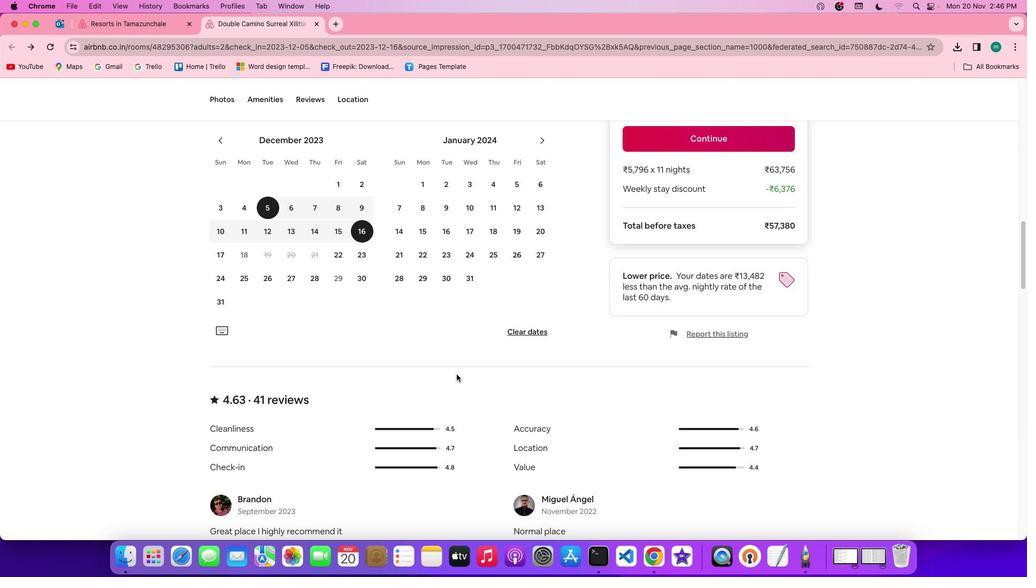 
Action: Mouse scrolled (456, 374) with delta (0, -1)
Screenshot: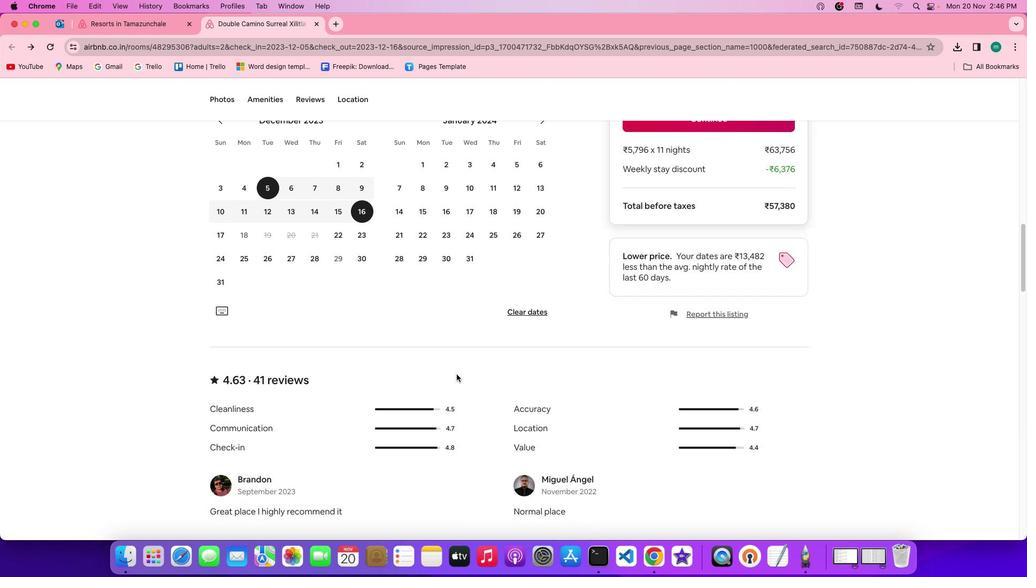 
Action: Mouse scrolled (456, 374) with delta (0, -1)
Screenshot: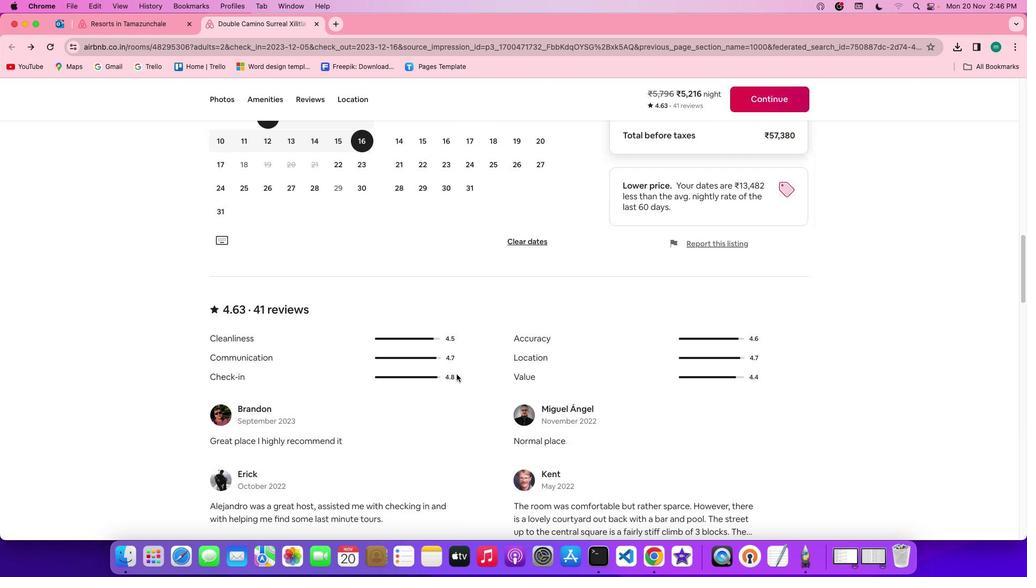
Action: Mouse scrolled (456, 374) with delta (0, 0)
Screenshot: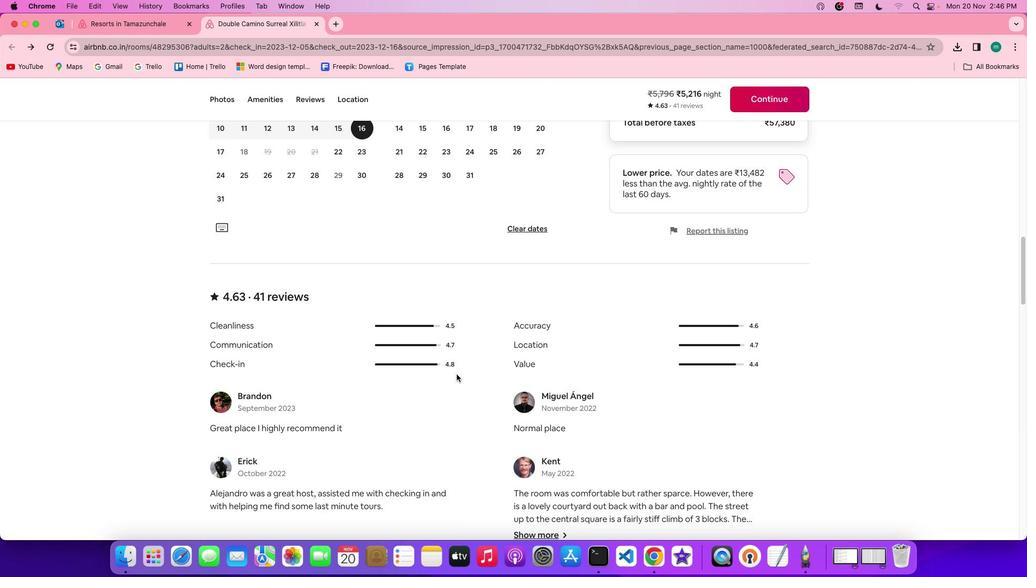 
Action: Mouse scrolled (456, 374) with delta (0, 0)
Screenshot: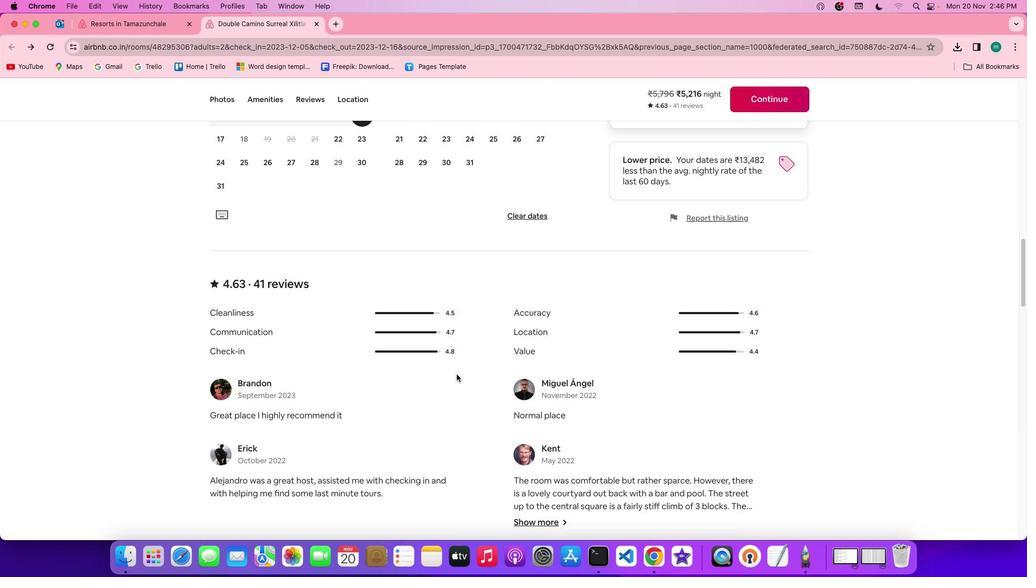 
Action: Mouse scrolled (456, 374) with delta (0, 0)
Screenshot: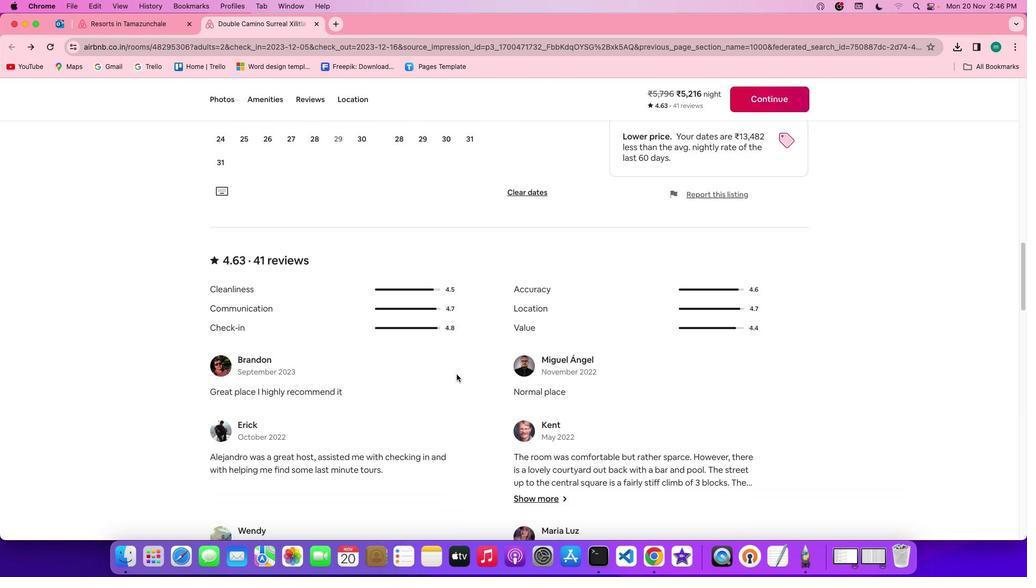 
Action: Mouse scrolled (456, 374) with delta (0, 0)
Screenshot: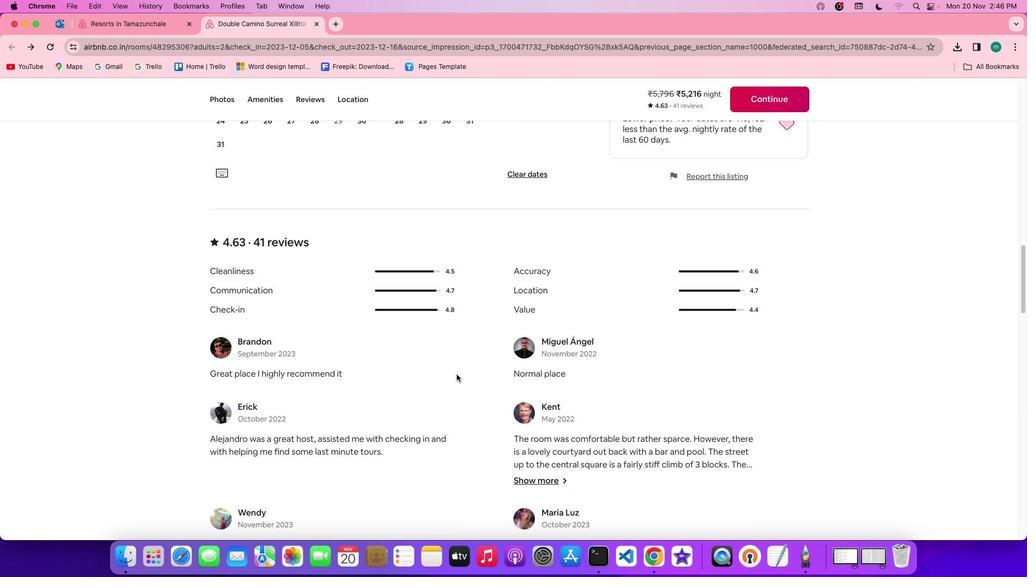 
Action: Mouse scrolled (456, 374) with delta (0, 0)
Screenshot: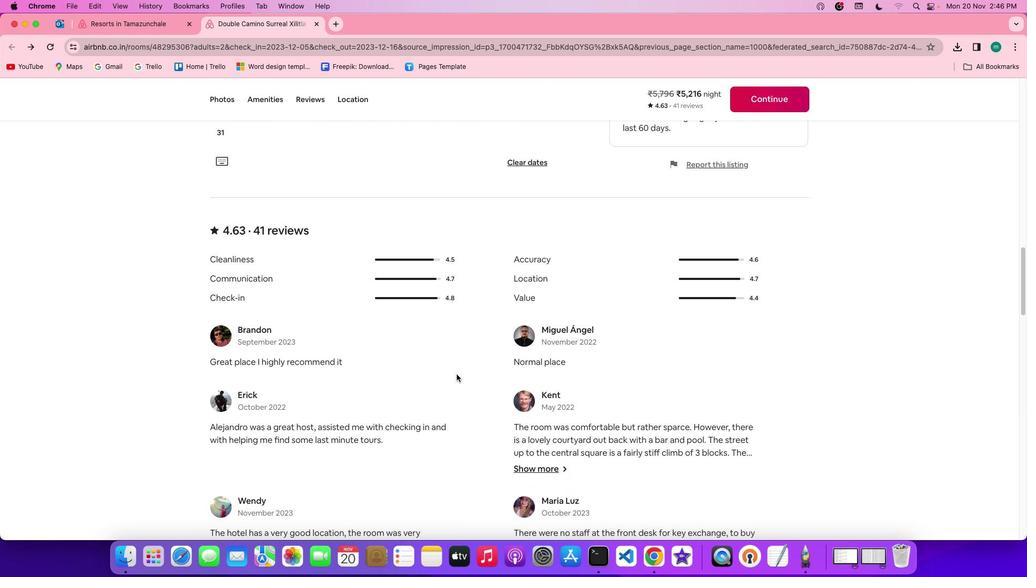 
Action: Mouse scrolled (456, 374) with delta (0, 0)
Screenshot: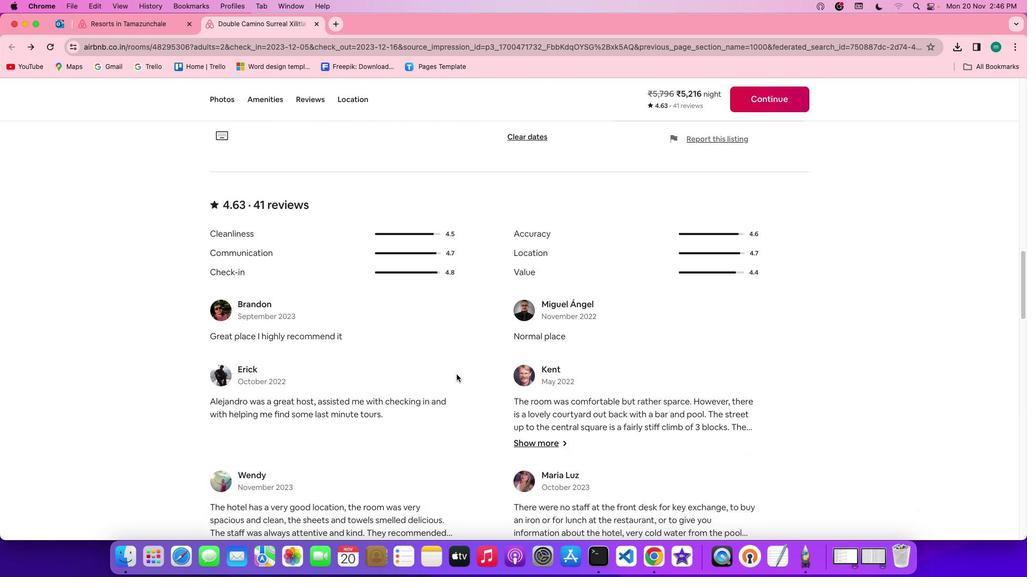 
Action: Mouse scrolled (456, 374) with delta (0, 0)
Screenshot: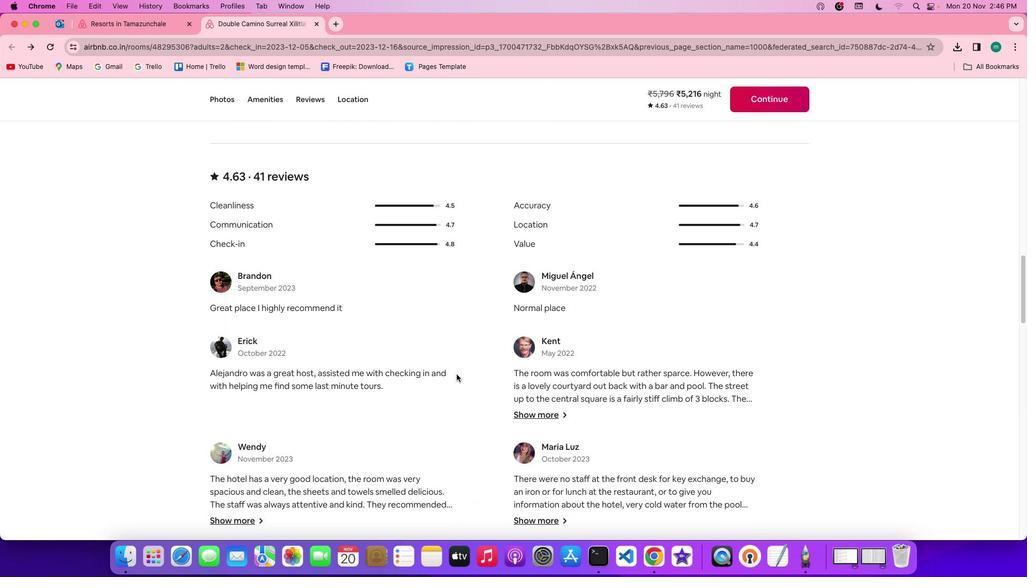 
Action: Mouse scrolled (456, 374) with delta (0, 0)
Screenshot: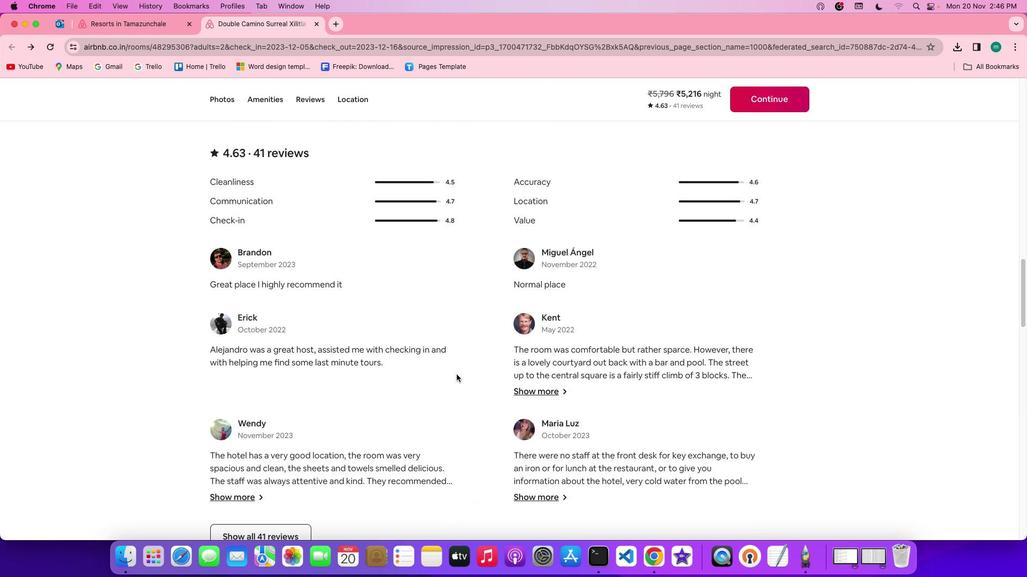 
Action: Mouse scrolled (456, 374) with delta (0, -1)
Screenshot: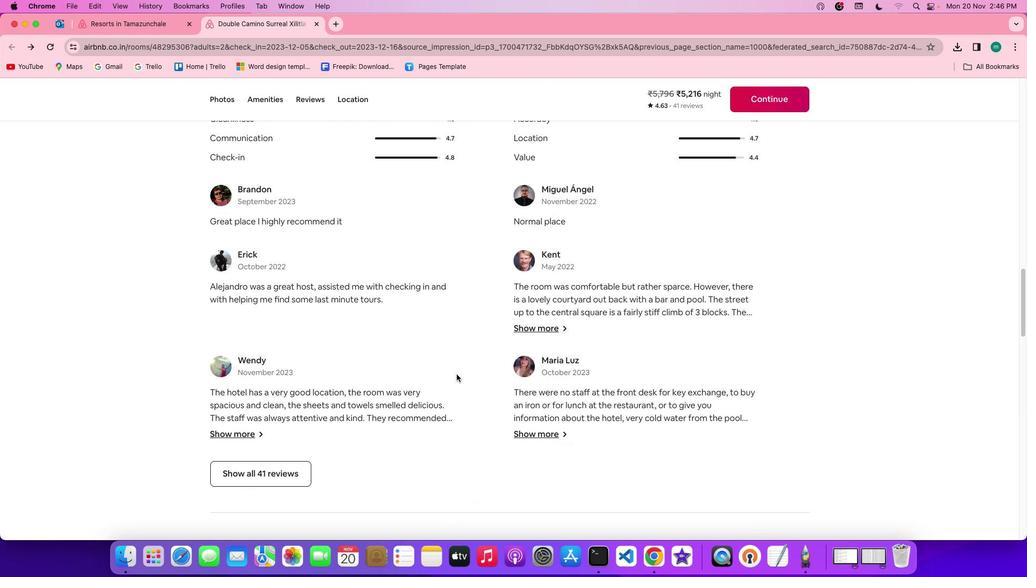 
Action: Mouse scrolled (456, 374) with delta (0, -1)
Screenshot: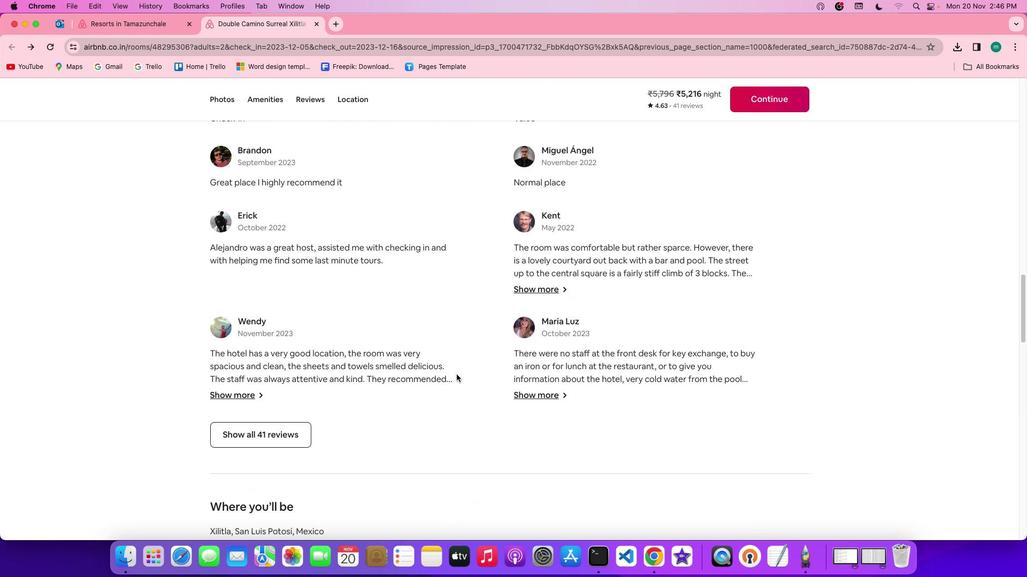 
Action: Mouse moved to (277, 413)
Screenshot: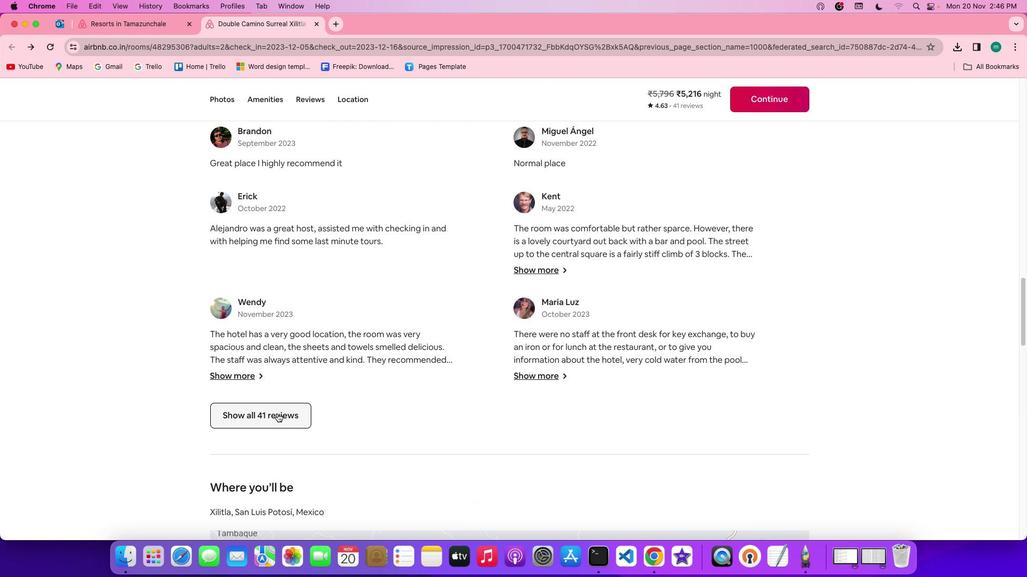 
Action: Mouse pressed left at (277, 413)
Screenshot: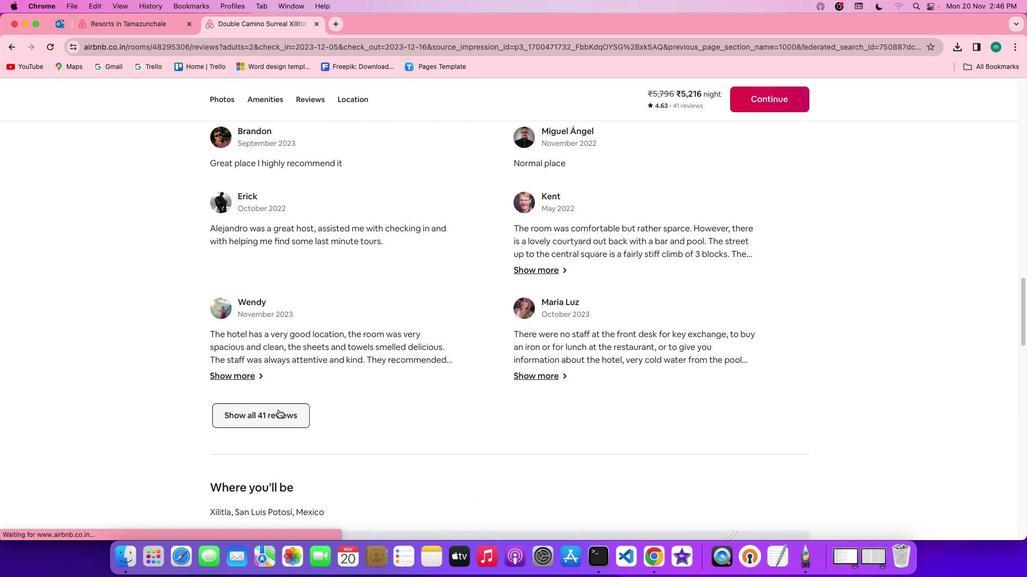 
Action: Mouse moved to (594, 364)
Screenshot: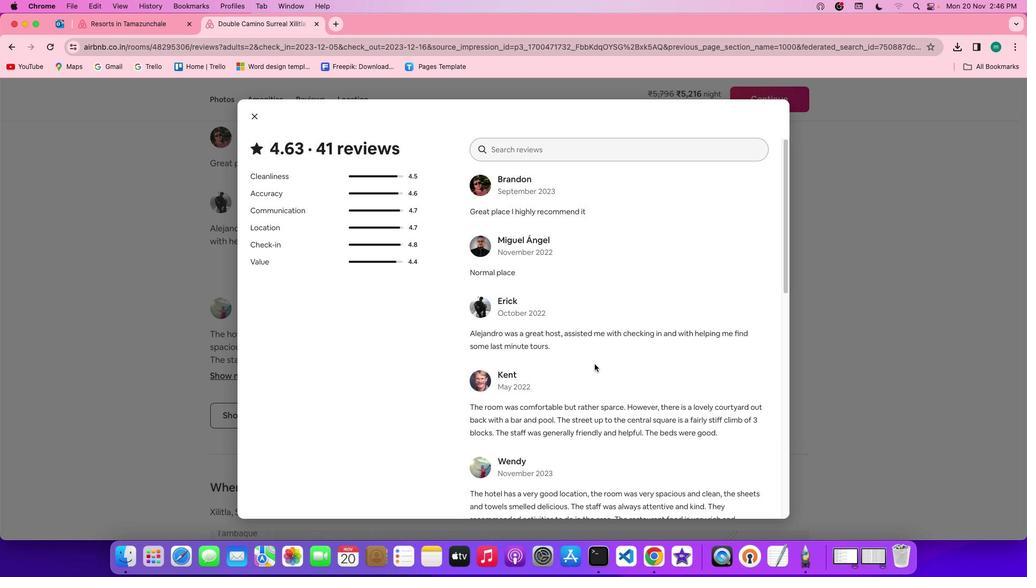 
Action: Mouse scrolled (594, 364) with delta (0, 0)
